 Task: Best childrens fashion and toys website designs: The Giving Manger.
Action: Mouse moved to (351, 333)
Screenshot: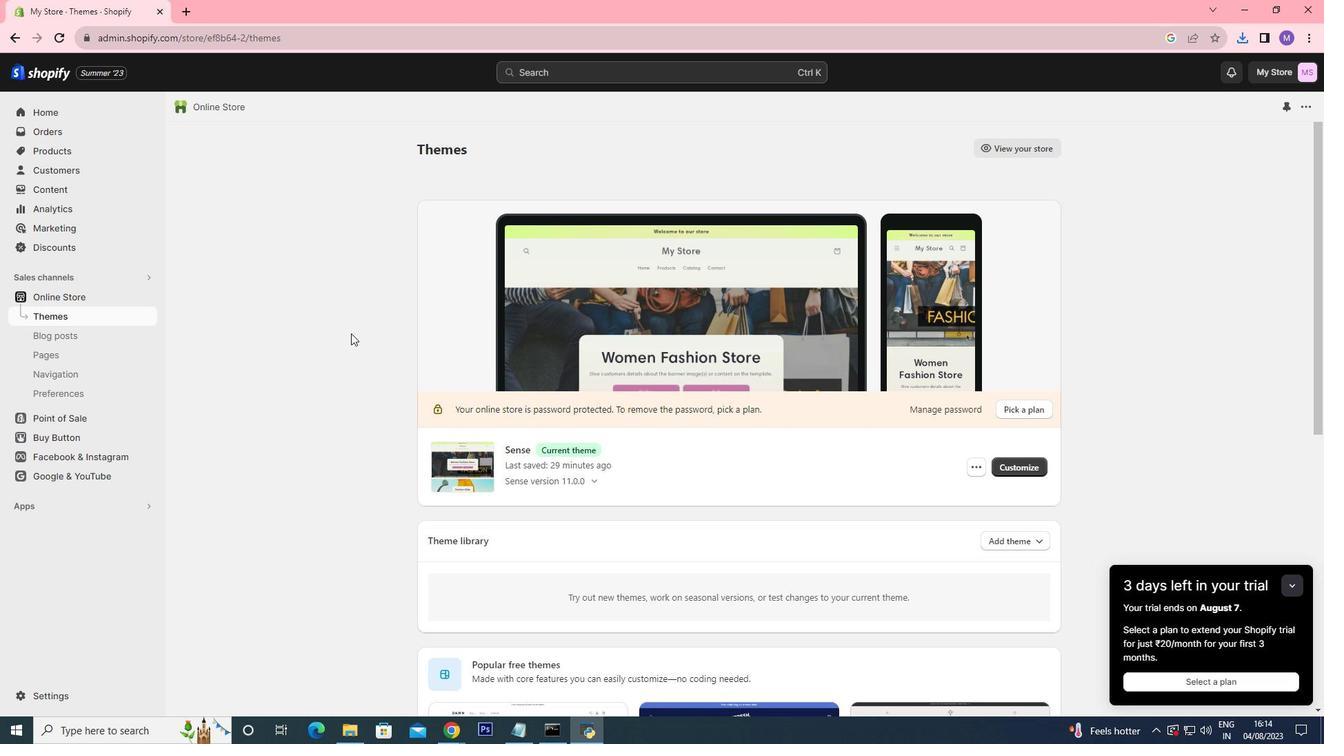 
Action: Mouse pressed left at (351, 333)
Screenshot: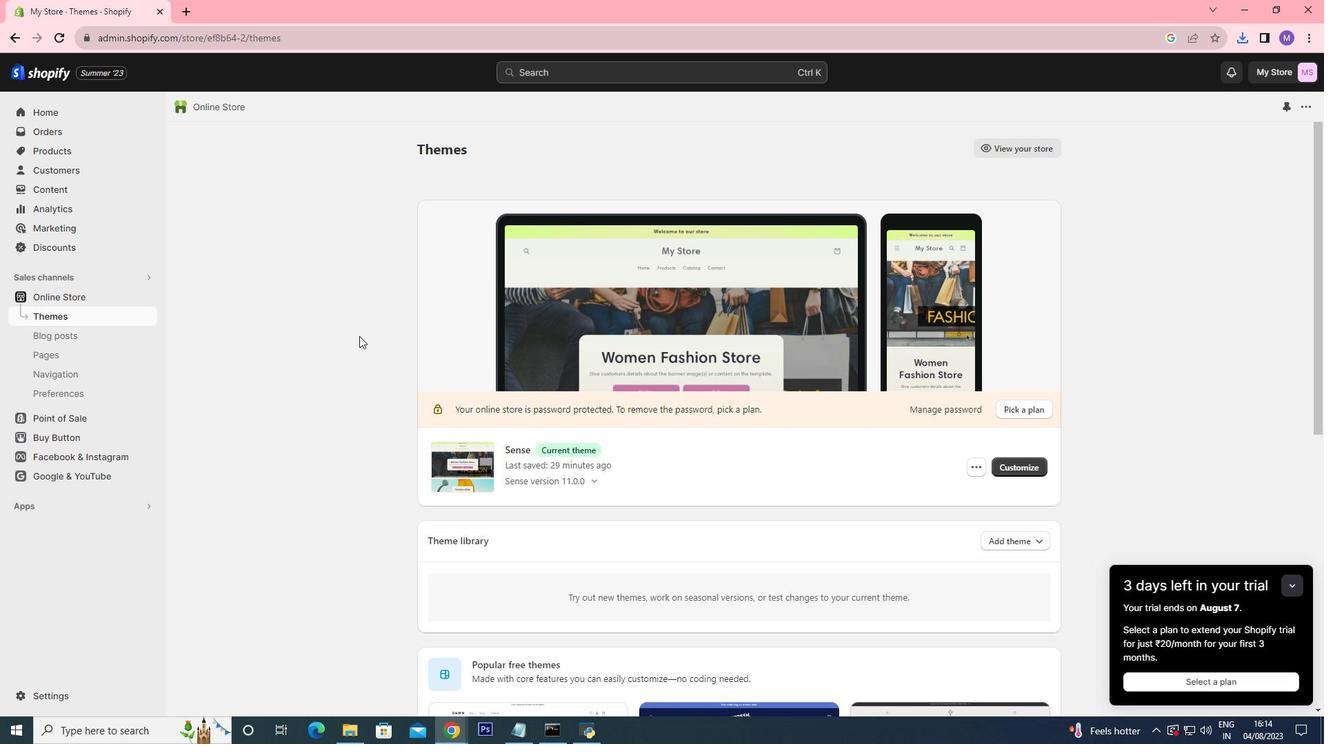 
Action: Mouse moved to (1009, 459)
Screenshot: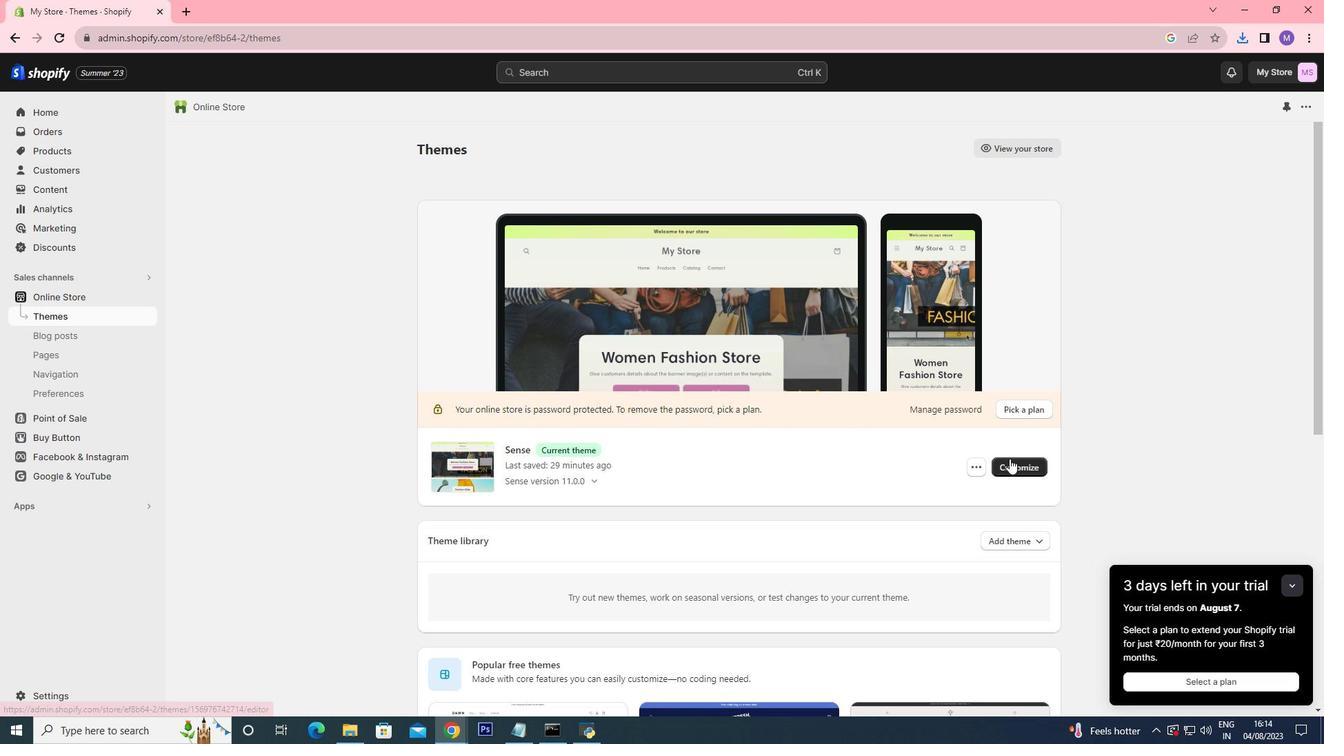 
Action: Mouse pressed left at (1009, 459)
Screenshot: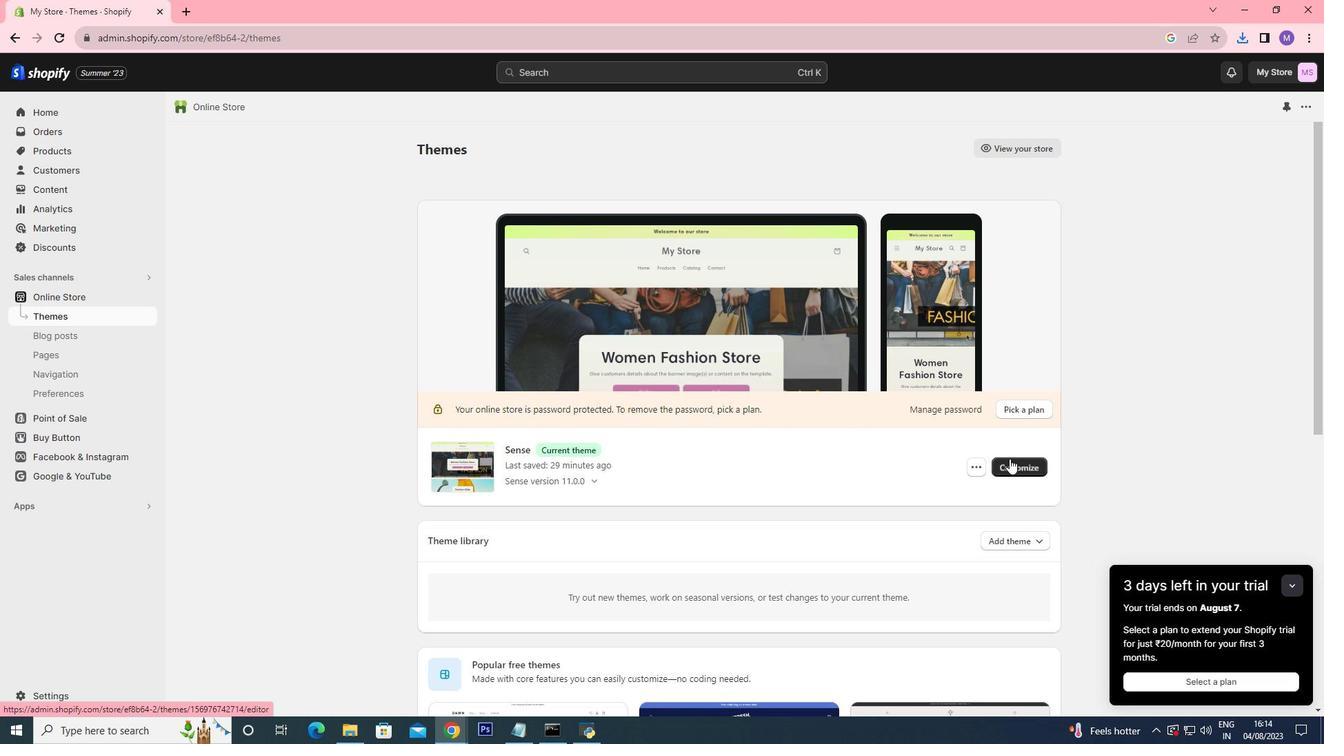 
Action: Mouse moved to (709, 372)
Screenshot: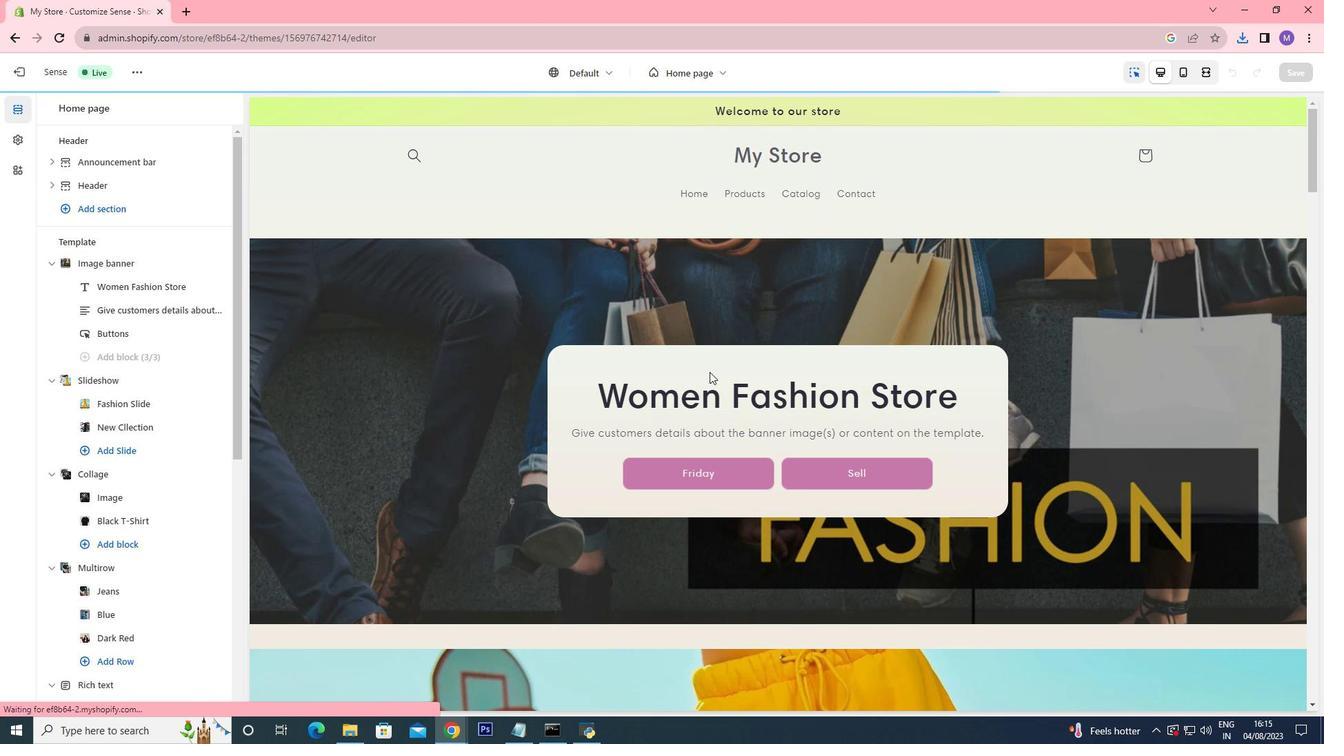
Action: Mouse scrolled (709, 371) with delta (0, 0)
Screenshot: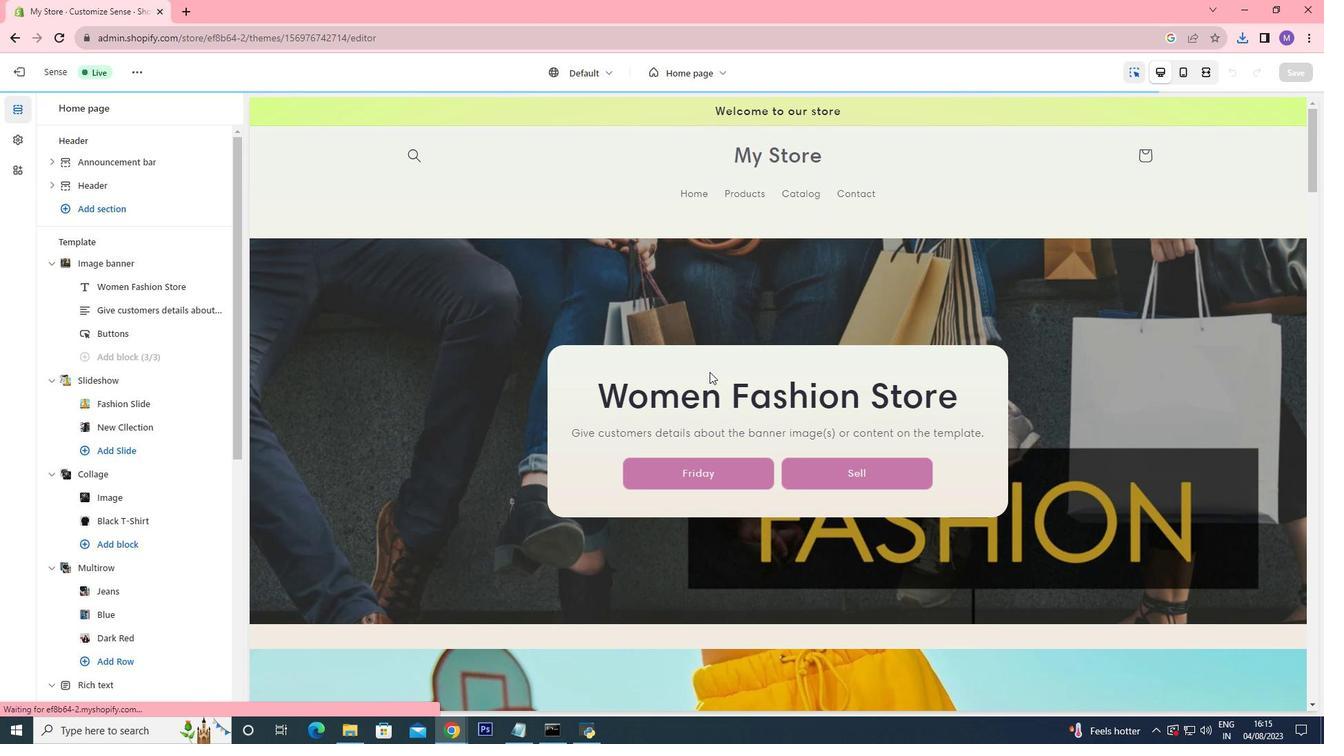 
Action: Mouse scrolled (709, 371) with delta (0, 0)
Screenshot: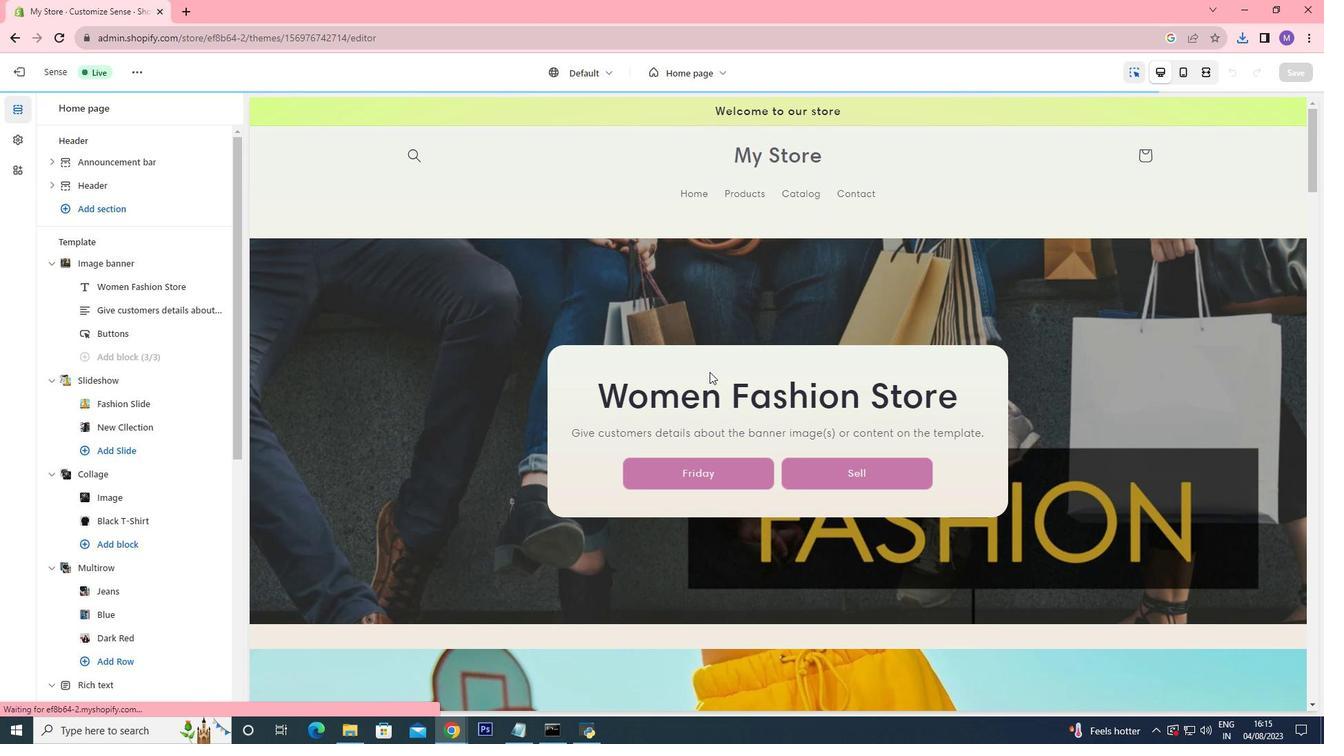 
Action: Mouse scrolled (709, 371) with delta (0, 0)
Screenshot: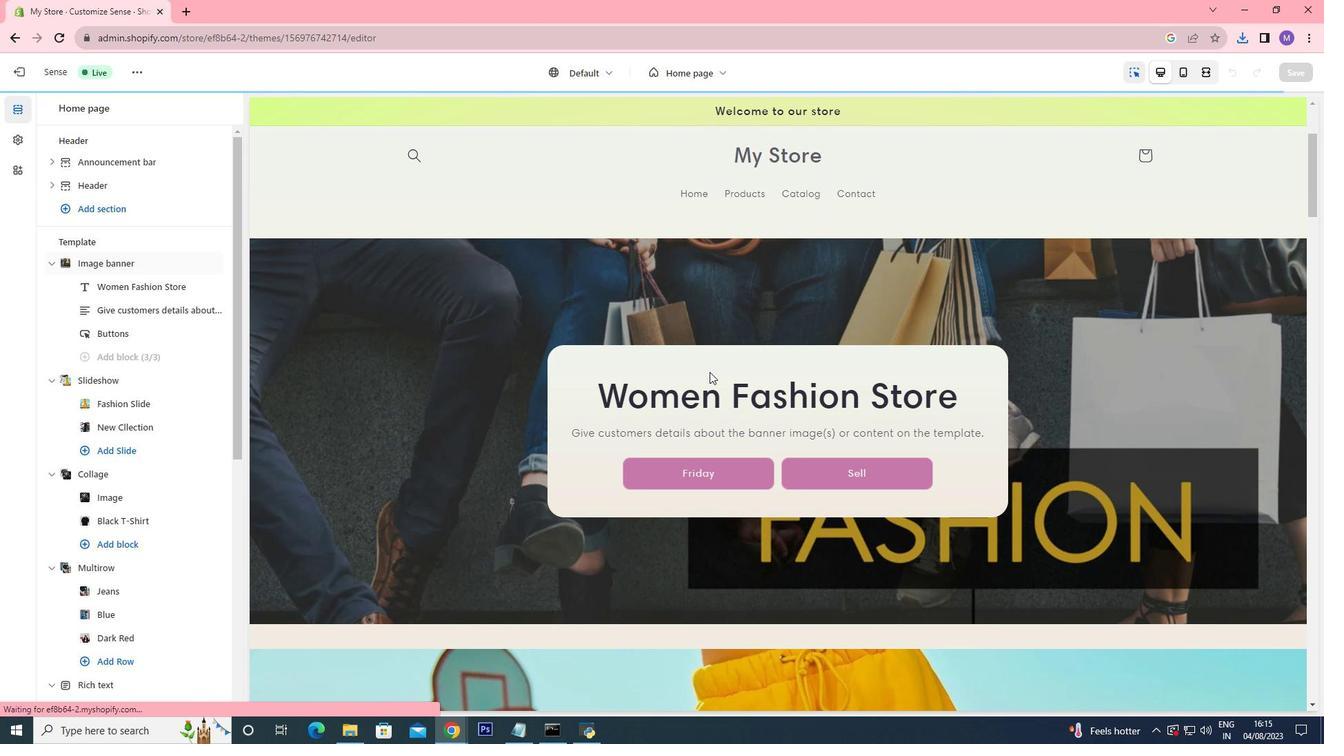 
Action: Mouse scrolled (709, 371) with delta (0, 0)
Screenshot: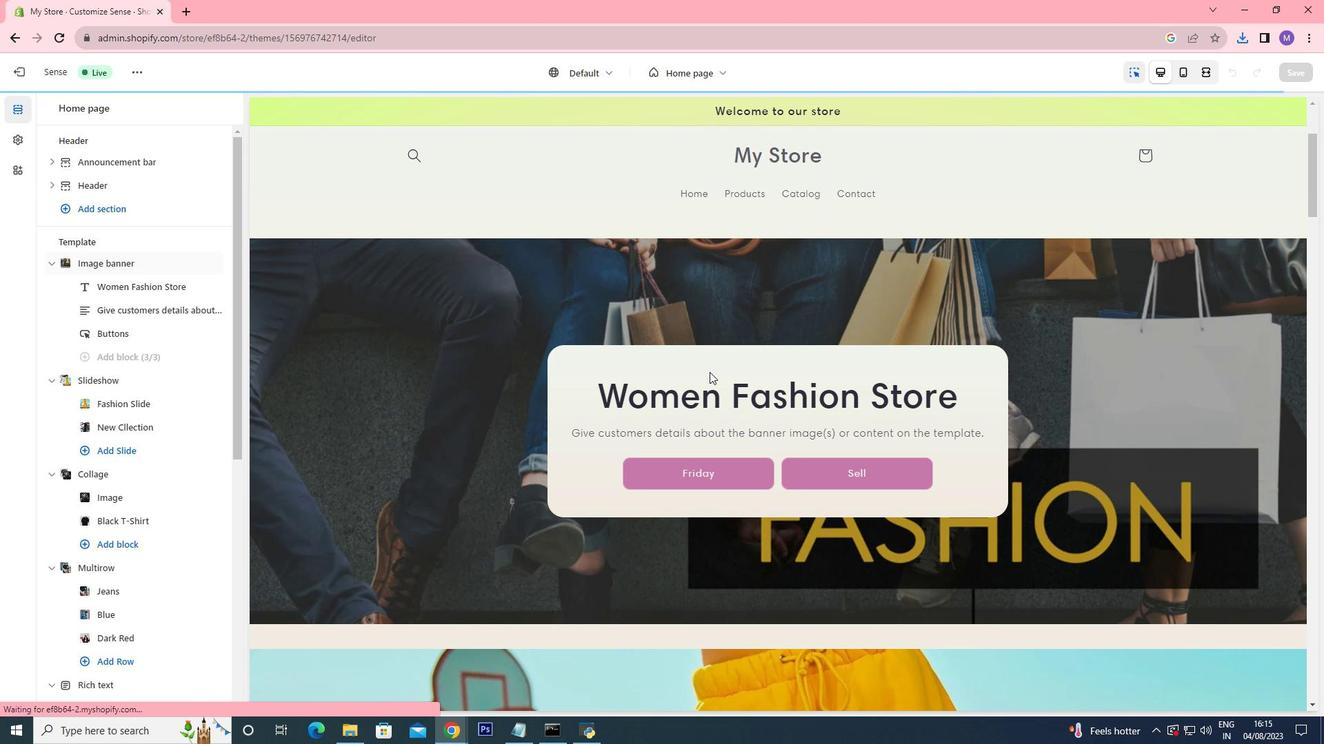 
Action: Mouse moved to (709, 372)
Screenshot: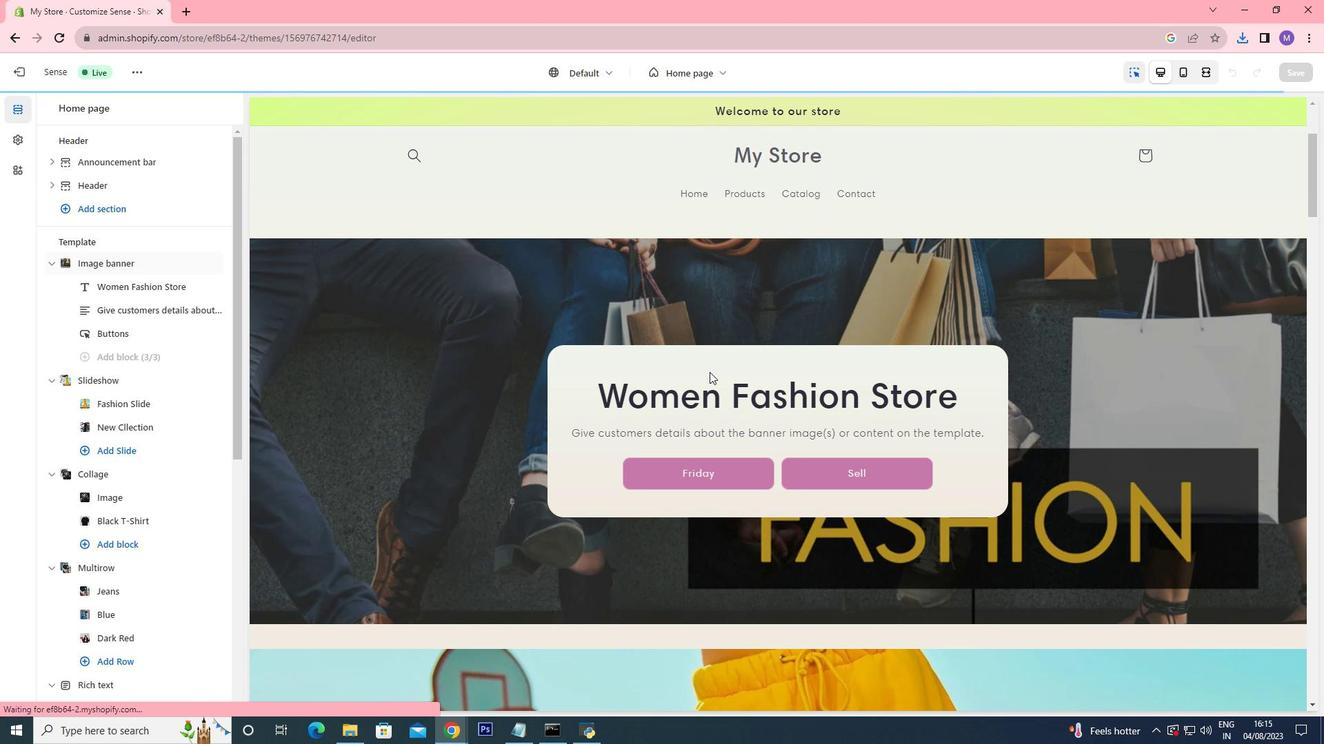 
Action: Mouse scrolled (709, 371) with delta (0, 0)
Screenshot: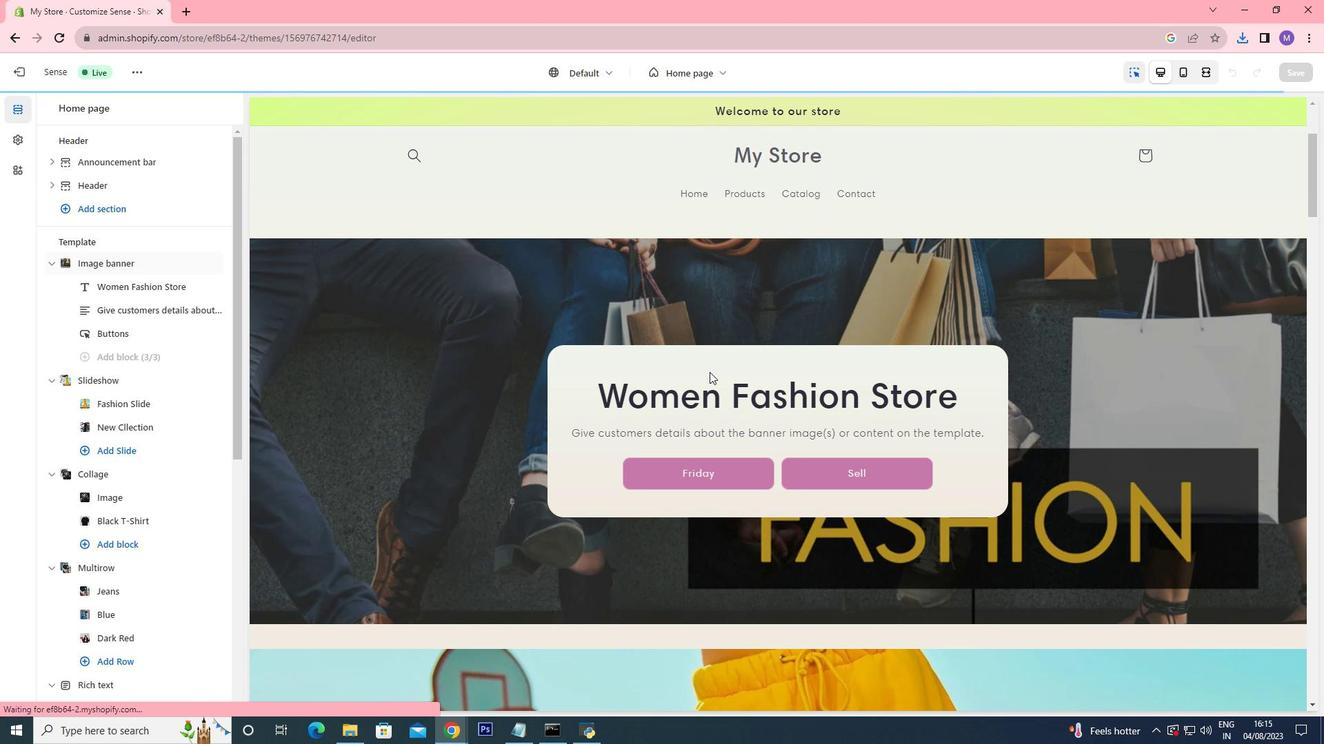 
Action: Mouse moved to (754, 453)
Screenshot: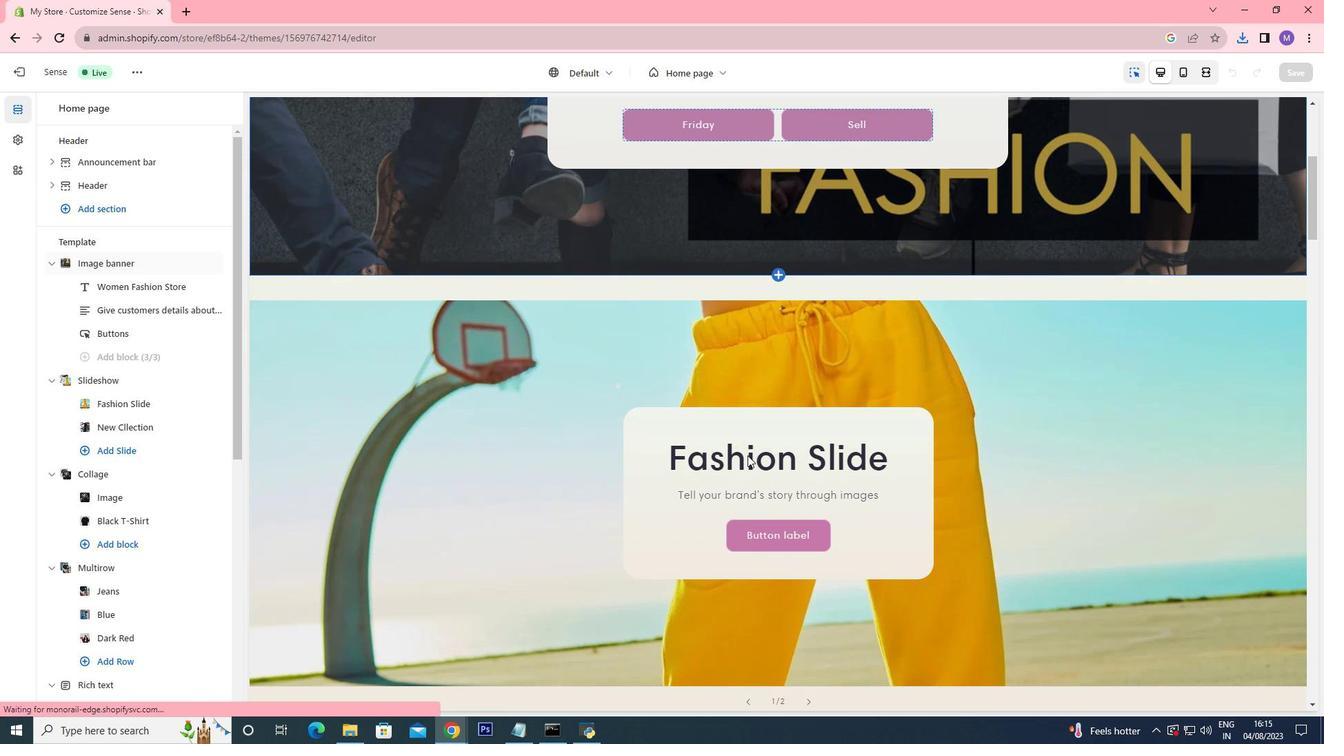 
Action: Mouse scrolled (754, 452) with delta (0, 0)
Screenshot: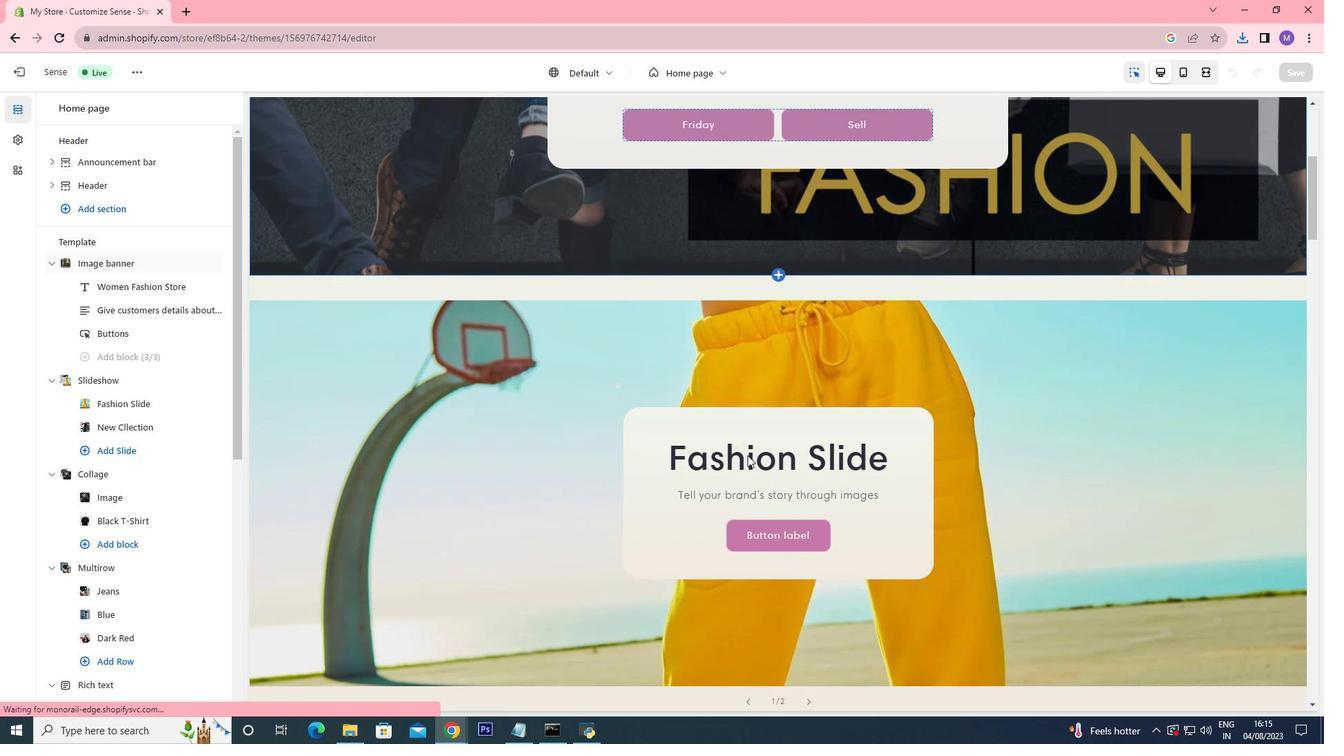 
Action: Mouse scrolled (754, 452) with delta (0, 0)
Screenshot: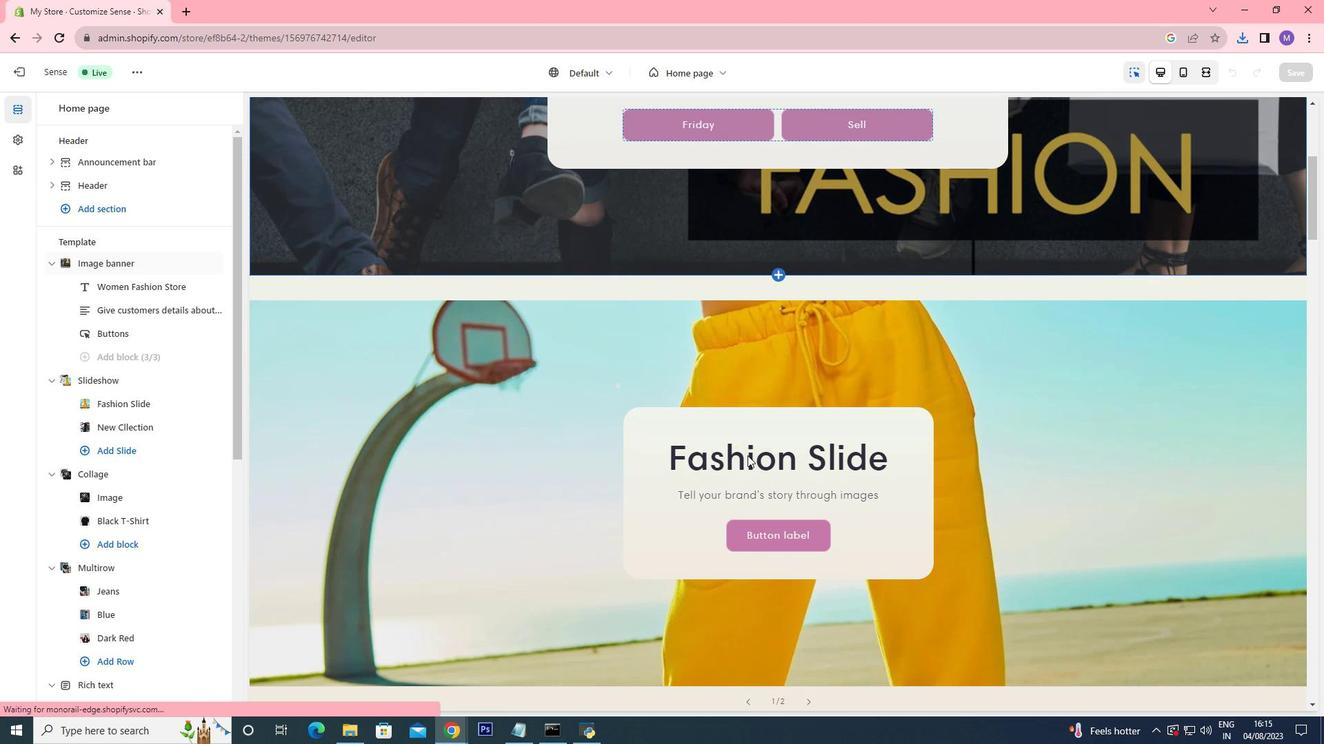 
Action: Mouse scrolled (754, 452) with delta (0, 0)
Screenshot: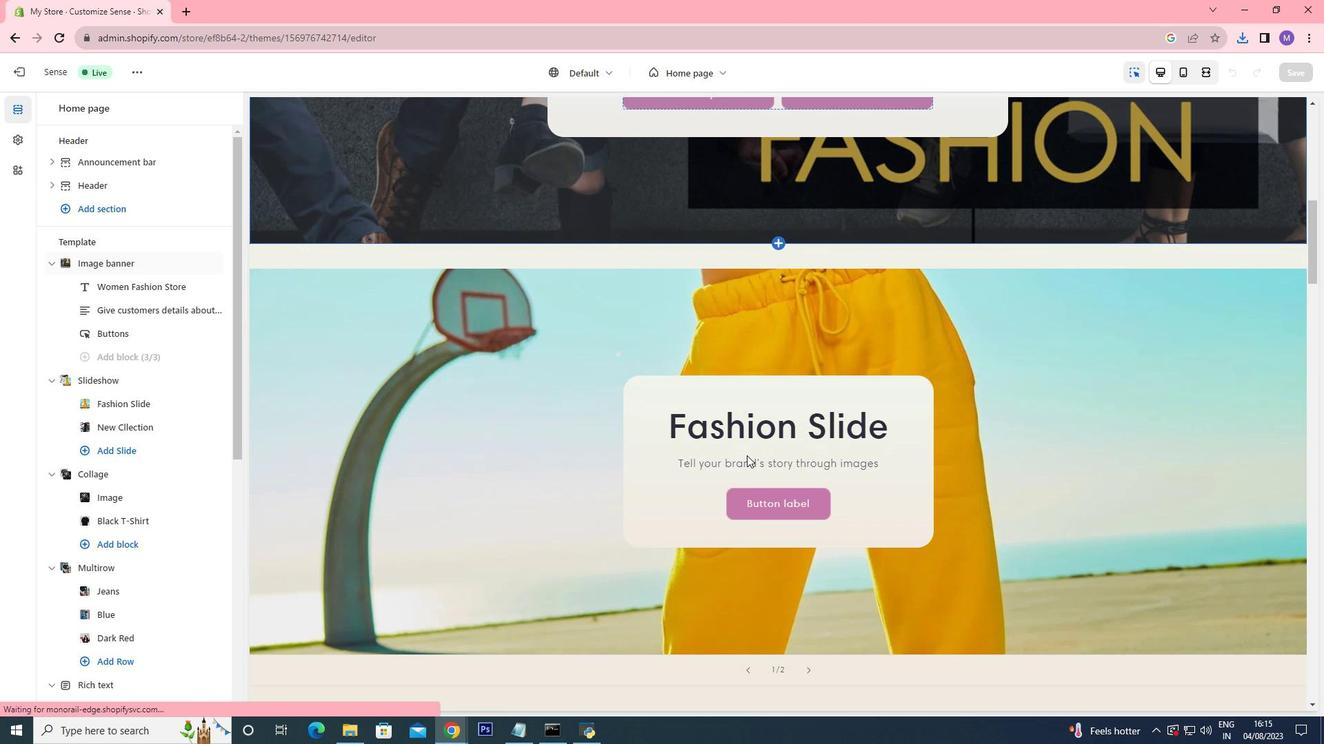 
Action: Mouse scrolled (754, 452) with delta (0, 0)
Screenshot: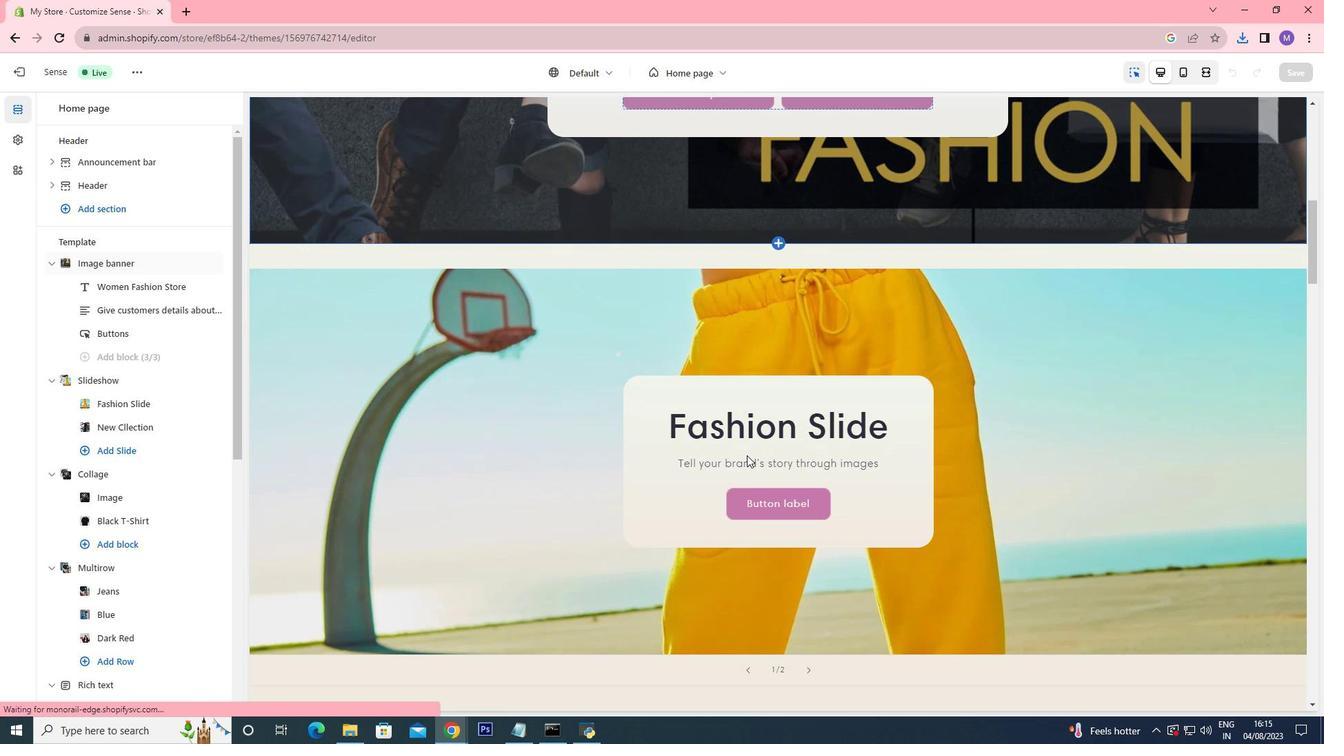 
Action: Mouse moved to (748, 455)
Screenshot: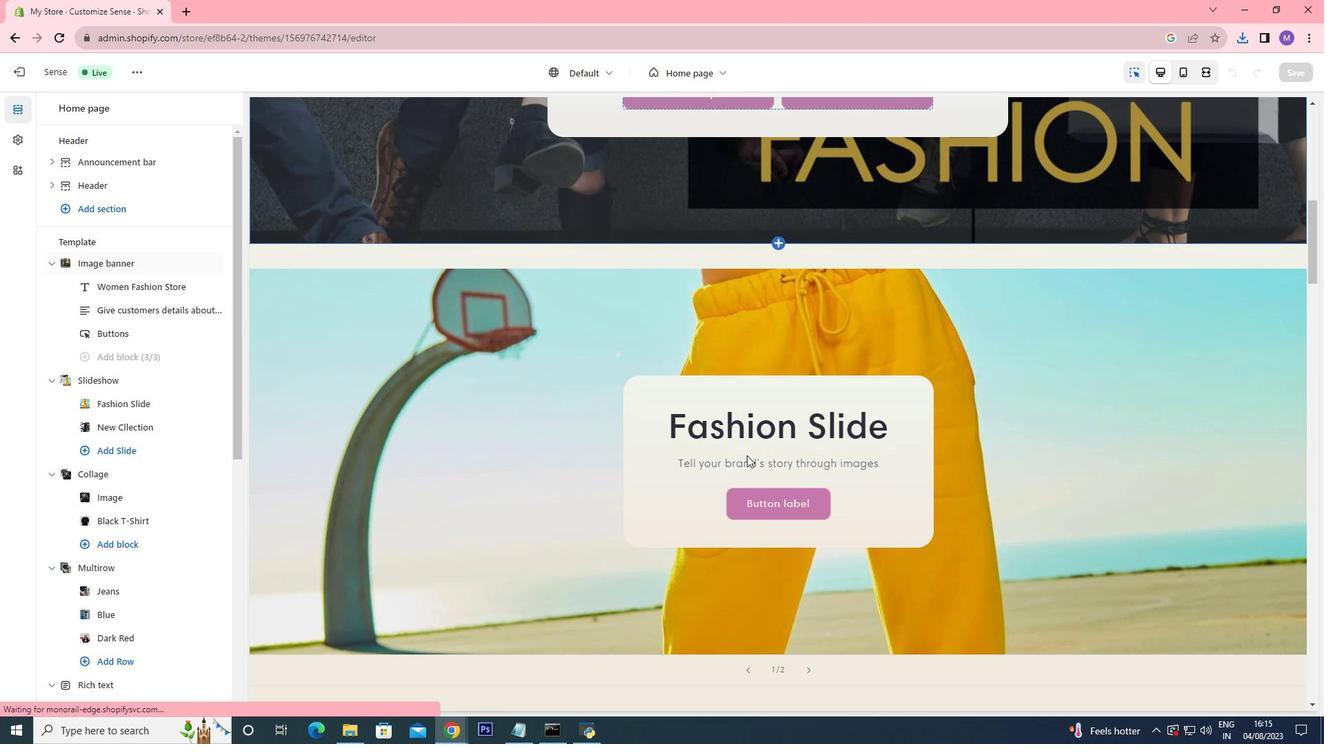 
Action: Mouse scrolled (753, 453) with delta (0, 0)
Screenshot: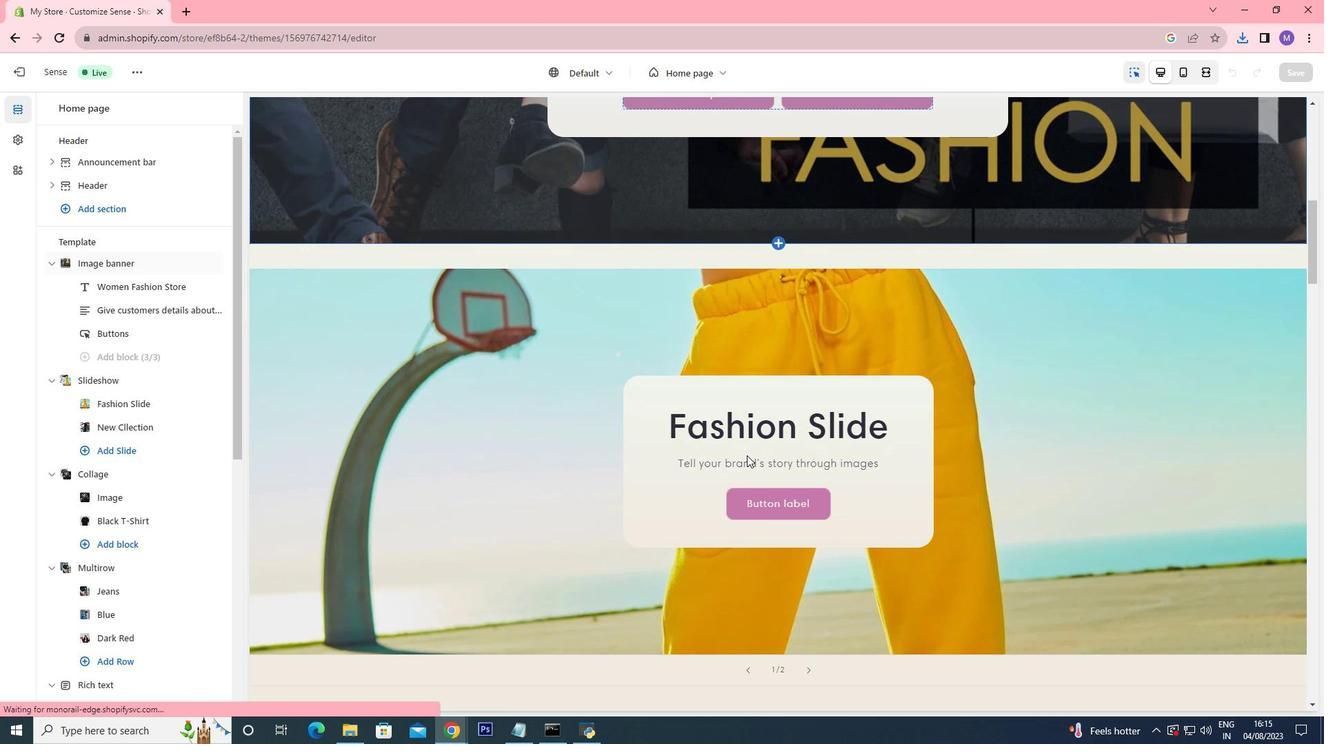 
Action: Mouse moved to (747, 455)
Screenshot: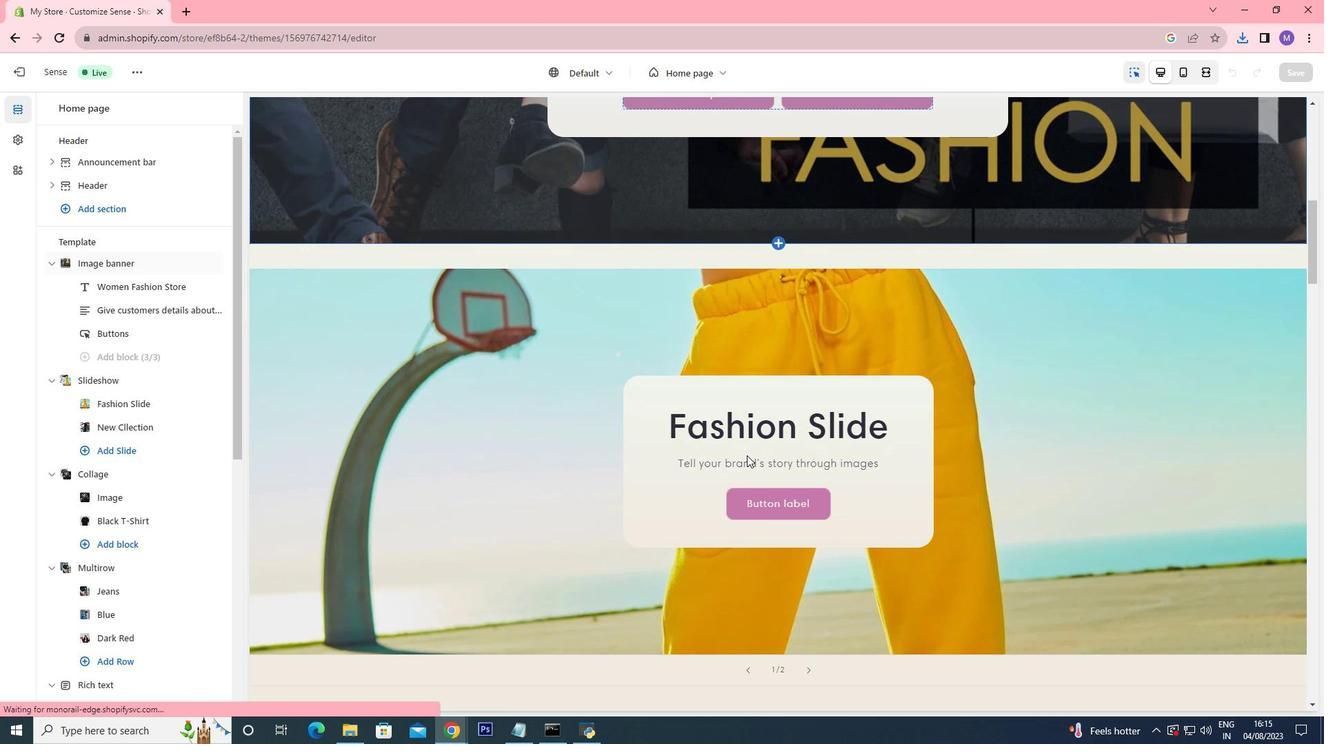 
Action: Mouse scrolled (749, 455) with delta (0, 0)
Screenshot: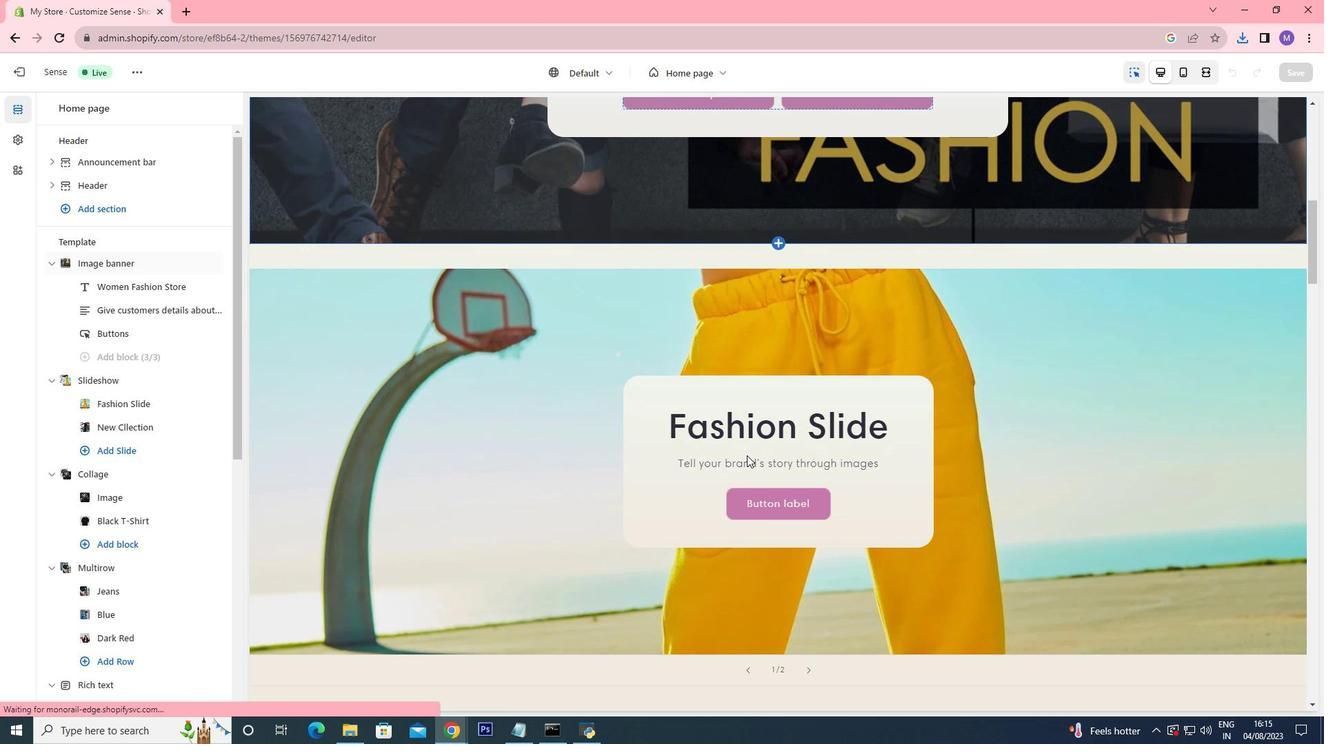 
Action: Mouse moved to (746, 455)
Screenshot: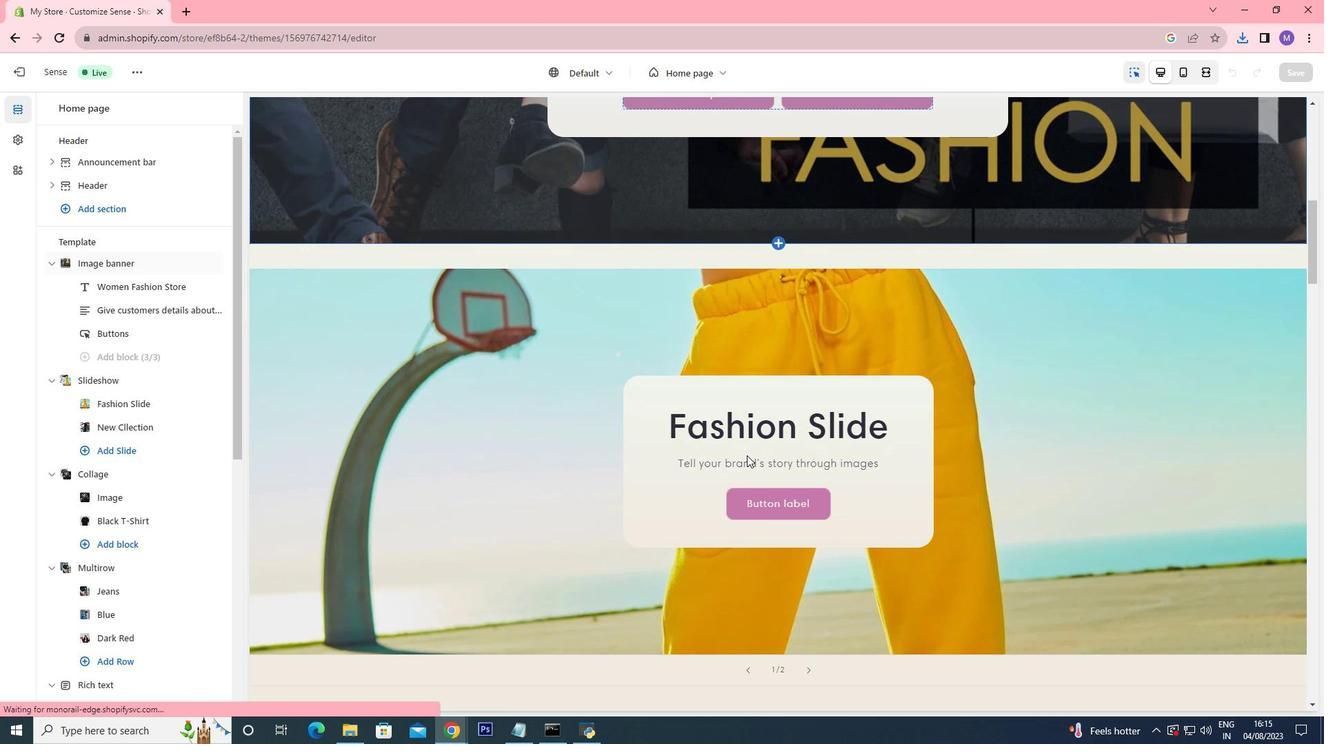 
Action: Mouse scrolled (747, 455) with delta (0, 0)
Screenshot: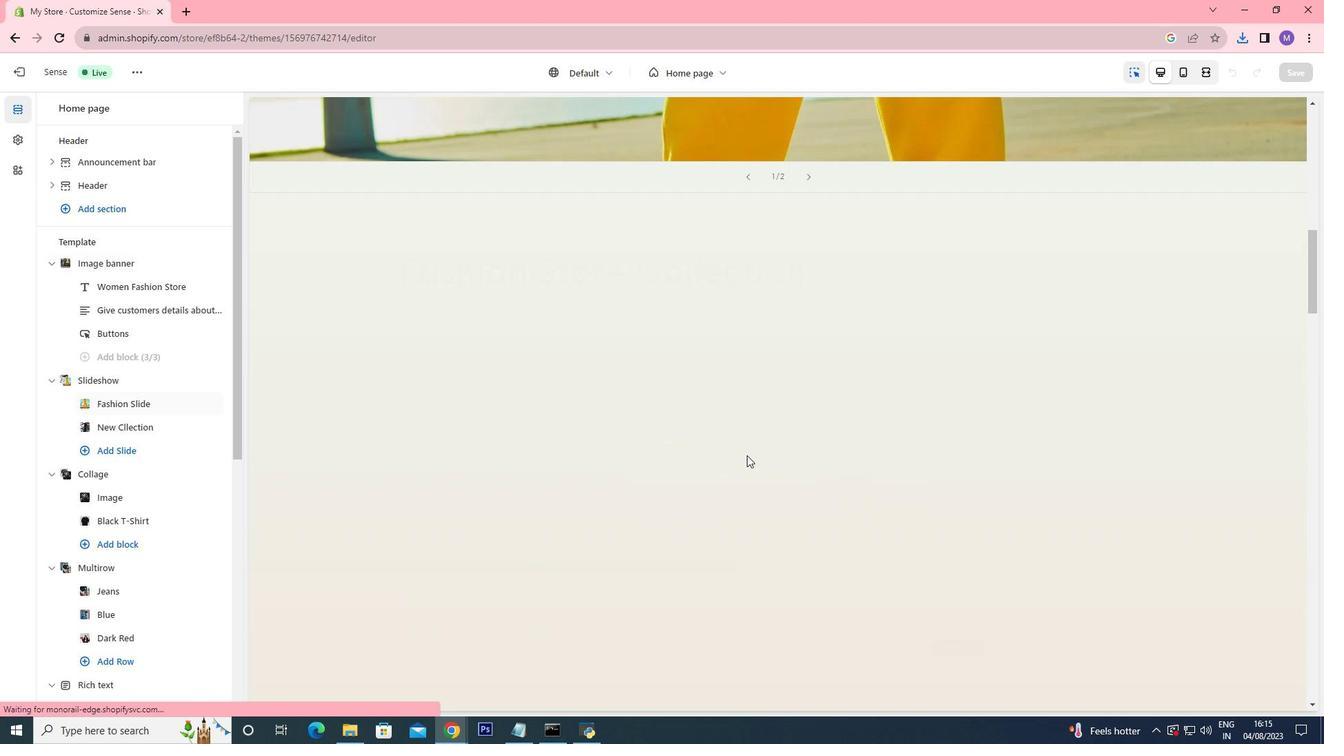 
Action: Mouse scrolled (746, 455) with delta (0, 0)
Screenshot: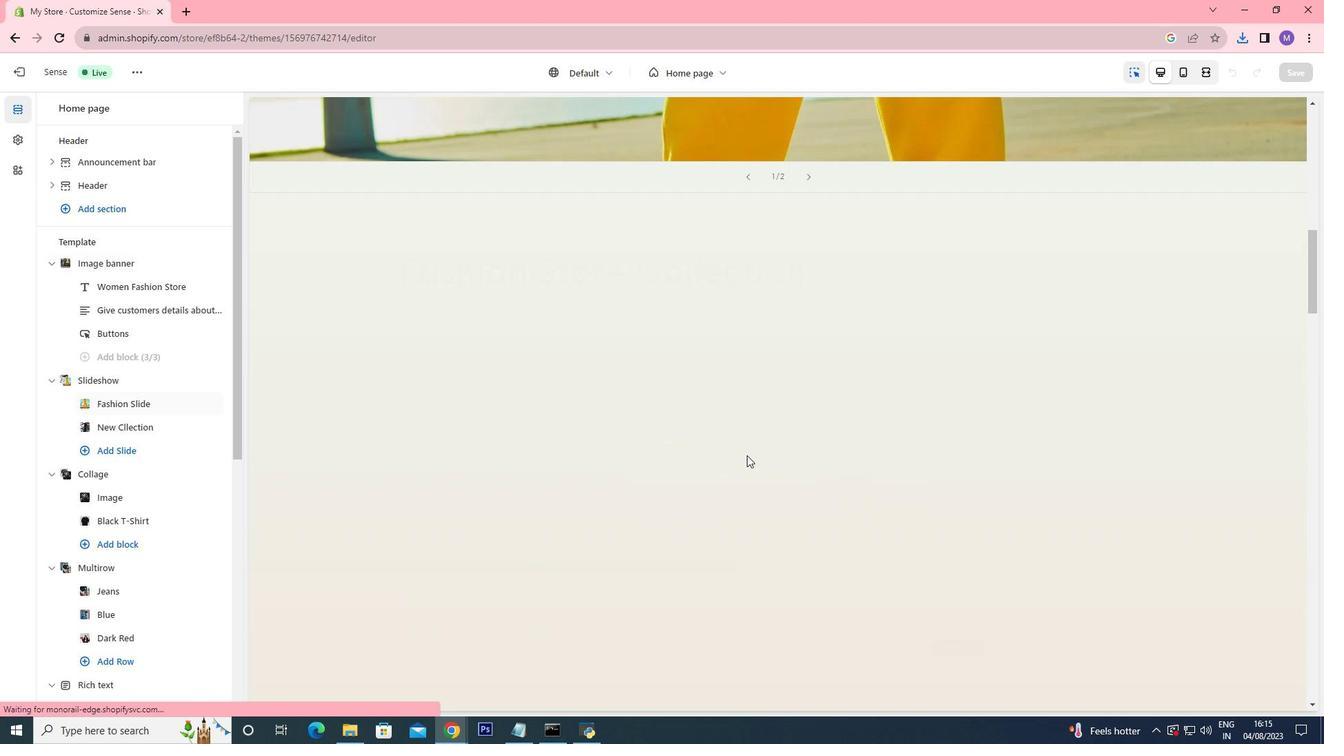 
Action: Mouse scrolled (746, 455) with delta (0, 0)
Screenshot: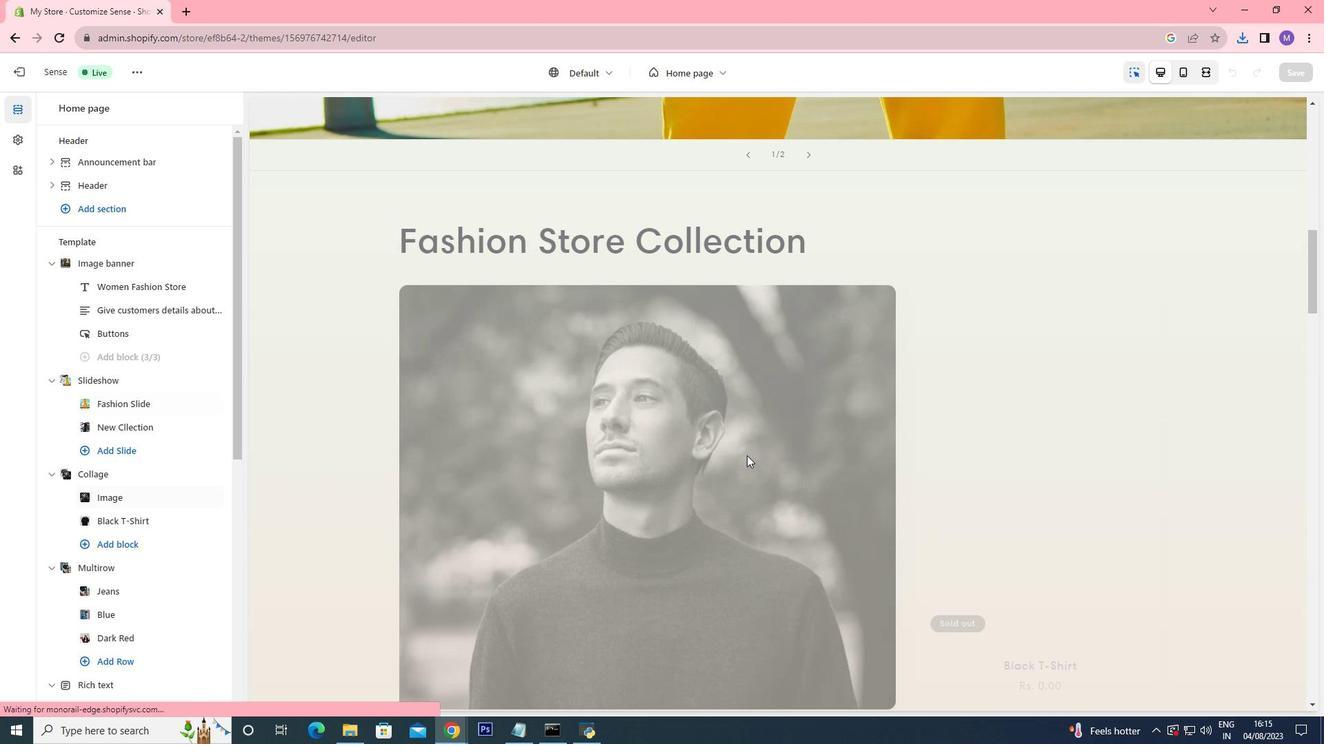 
Action: Mouse scrolled (746, 455) with delta (0, 0)
Screenshot: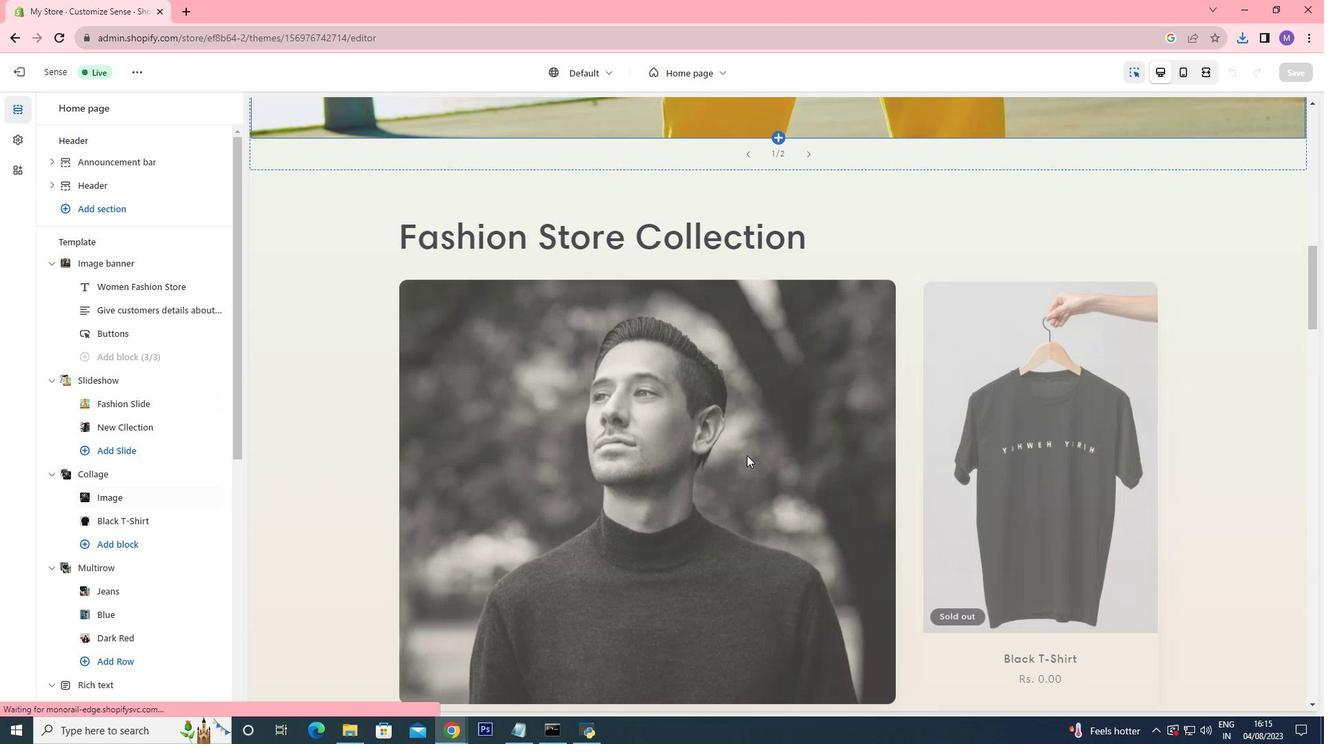 
Action: Mouse scrolled (746, 455) with delta (0, 0)
Screenshot: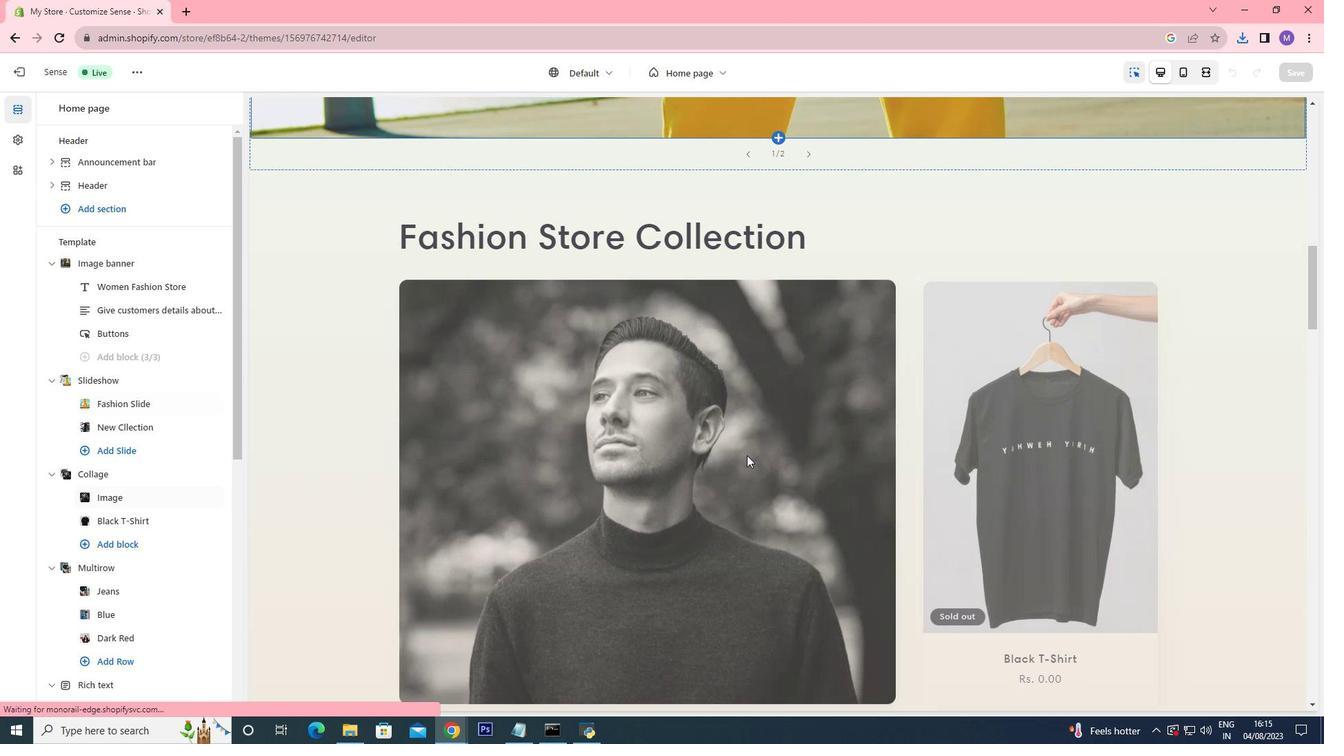 
Action: Mouse scrolled (746, 455) with delta (0, 0)
Screenshot: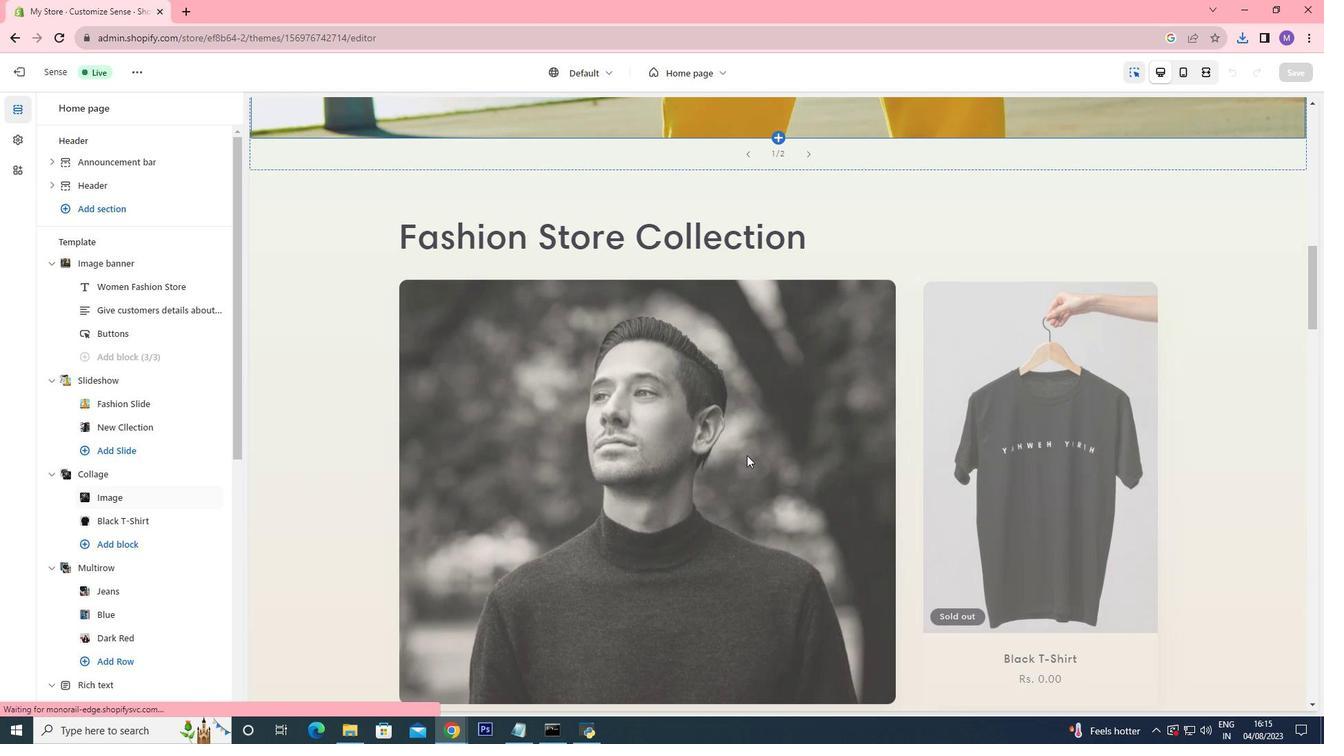 
Action: Mouse scrolled (746, 455) with delta (0, 0)
Screenshot: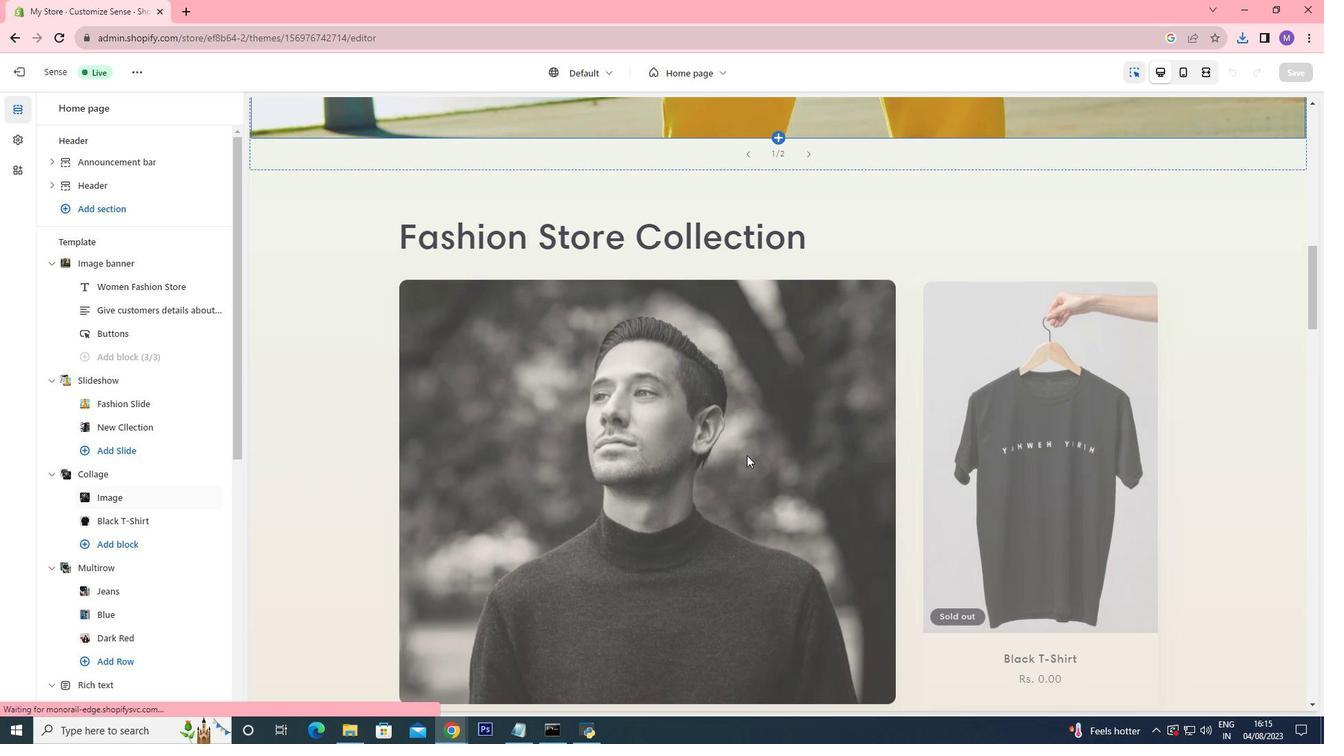 
Action: Mouse scrolled (746, 455) with delta (0, 0)
Screenshot: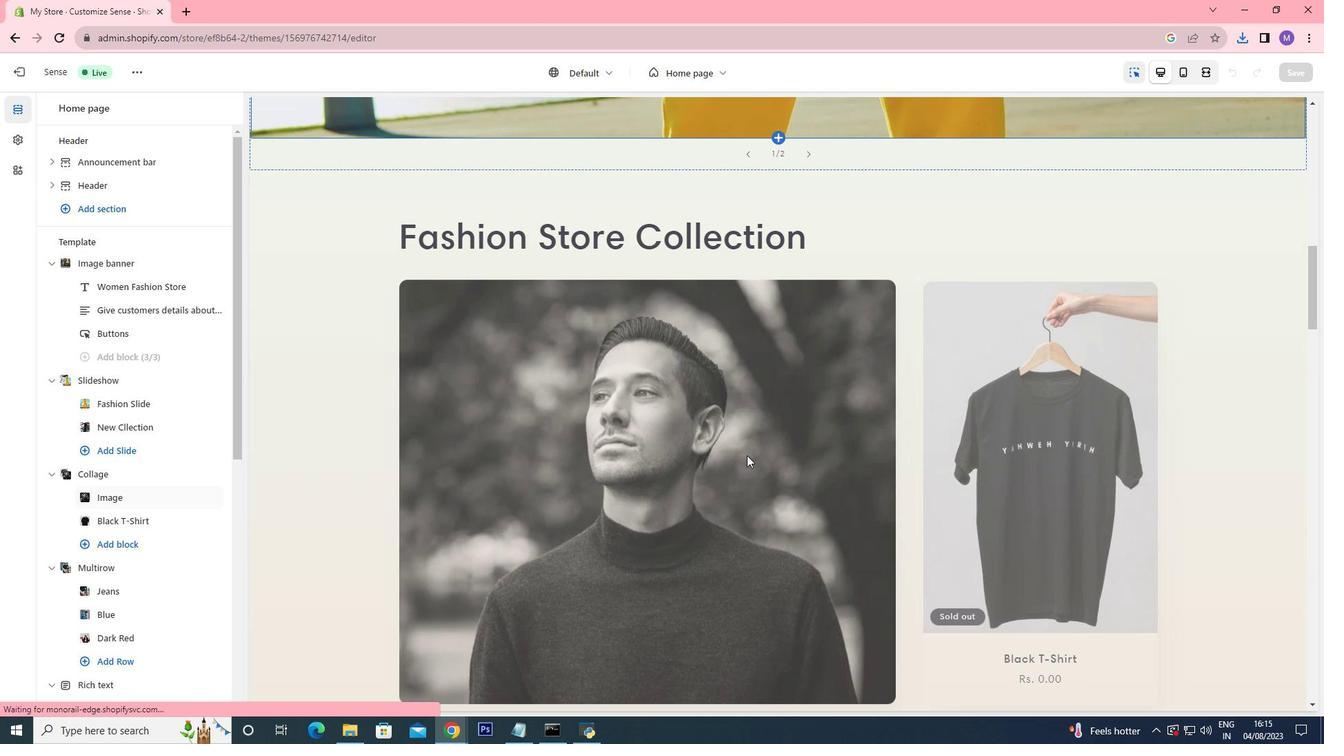 
Action: Mouse scrolled (746, 455) with delta (0, 0)
Screenshot: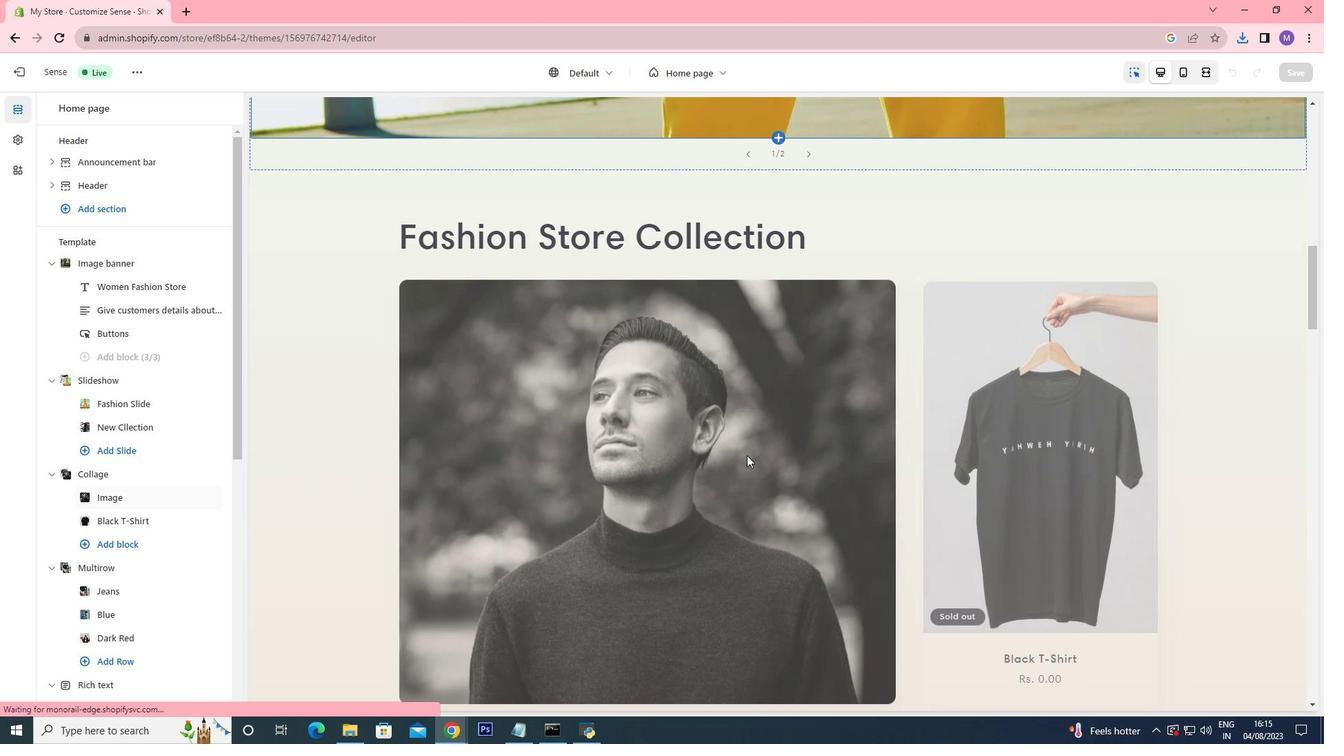 
Action: Mouse scrolled (746, 455) with delta (0, 0)
Screenshot: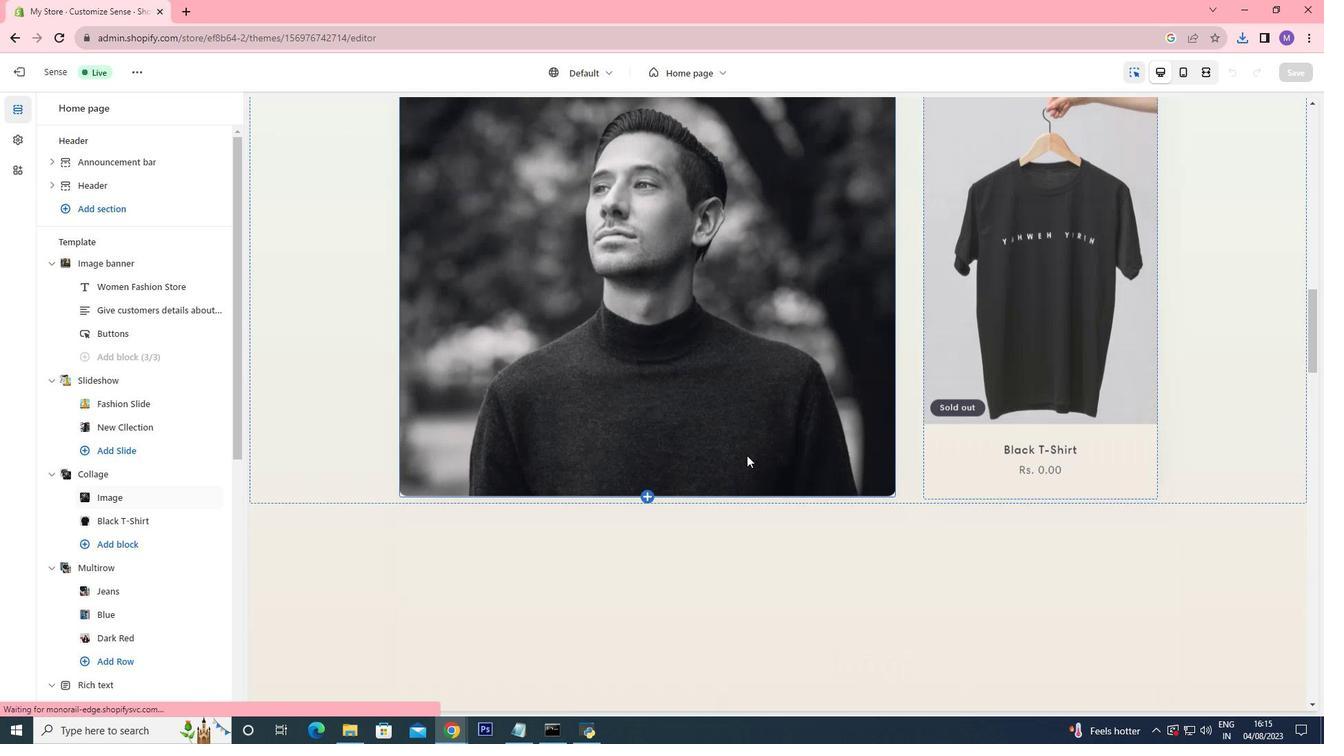 
Action: Mouse moved to (757, 447)
Screenshot: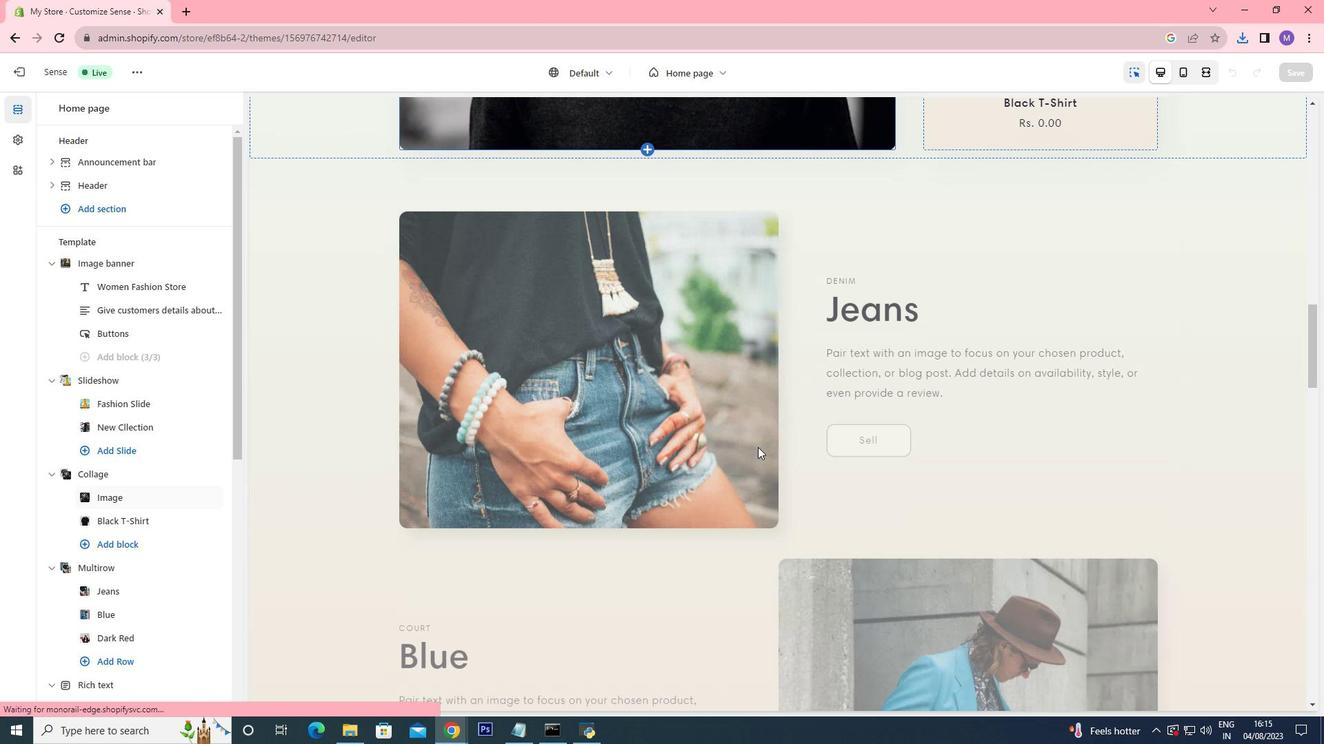 
Action: Mouse scrolled (757, 446) with delta (0, 0)
Screenshot: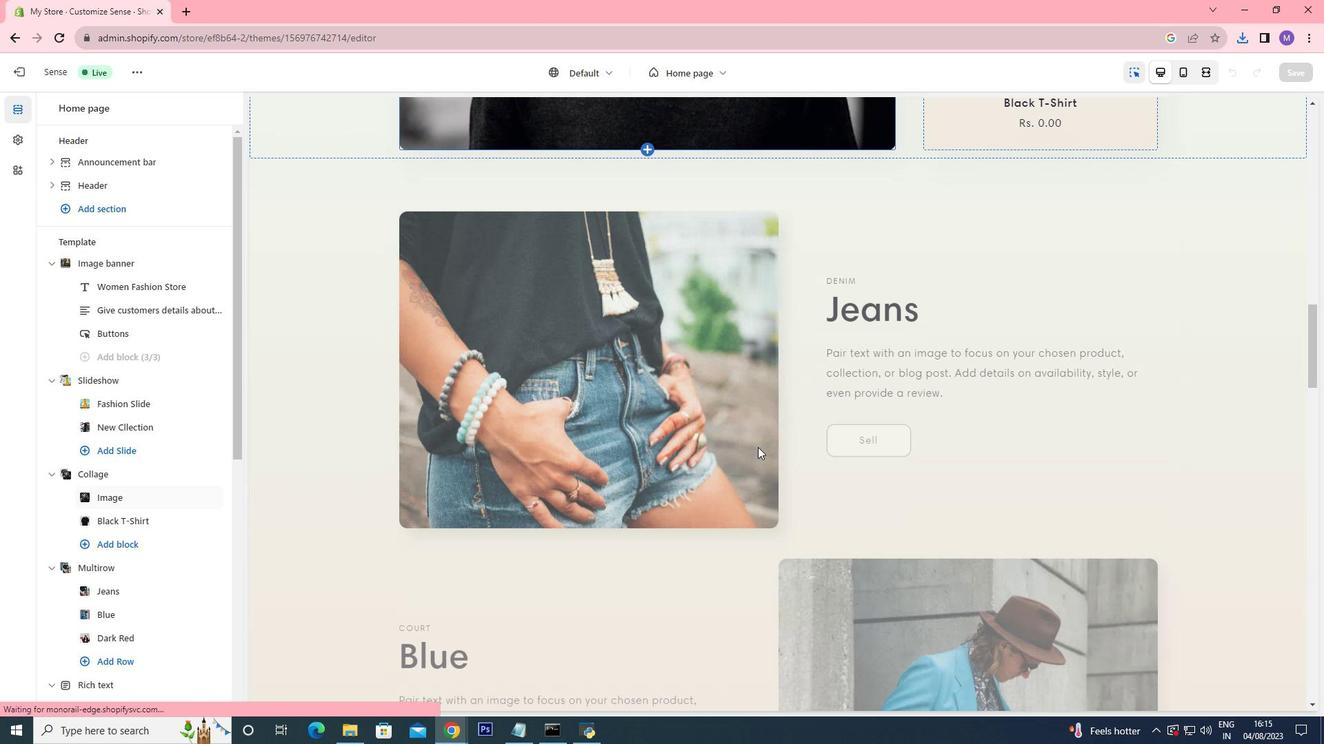 
Action: Mouse scrolled (757, 446) with delta (0, 0)
Screenshot: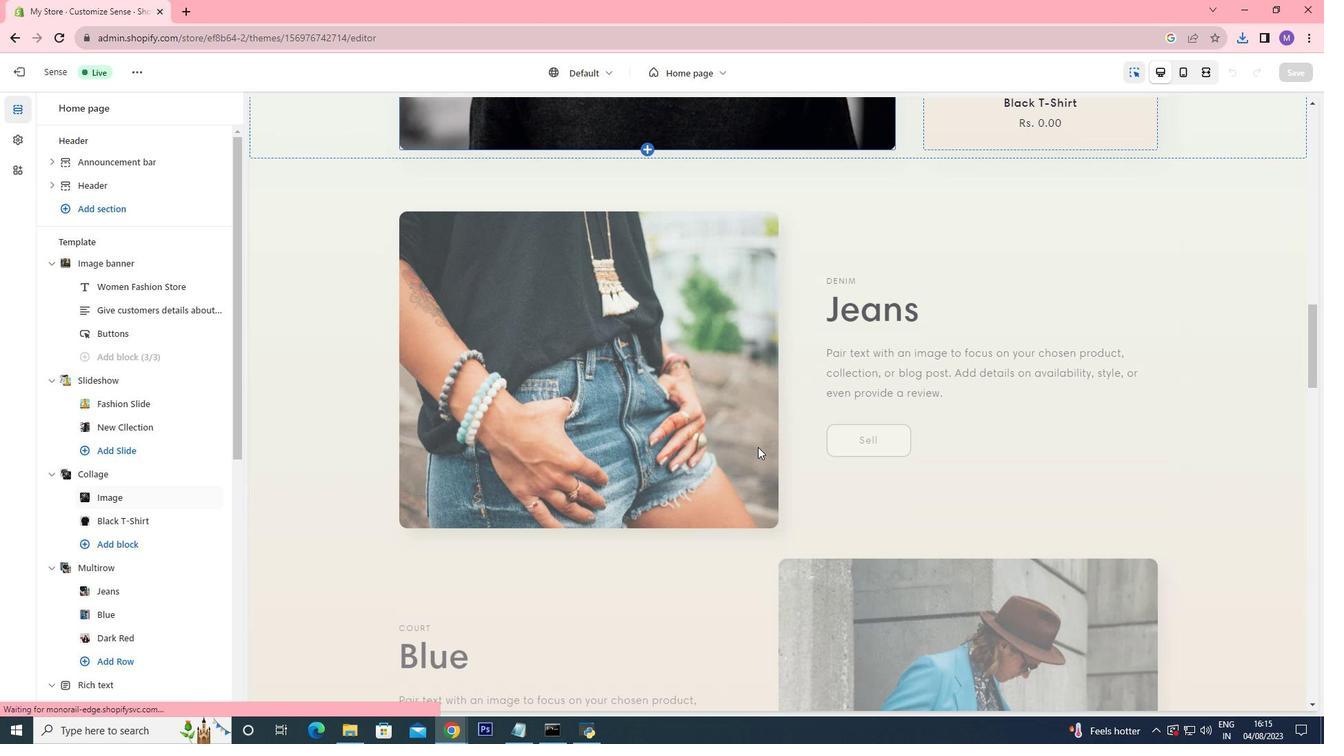 
Action: Mouse scrolled (757, 446) with delta (0, 0)
Screenshot: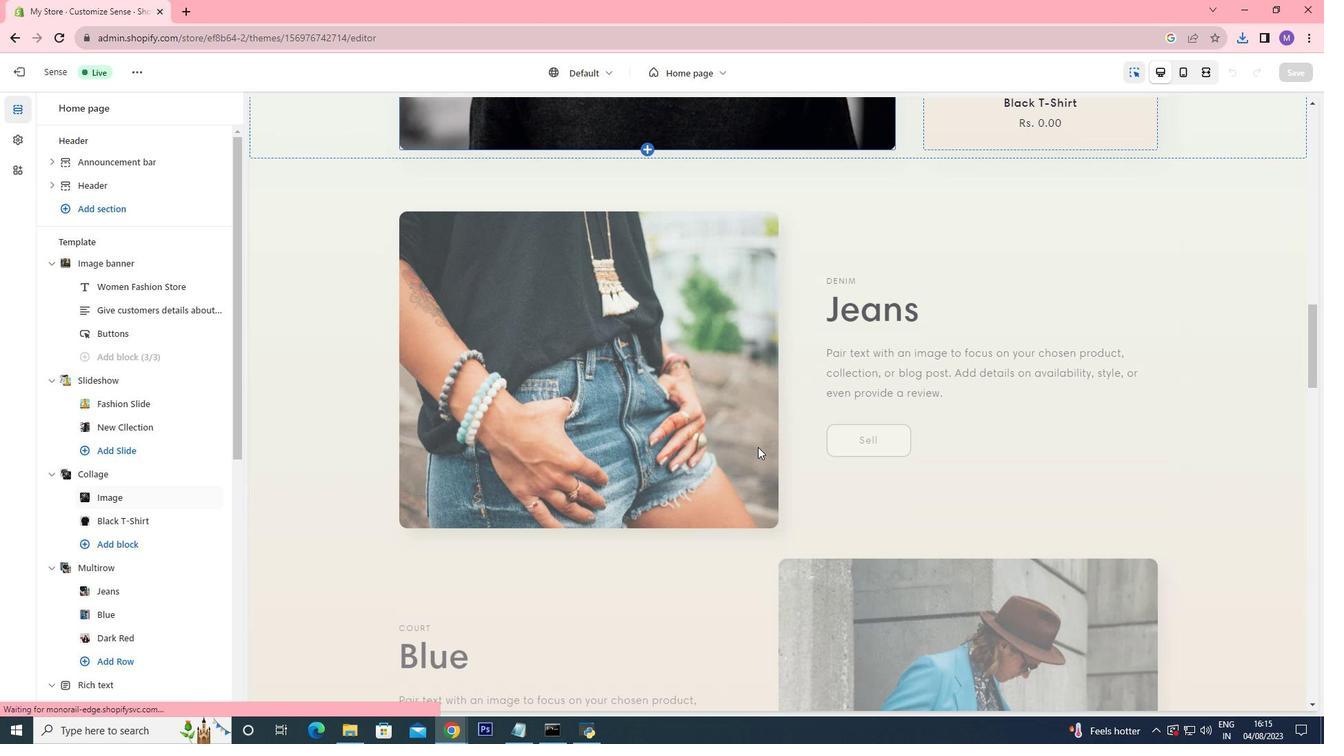 
Action: Mouse scrolled (757, 446) with delta (0, 0)
Screenshot: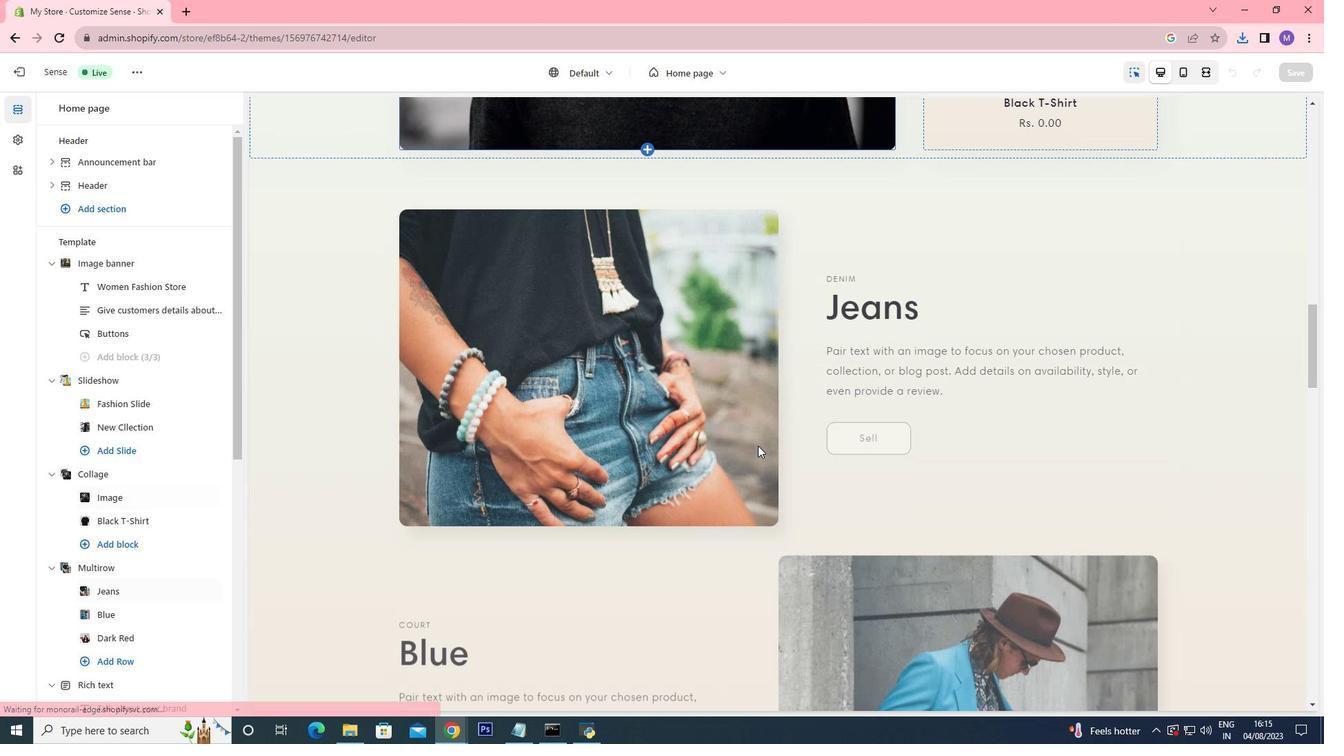 
Action: Mouse scrolled (757, 446) with delta (0, 0)
Screenshot: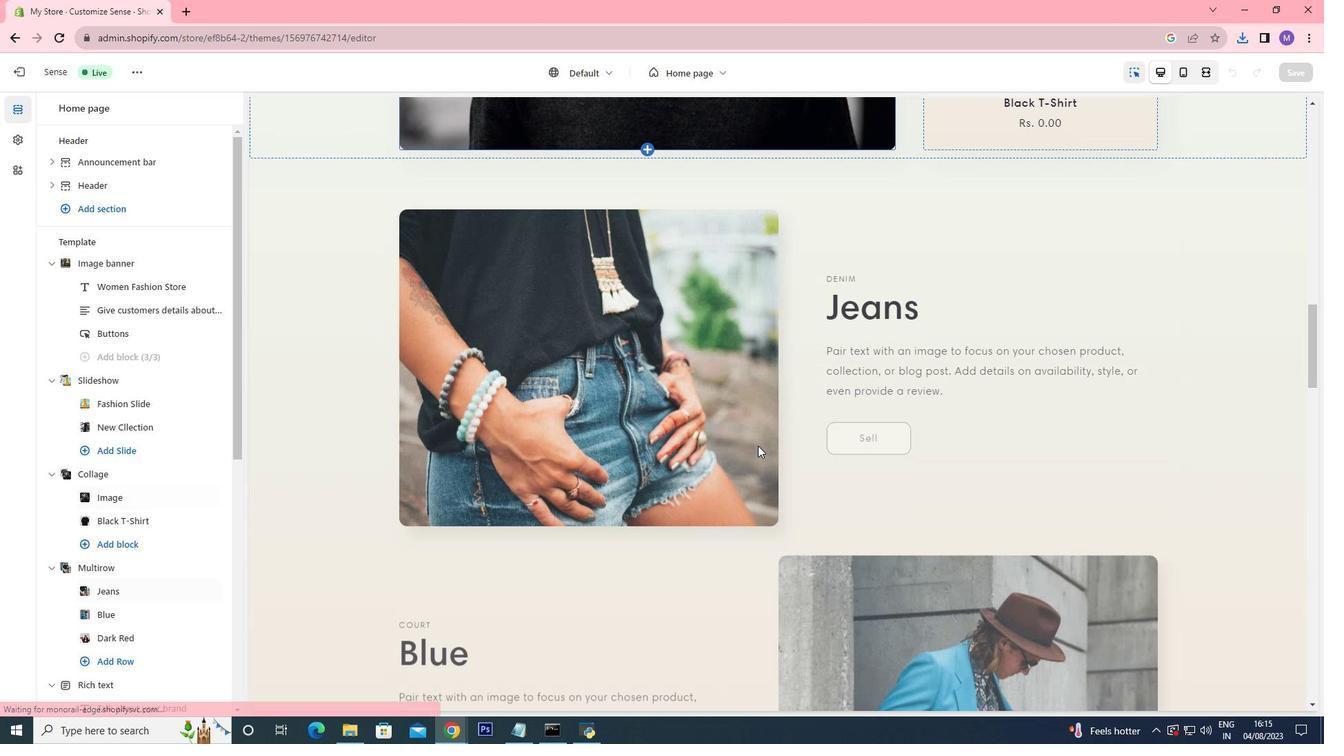 
Action: Mouse scrolled (757, 446) with delta (0, 0)
Screenshot: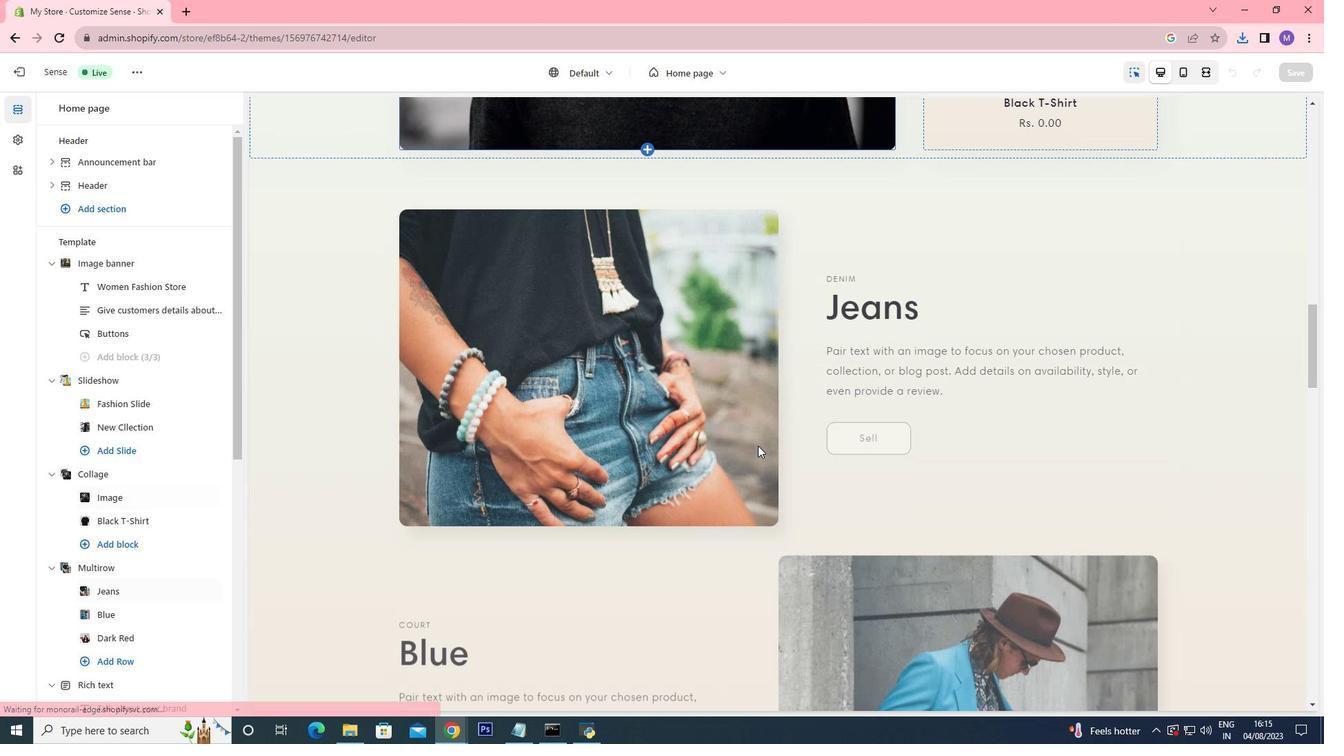 
Action: Mouse scrolled (757, 446) with delta (0, 0)
Screenshot: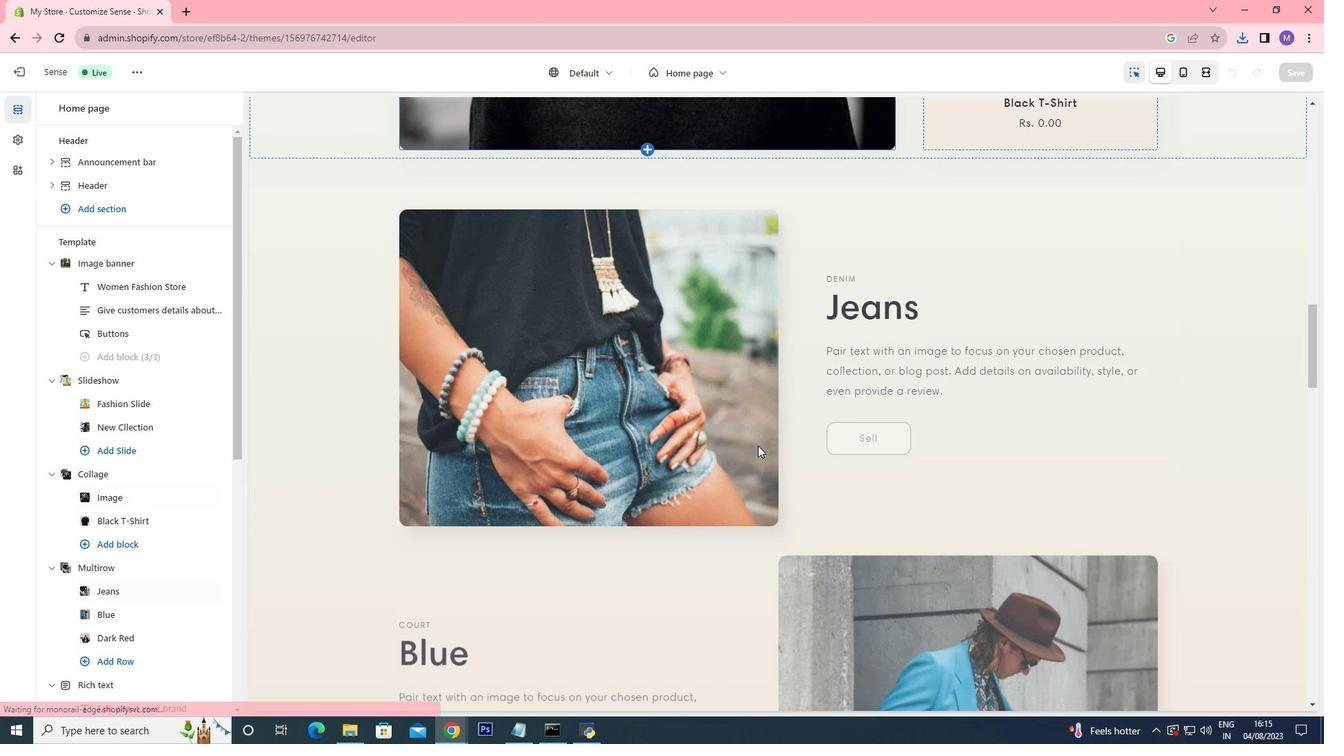 
Action: Mouse scrolled (757, 446) with delta (0, 0)
Screenshot: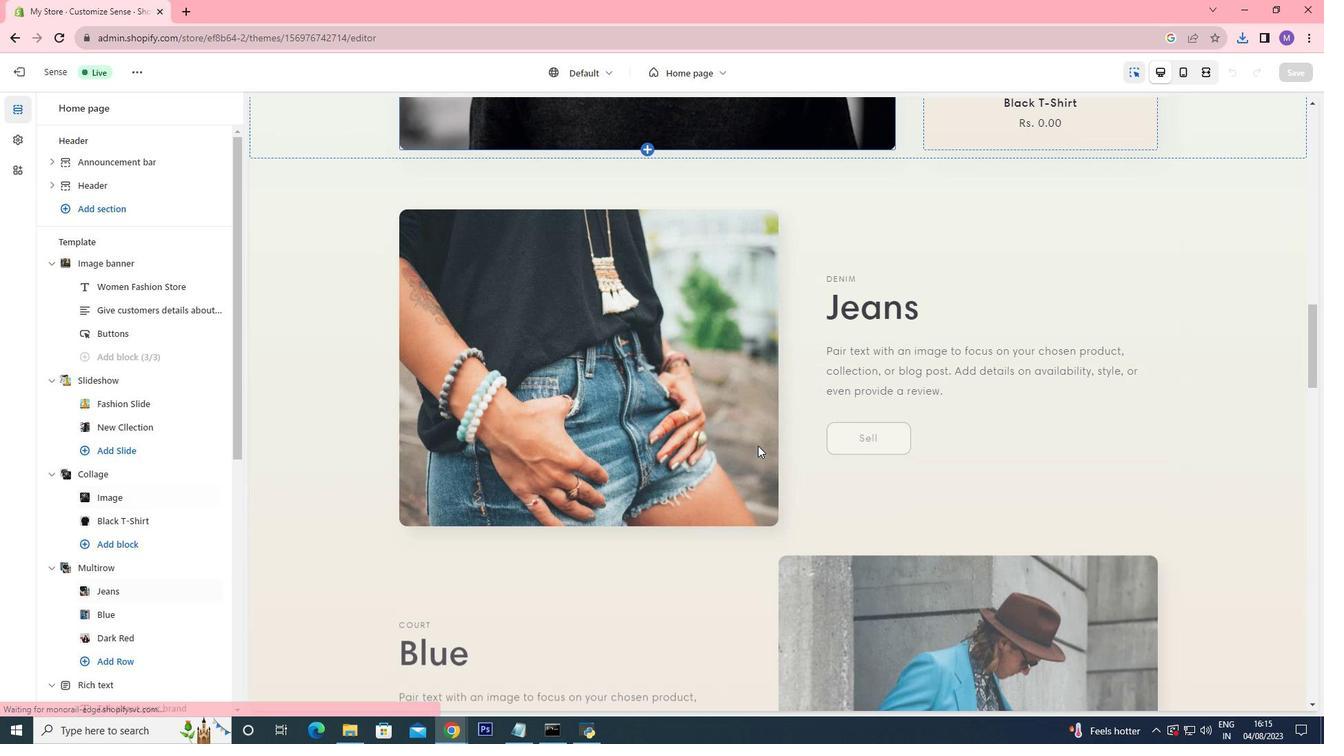 
Action: Mouse moved to (756, 445)
Screenshot: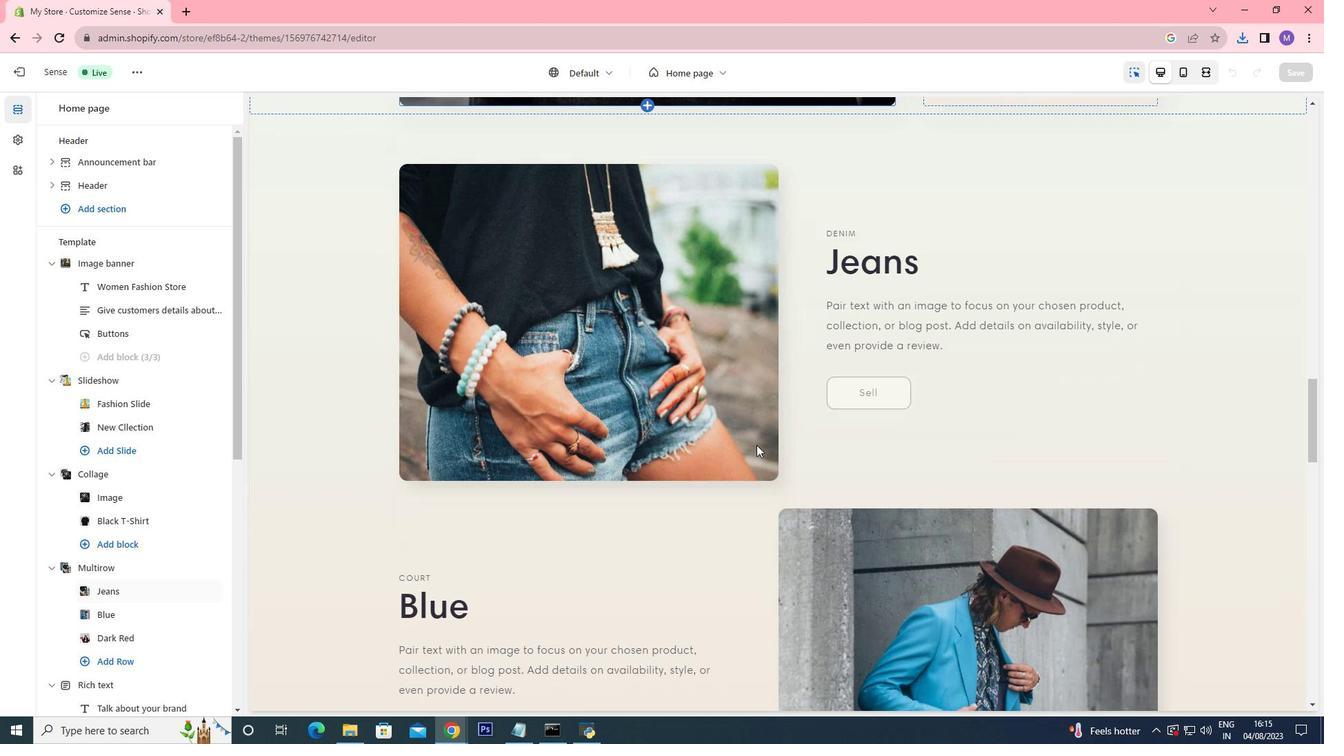 
Action: Mouse scrolled (756, 444) with delta (0, 0)
Screenshot: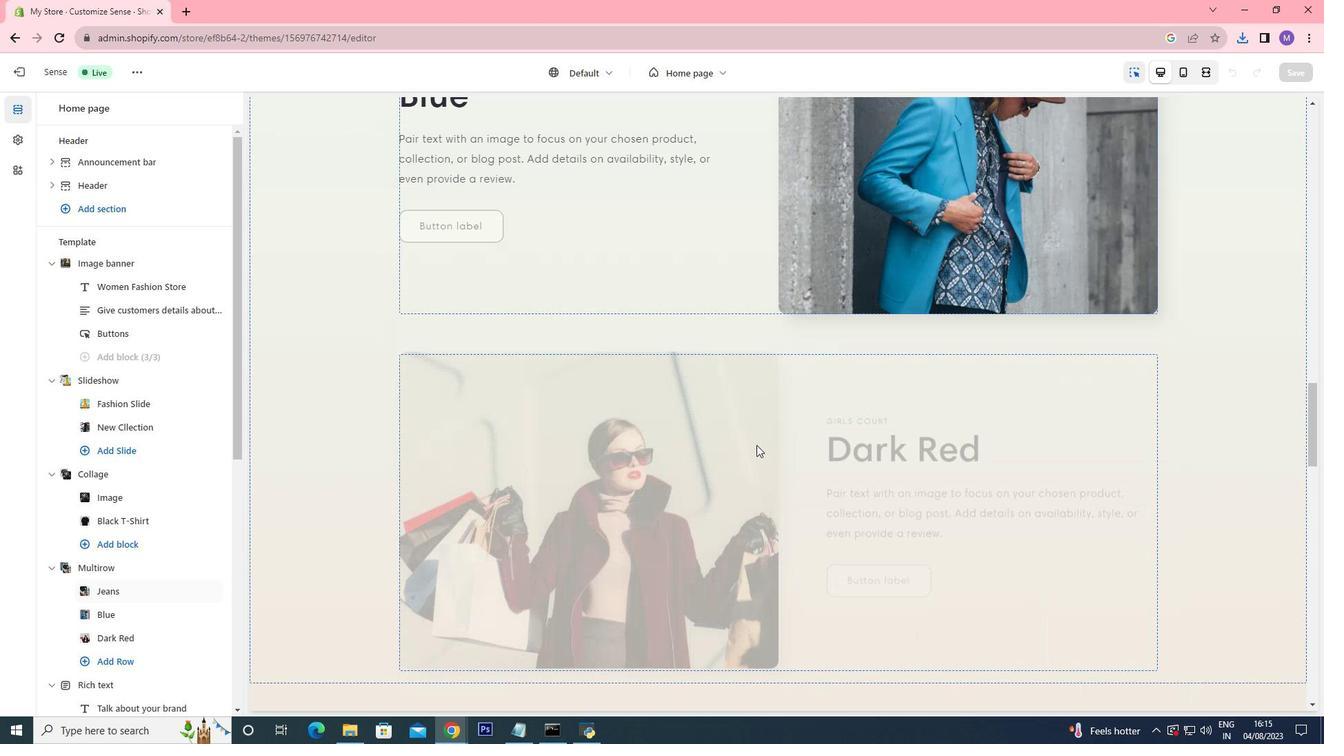 
Action: Mouse scrolled (756, 444) with delta (0, 0)
Screenshot: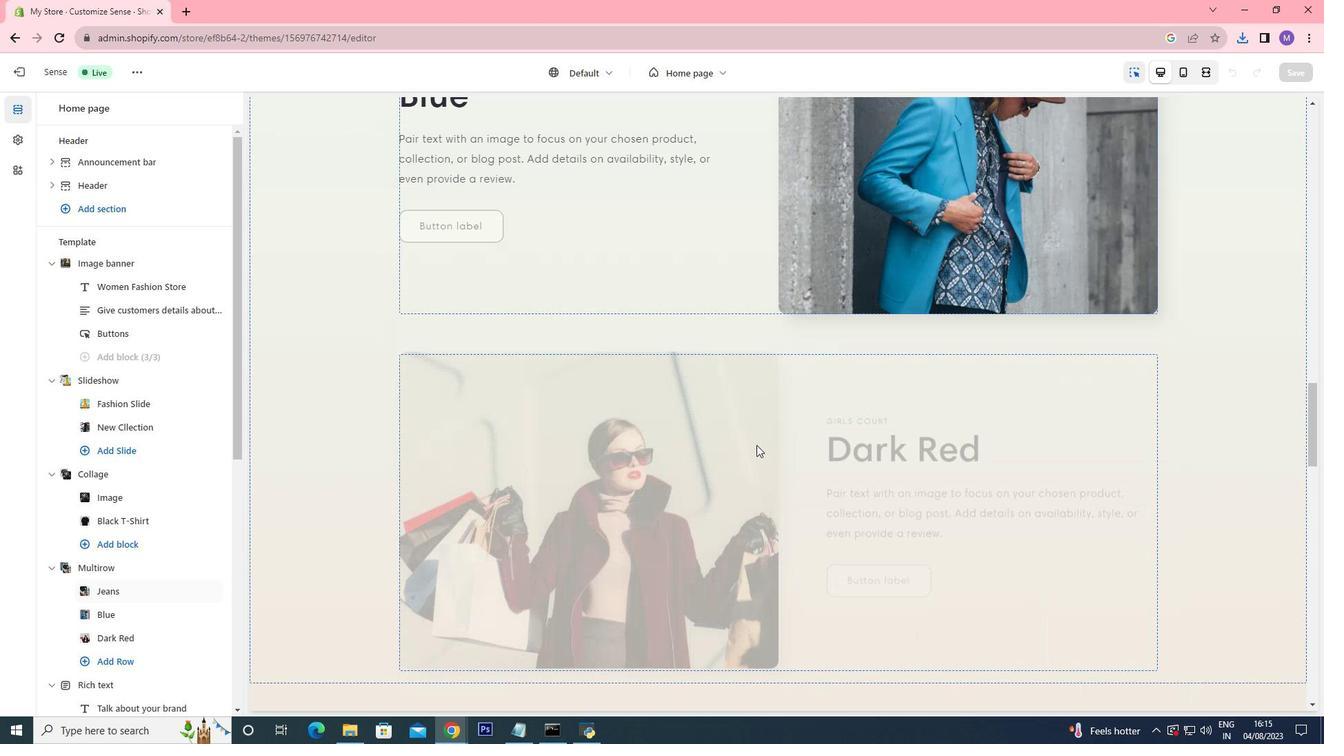 
Action: Mouse scrolled (756, 444) with delta (0, 0)
Screenshot: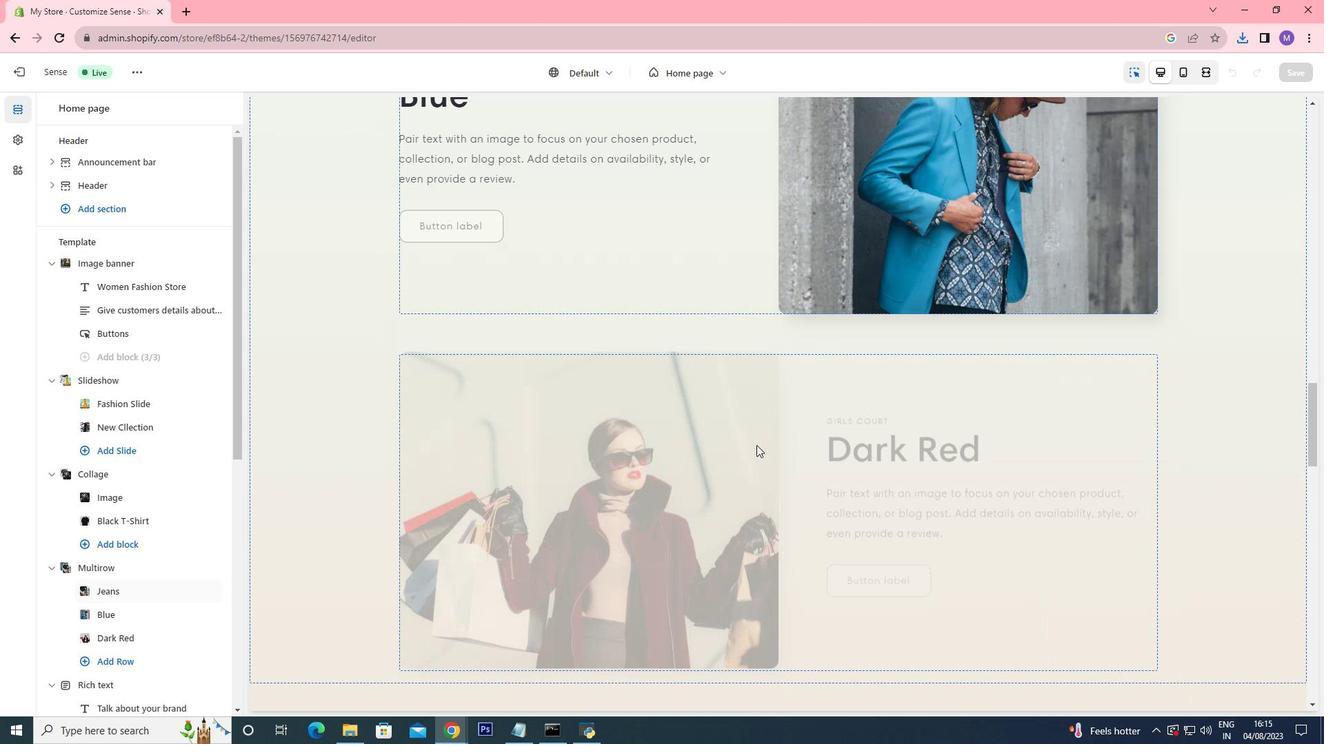 
Action: Mouse scrolled (756, 444) with delta (0, 0)
Screenshot: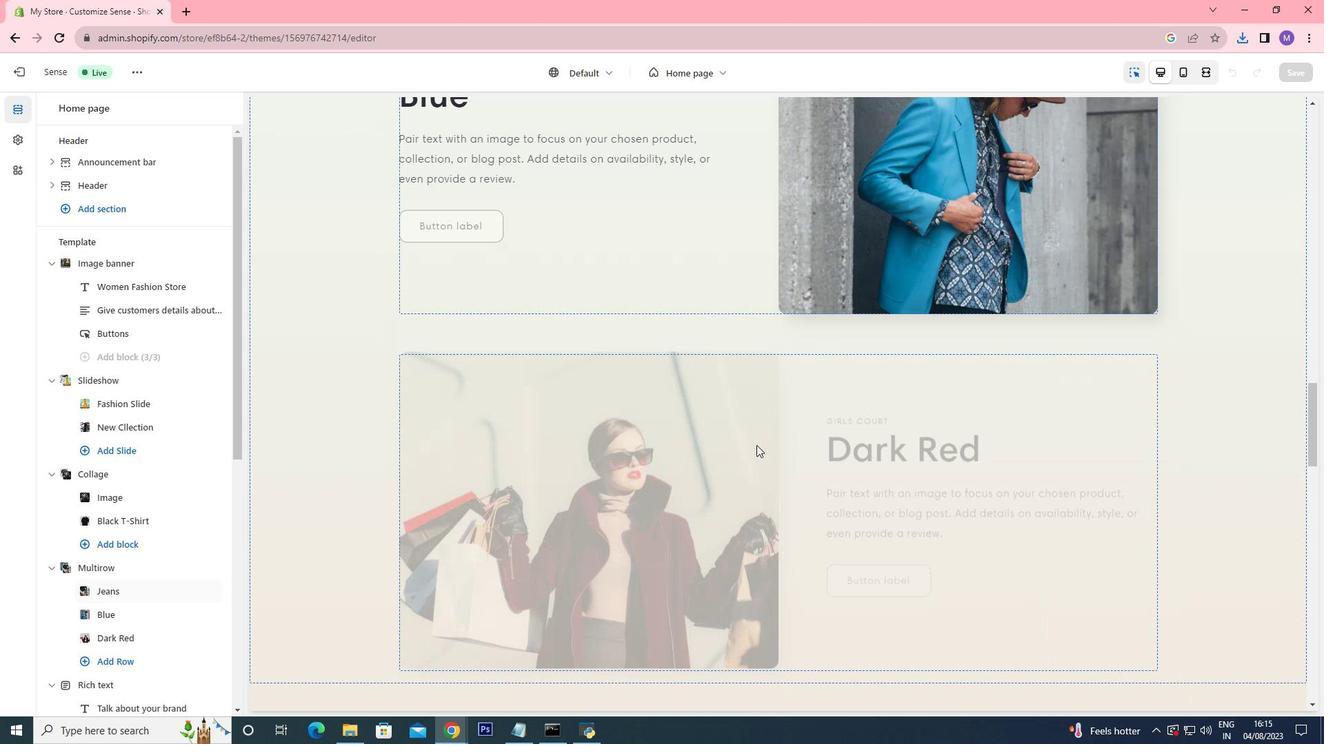 
Action: Mouse scrolled (756, 444) with delta (0, 0)
Screenshot: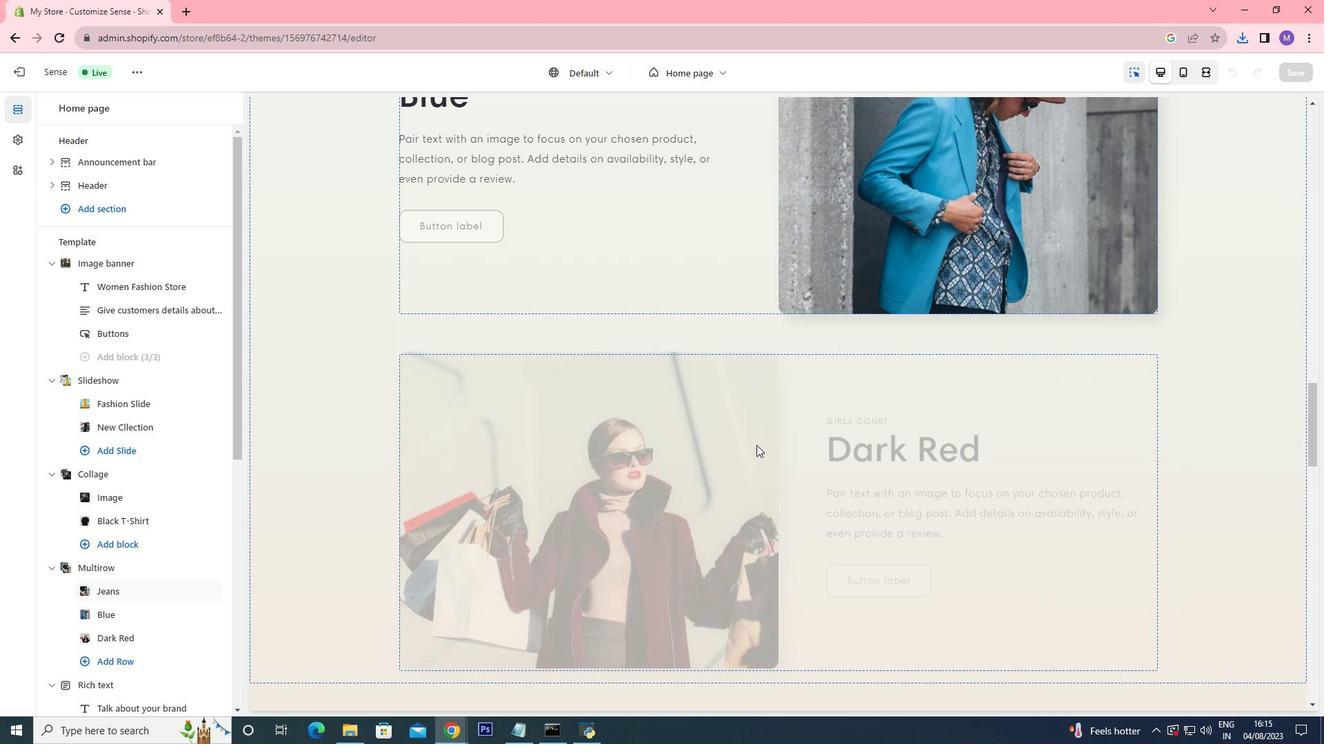 
Action: Mouse scrolled (756, 444) with delta (0, 0)
Screenshot: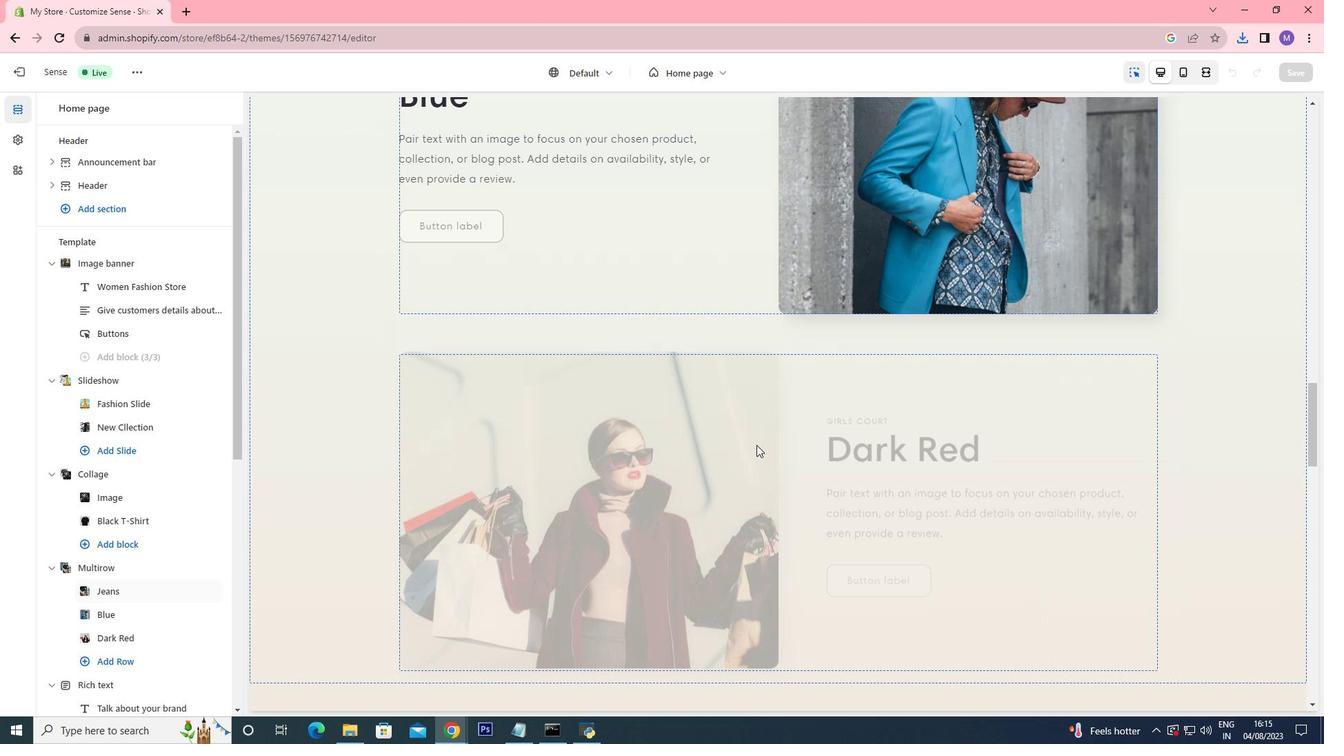 
Action: Mouse scrolled (756, 444) with delta (0, 0)
Screenshot: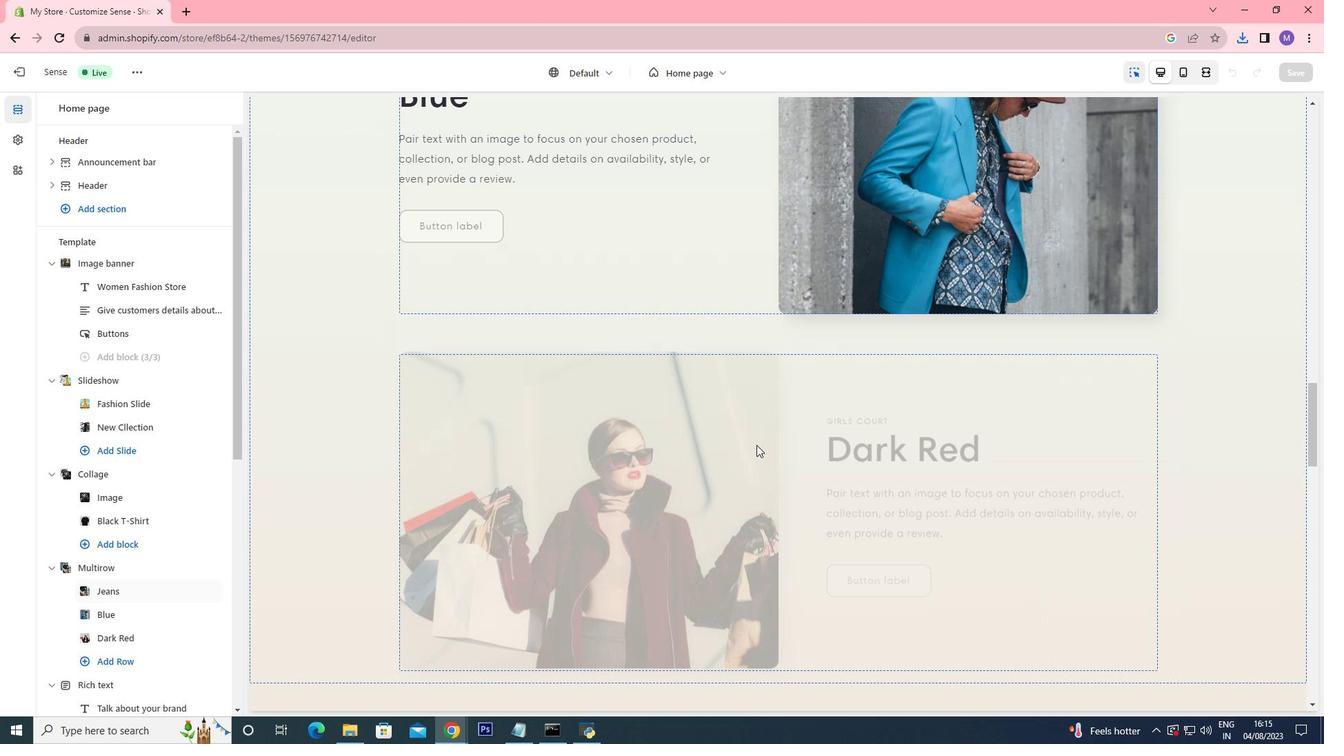 
Action: Mouse moved to (782, 464)
Screenshot: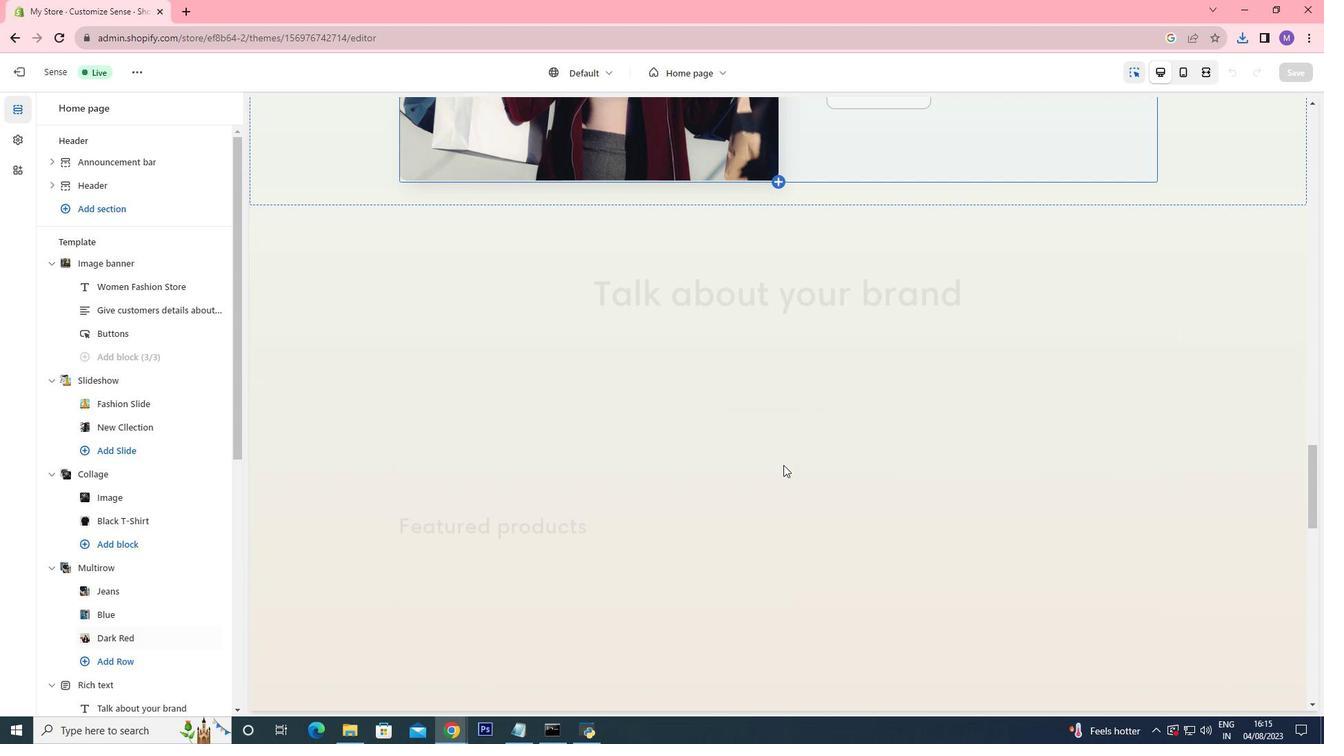 
Action: Mouse scrolled (782, 464) with delta (0, 0)
Screenshot: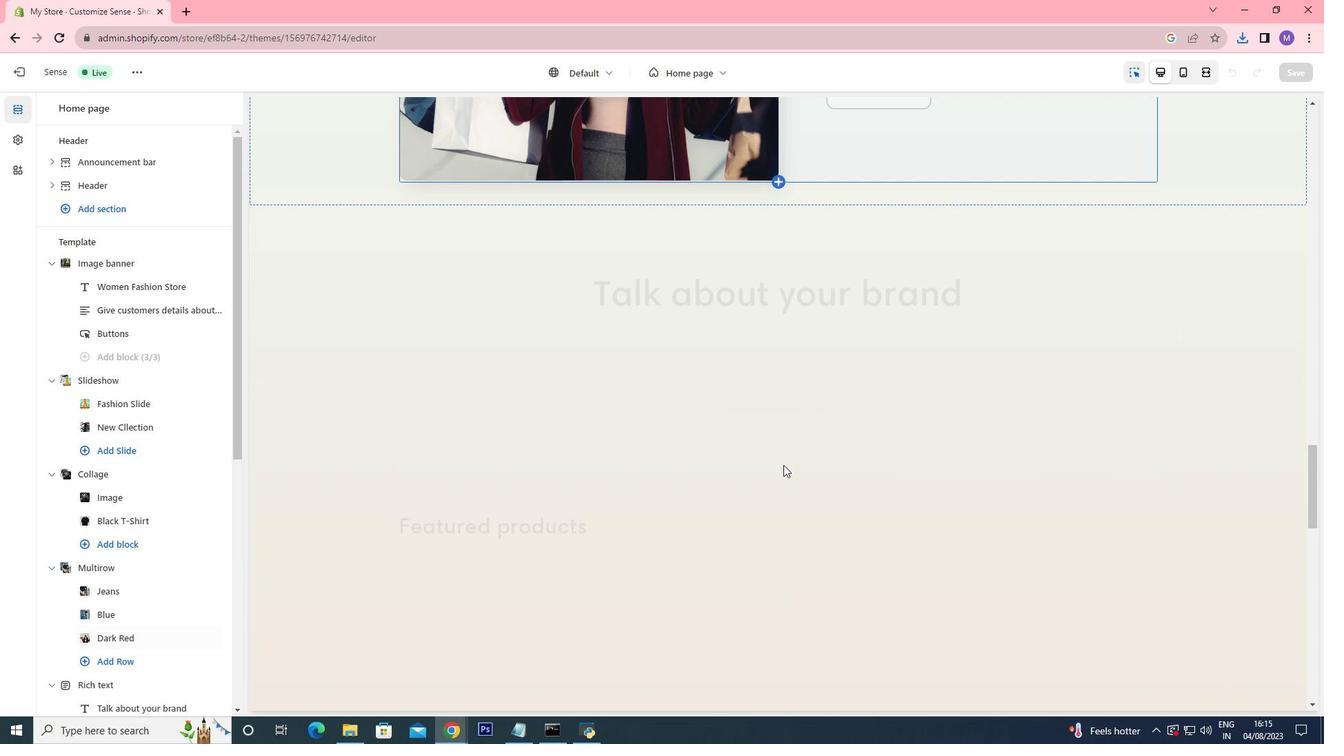 
Action: Mouse moved to (783, 465)
Screenshot: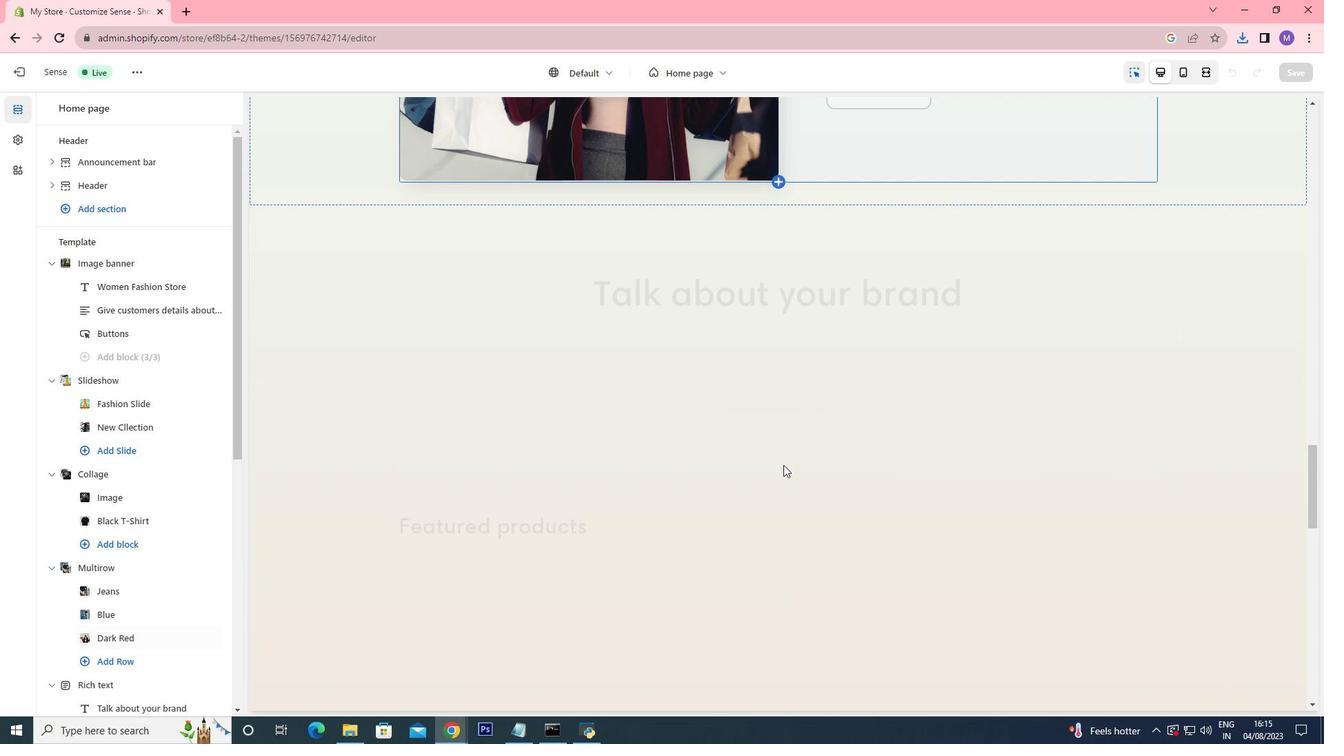 
Action: Mouse scrolled (783, 464) with delta (0, 0)
Screenshot: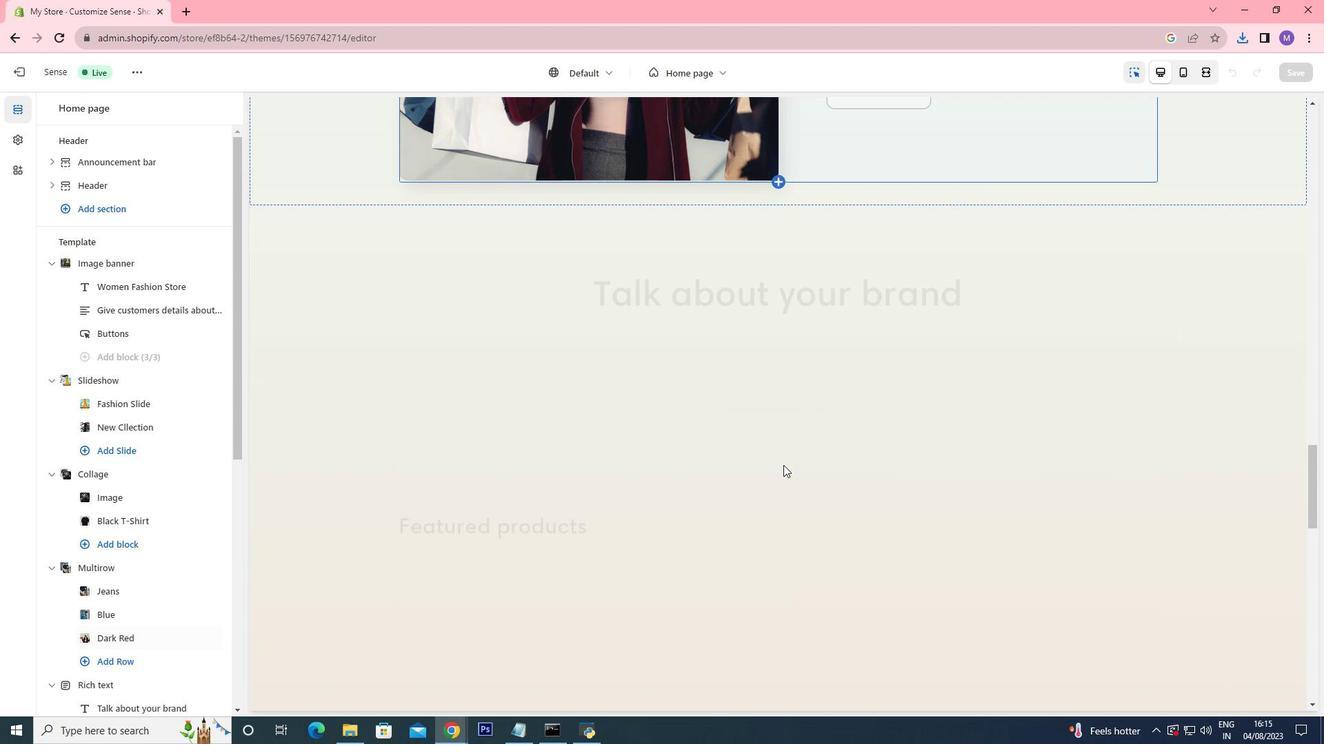 
Action: Mouse scrolled (783, 464) with delta (0, 0)
Screenshot: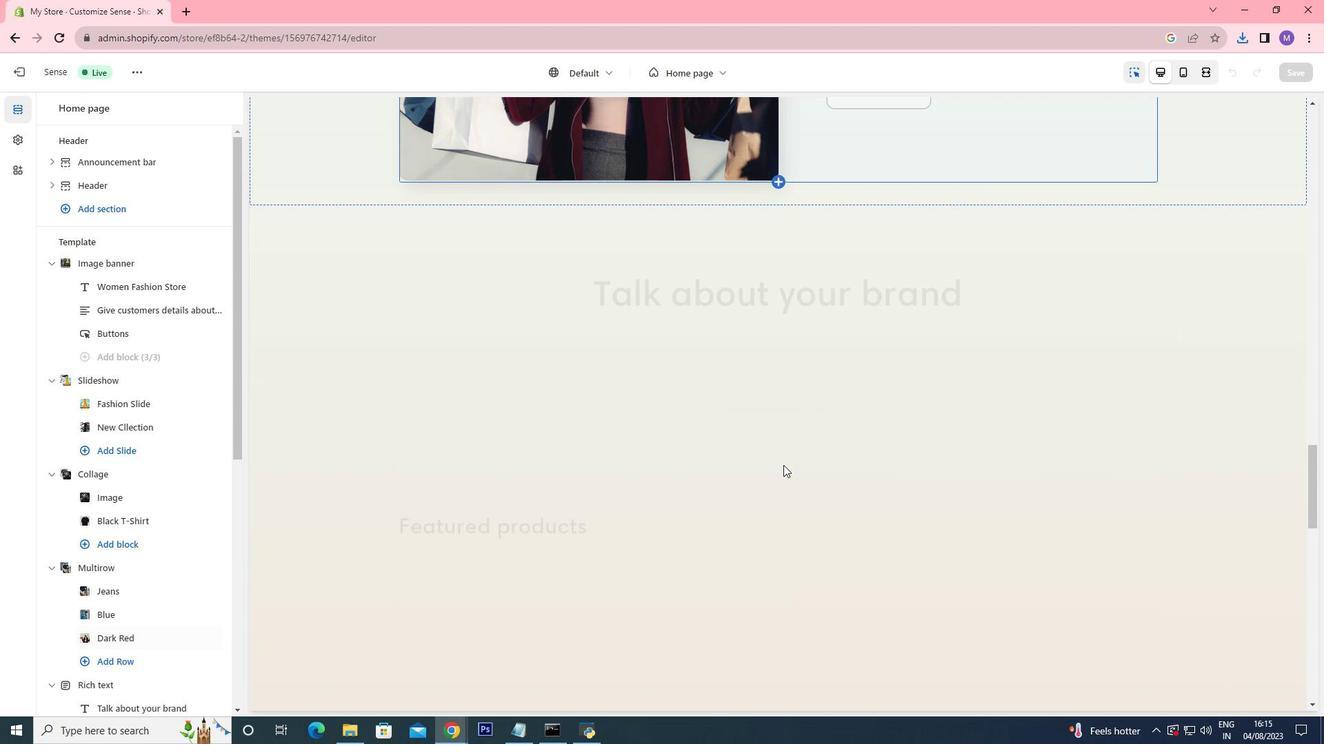 
Action: Mouse scrolled (783, 464) with delta (0, 0)
Screenshot: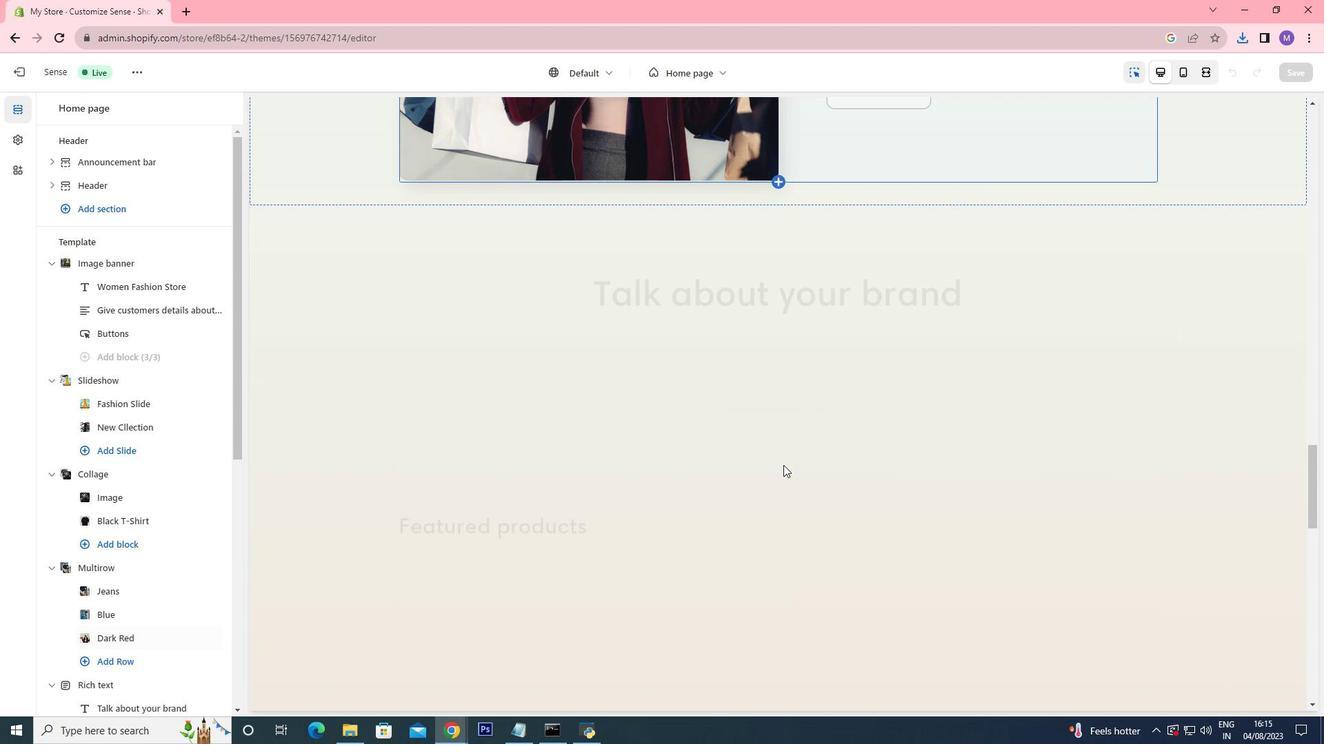 
Action: Mouse scrolled (783, 464) with delta (0, 0)
Screenshot: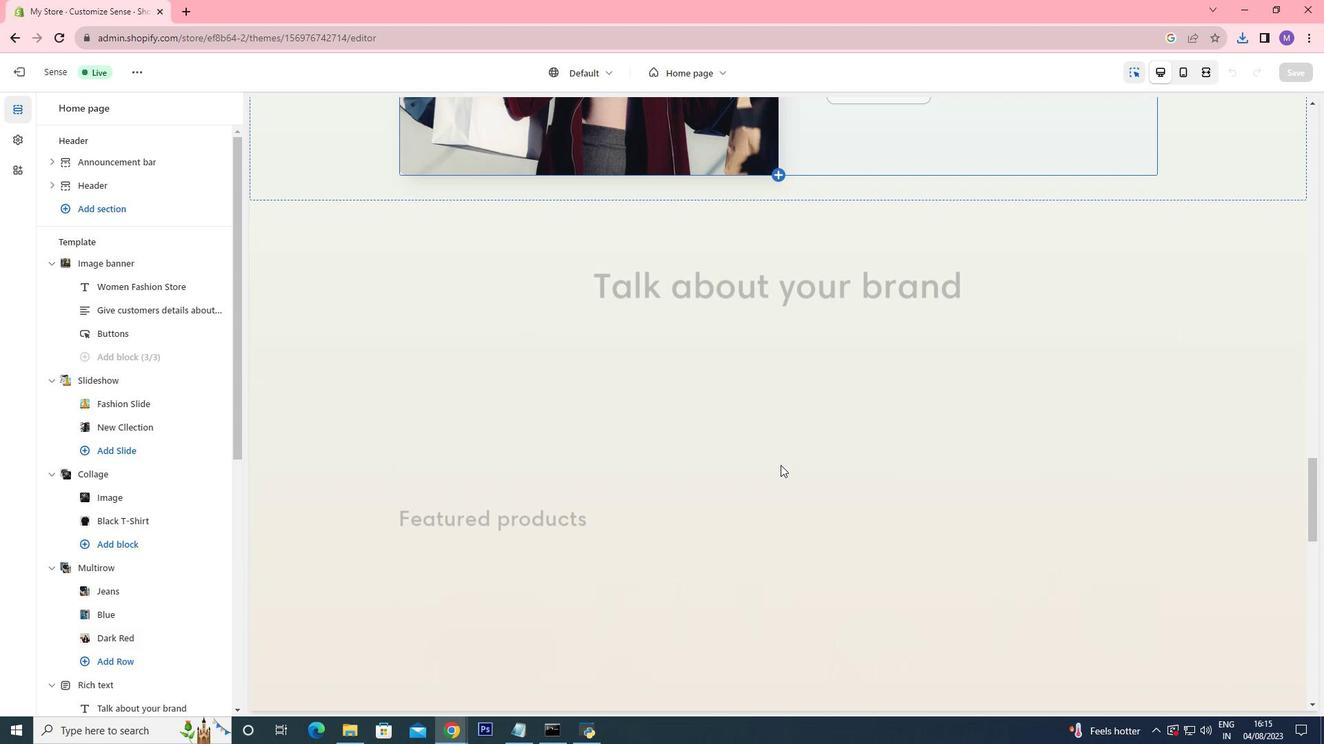 
Action: Mouse scrolled (783, 464) with delta (0, 0)
Screenshot: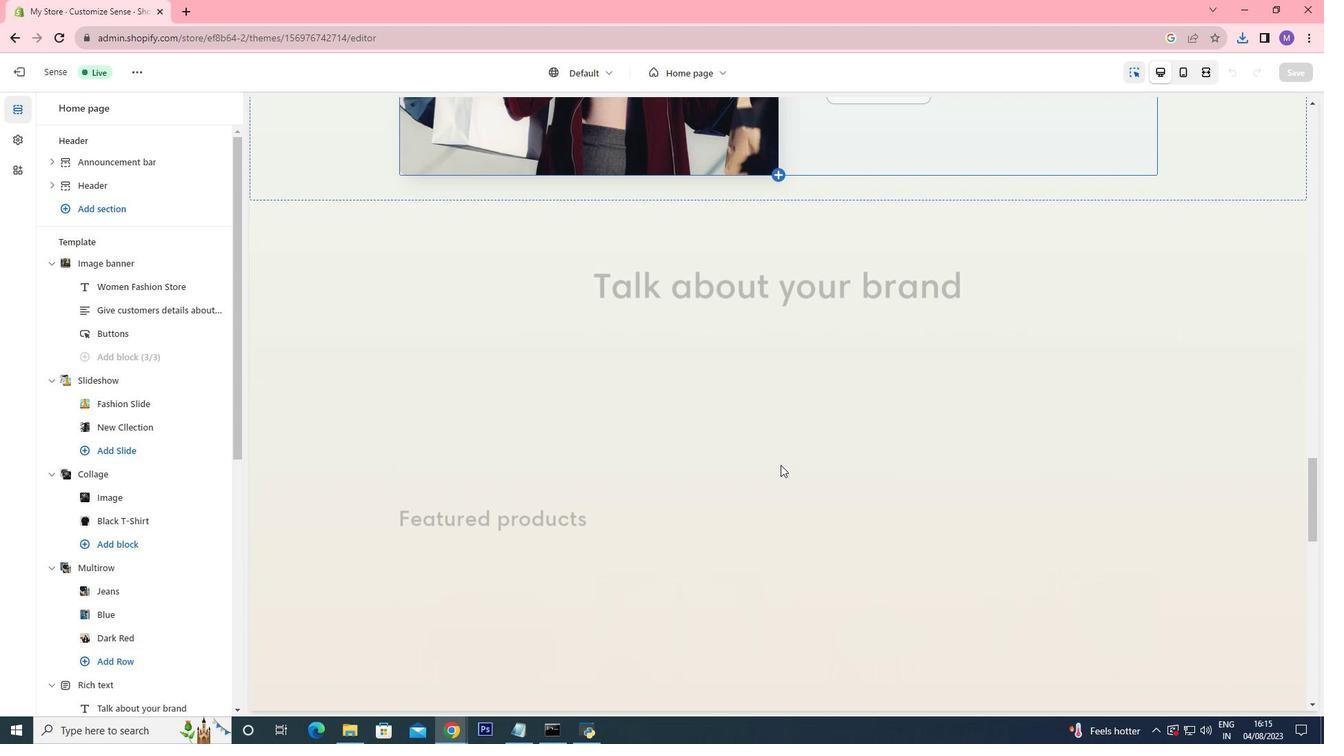 
Action: Mouse scrolled (783, 464) with delta (0, 0)
Screenshot: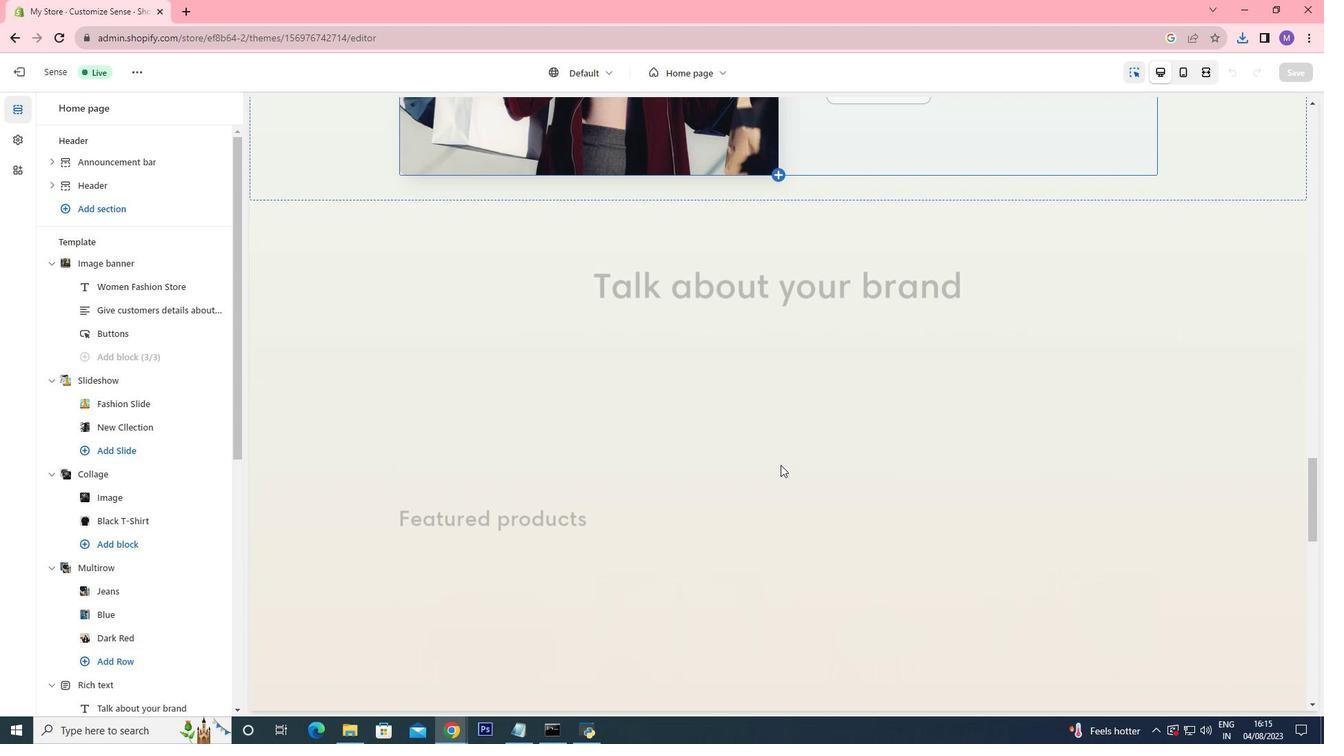 
Action: Mouse moved to (779, 465)
Screenshot: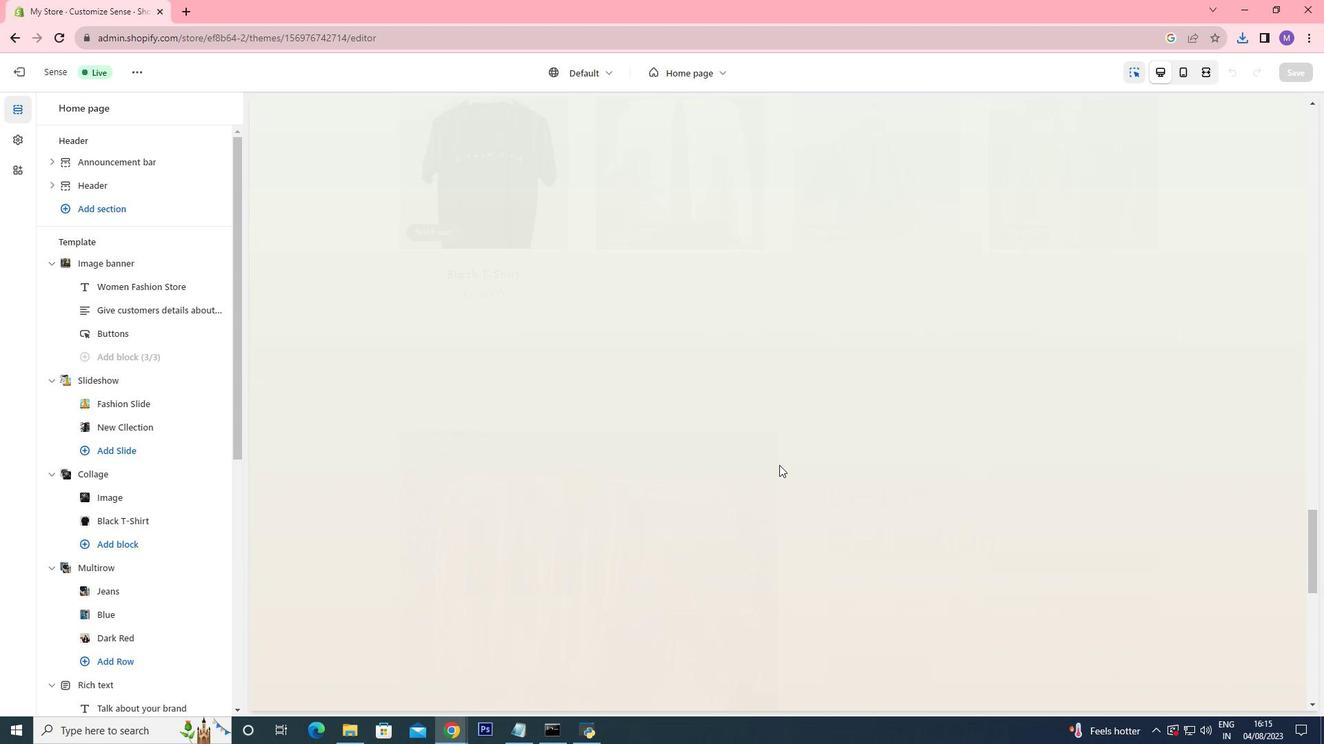 
Action: Mouse scrolled (779, 464) with delta (0, 0)
Screenshot: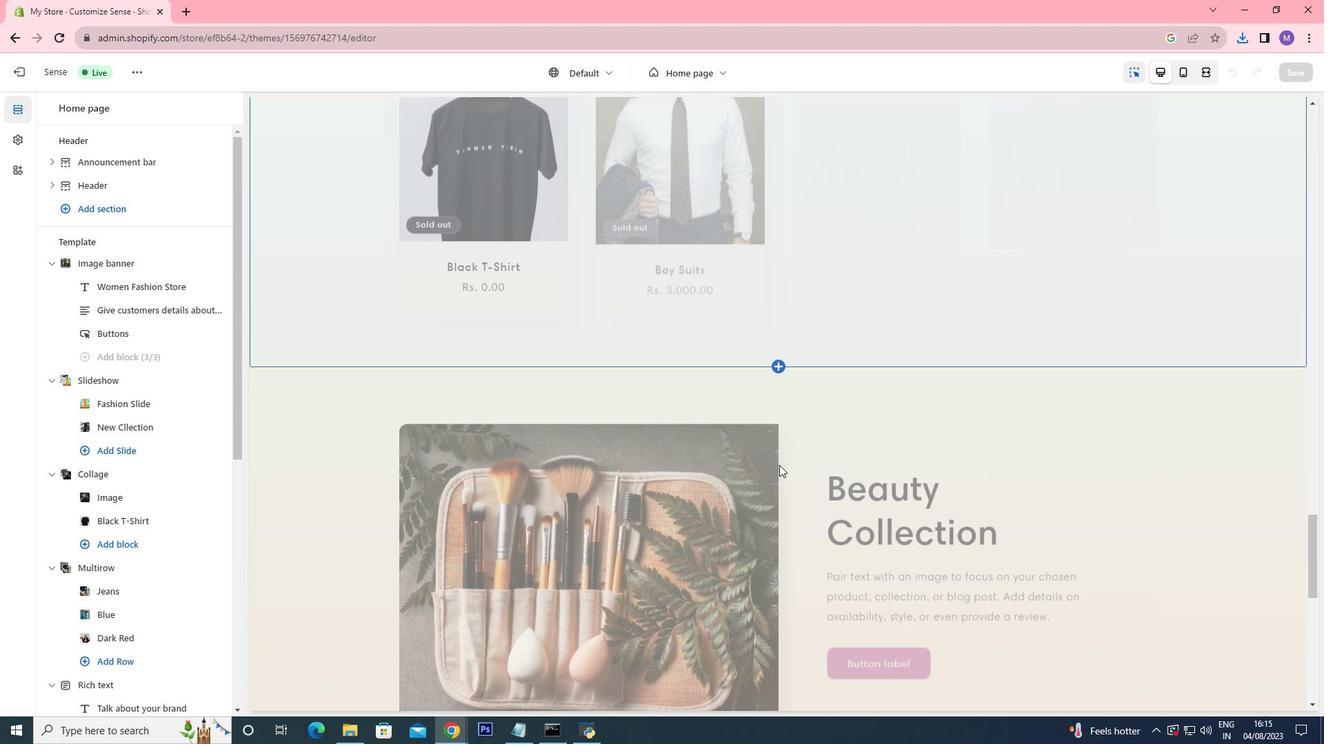
Action: Mouse scrolled (779, 464) with delta (0, 0)
Screenshot: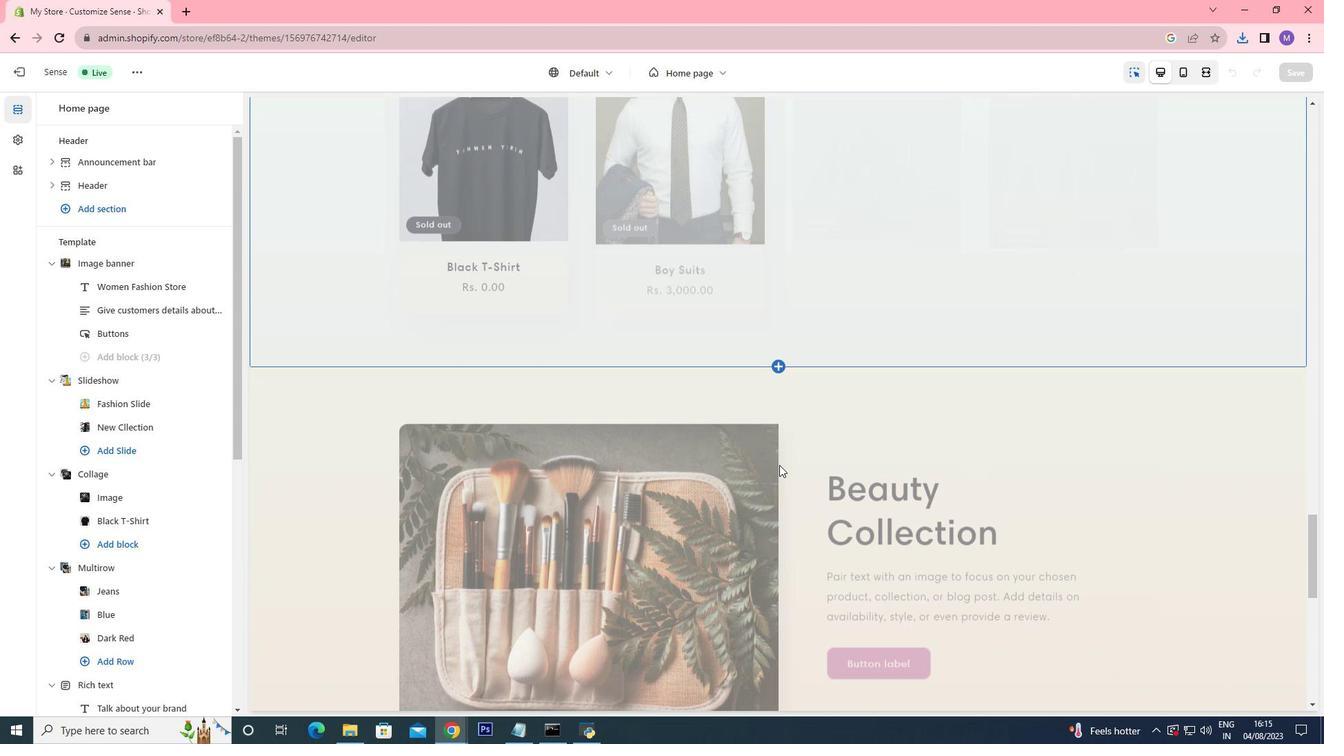 
Action: Mouse scrolled (779, 464) with delta (0, 0)
Screenshot: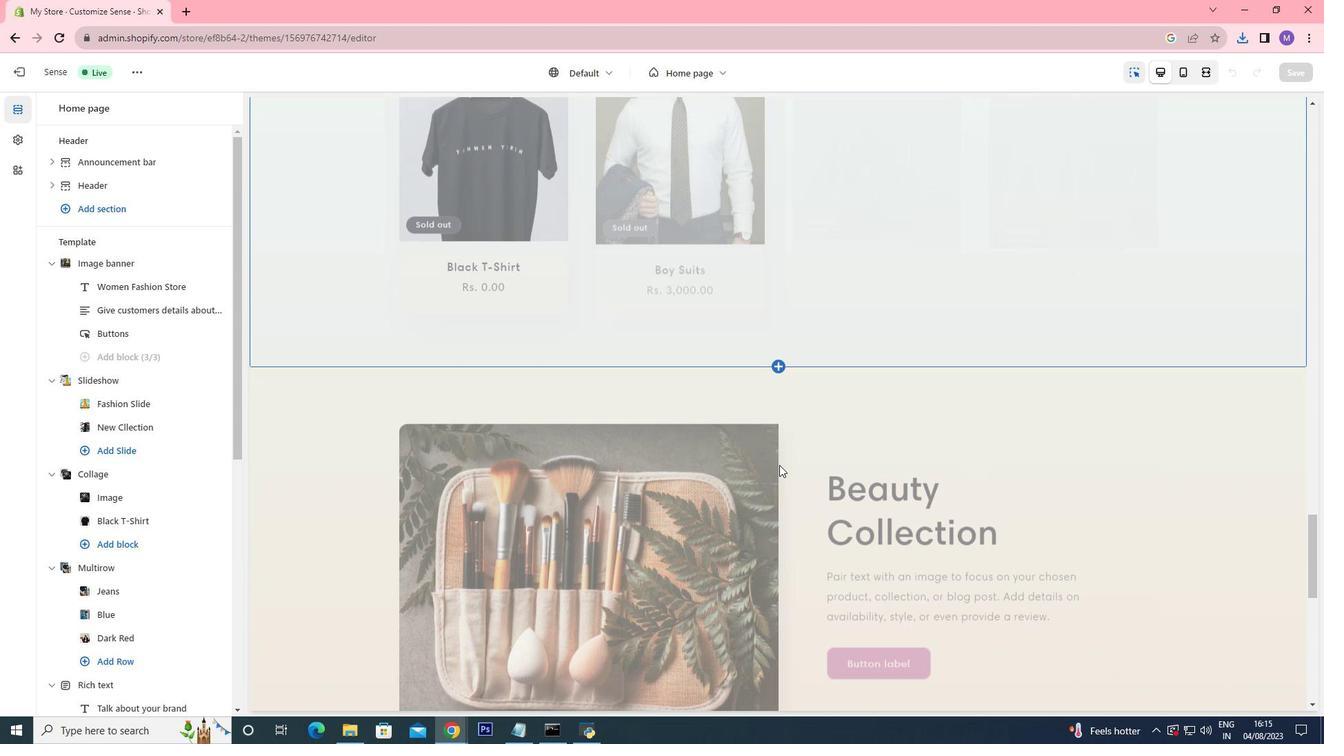 
Action: Mouse scrolled (779, 464) with delta (0, 0)
Screenshot: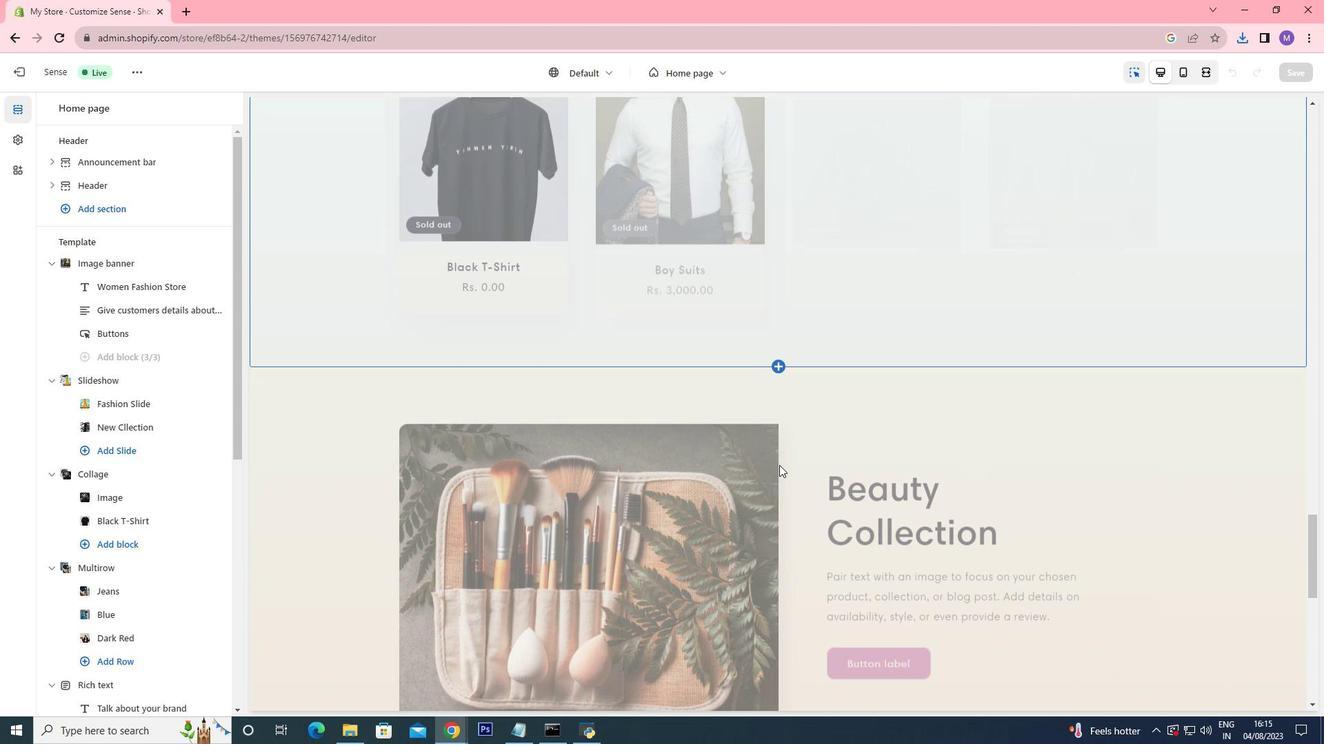 
Action: Mouse scrolled (779, 464) with delta (0, 0)
Screenshot: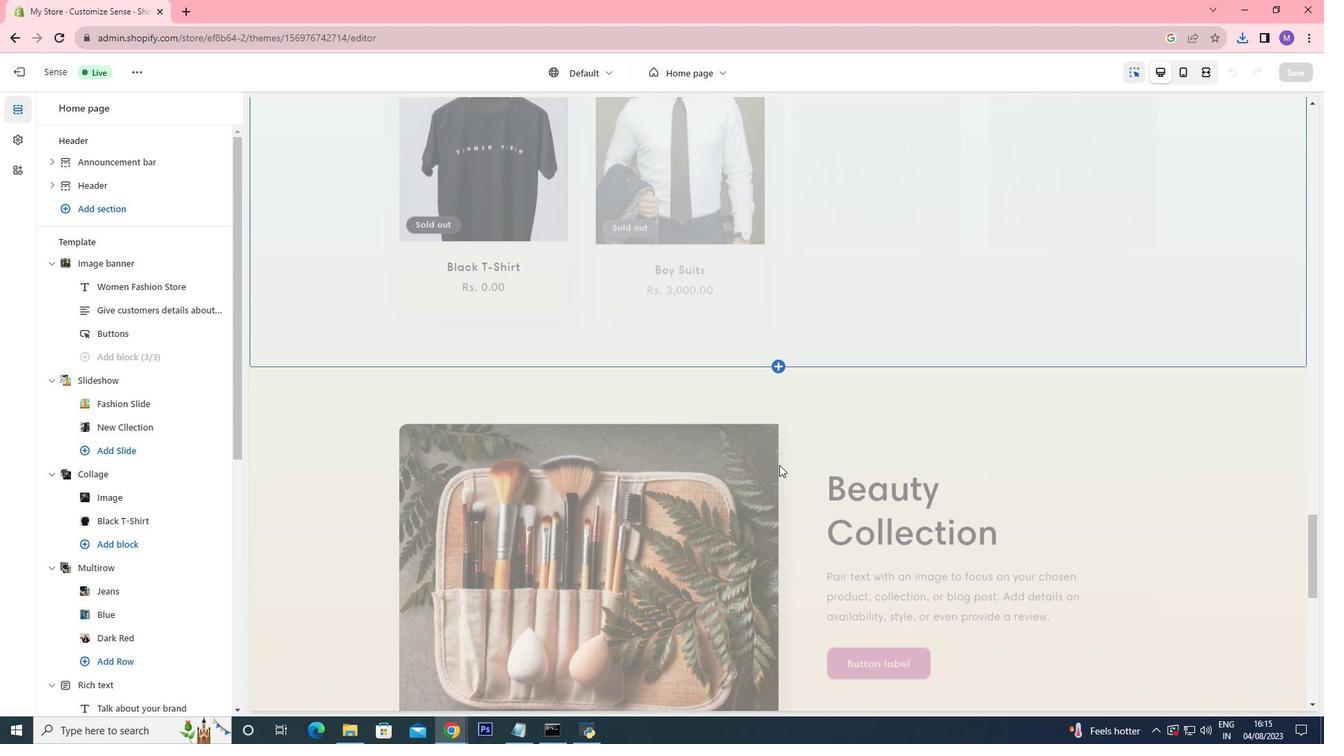 
Action: Mouse scrolled (779, 464) with delta (0, 0)
Screenshot: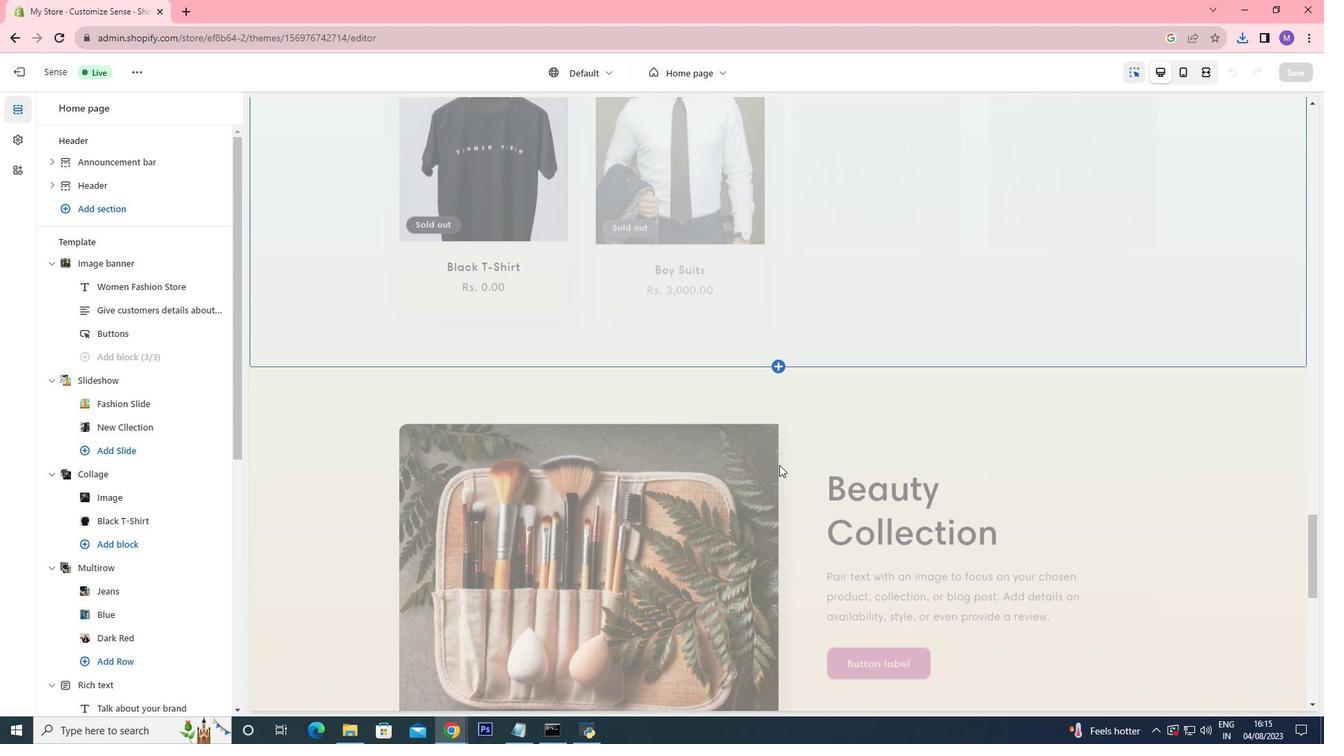 
Action: Mouse scrolled (779, 464) with delta (0, 0)
Screenshot: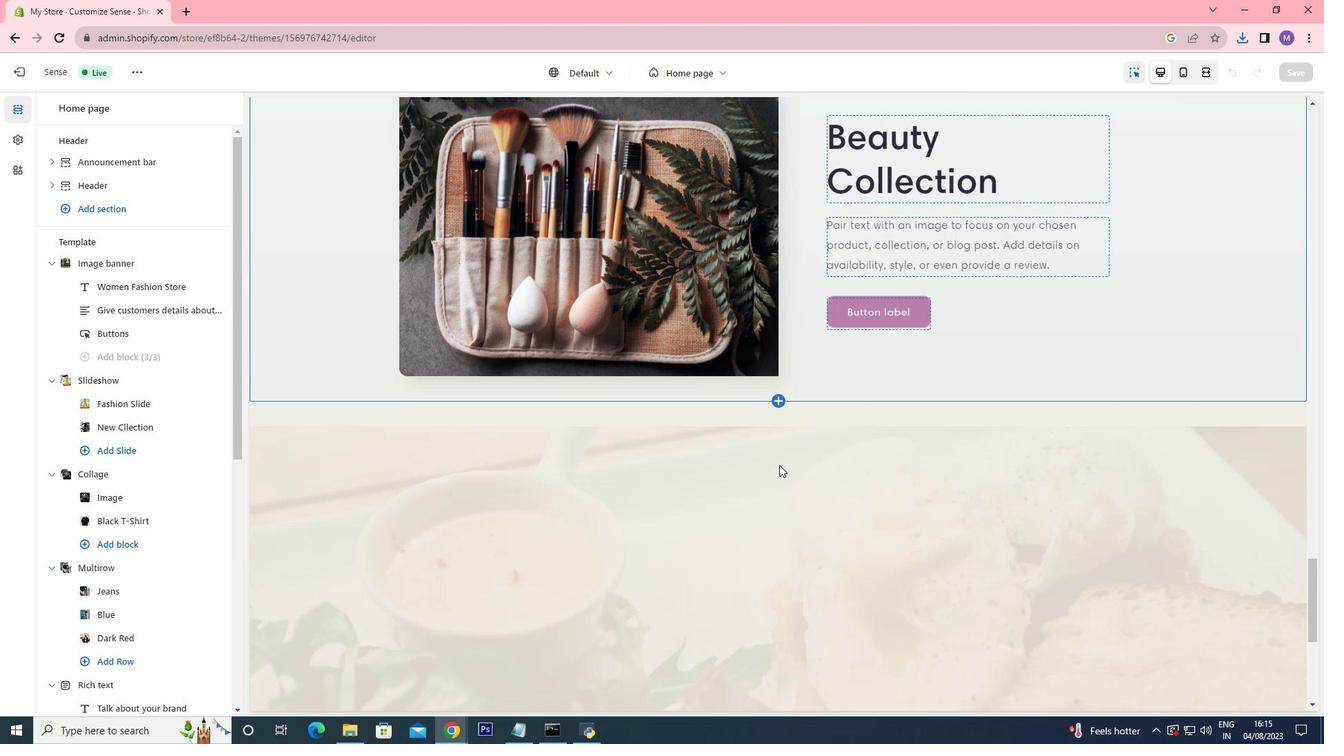 
Action: Mouse moved to (770, 468)
Screenshot: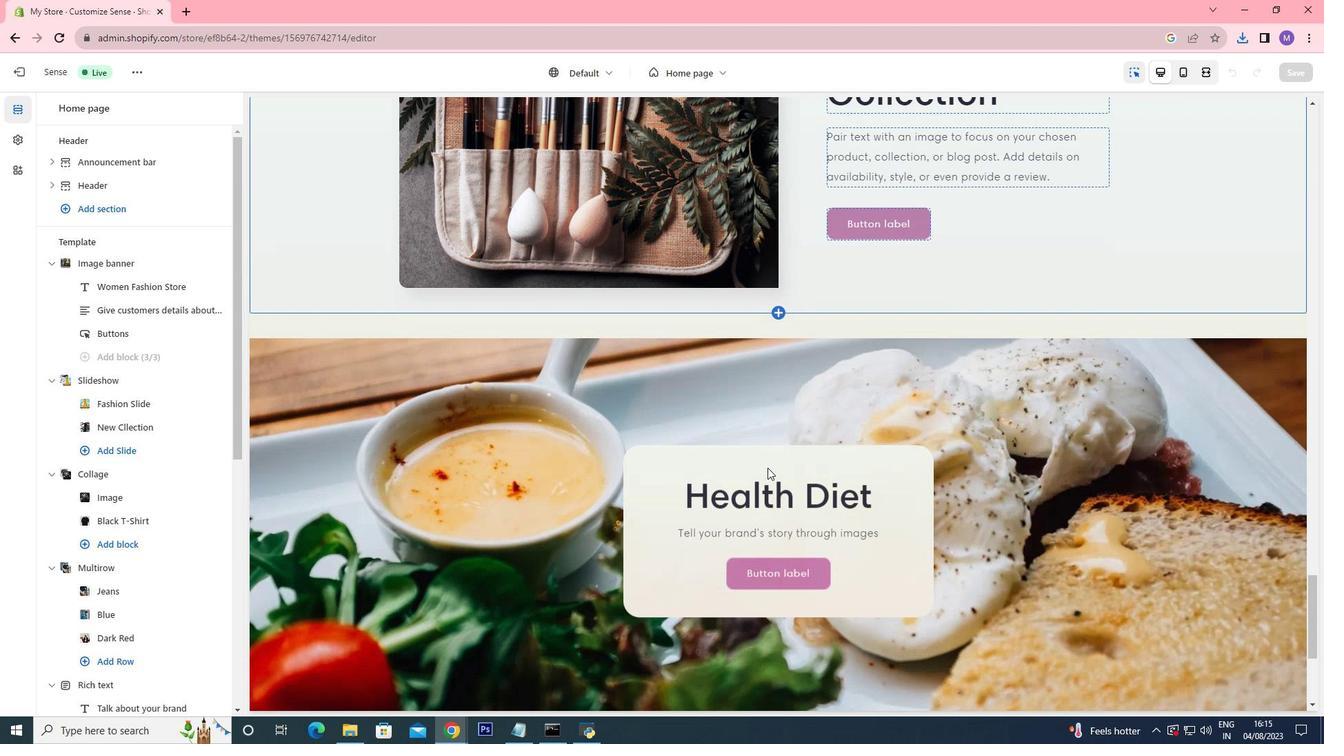 
Action: Mouse scrolled (777, 464) with delta (0, 0)
Screenshot: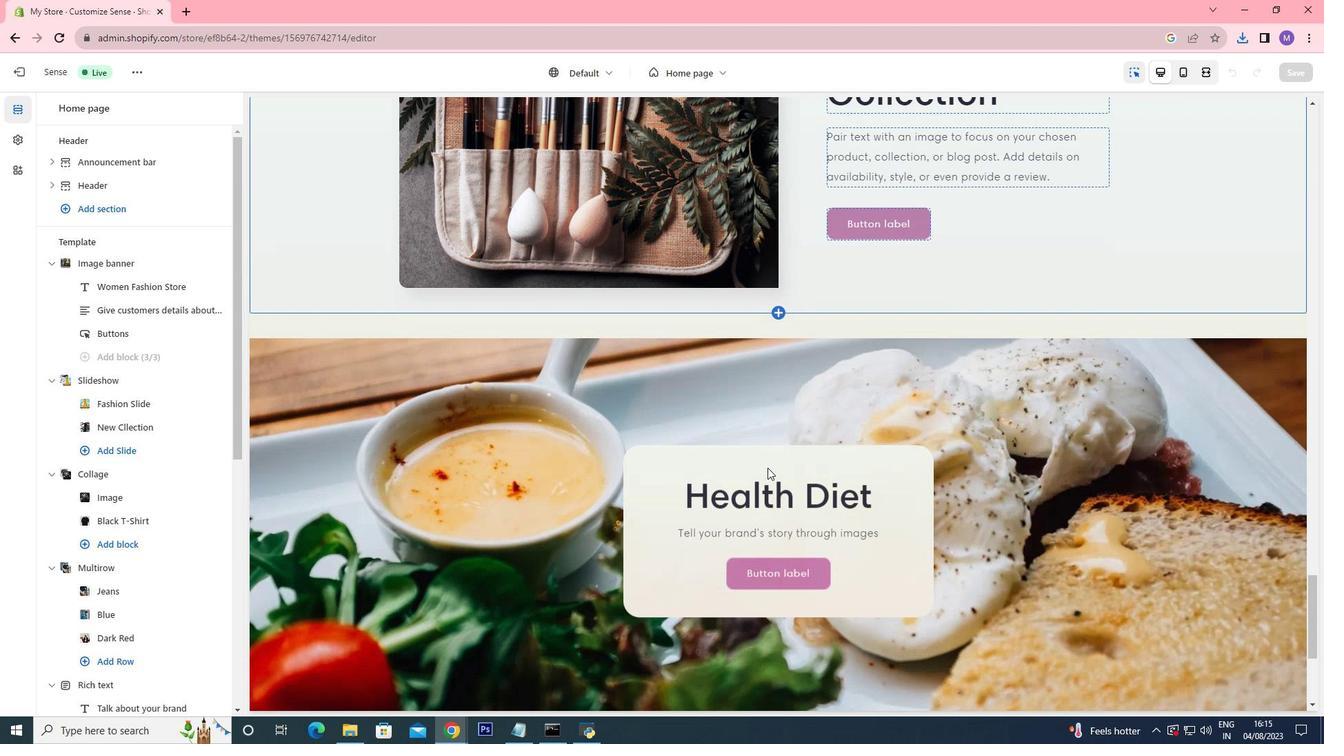 
Action: Mouse moved to (769, 468)
Screenshot: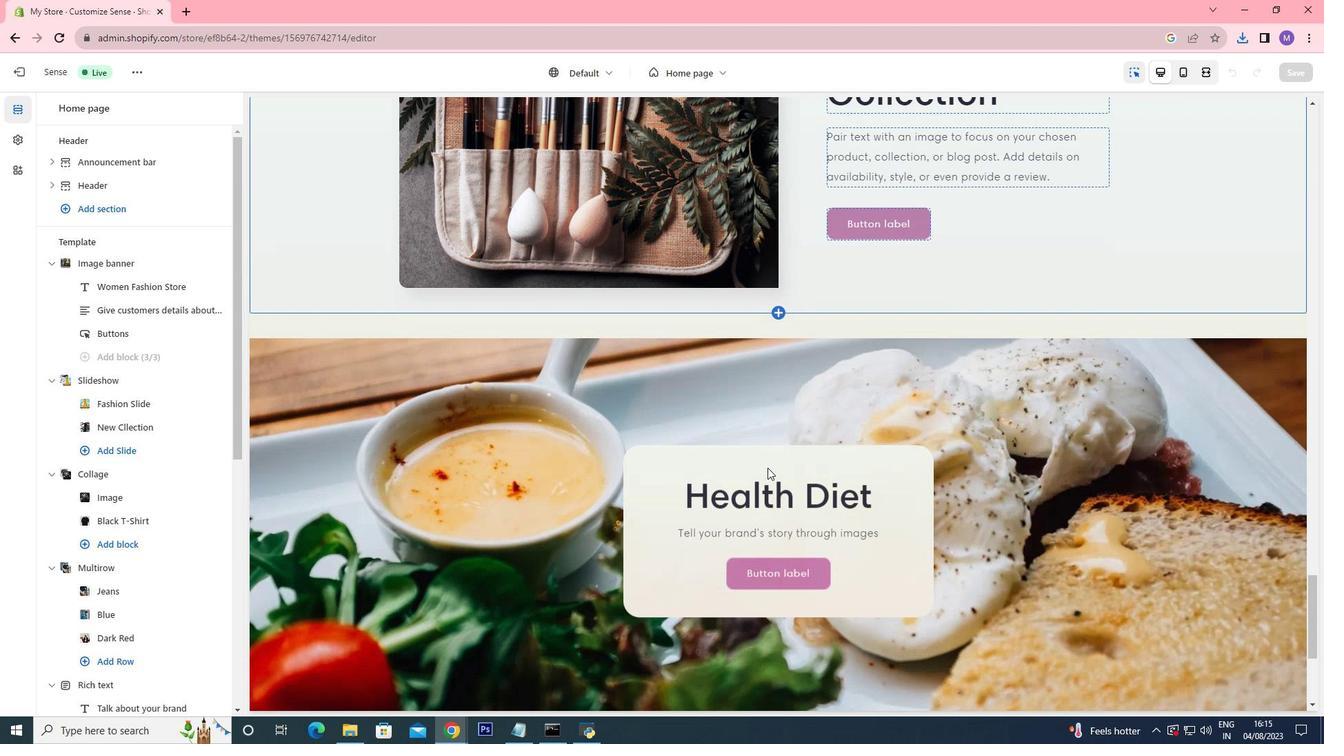 
Action: Mouse scrolled (775, 464) with delta (0, 0)
Screenshot: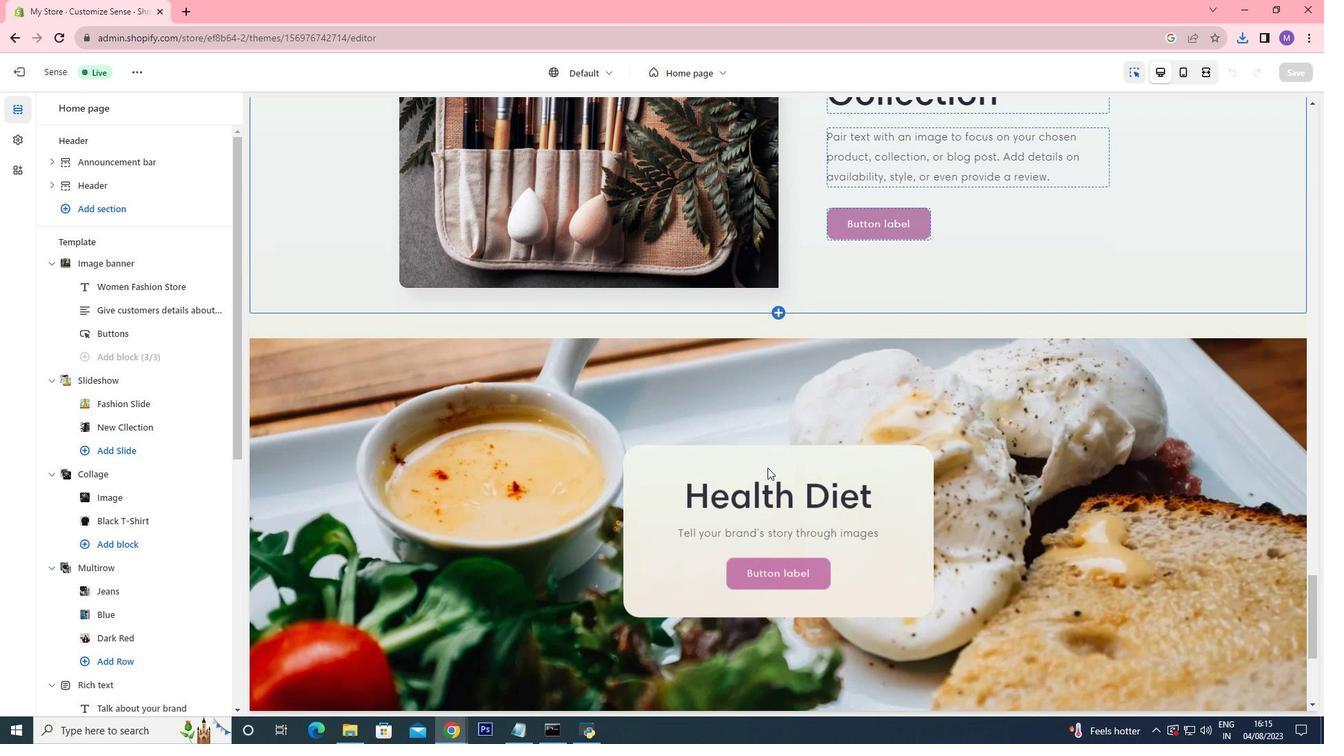 
Action: Mouse moved to (768, 468)
Screenshot: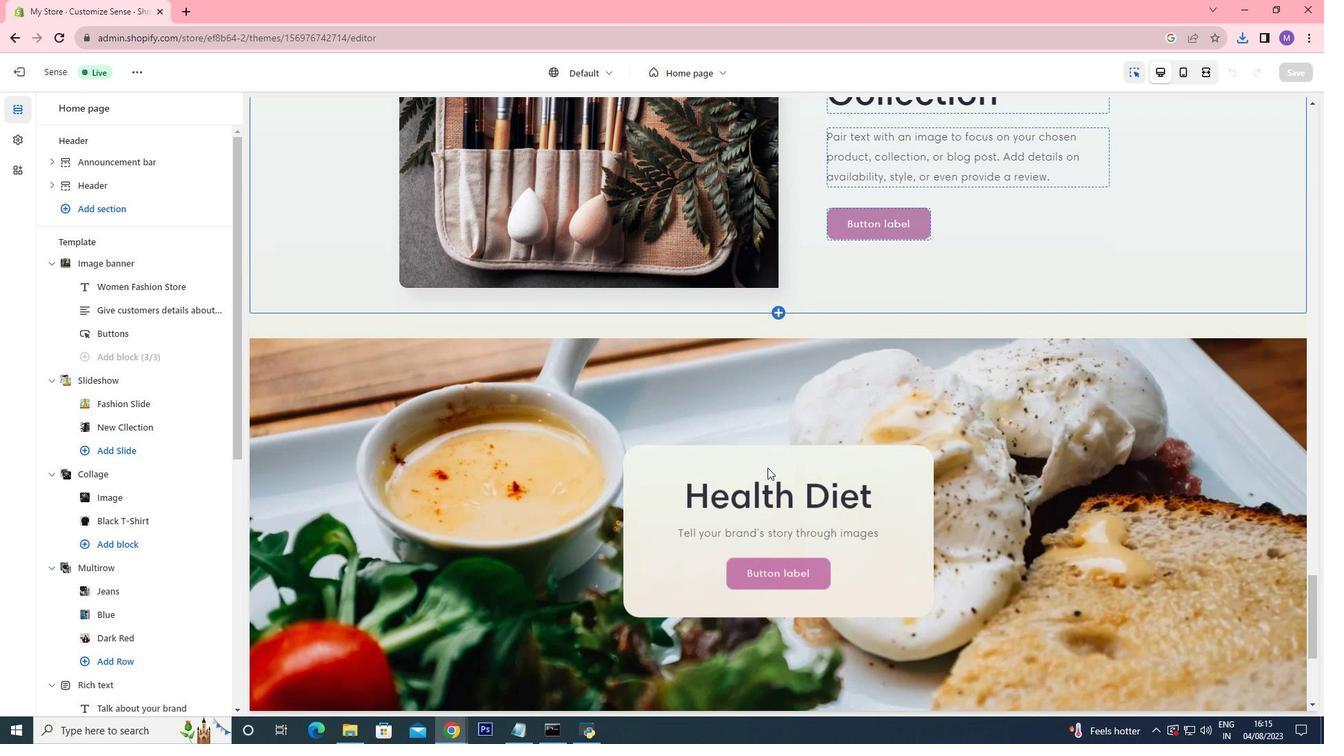 
Action: Mouse scrolled (774, 466) with delta (0, 0)
Screenshot: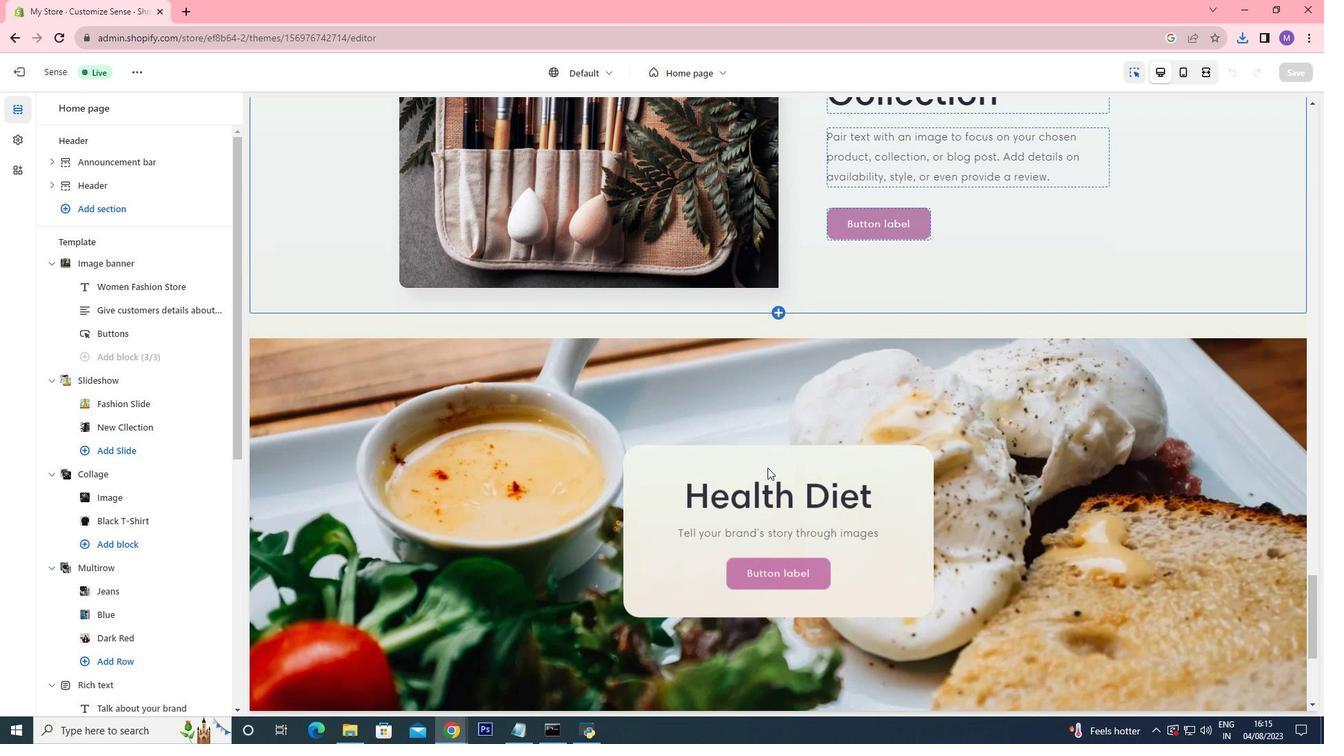 
Action: Mouse moved to (767, 468)
Screenshot: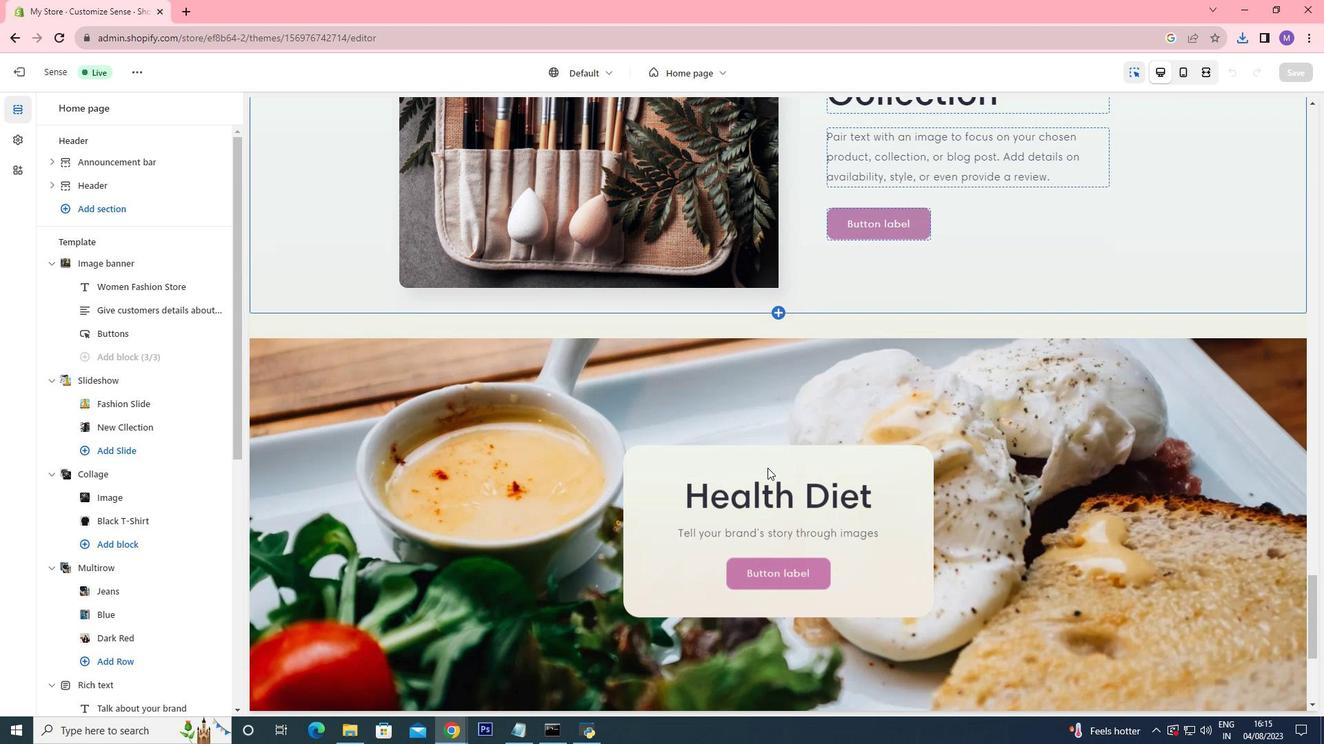 
Action: Mouse scrolled (773, 466) with delta (0, 0)
Screenshot: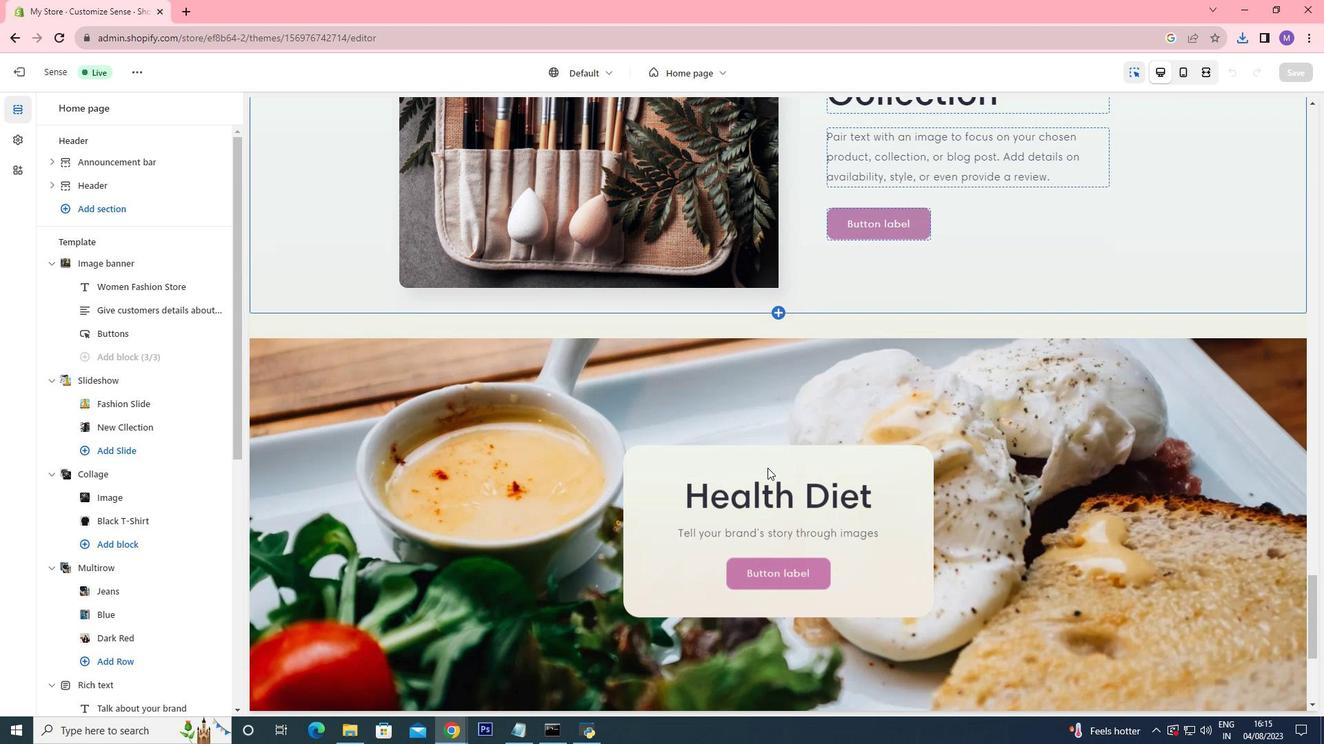 
Action: Mouse scrolled (773, 466) with delta (0, 0)
Screenshot: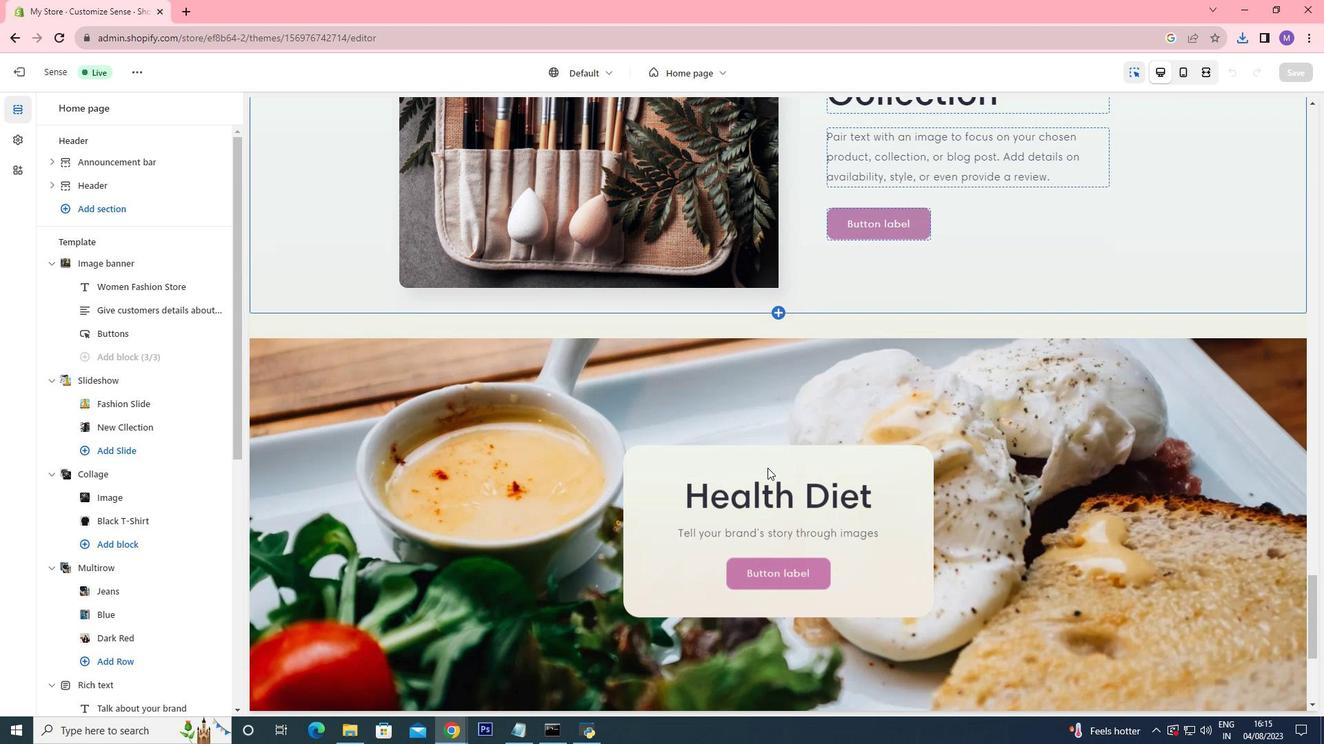 
Action: Mouse moved to (702, 488)
Screenshot: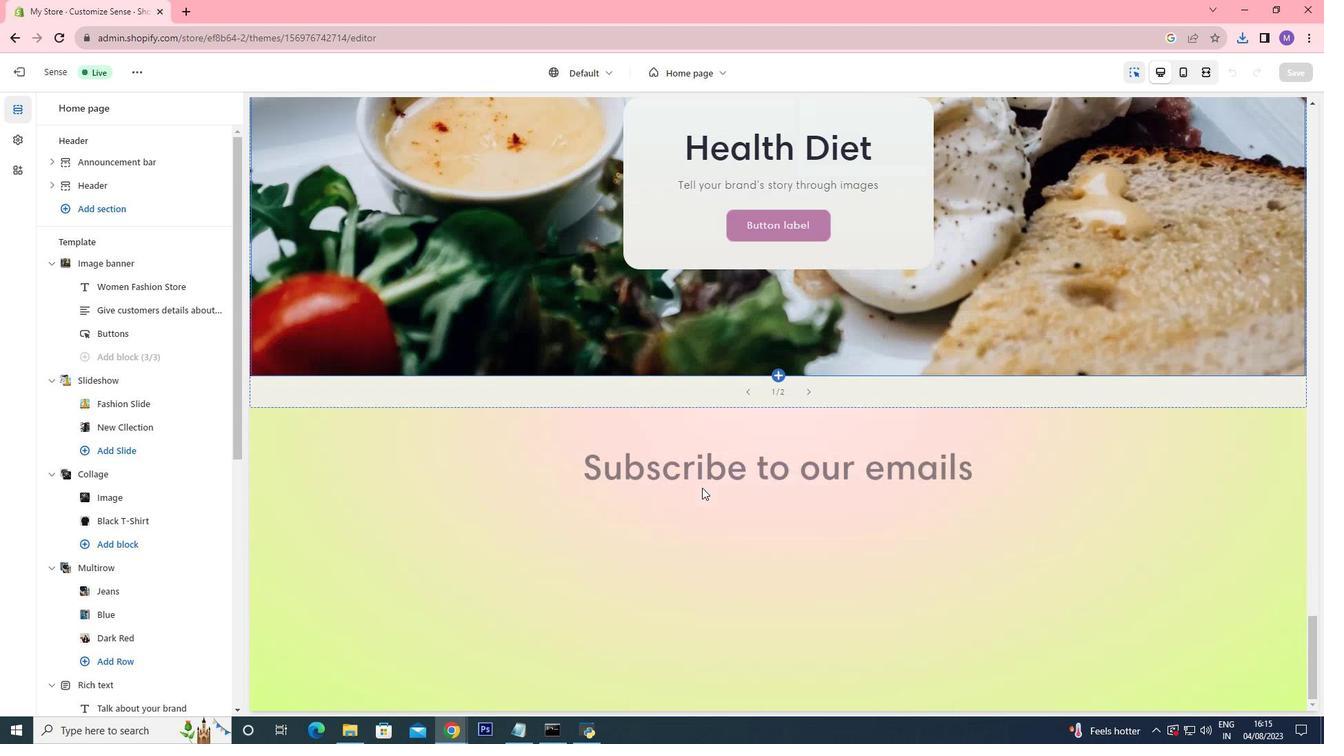 
Action: Mouse scrolled (702, 487) with delta (0, 0)
Screenshot: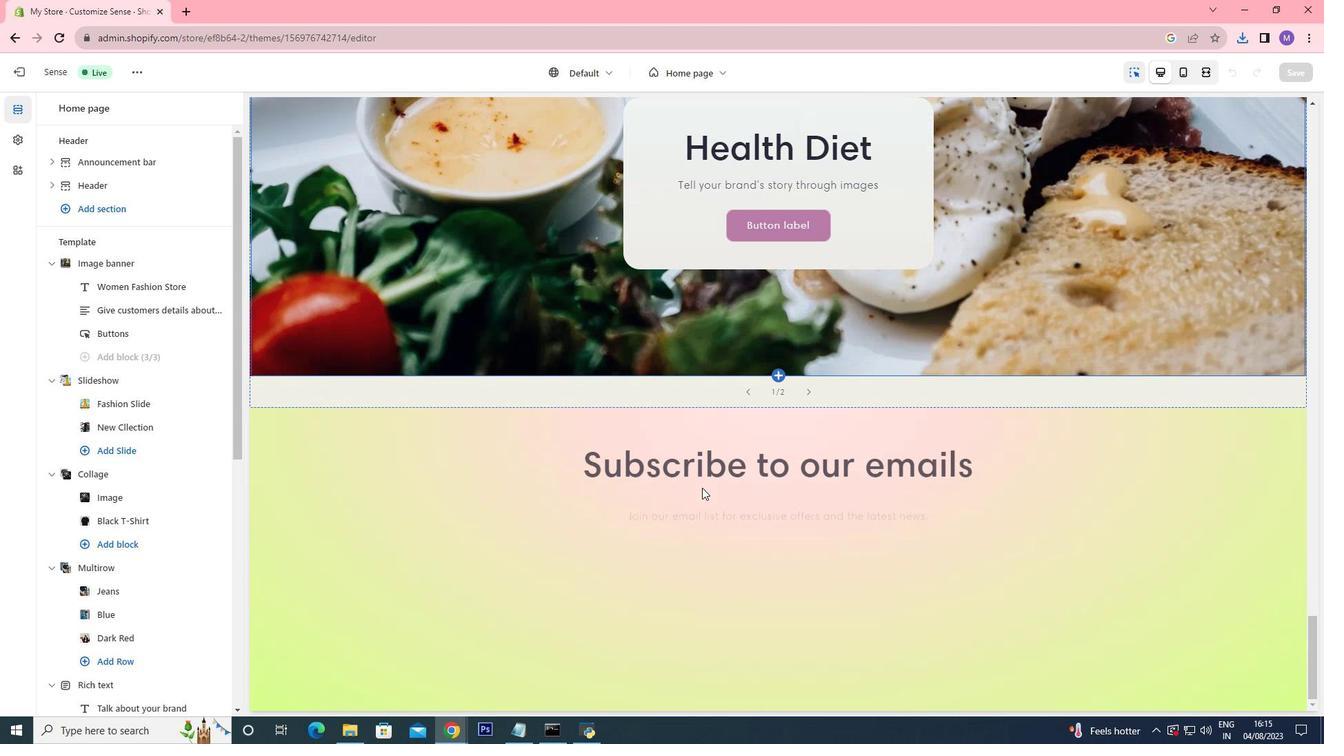 
Action: Mouse scrolled (702, 487) with delta (0, 0)
Screenshot: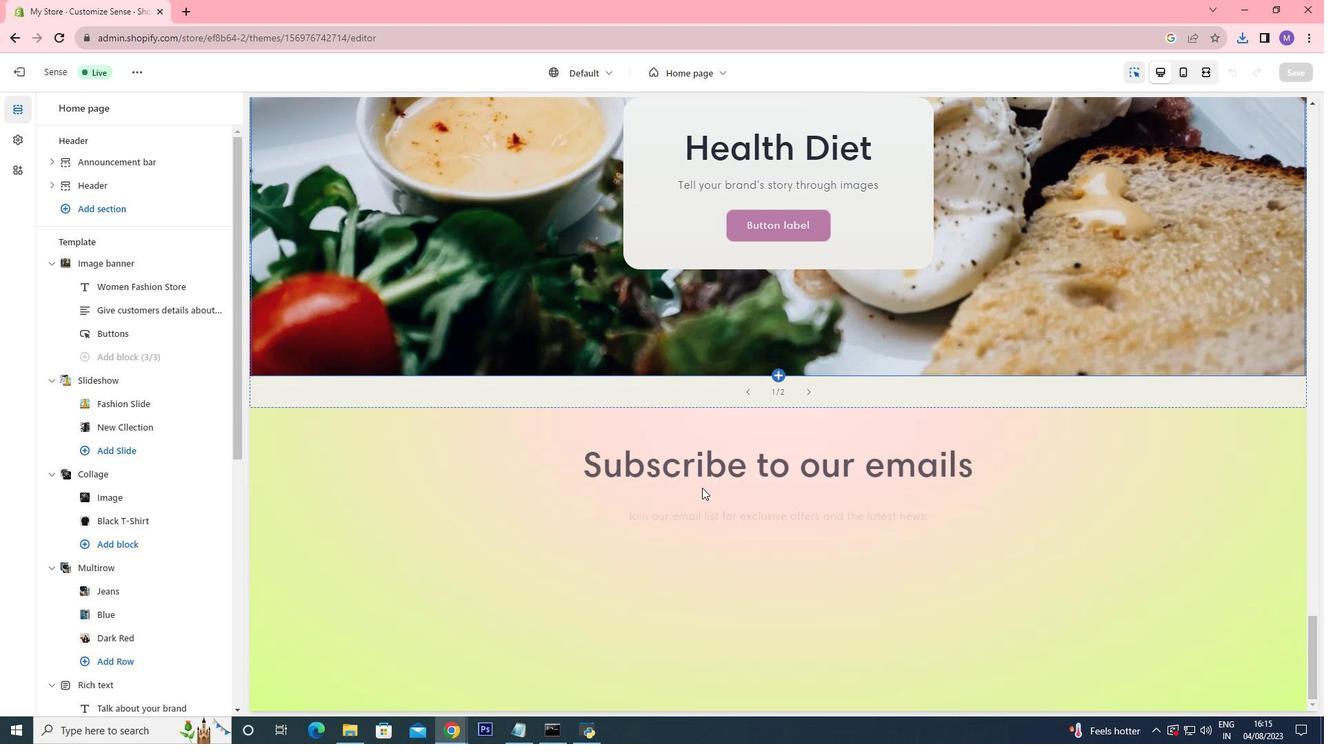 
Action: Mouse scrolled (702, 487) with delta (0, 0)
Screenshot: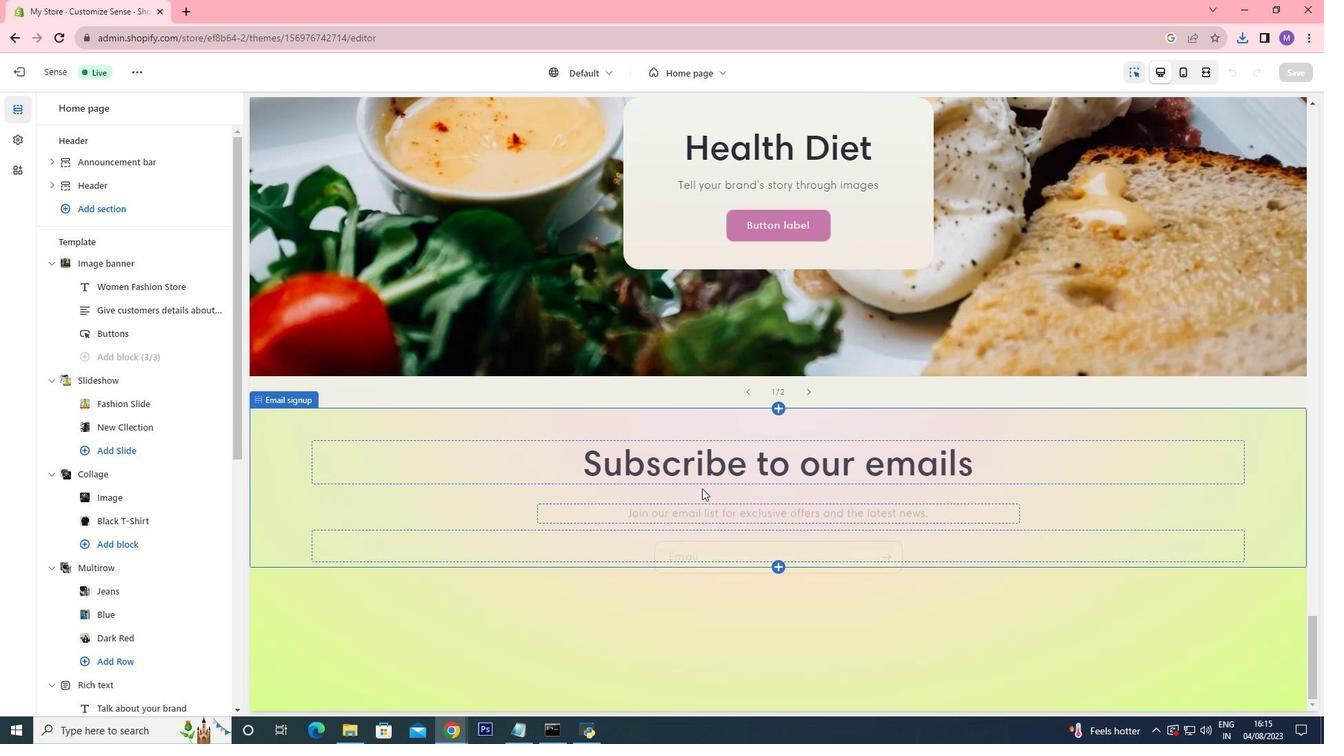 
Action: Mouse moved to (683, 499)
Screenshot: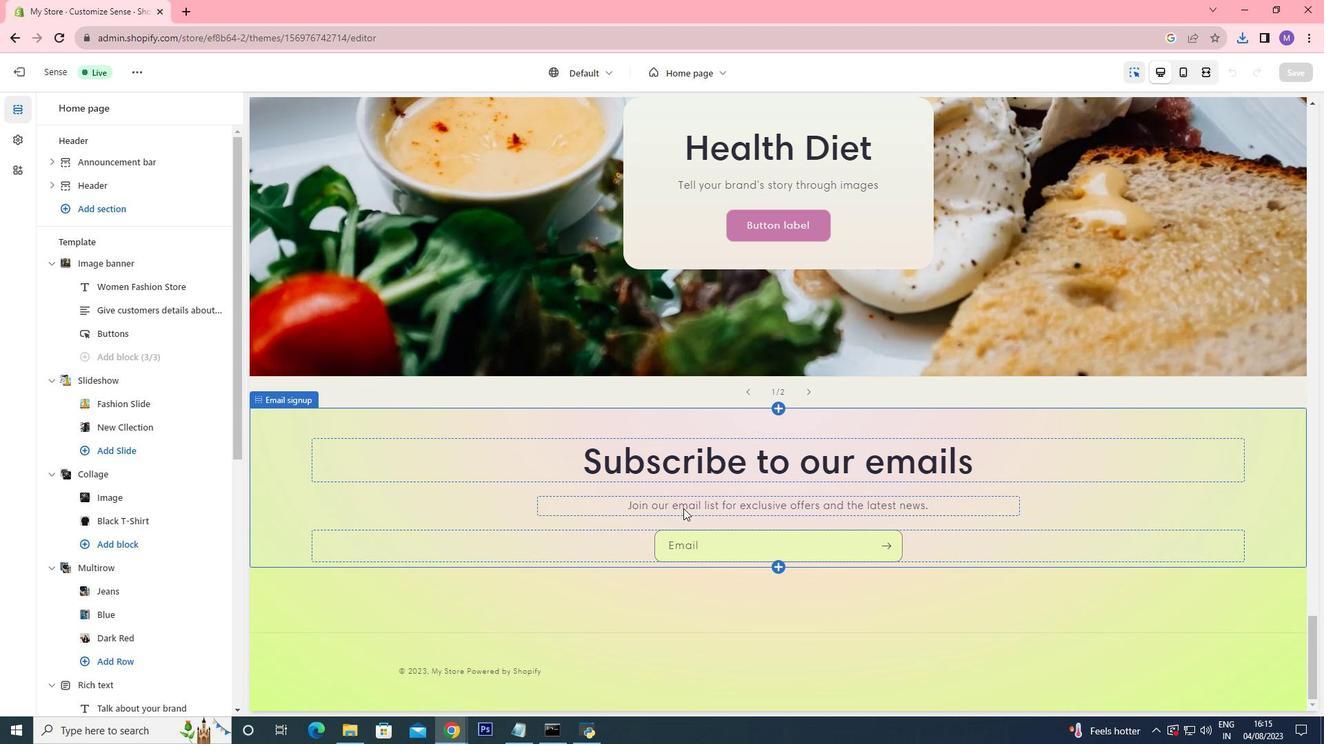 
Action: Mouse scrolled (683, 498) with delta (0, 0)
Screenshot: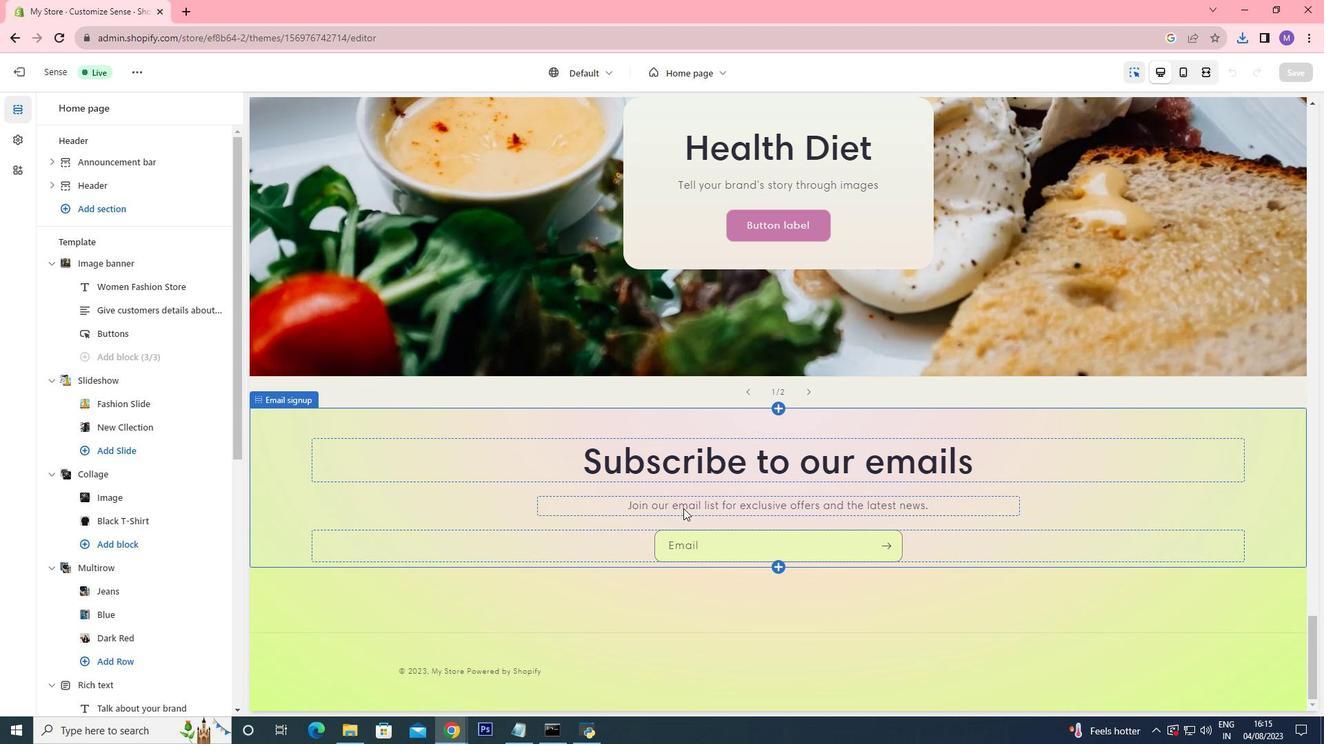 
Action: Mouse moved to (683, 503)
Screenshot: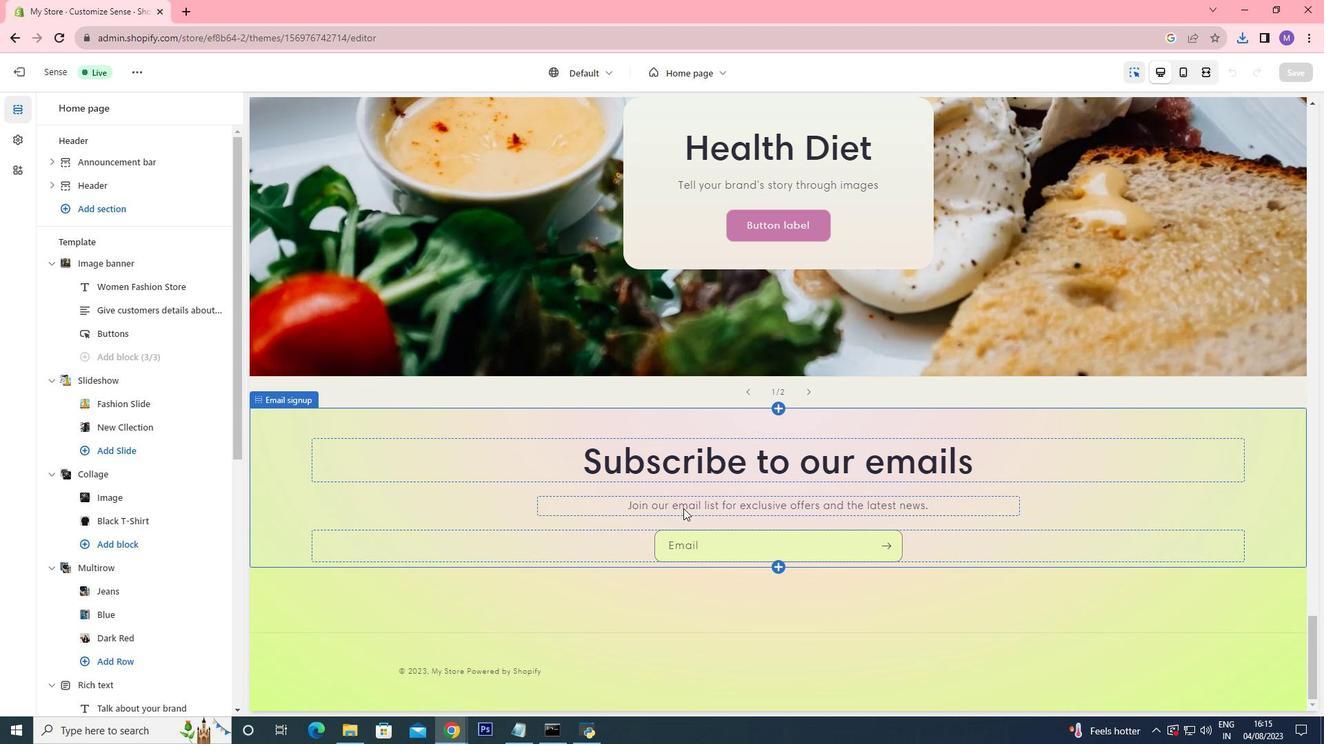 
Action: Mouse scrolled (683, 502) with delta (0, 0)
Screenshot: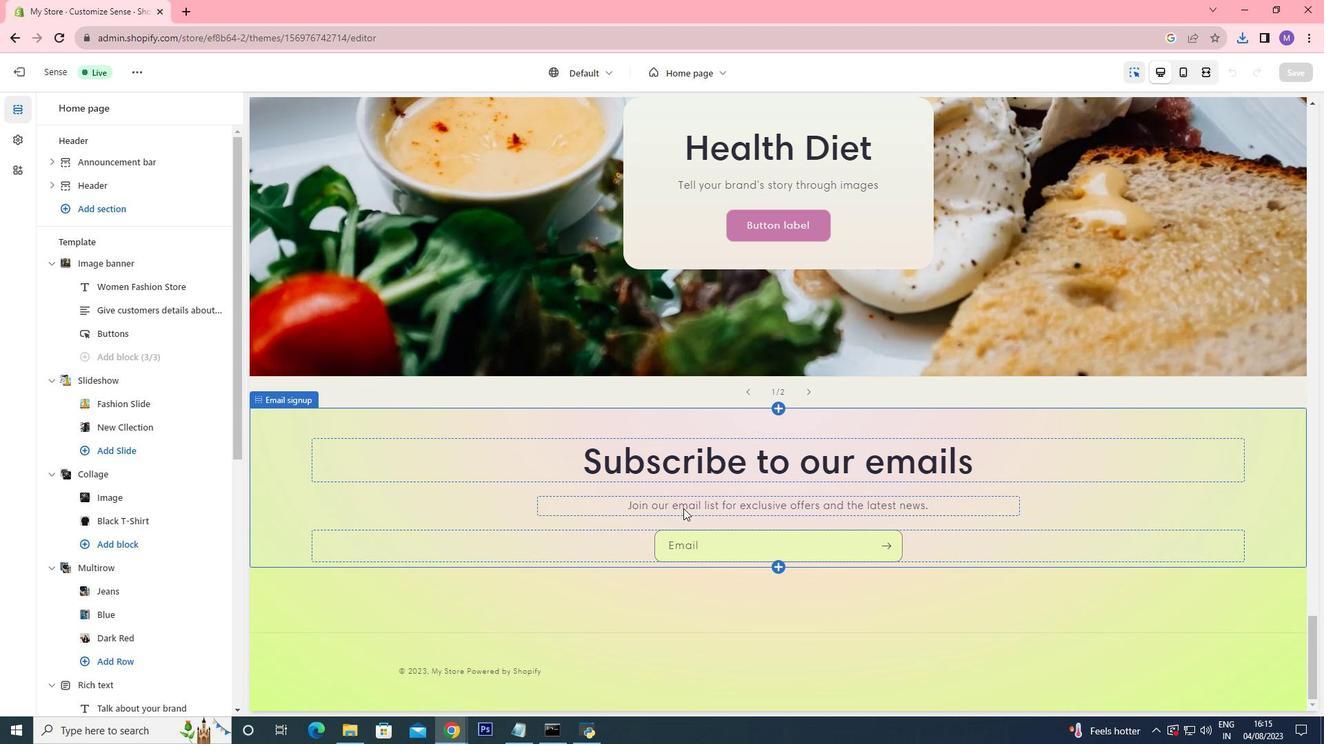 
Action: Mouse moved to (683, 508)
Screenshot: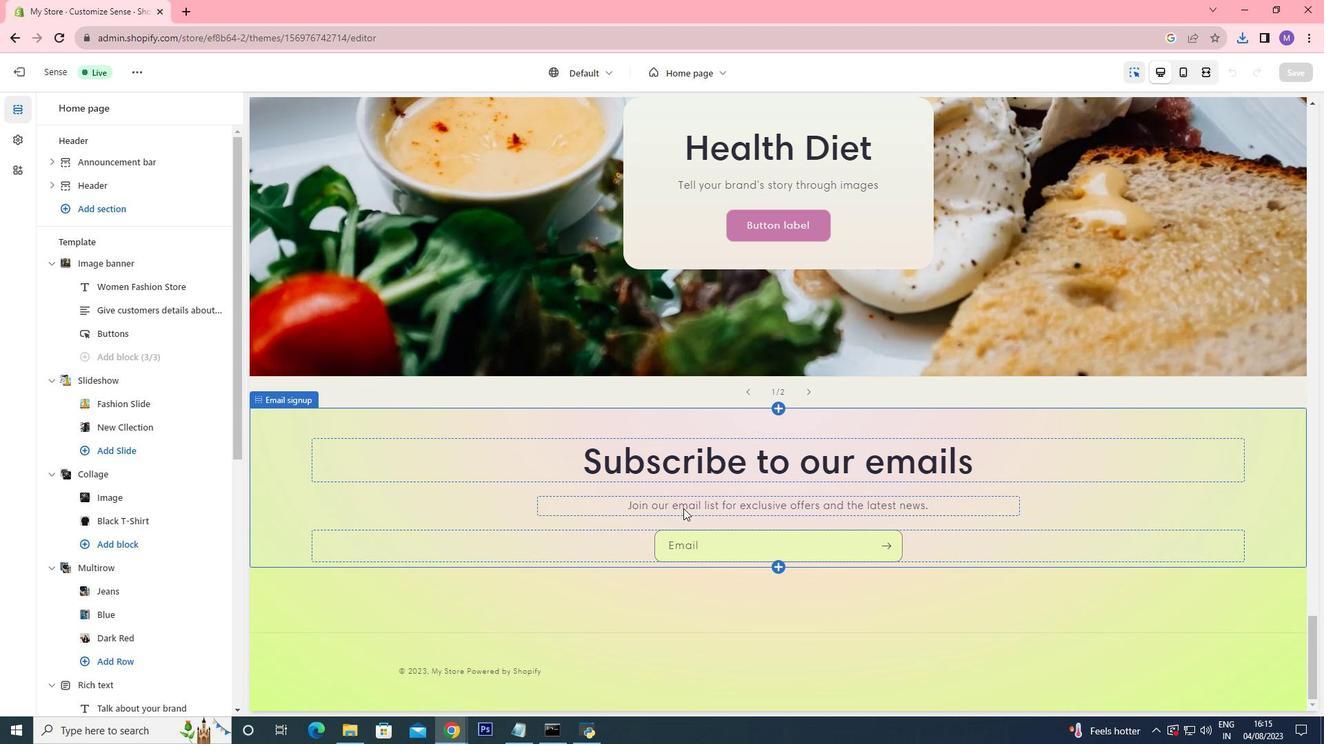 
Action: Mouse scrolled (683, 507) with delta (0, 0)
Screenshot: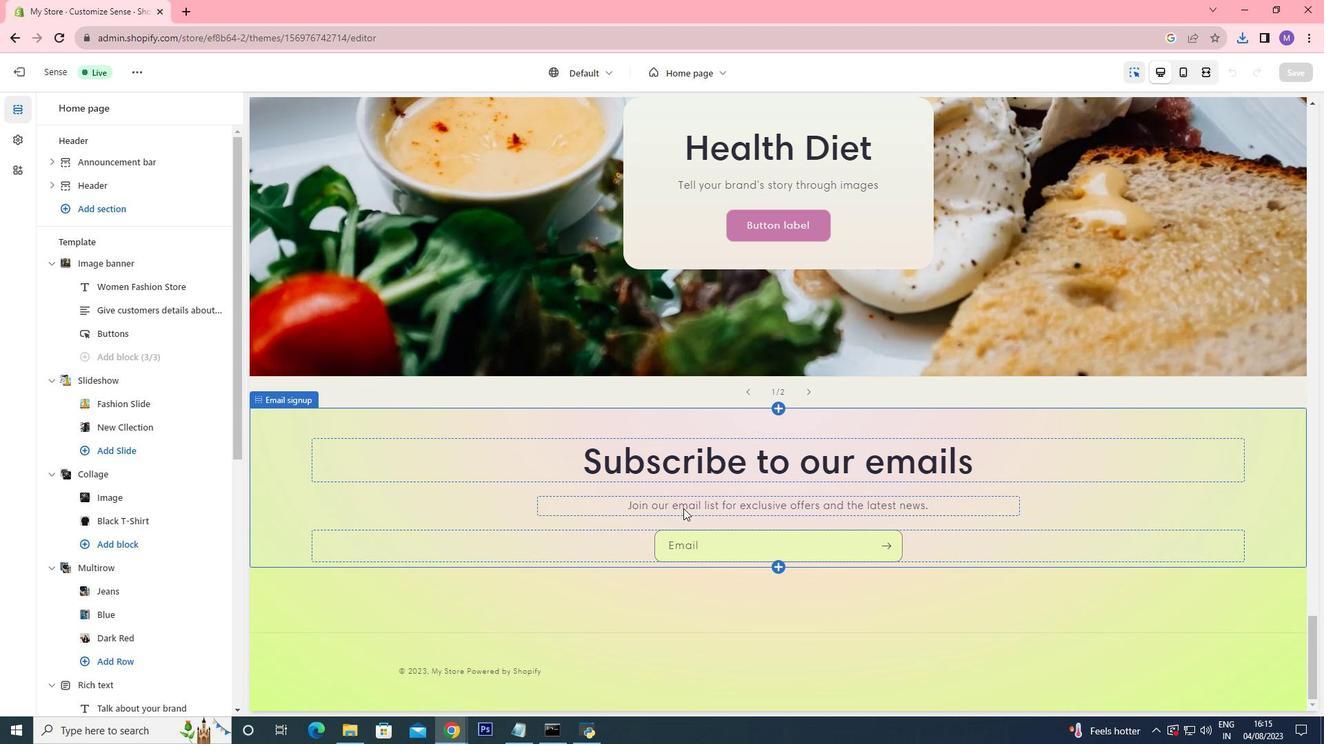 
Action: Mouse moved to (680, 526)
Screenshot: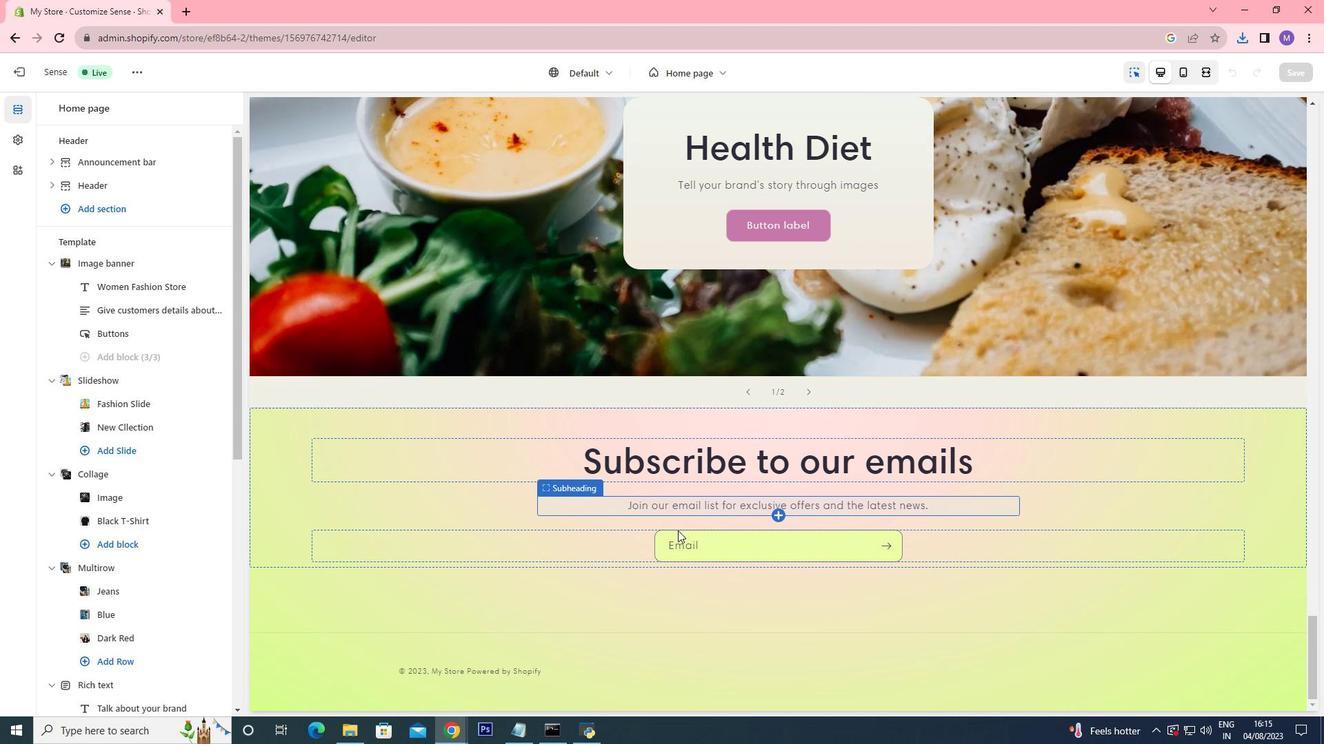 
Action: Mouse scrolled (680, 525) with delta (0, 0)
Screenshot: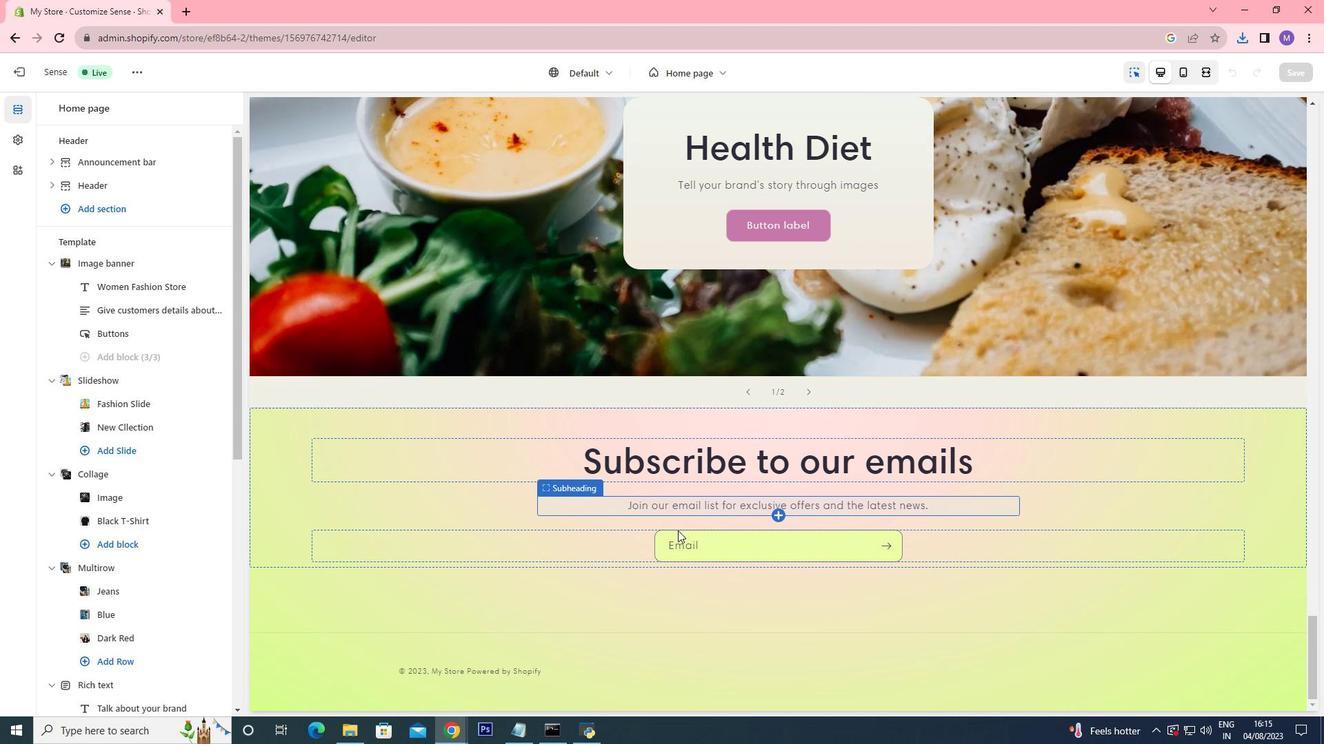 
Action: Mouse moved to (680, 527)
Screenshot: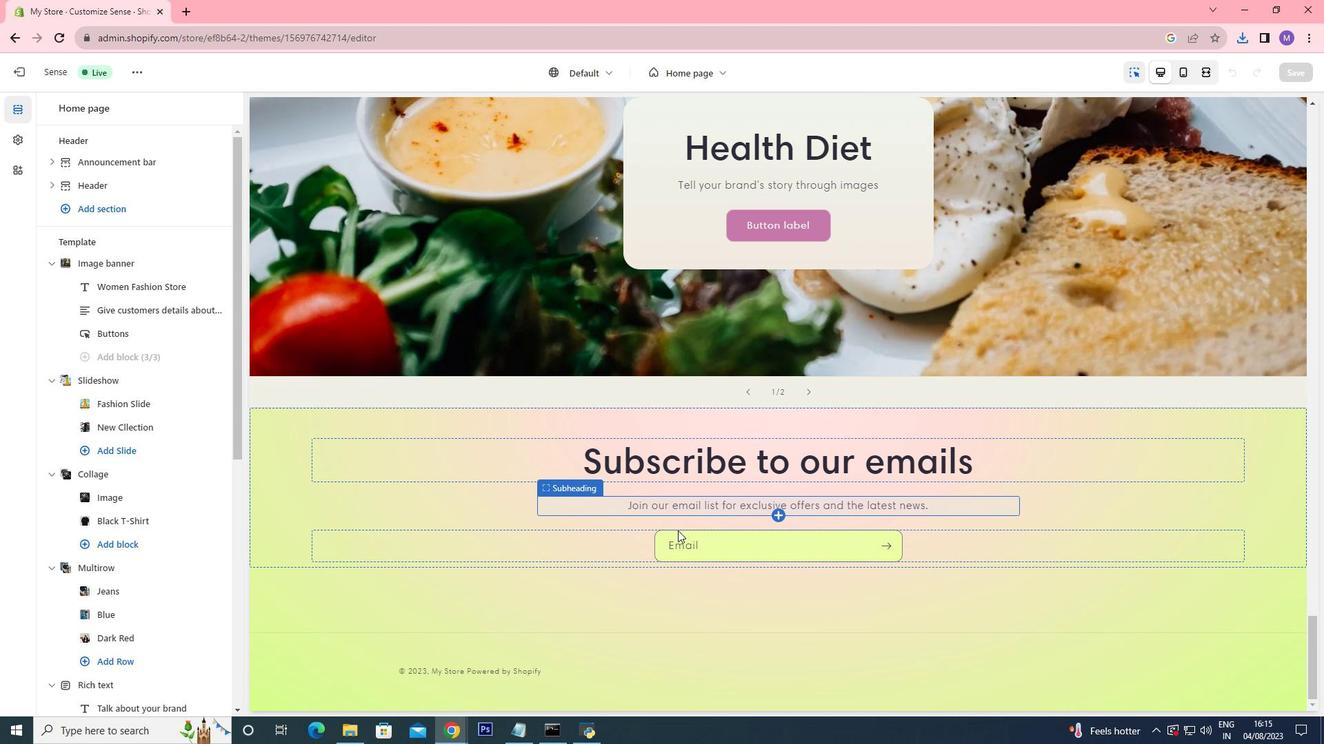 
Action: Mouse scrolled (680, 526) with delta (0, 0)
Screenshot: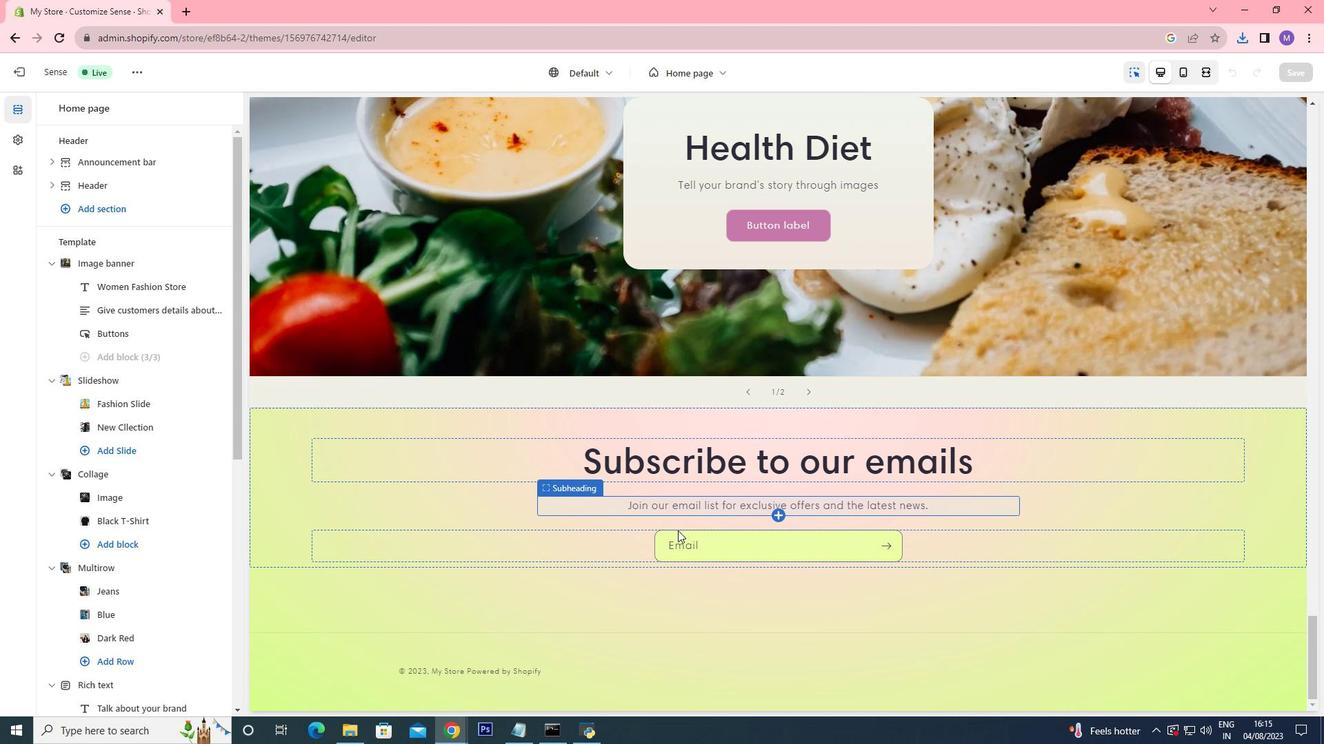 
Action: Mouse scrolled (680, 526) with delta (0, 0)
Screenshot: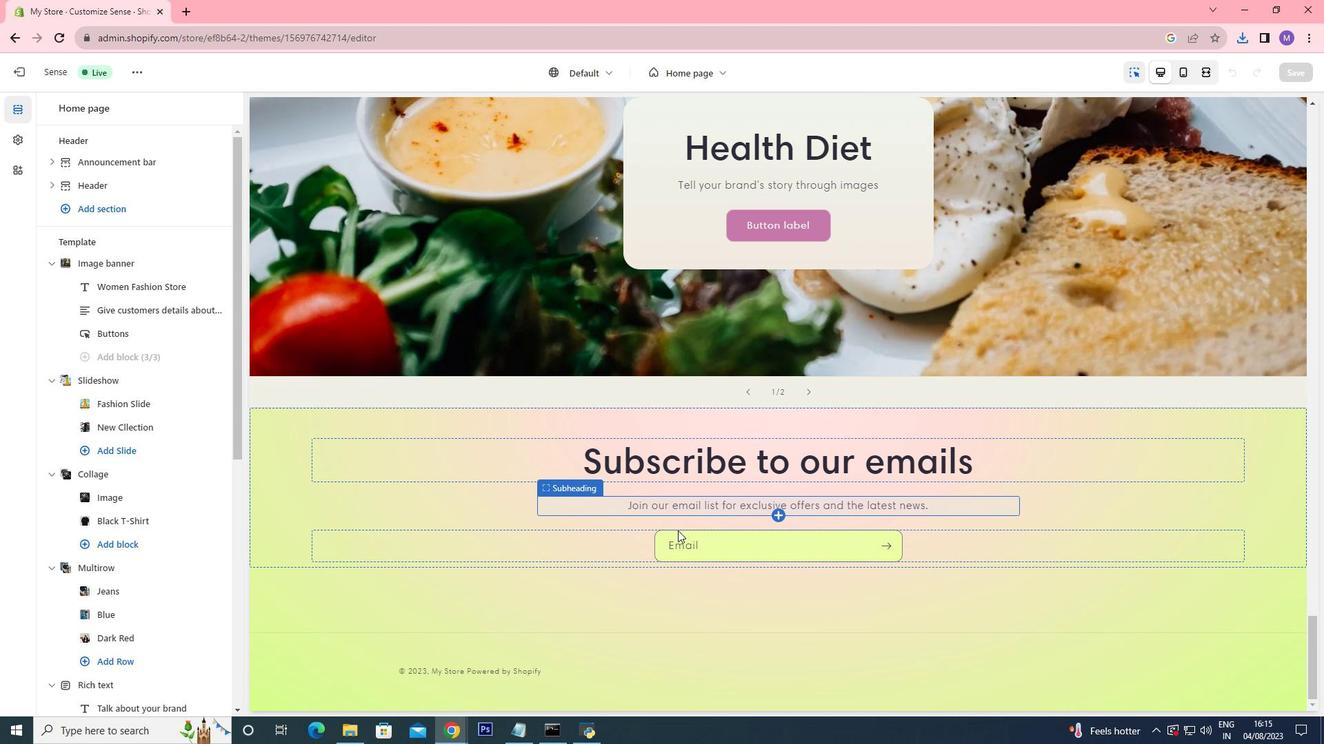 
Action: Mouse moved to (679, 528)
Screenshot: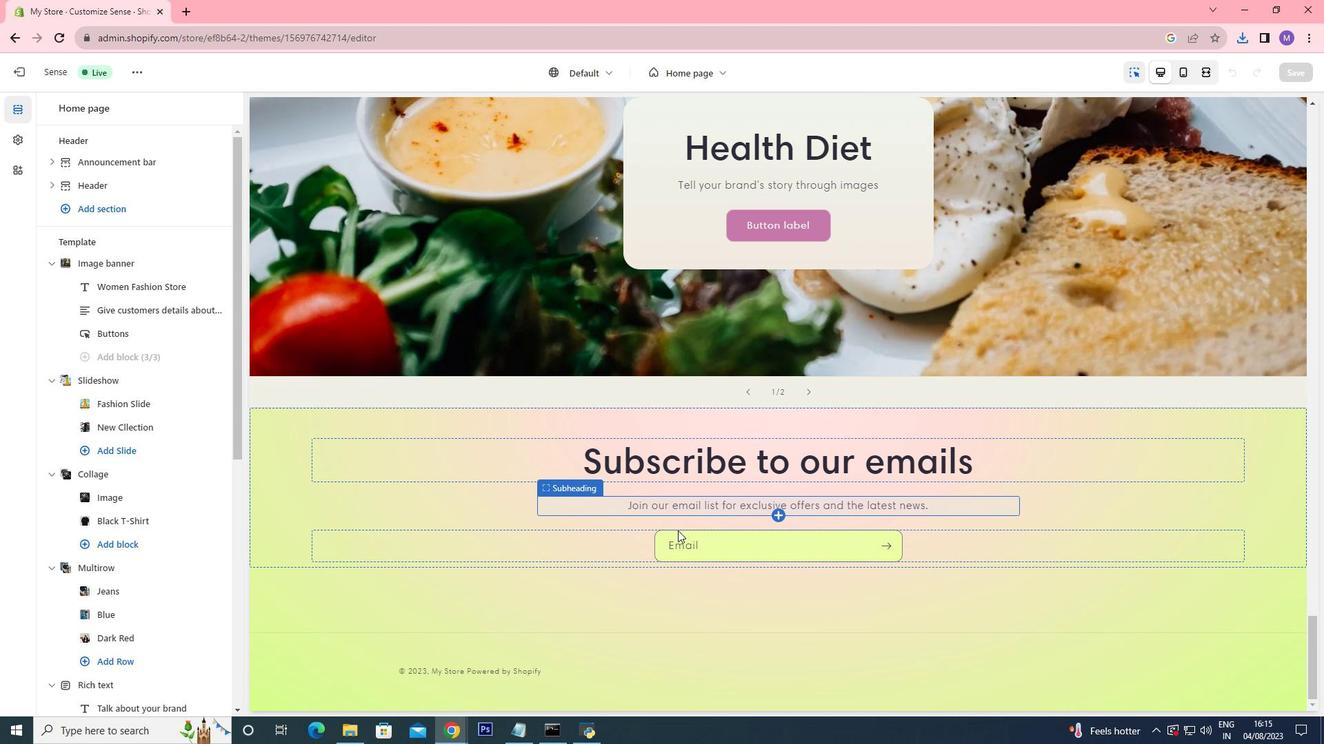 
Action: Mouse scrolled (679, 527) with delta (0, 0)
Screenshot: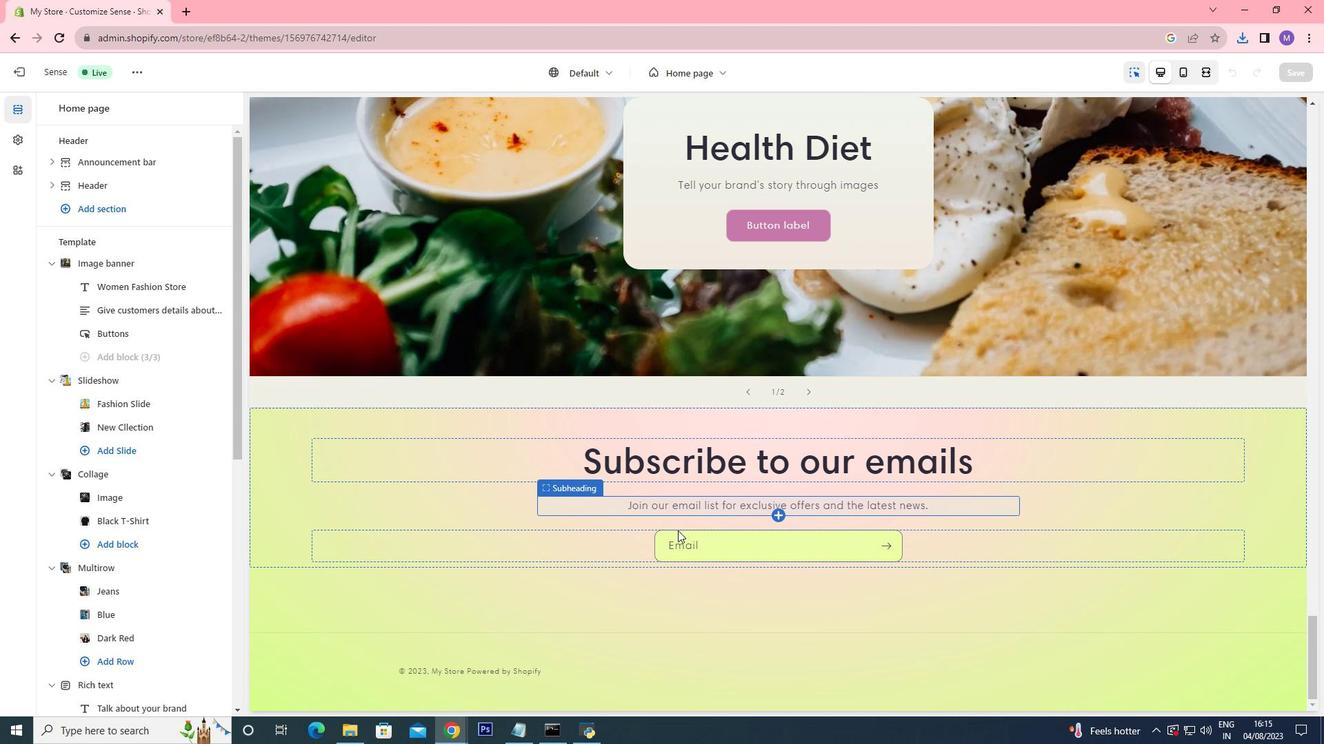 
Action: Mouse moved to (777, 408)
Screenshot: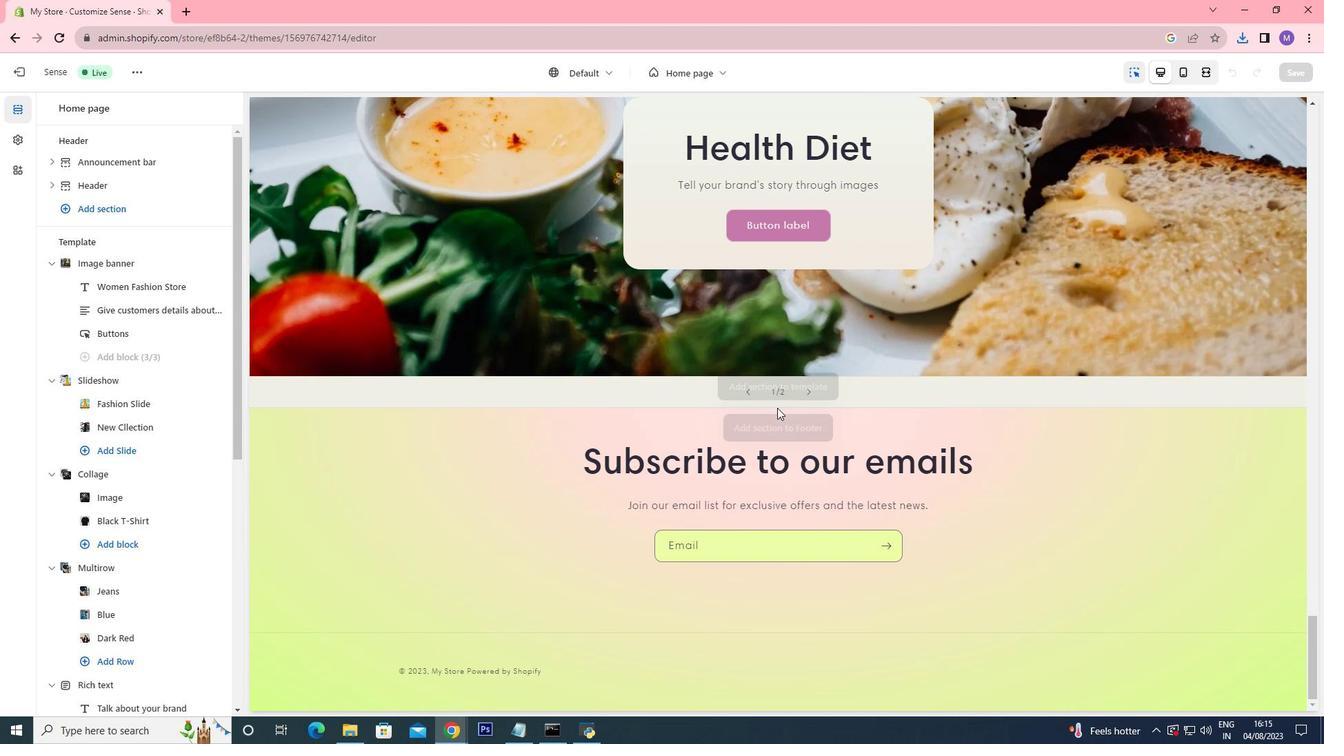 
Action: Mouse pressed left at (777, 408)
Screenshot: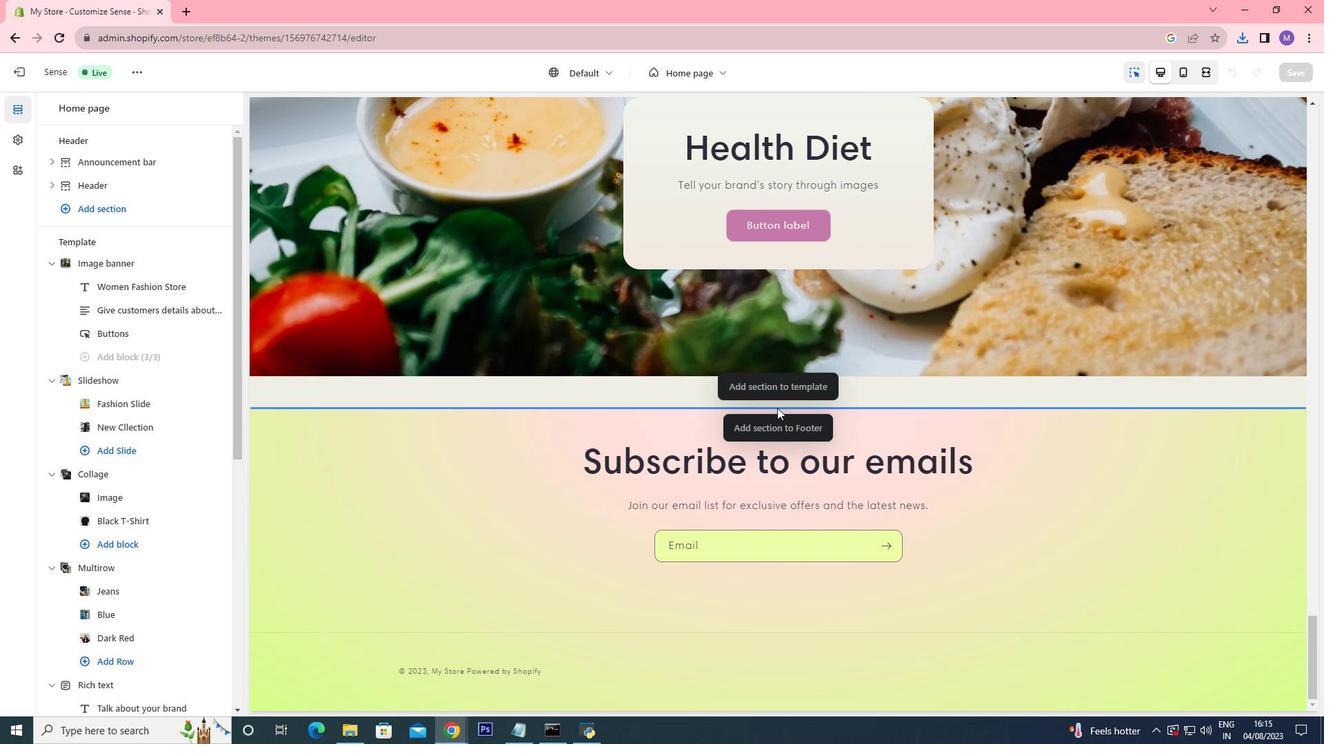 
Action: Mouse moved to (779, 388)
Screenshot: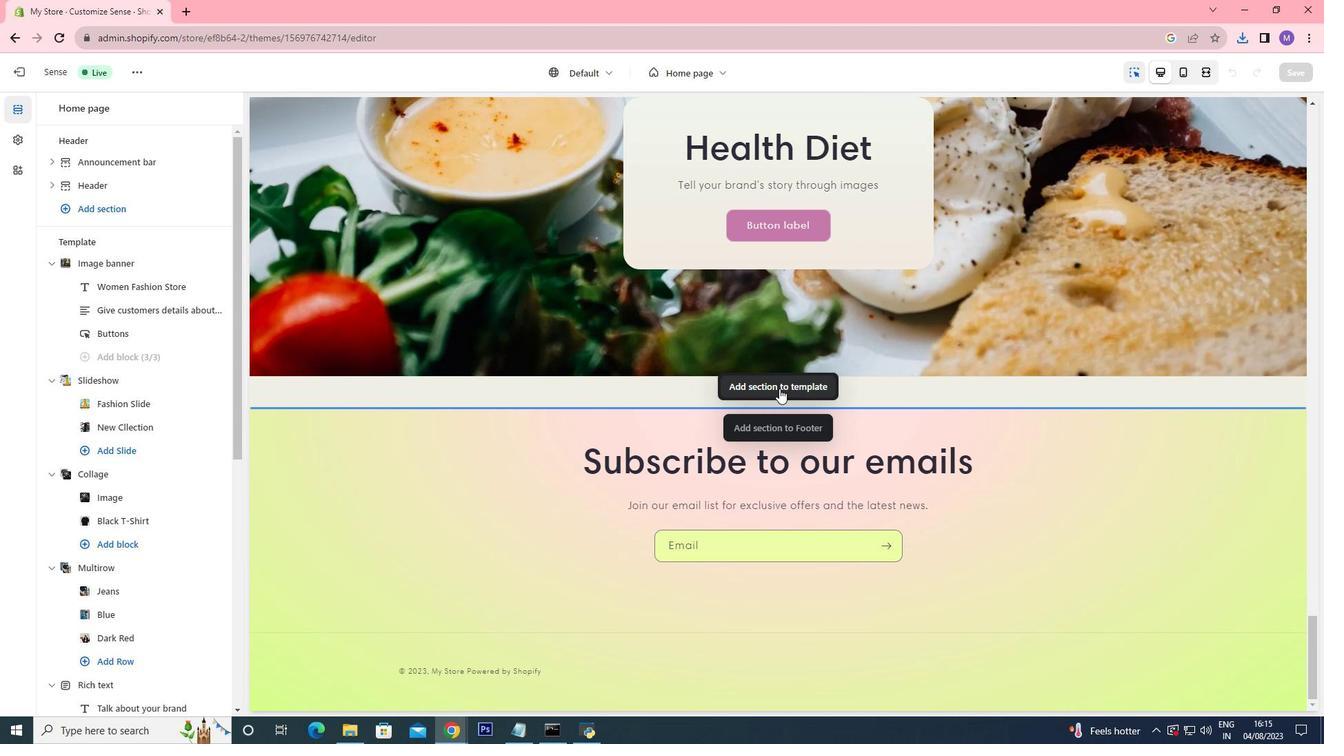 
Action: Mouse pressed left at (779, 388)
Screenshot: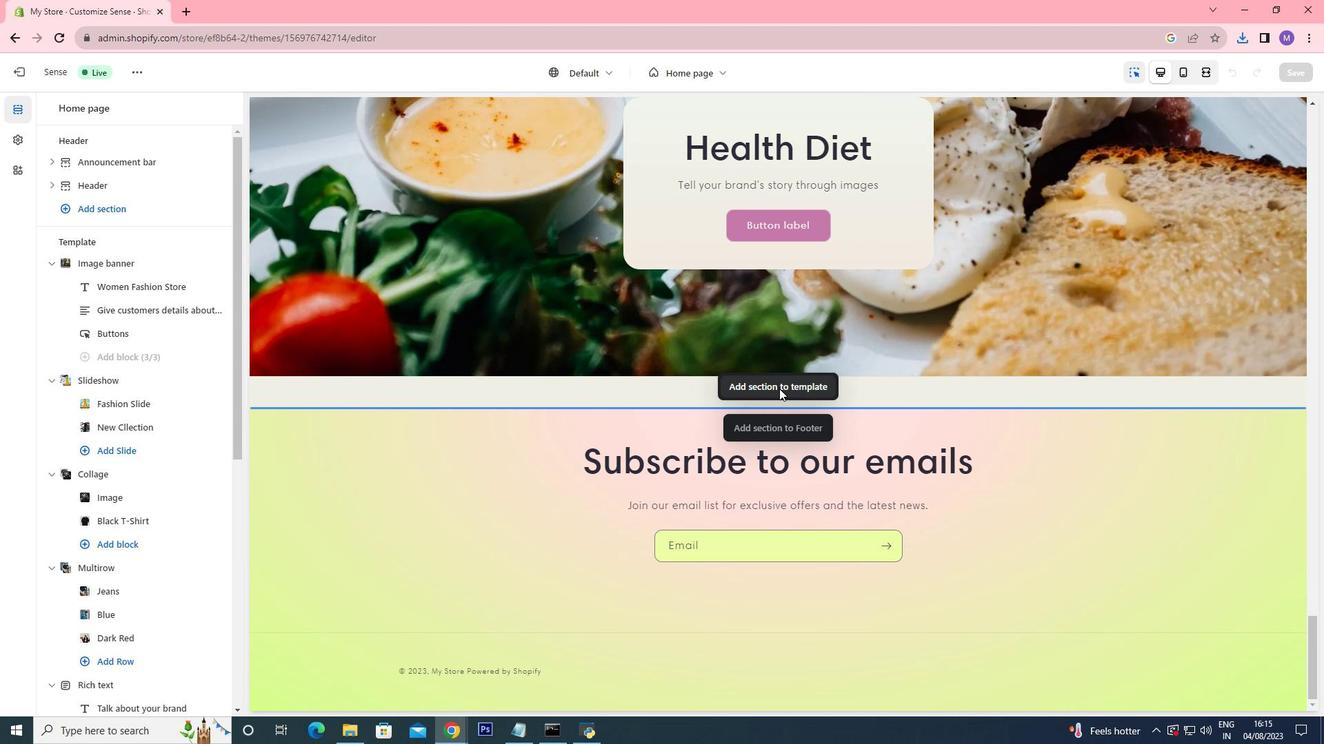 
Action: Mouse moved to (924, 466)
Screenshot: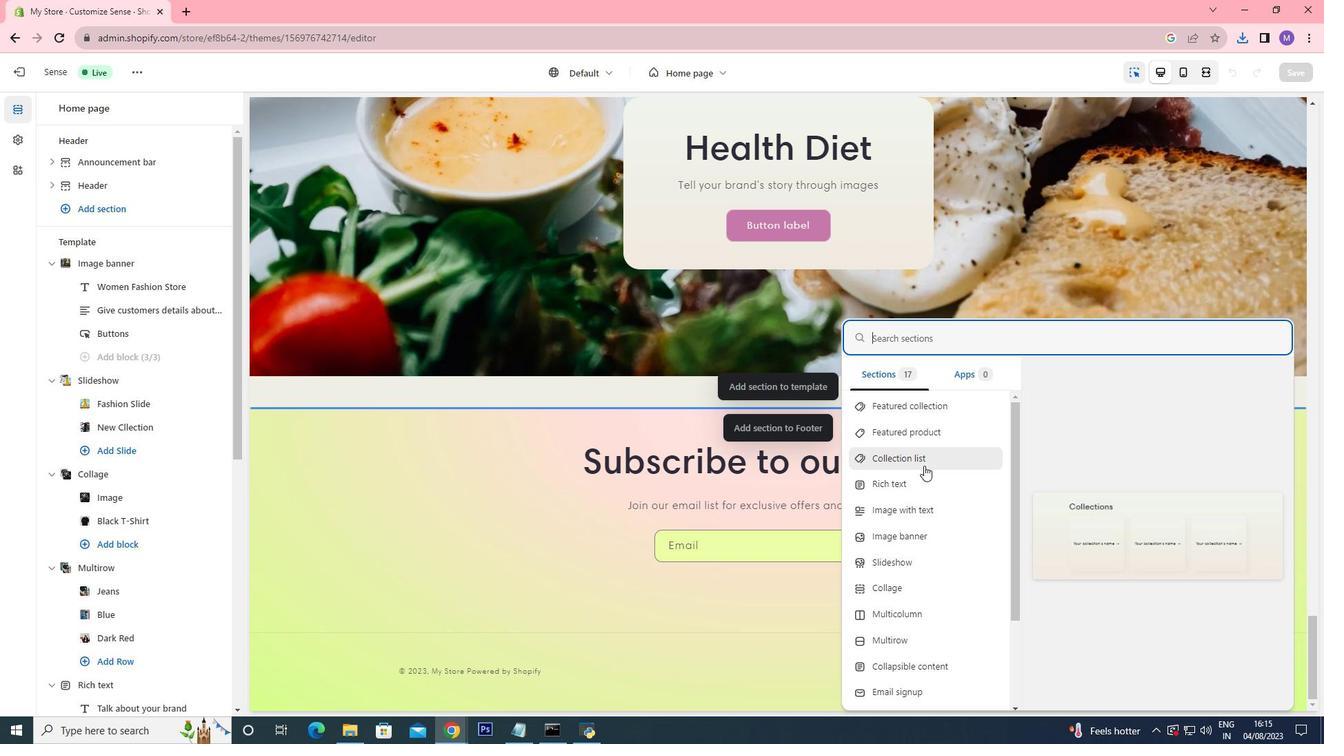 
Action: Mouse pressed left at (924, 466)
Screenshot: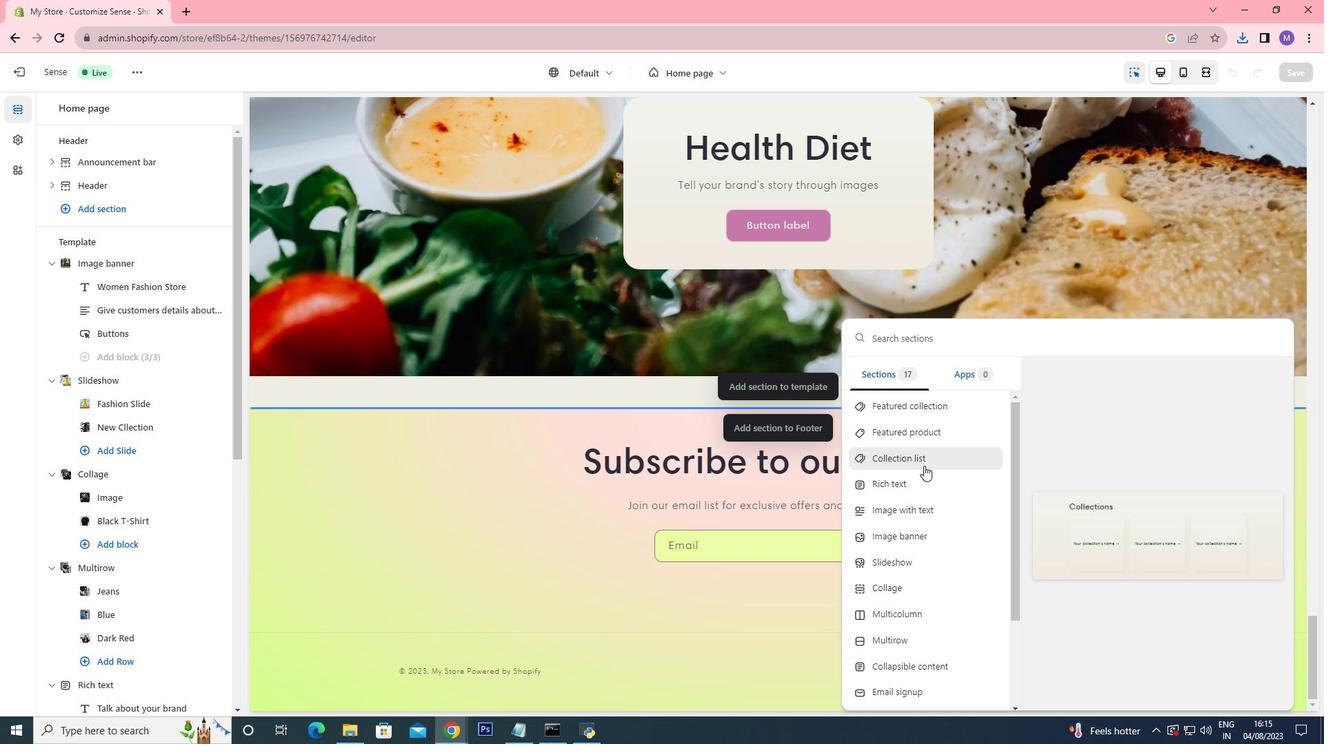 
Action: Mouse moved to (528, 446)
Screenshot: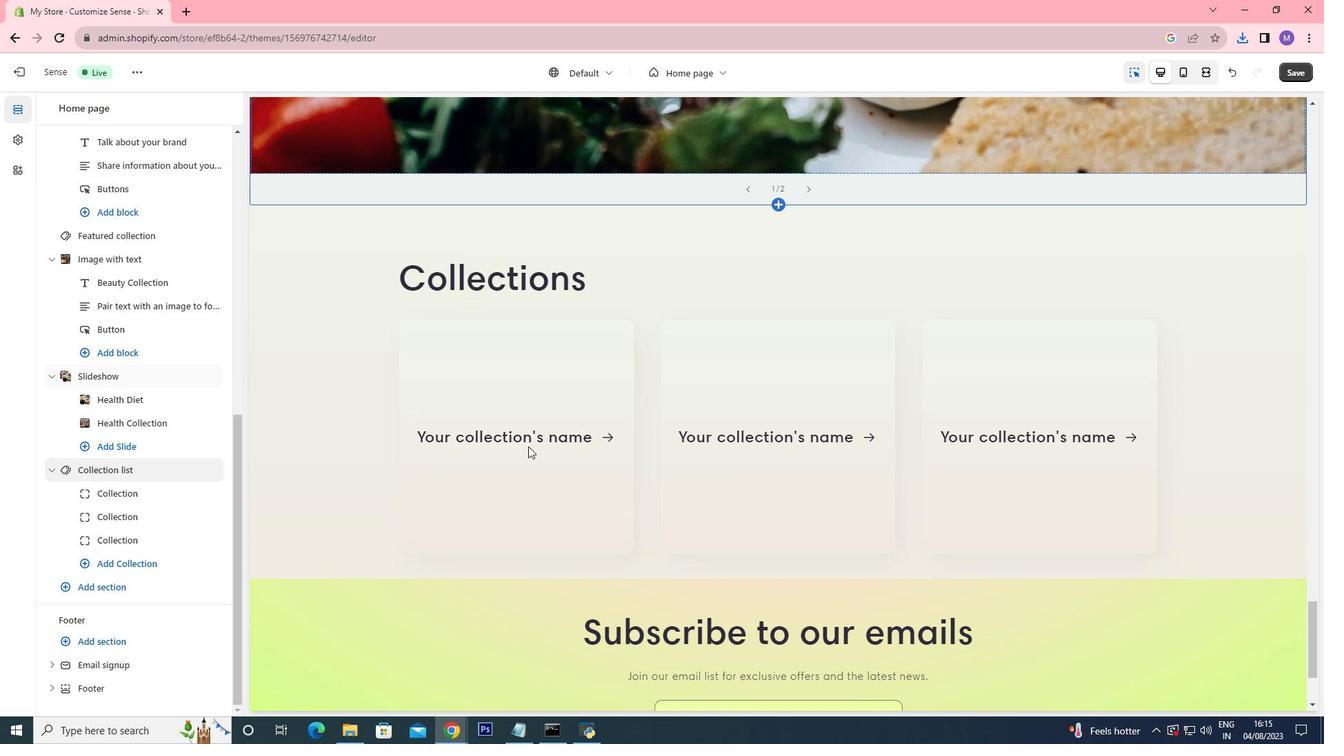 
Action: Mouse pressed left at (528, 446)
Screenshot: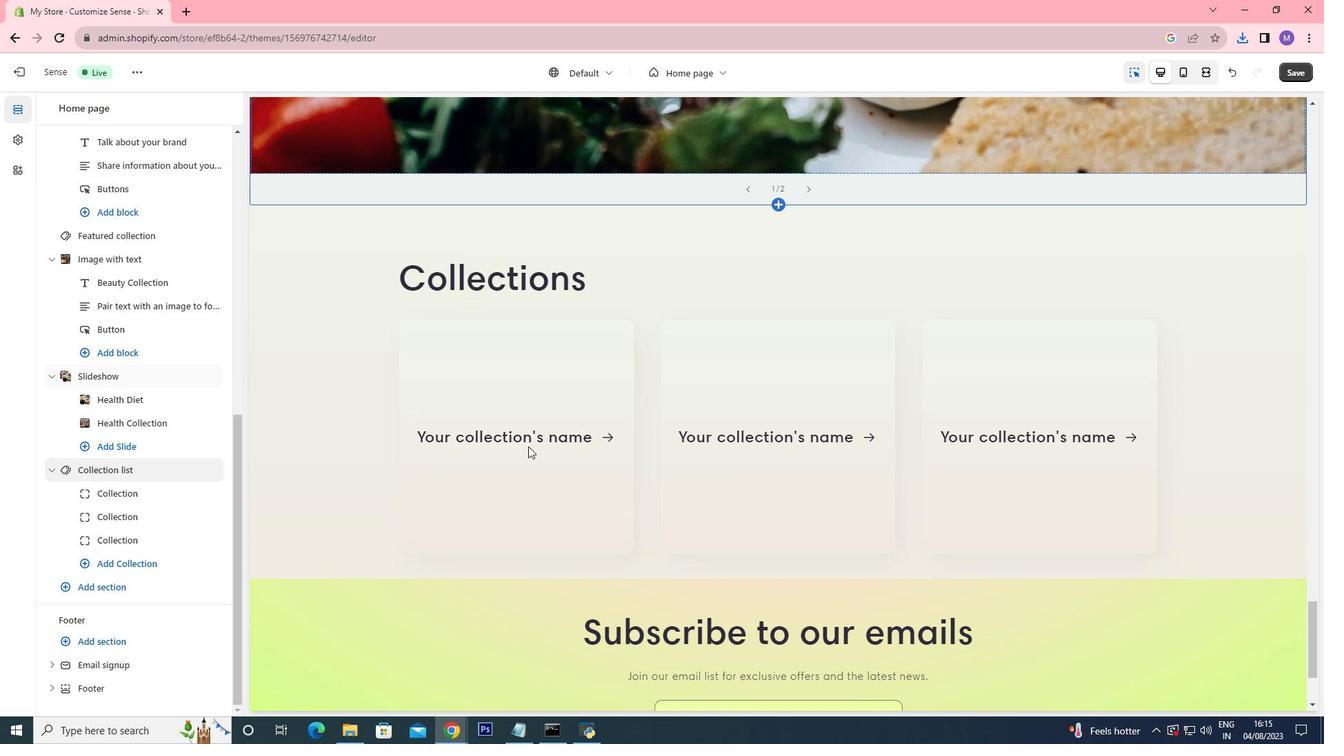 
Action: Mouse moved to (878, 229)
Screenshot: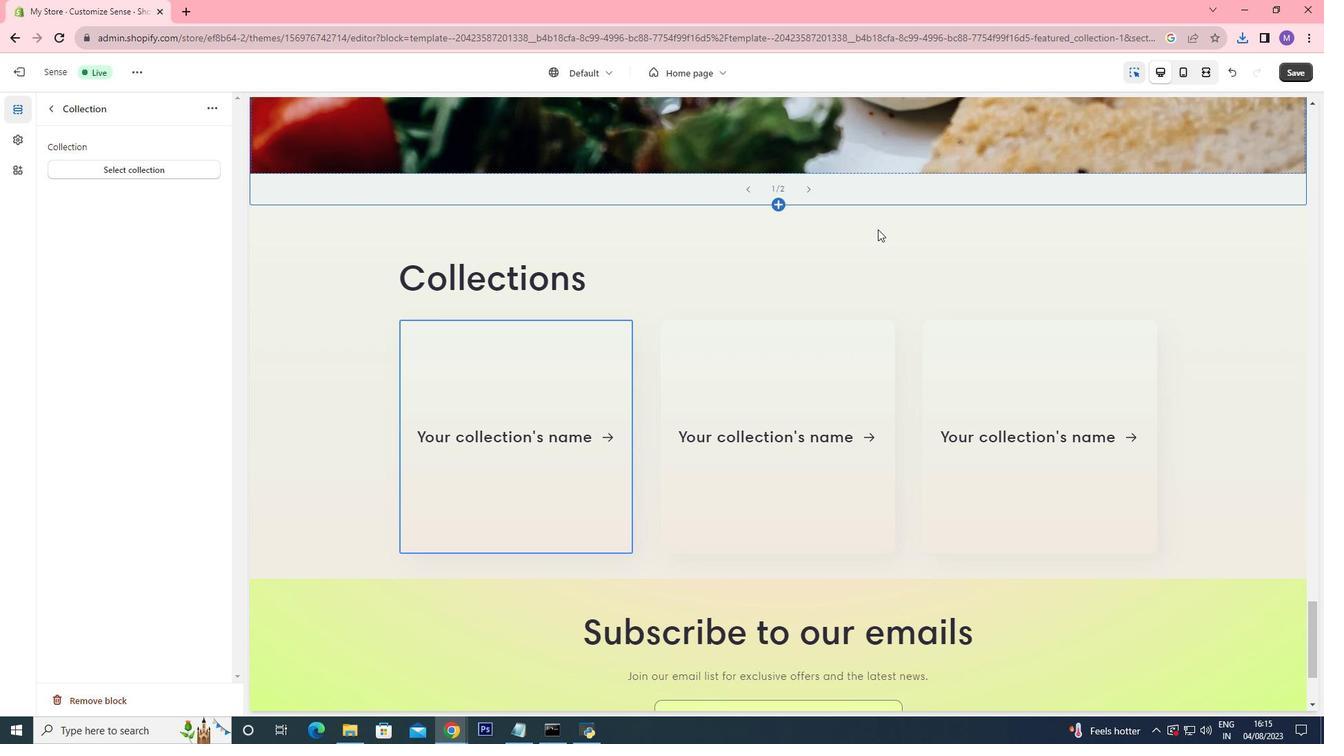 
Action: Mouse pressed left at (878, 229)
Screenshot: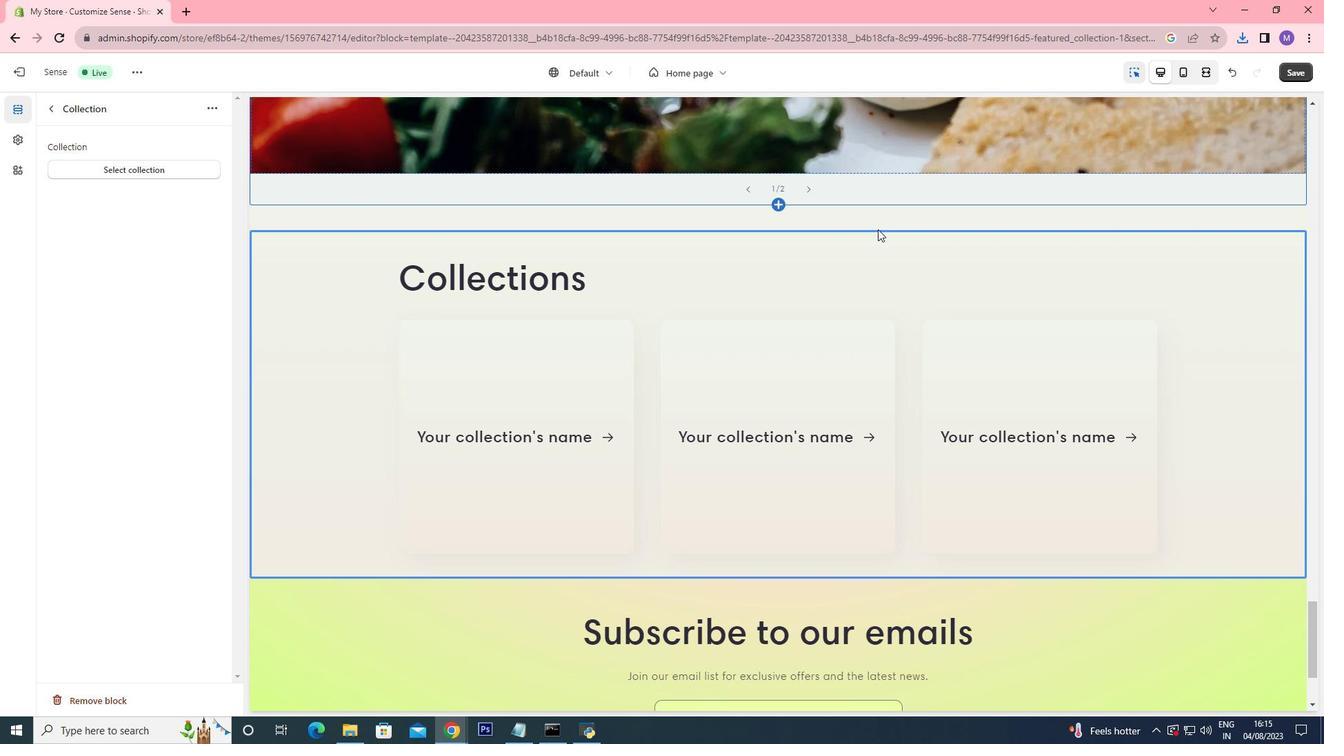 
Action: Mouse moved to (206, 100)
Screenshot: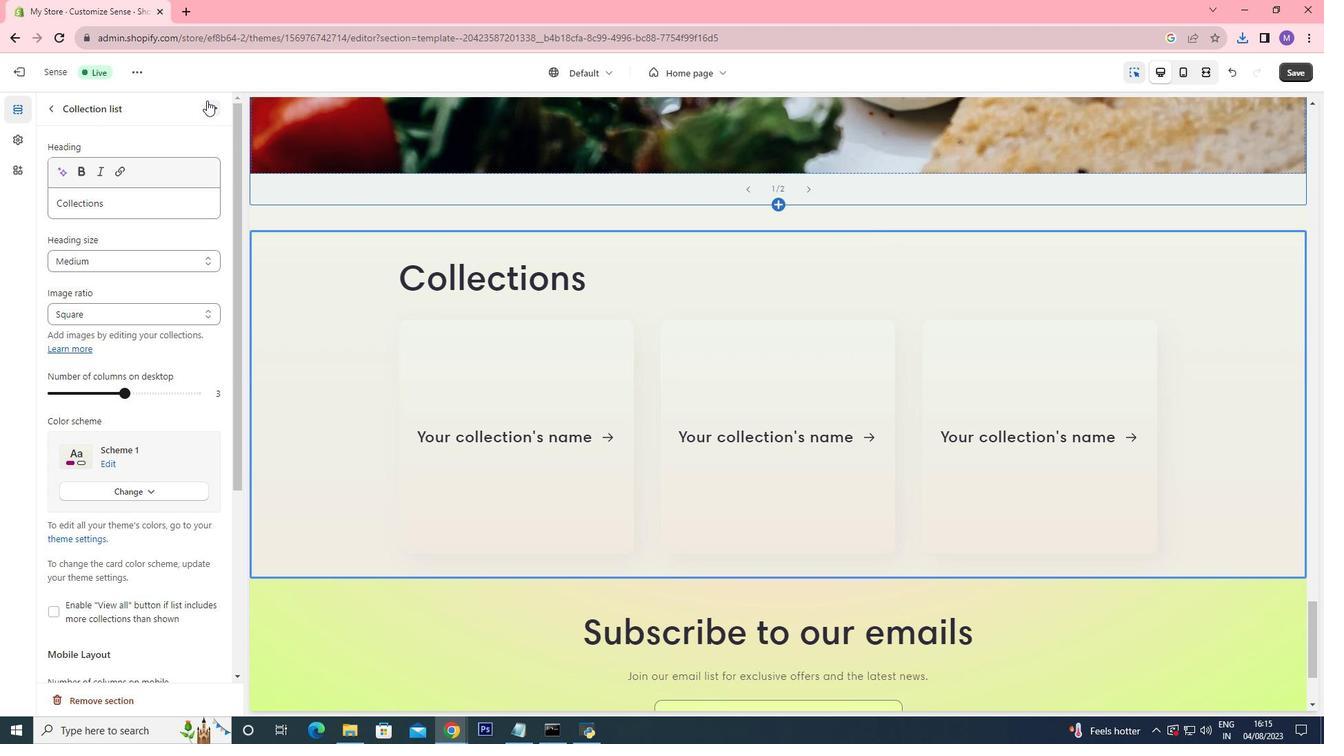 
Action: Mouse pressed left at (206, 100)
Screenshot: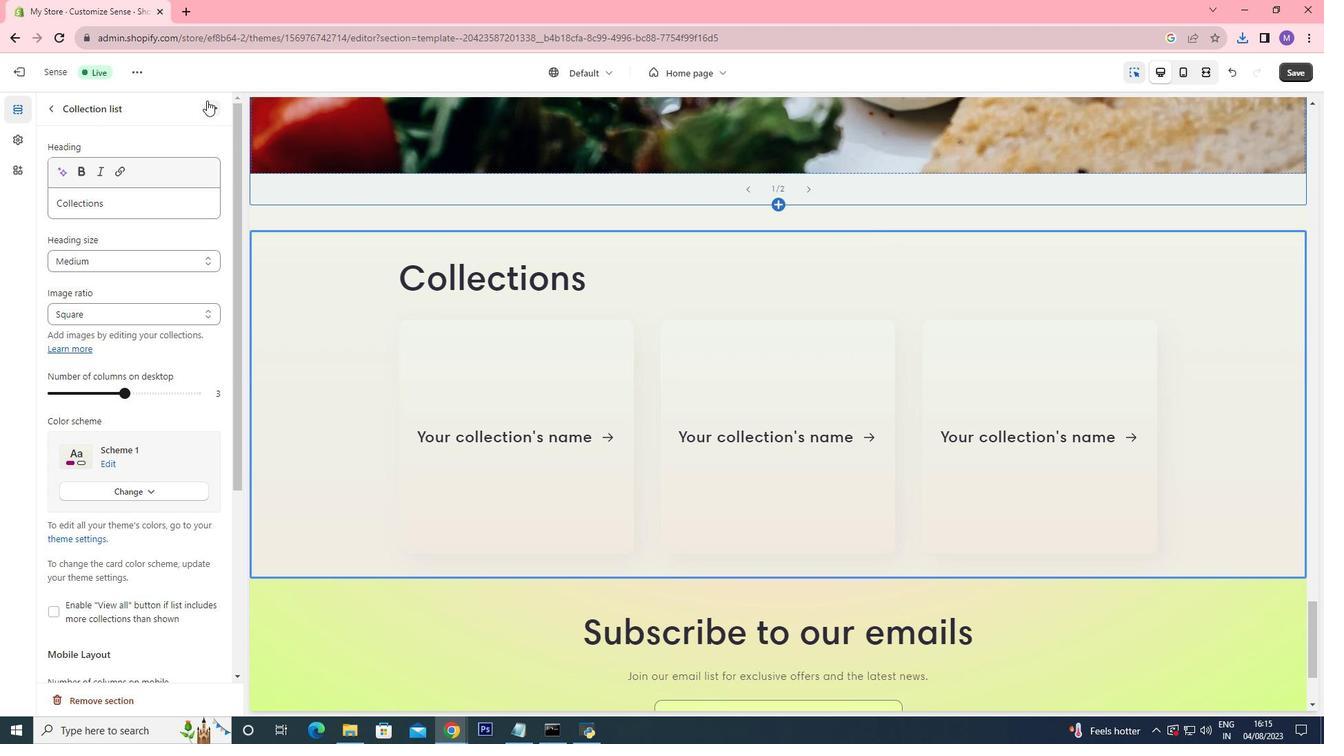 
Action: Mouse moved to (241, 181)
Screenshot: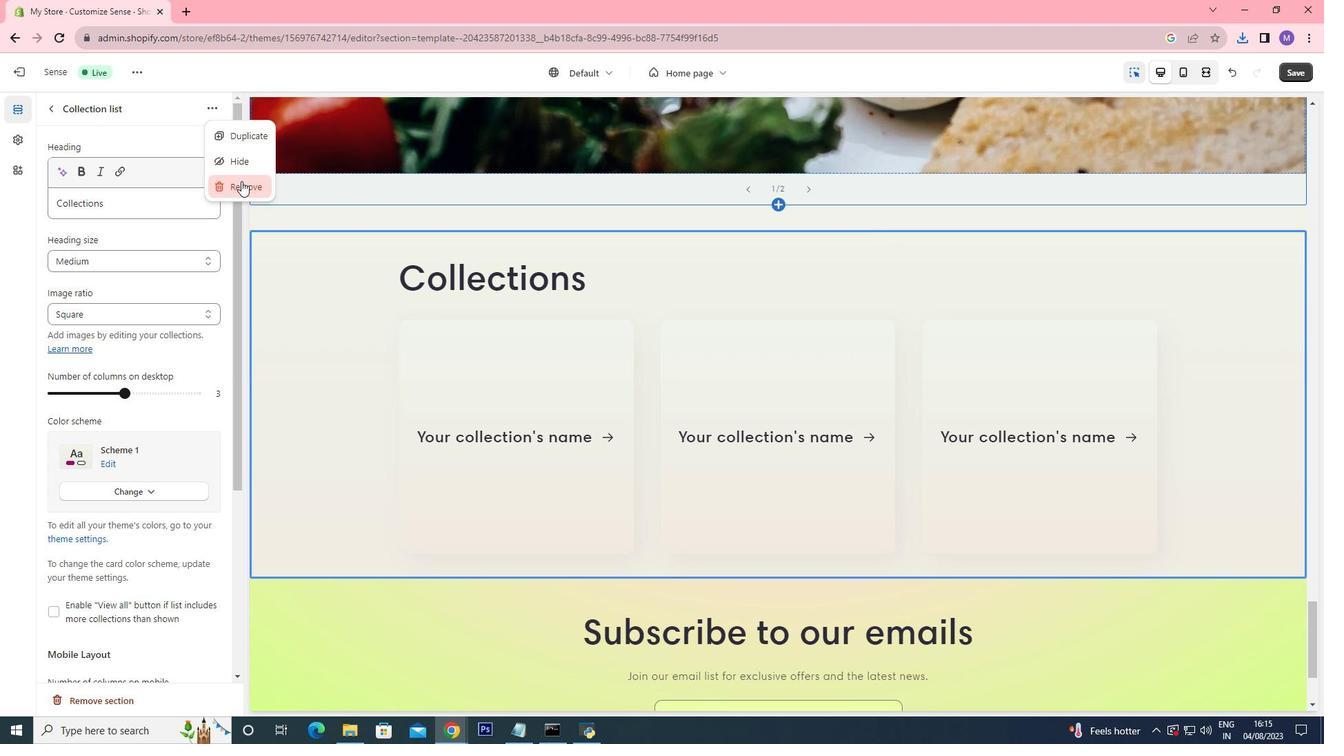 
Action: Mouse pressed left at (241, 181)
Screenshot: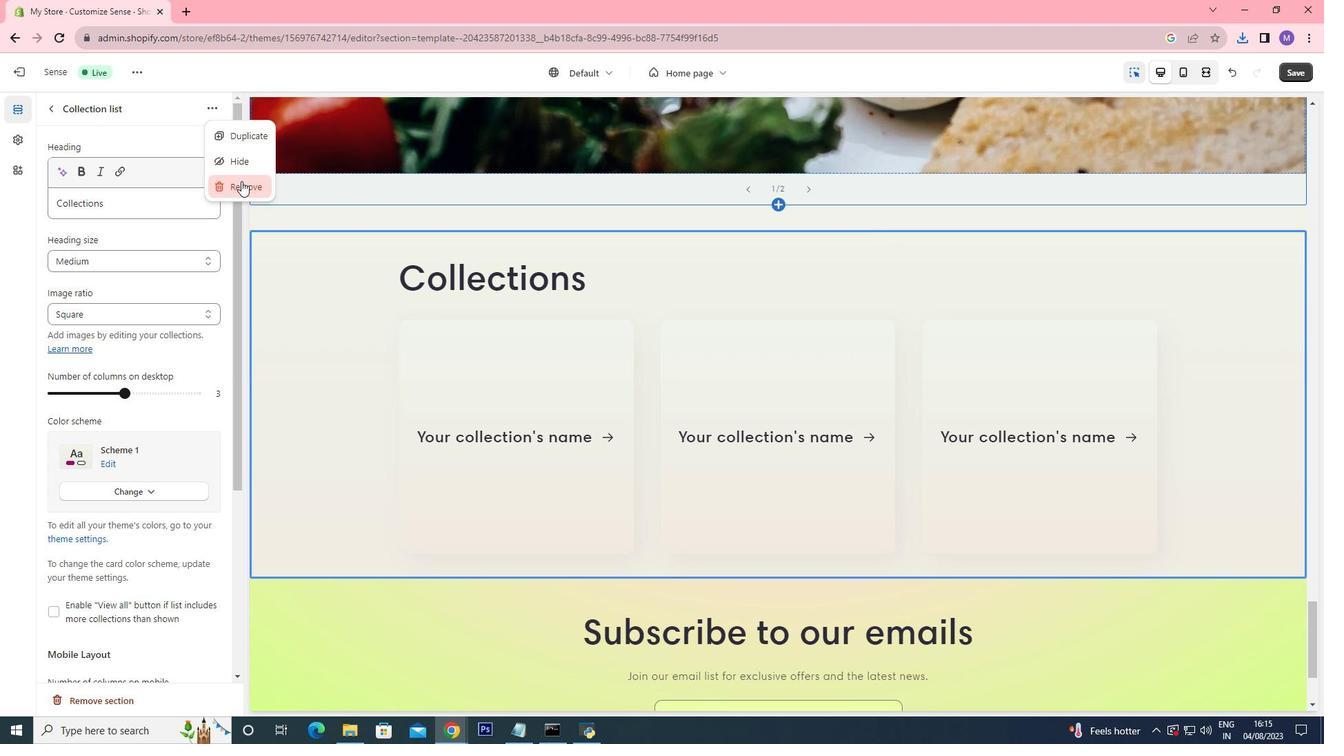 
Action: Mouse moved to (774, 399)
Screenshot: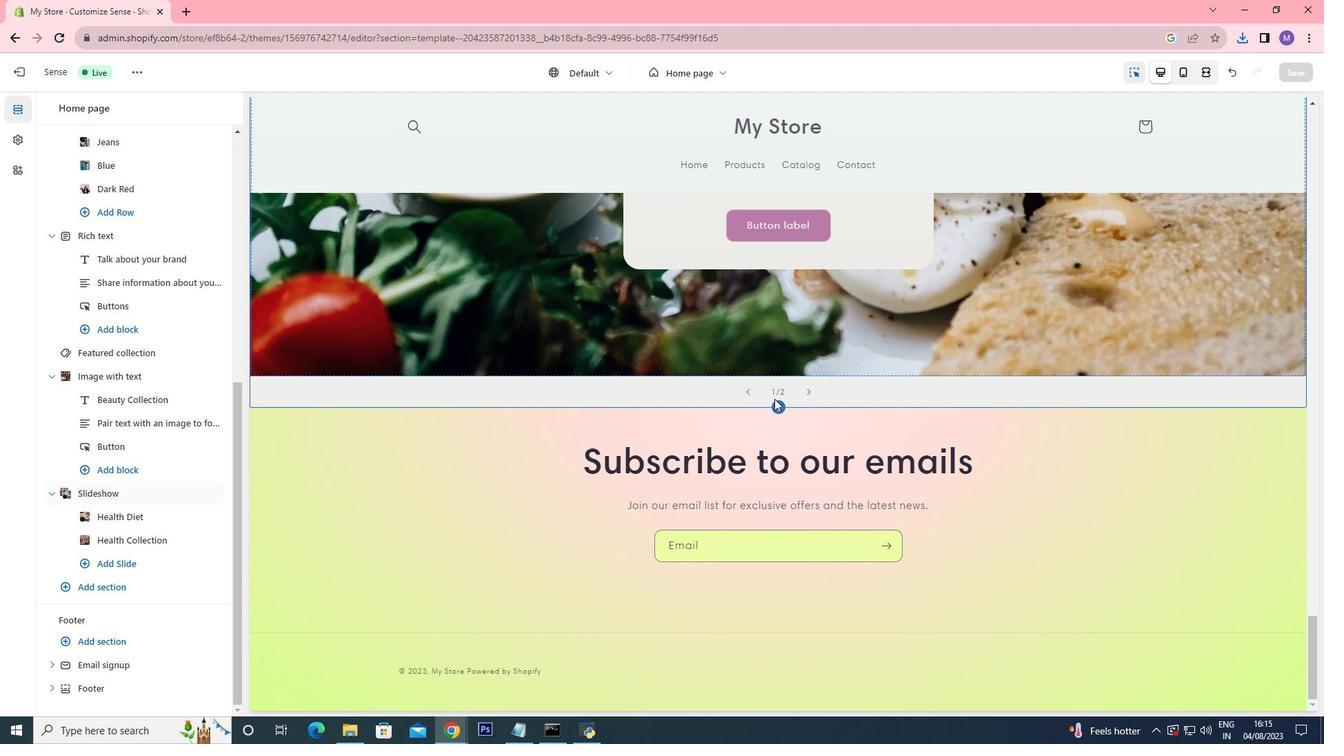
Action: Mouse pressed left at (774, 399)
Screenshot: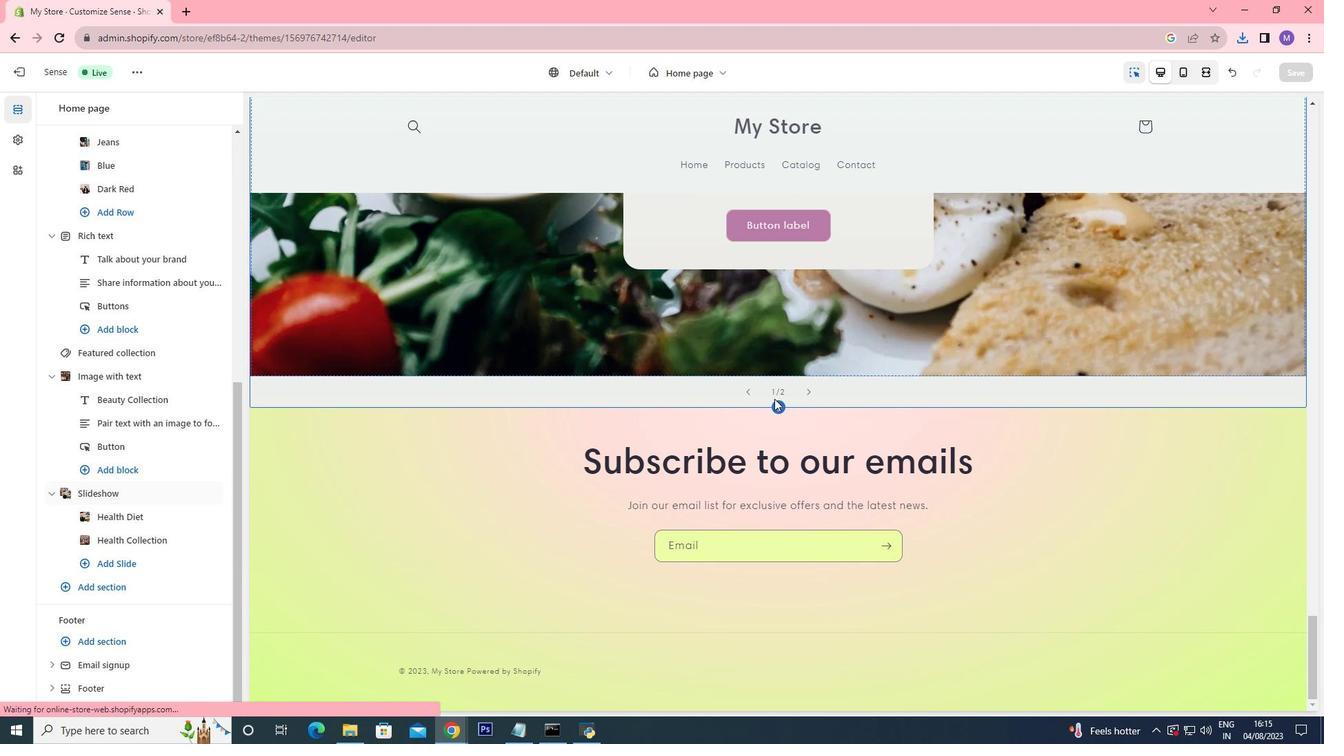 
Action: Mouse moved to (777, 408)
Screenshot: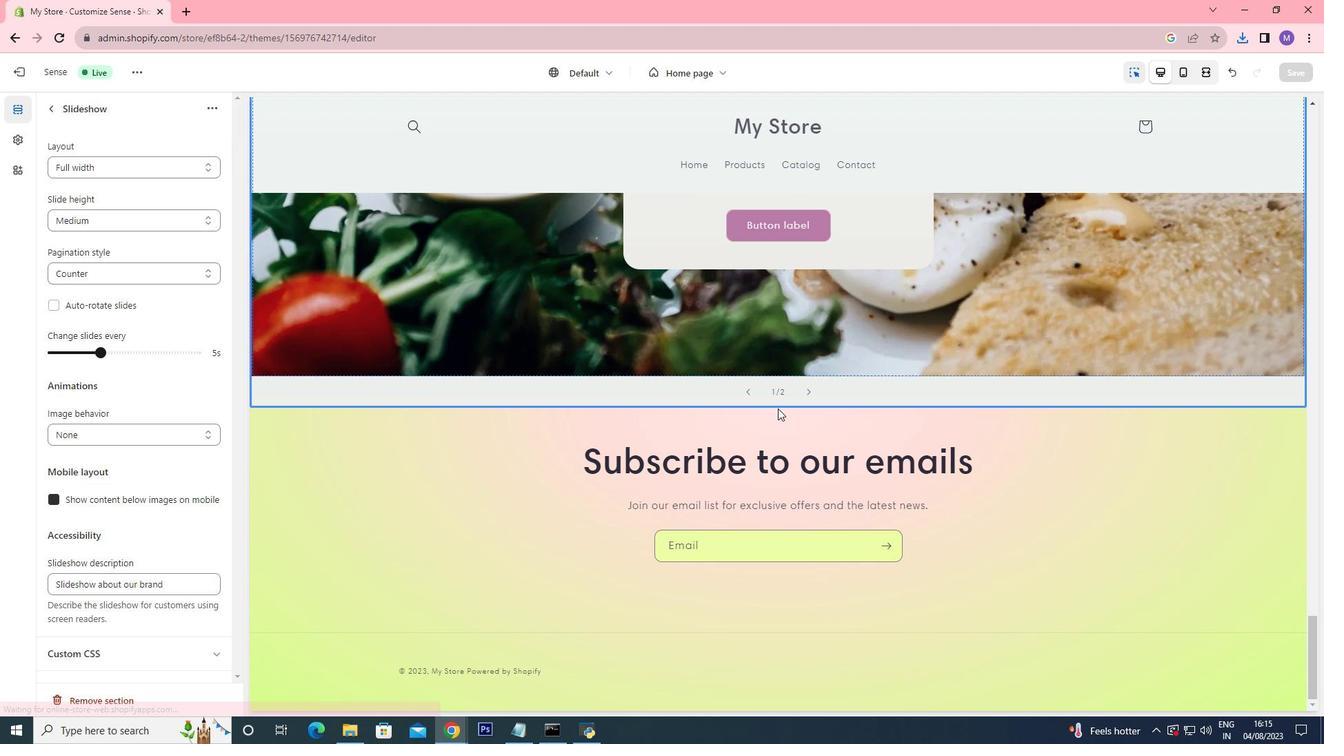 
Action: Mouse pressed left at (777, 408)
Screenshot: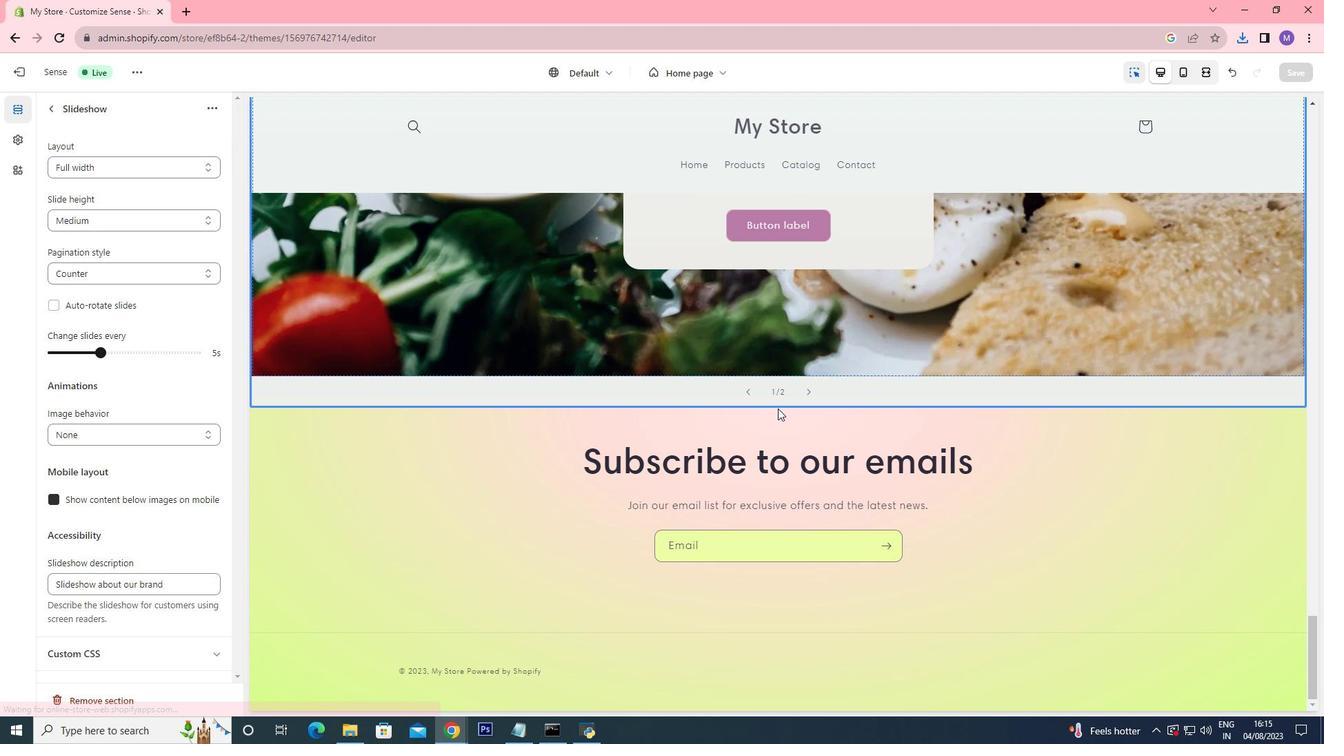 
Action: Mouse moved to (773, 580)
Screenshot: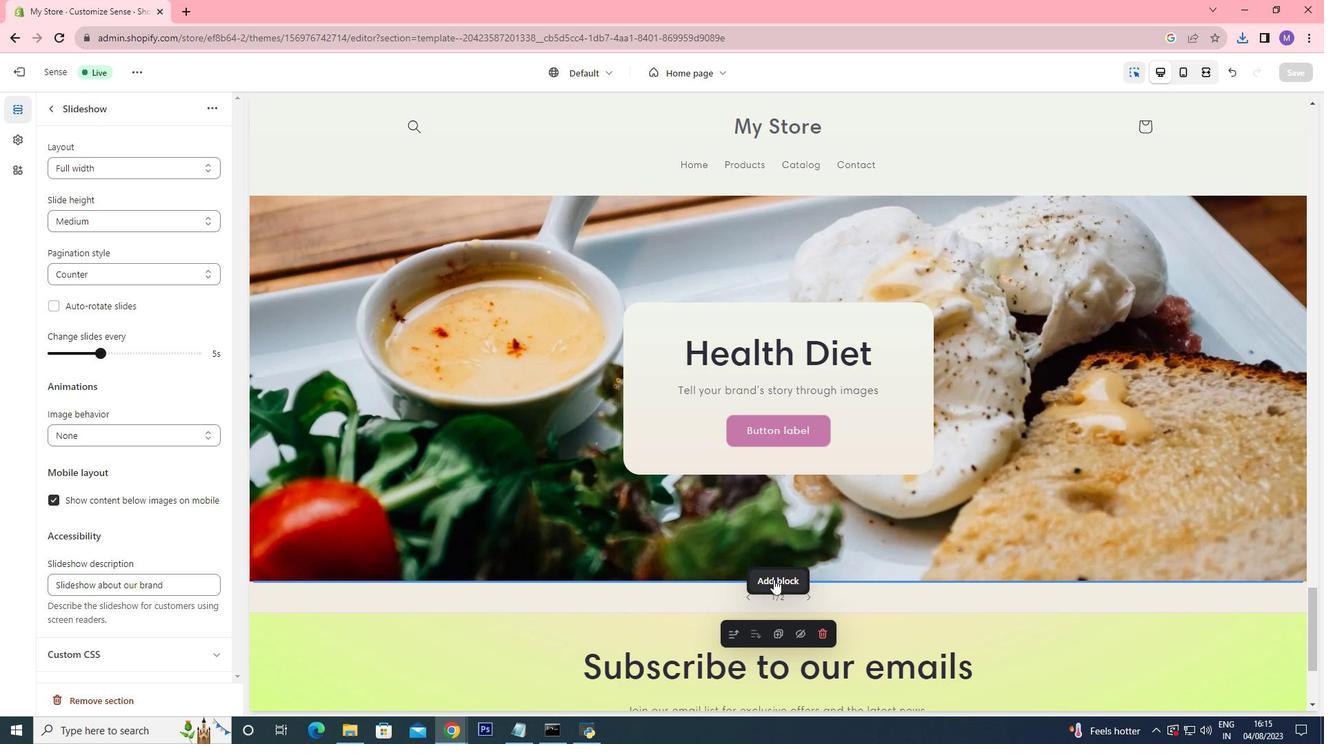 
Action: Mouse pressed left at (773, 580)
Screenshot: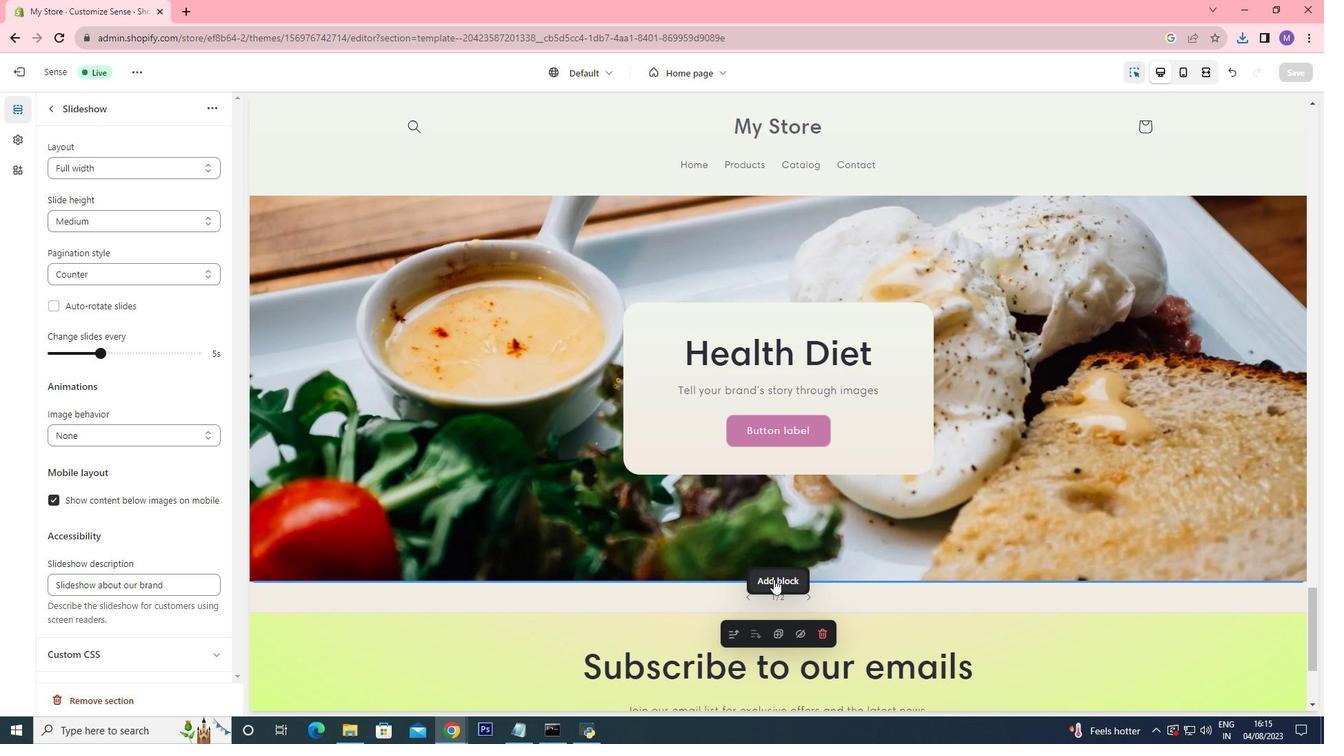 
Action: Mouse pressed left at (773, 580)
Screenshot: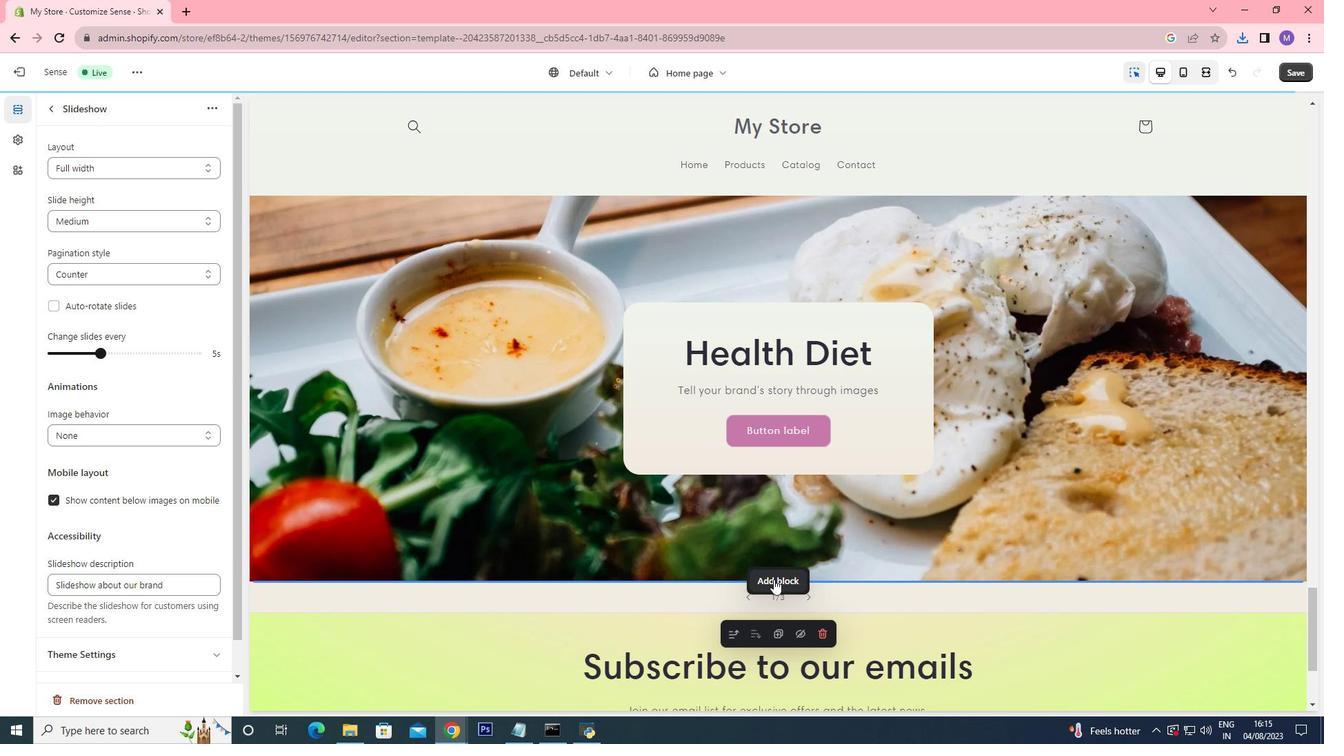 
Action: Mouse moved to (802, 575)
Screenshot: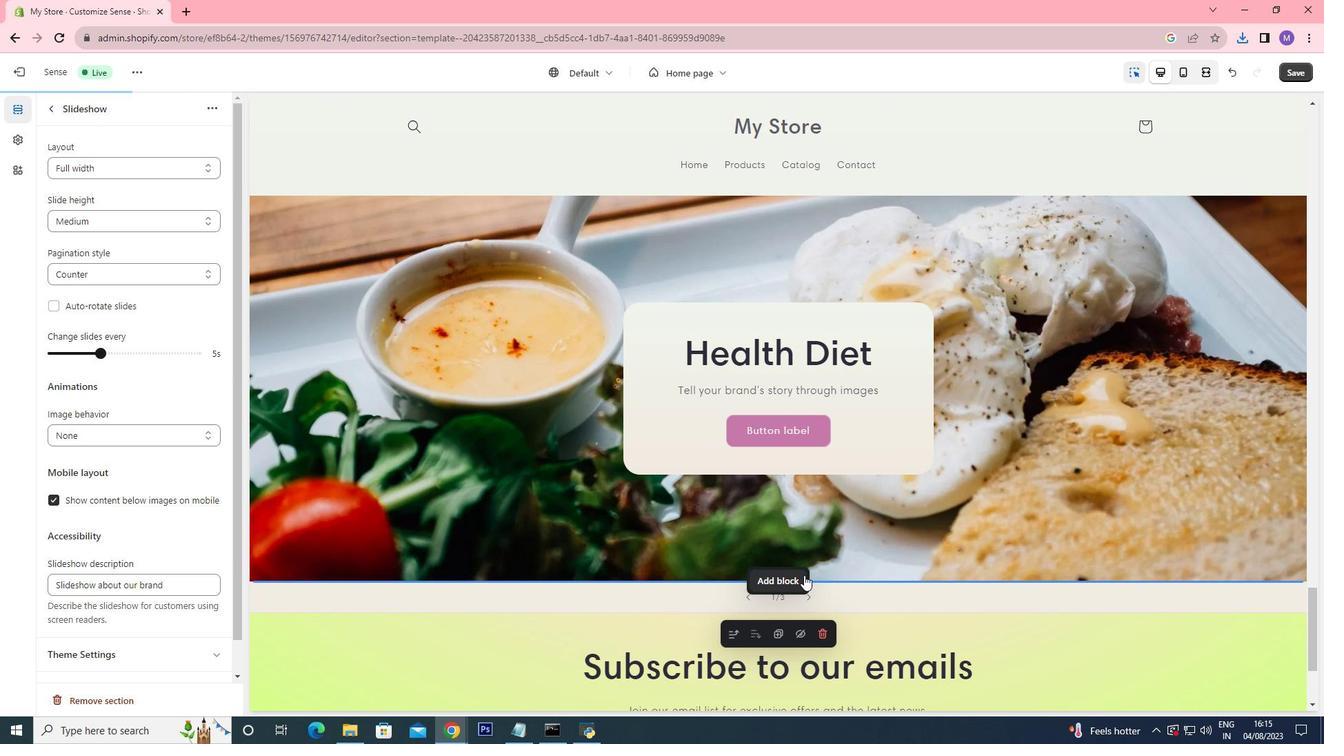 
Action: Mouse scrolled (802, 575) with delta (0, 0)
Screenshot: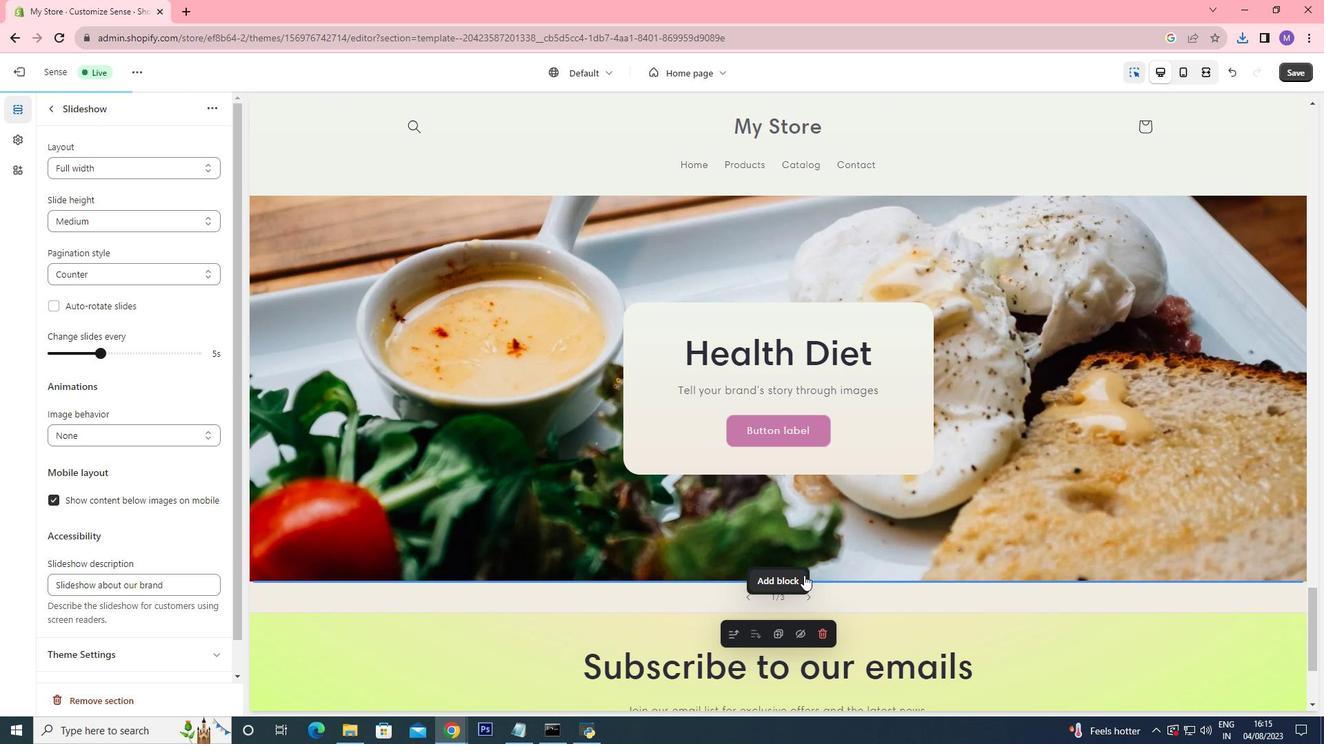 
Action: Mouse moved to (804, 575)
Screenshot: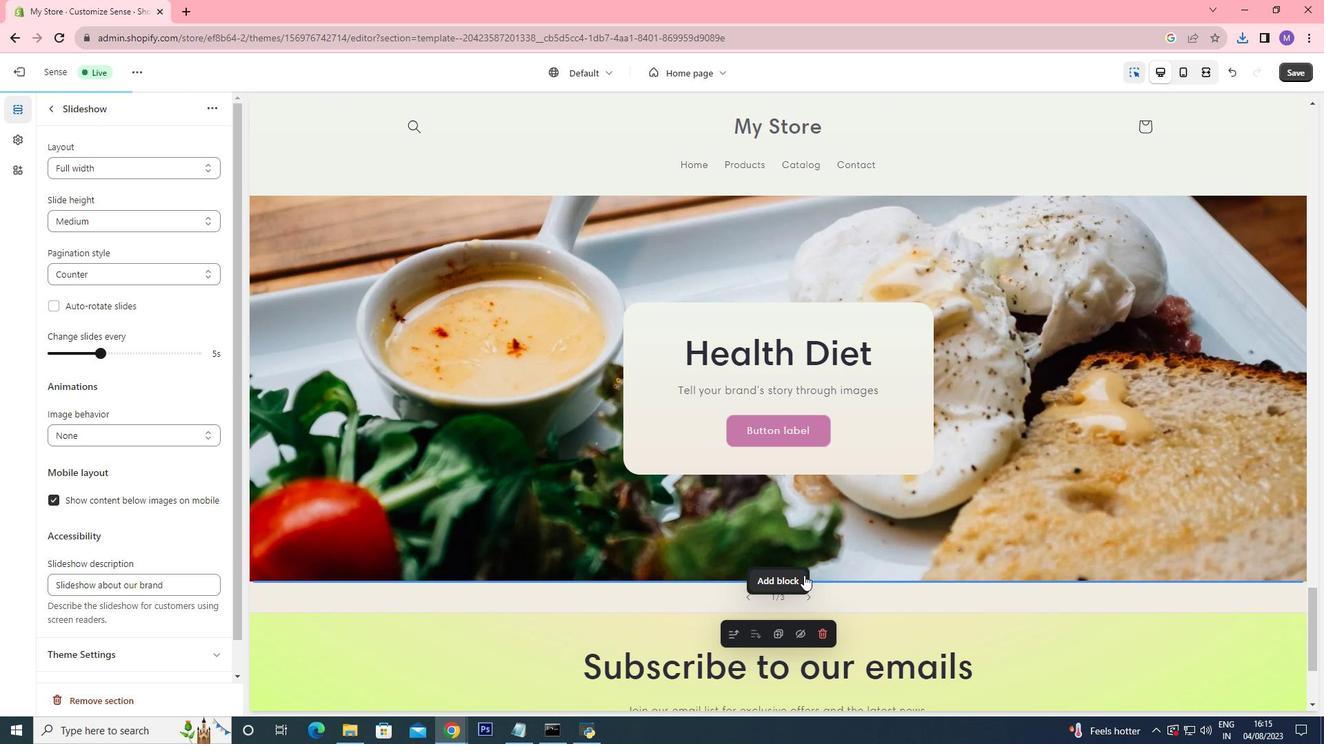 
Action: Mouse scrolled (804, 575) with delta (0, 0)
Screenshot: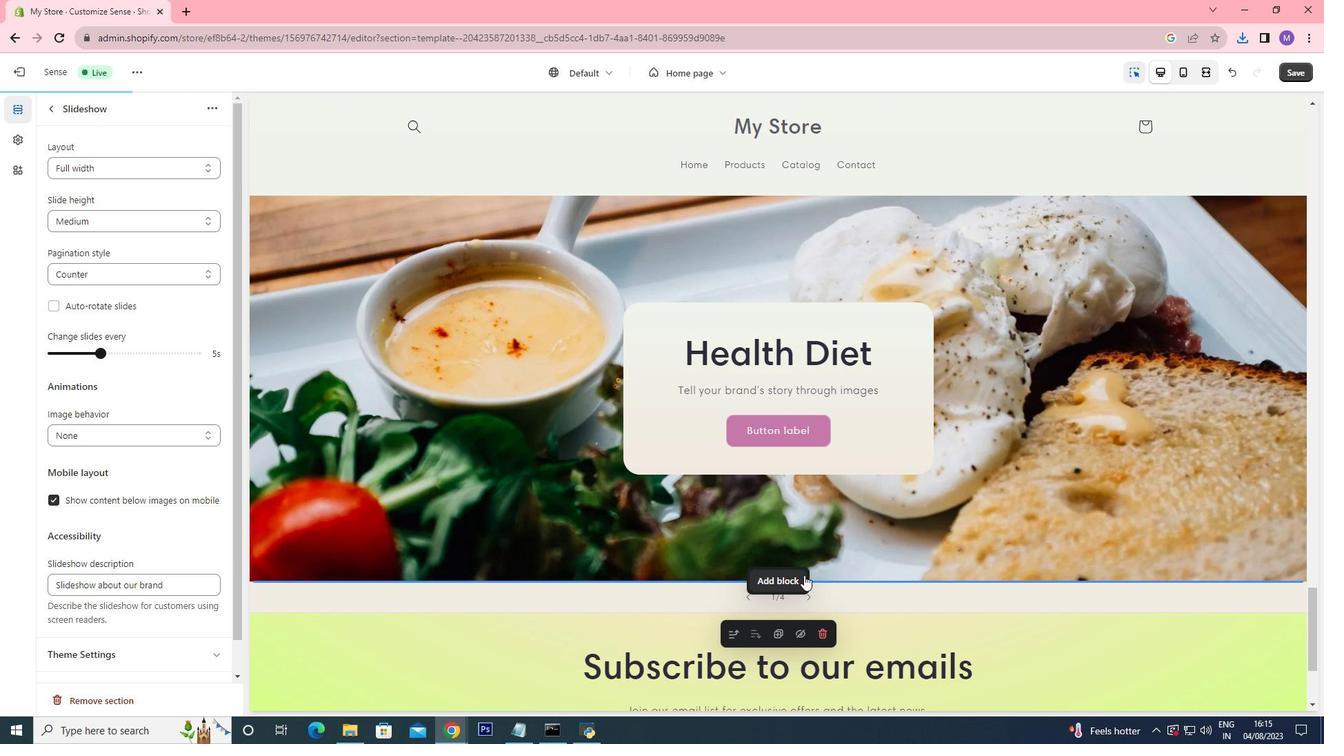 
Action: Mouse scrolled (804, 575) with delta (0, 0)
Screenshot: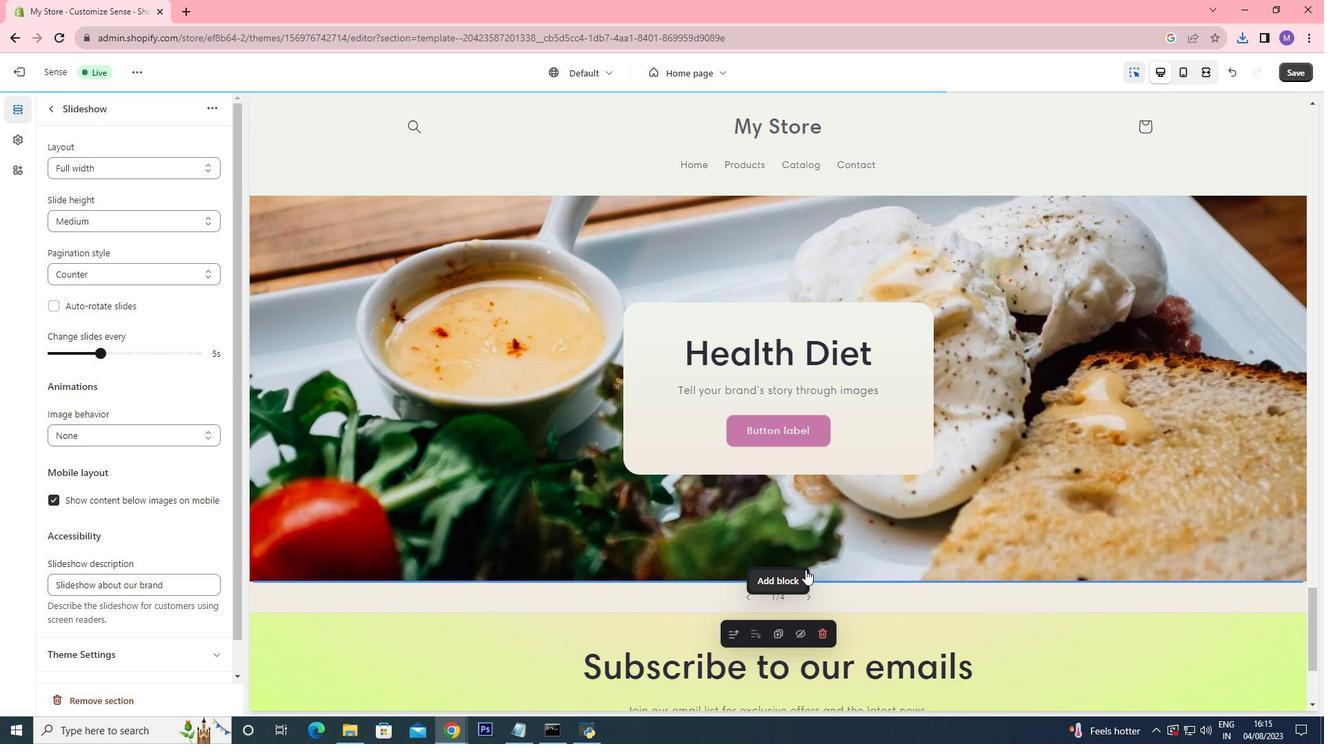 
Action: Mouse moved to (805, 570)
Screenshot: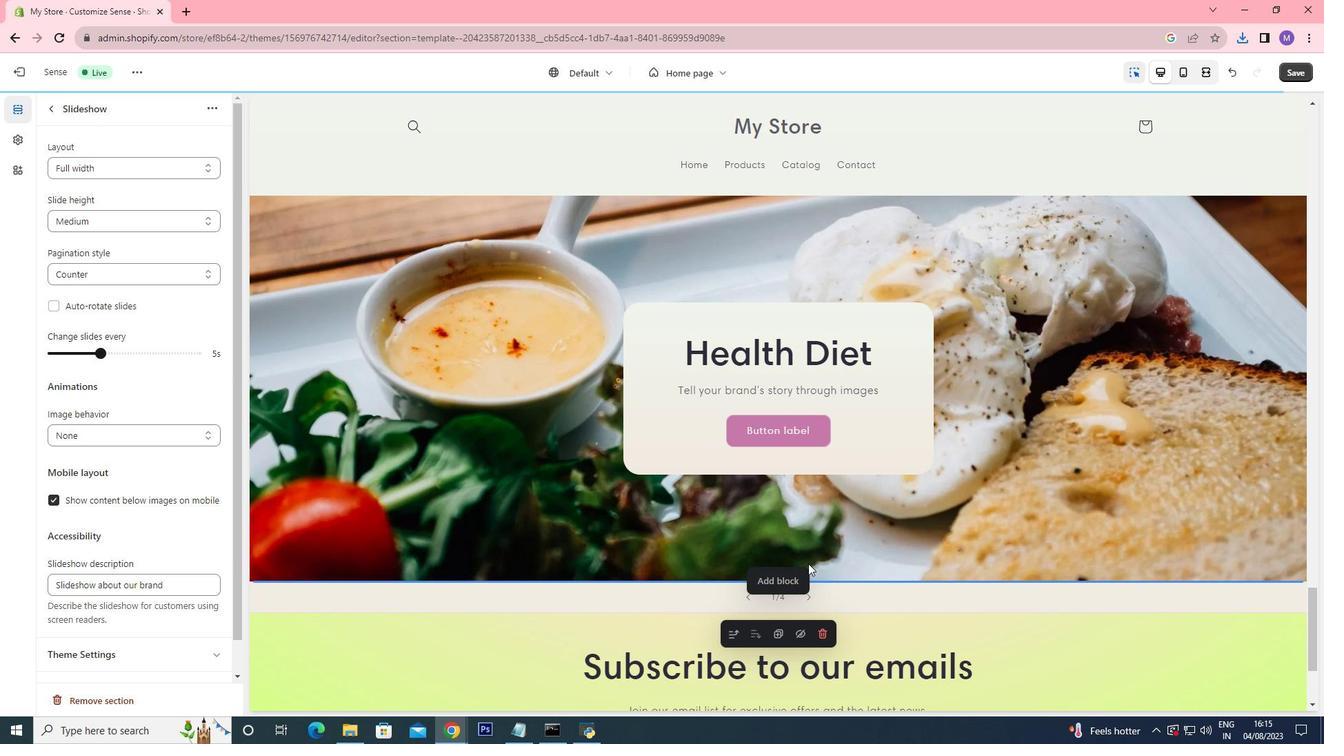 
Action: Mouse scrolled (805, 572) with delta (0, 0)
Screenshot: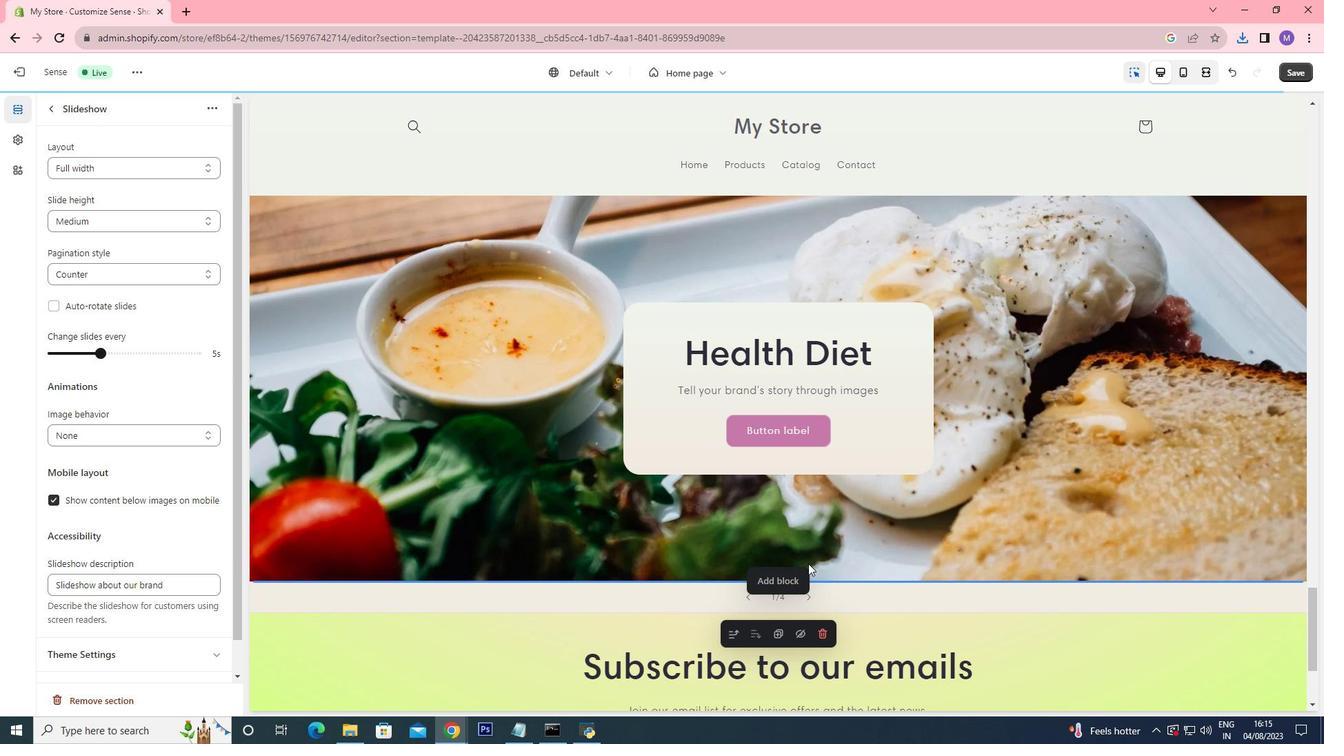 
Action: Mouse moved to (805, 566)
Screenshot: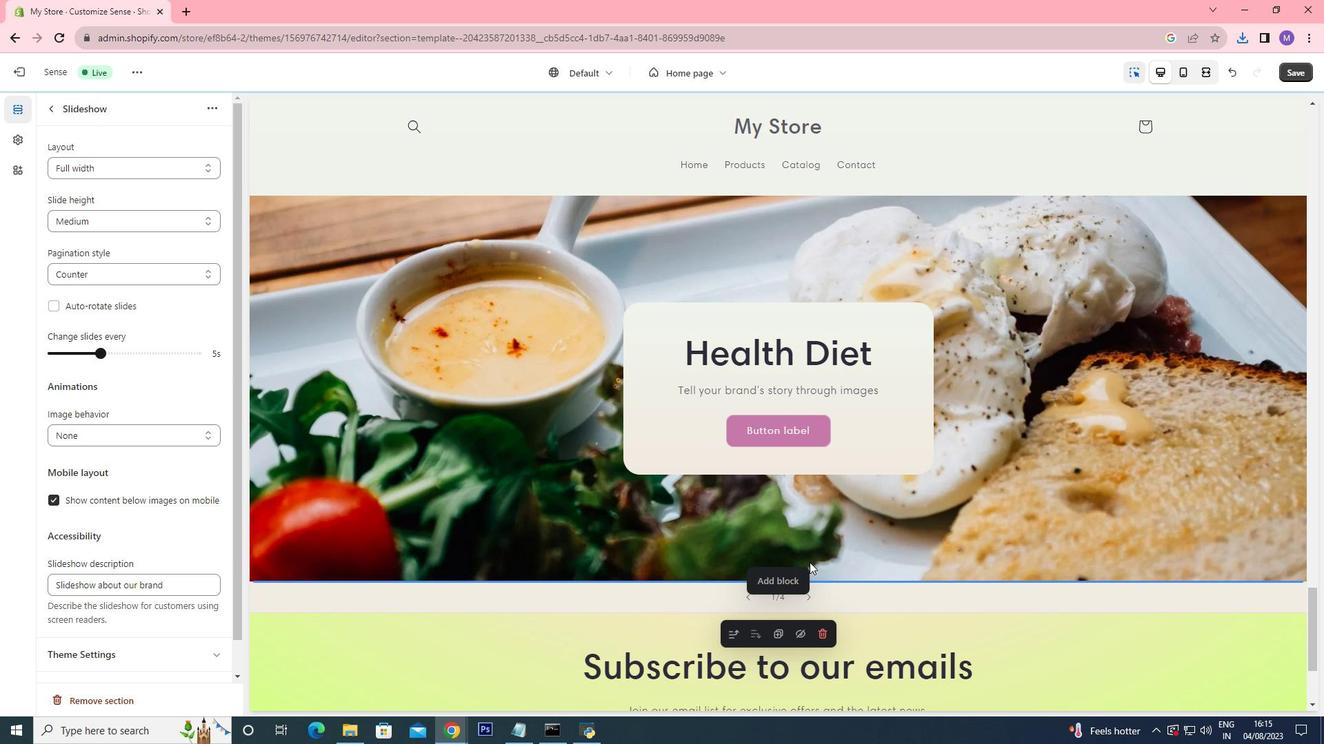 
Action: Mouse scrolled (805, 566) with delta (0, 0)
Screenshot: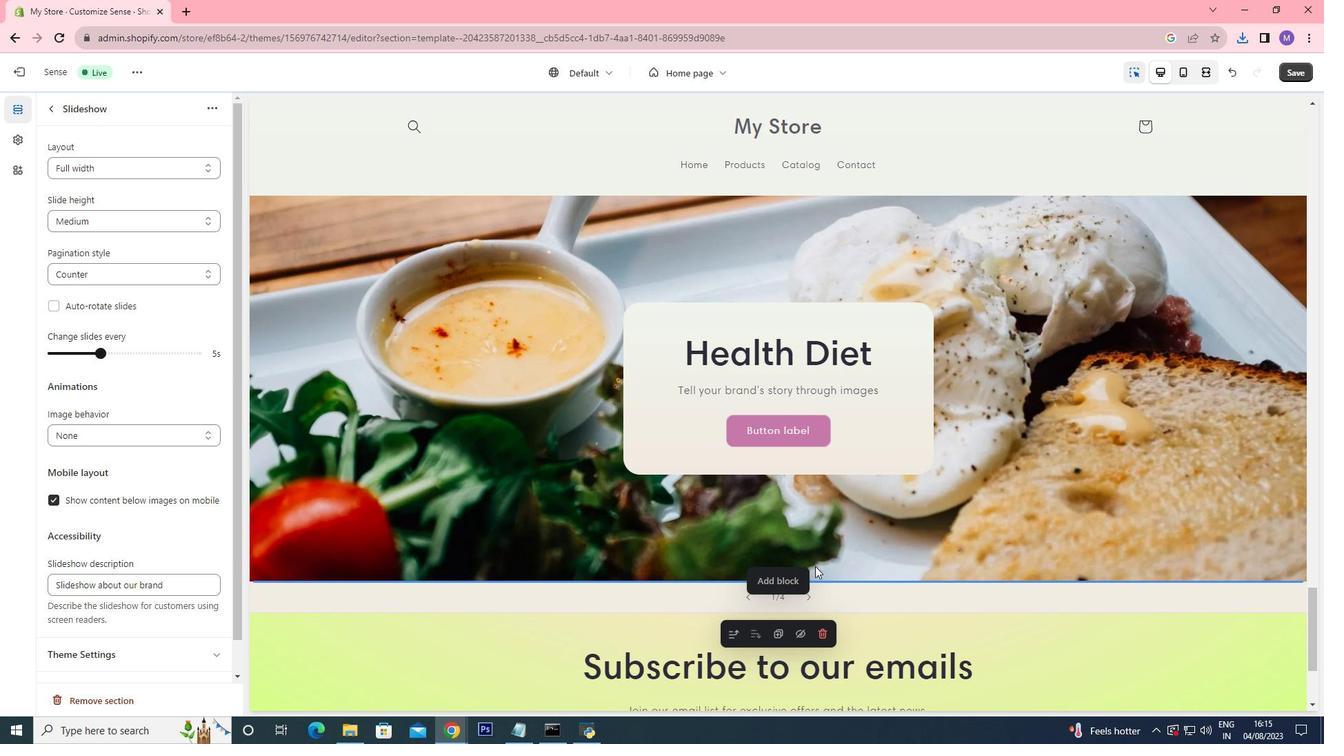 
Action: Mouse moved to (771, 575)
Screenshot: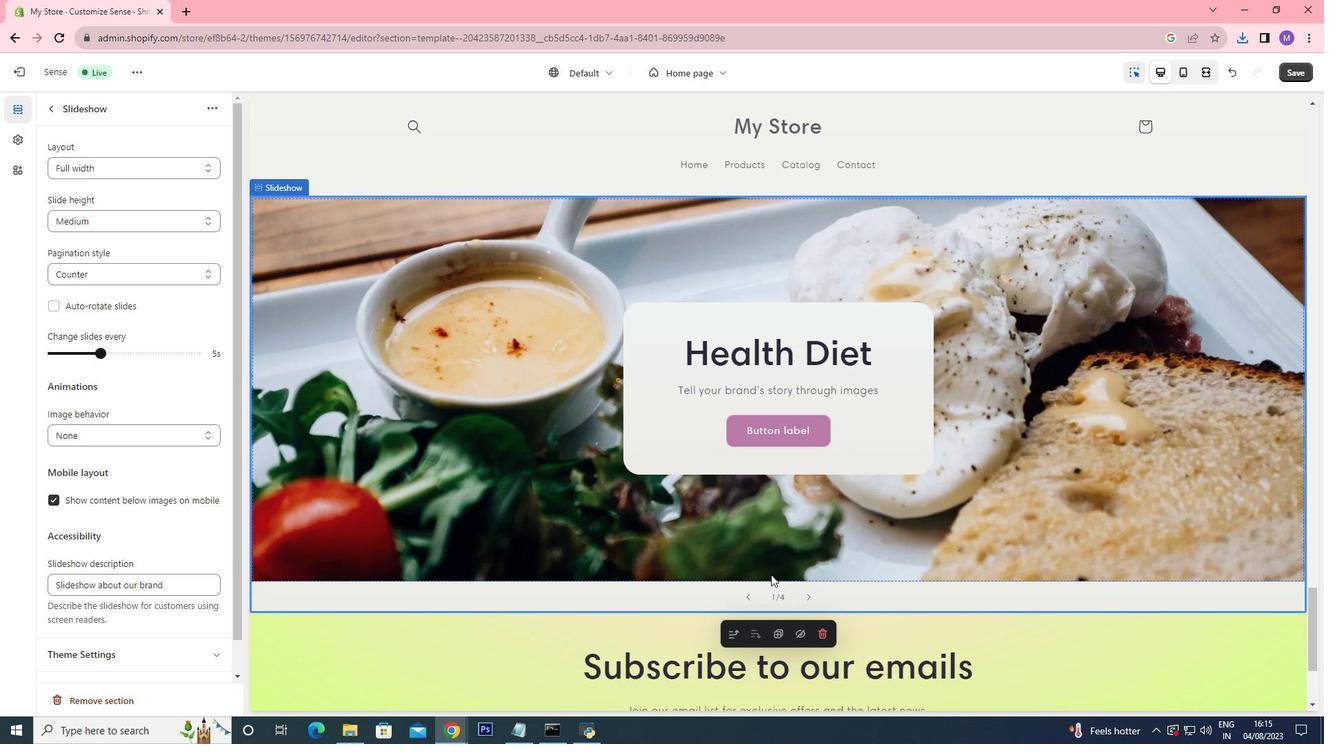 
Action: Mouse pressed left at (771, 575)
Screenshot: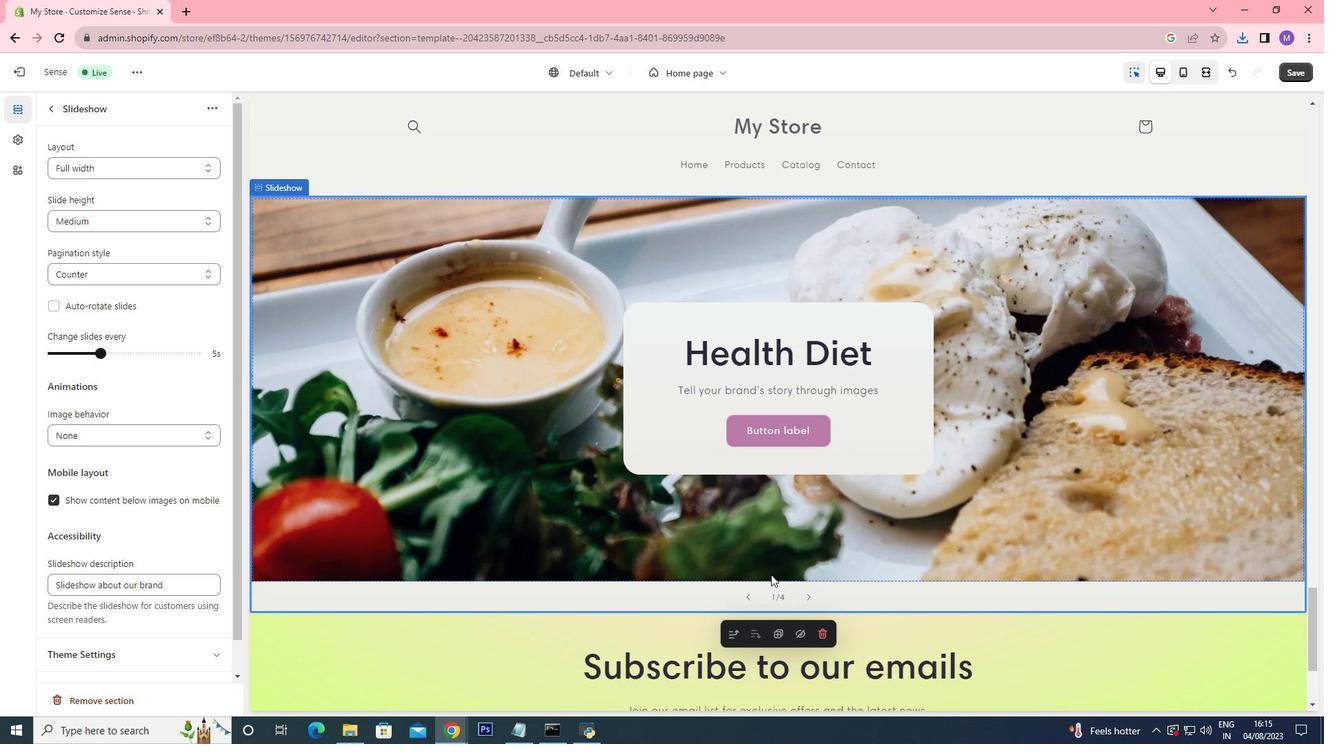 
Action: Mouse moved to (843, 596)
Screenshot: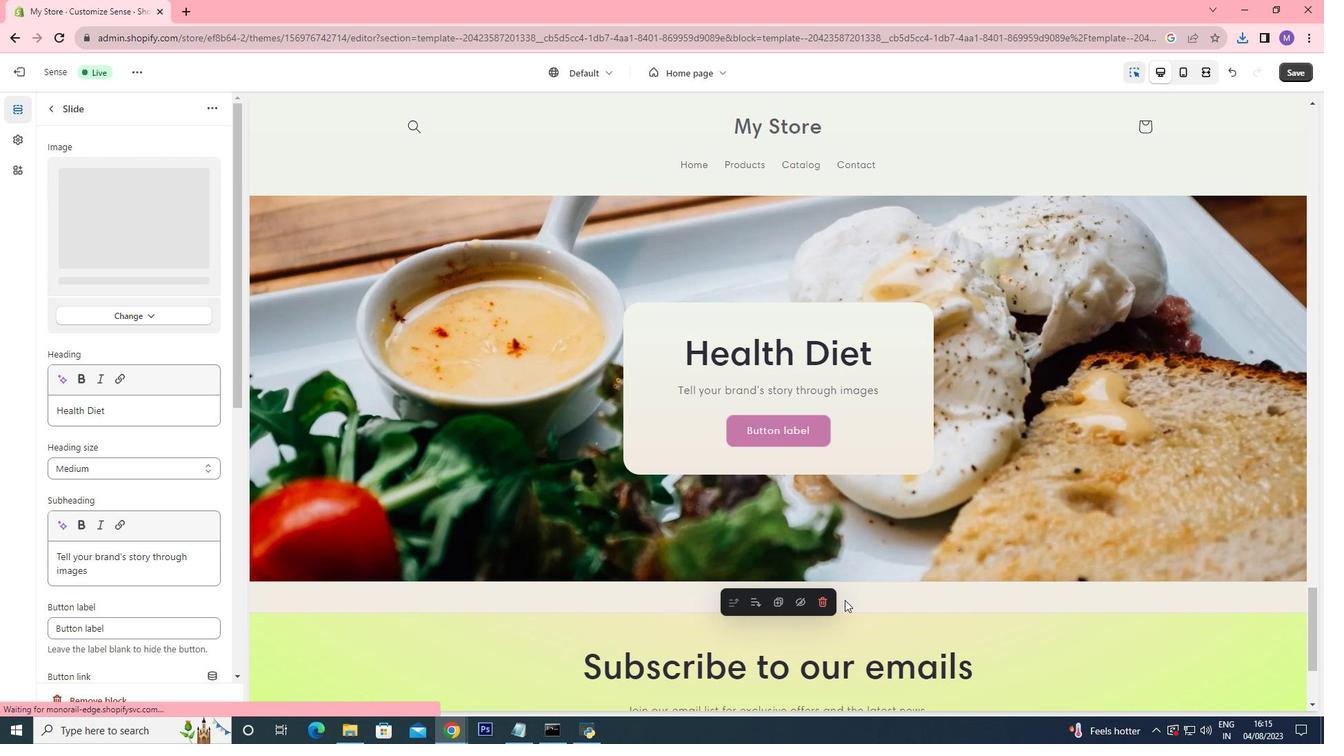 
Action: Mouse scrolled (844, 595) with delta (0, 0)
Screenshot: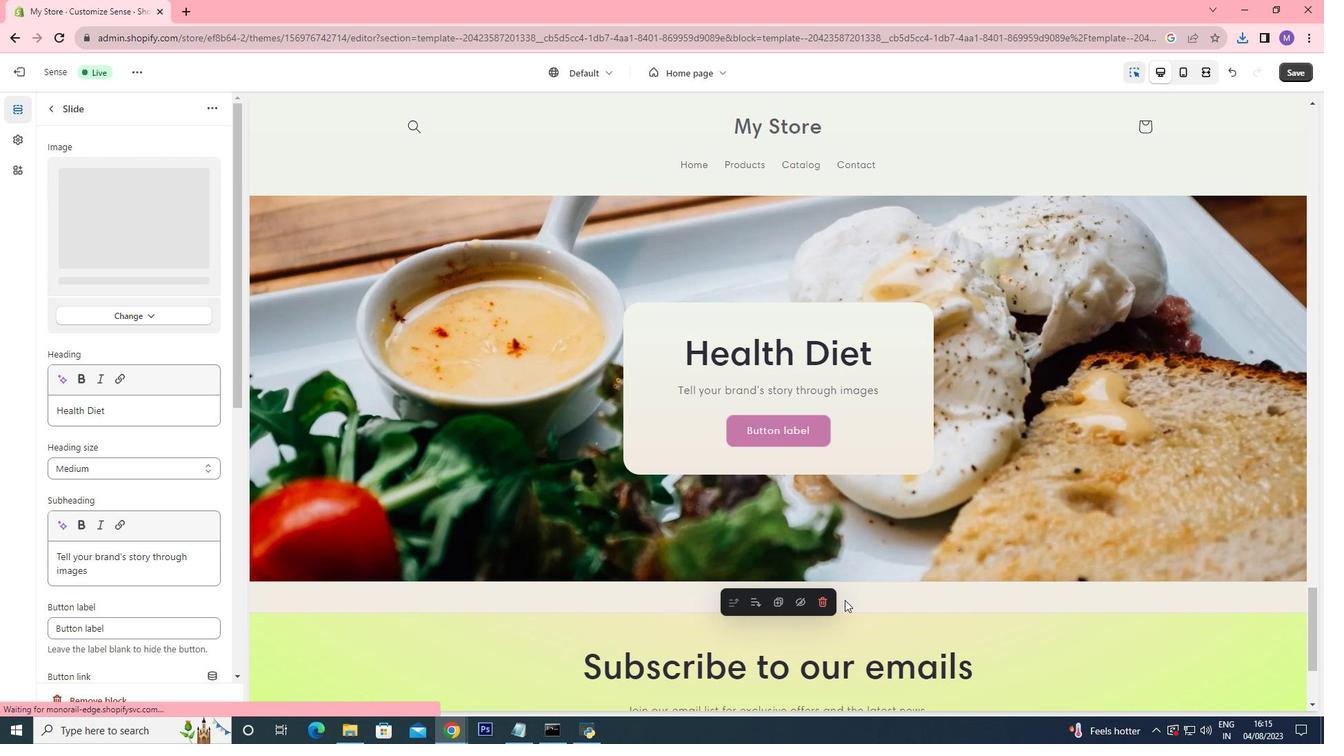 
Action: Mouse scrolled (844, 595) with delta (0, 0)
Screenshot: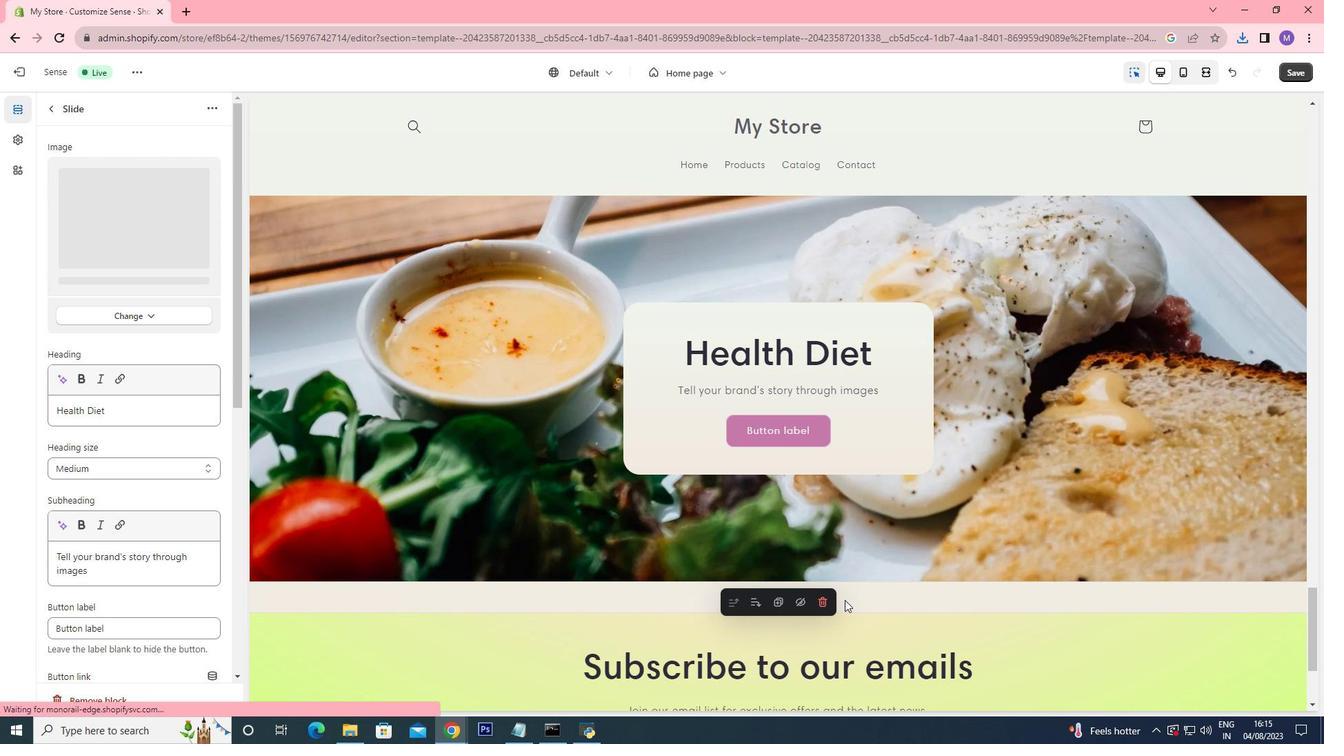 
Action: Mouse scrolled (844, 595) with delta (0, 0)
Screenshot: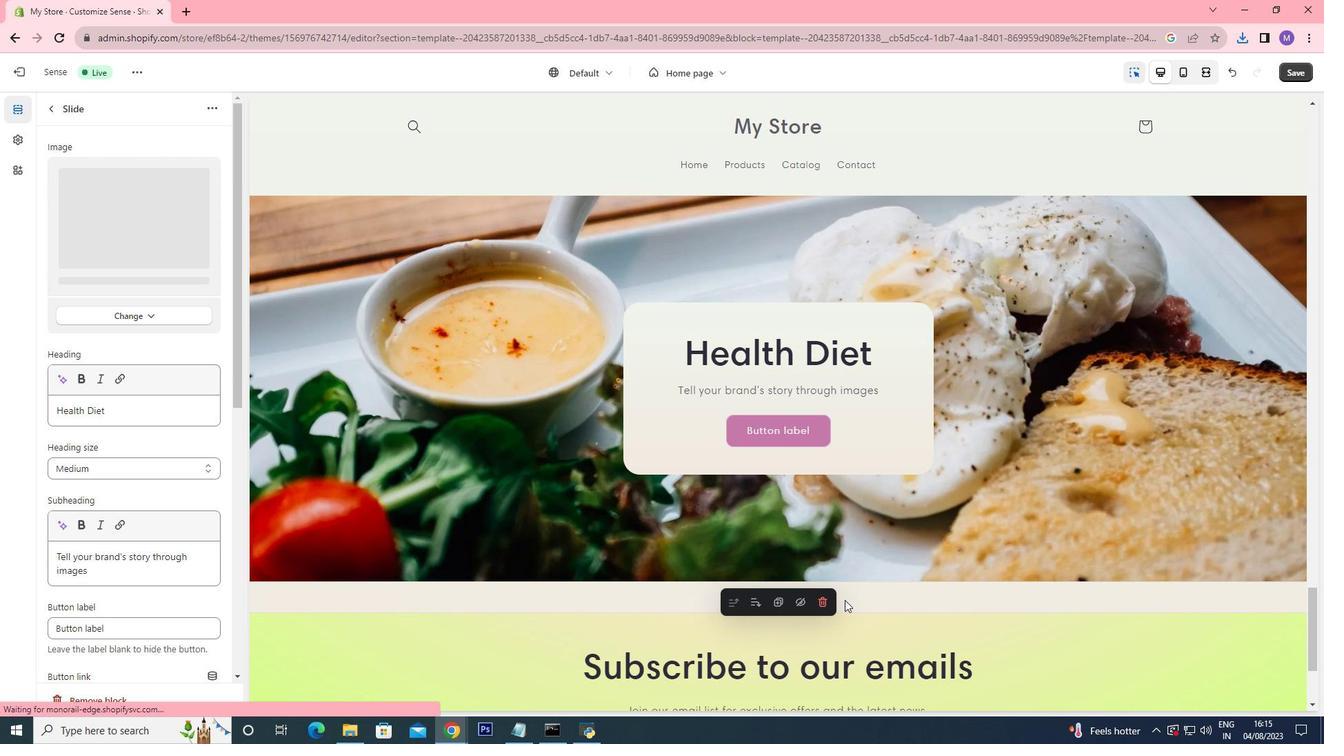 
Action: Mouse moved to (843, 596)
Screenshot: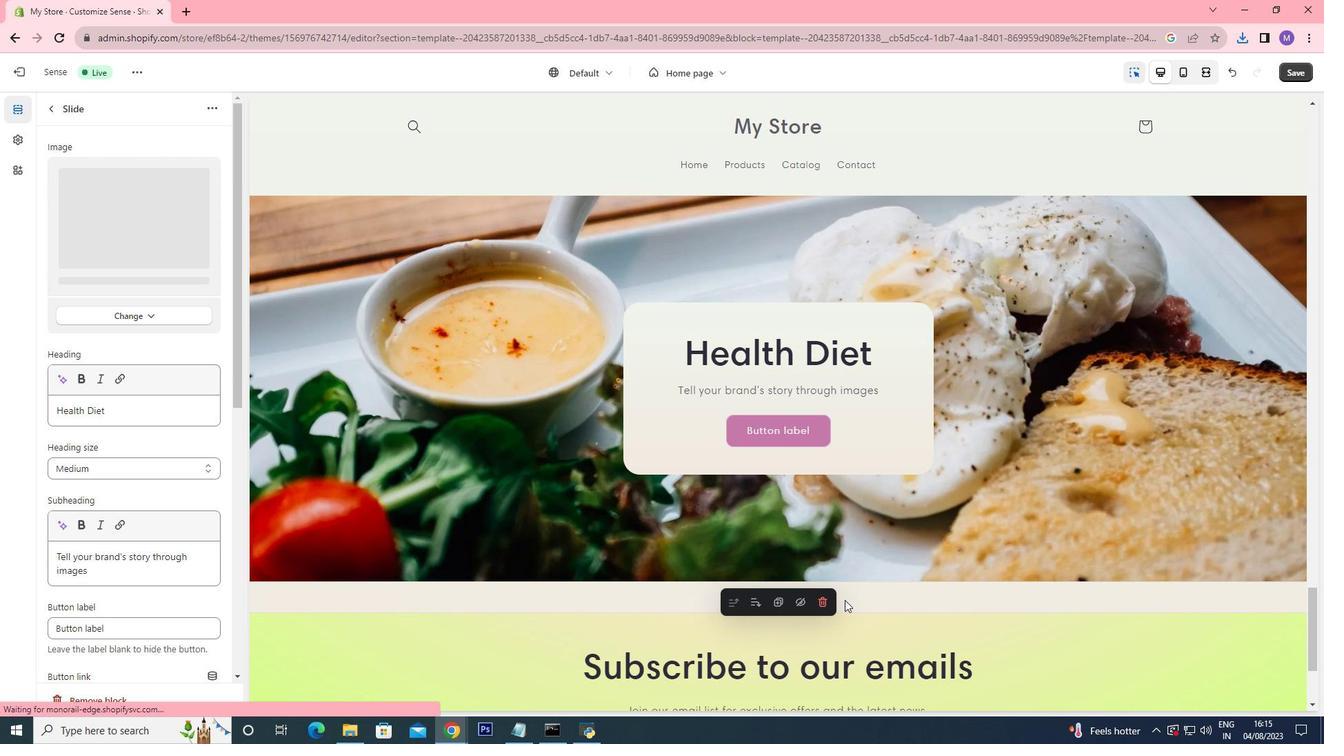 
Action: Mouse scrolled (844, 595) with delta (0, 0)
Screenshot: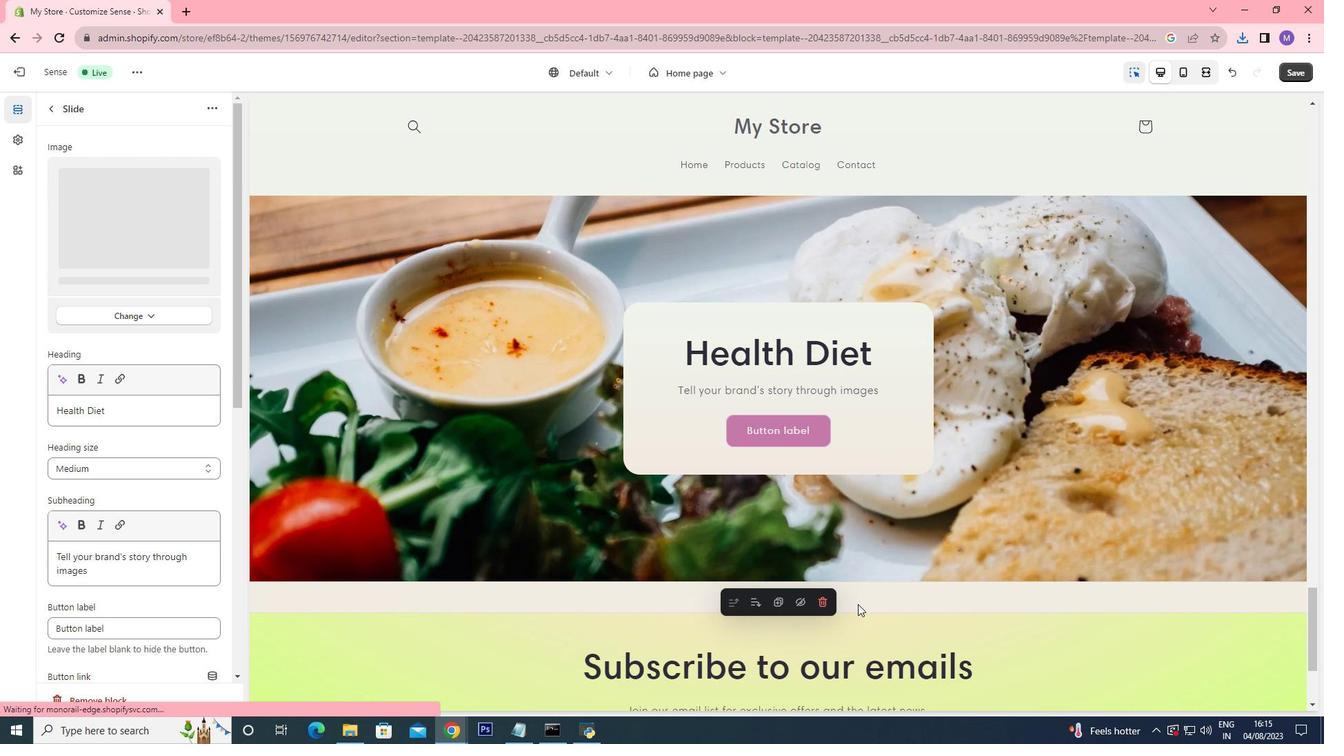 
Action: Mouse moved to (874, 604)
Screenshot: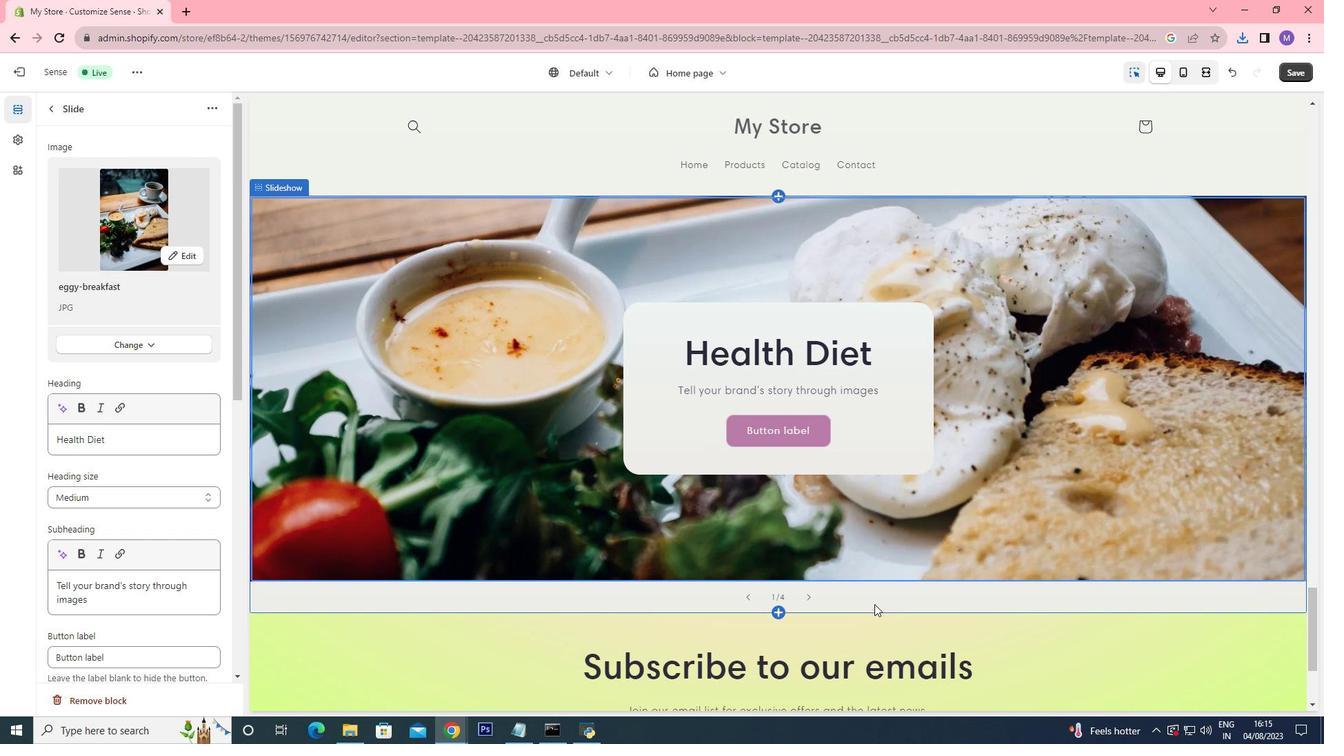 
Action: Mouse pressed left at (874, 604)
Screenshot: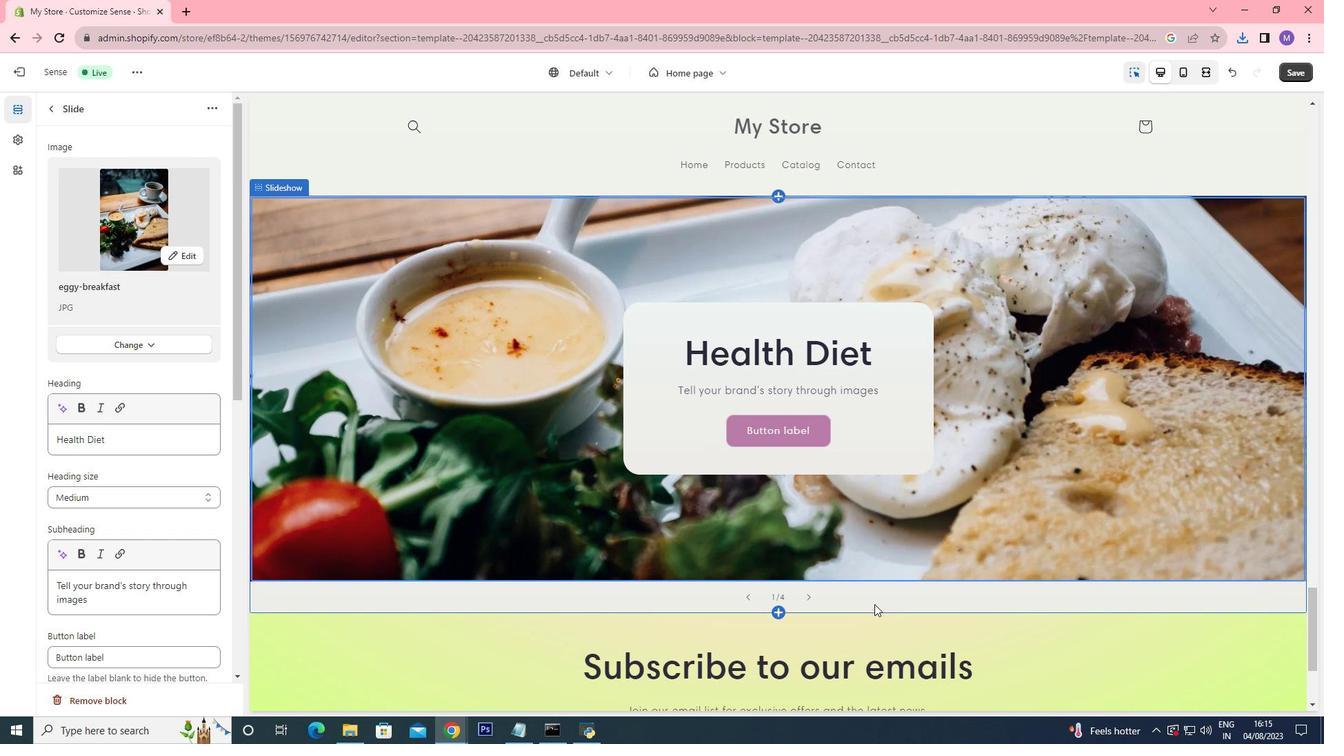 
Action: Mouse moved to (871, 630)
Screenshot: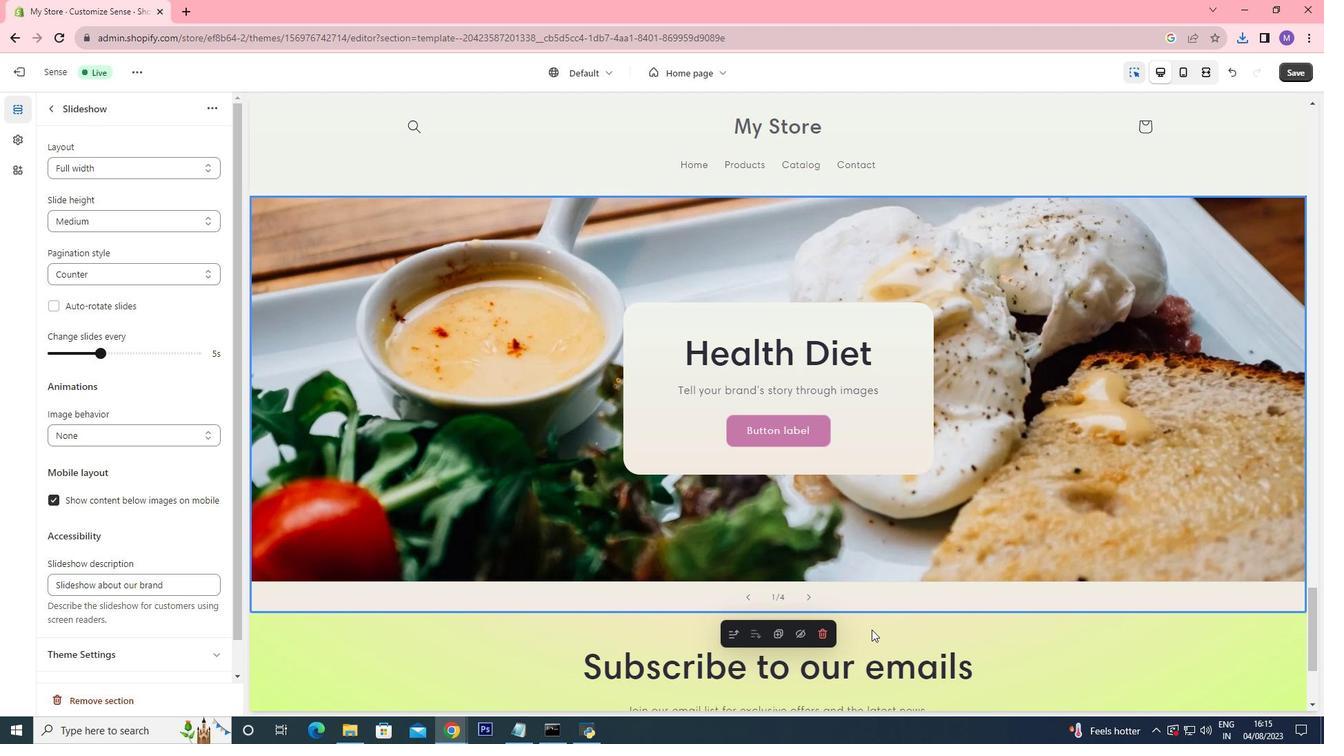 
Action: Mouse pressed left at (871, 630)
Screenshot: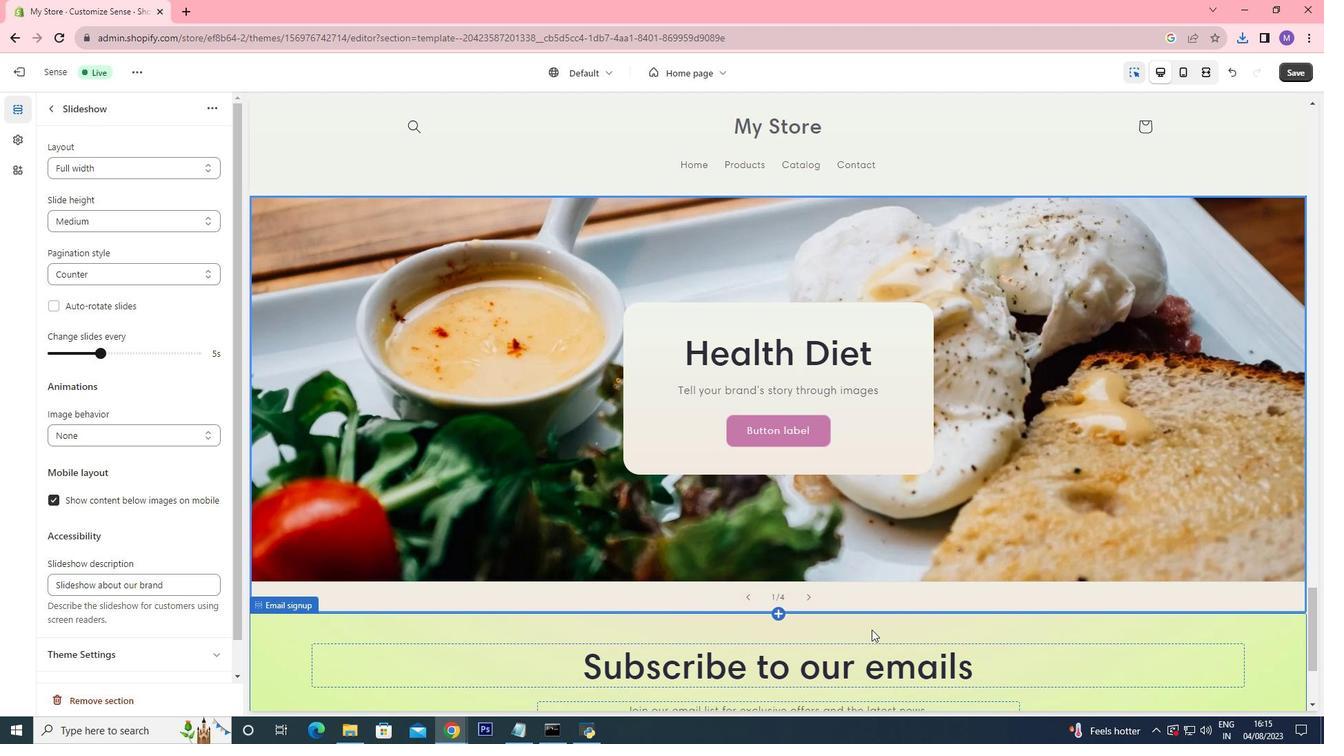 
Action: Mouse moved to (809, 393)
Screenshot: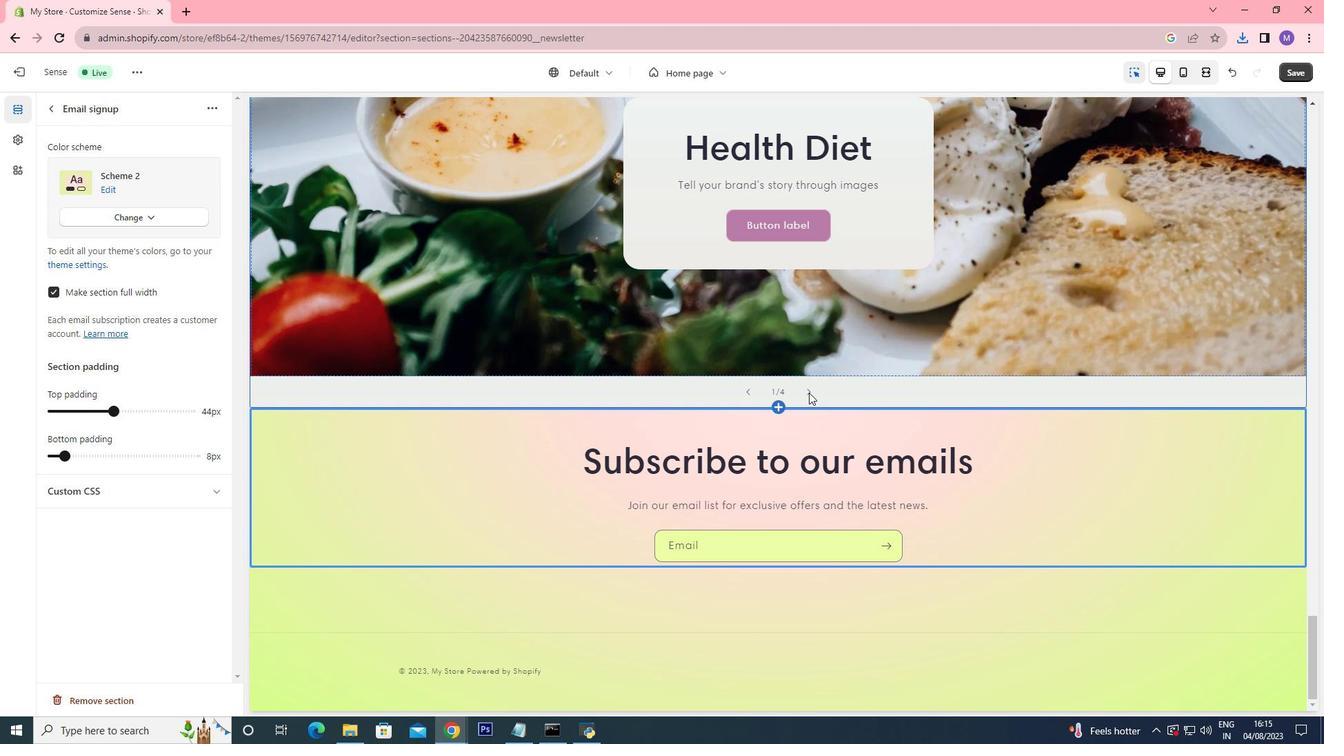 
Action: Mouse pressed left at (809, 393)
Screenshot: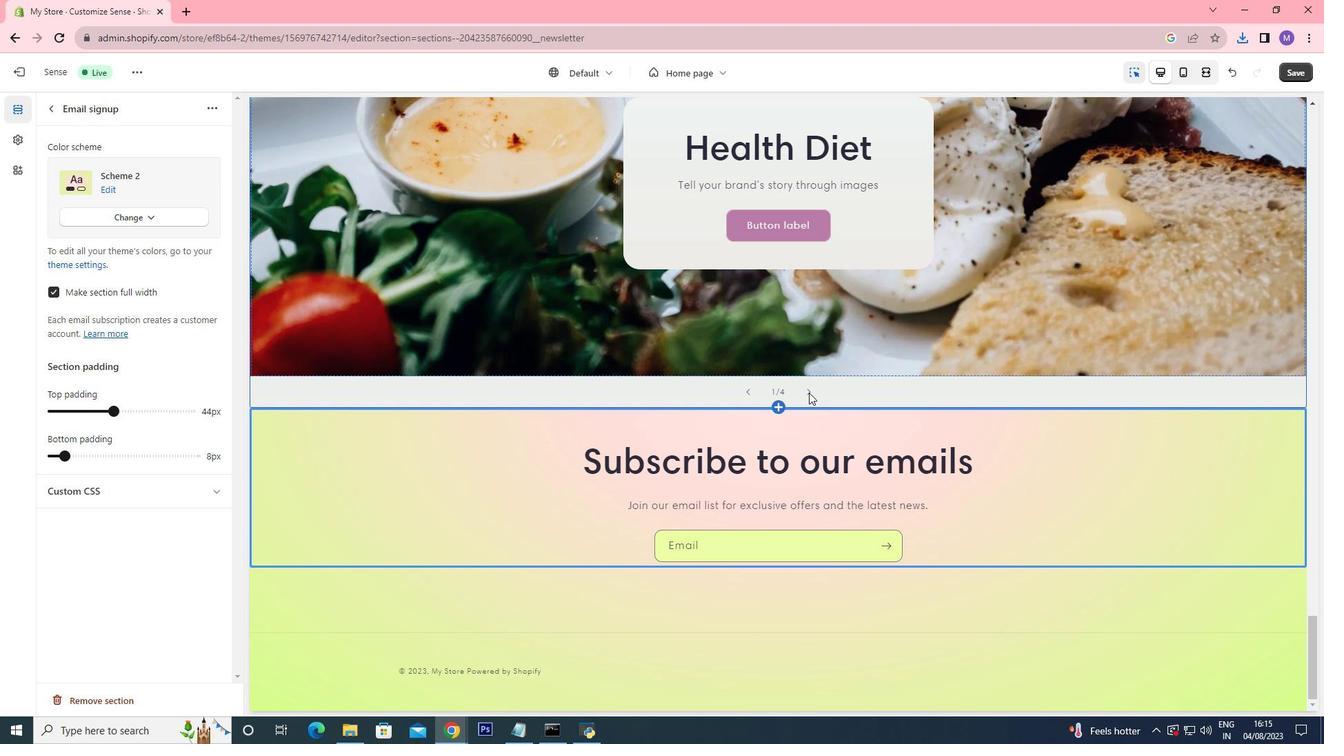 
Action: Mouse moved to (873, 641)
Screenshot: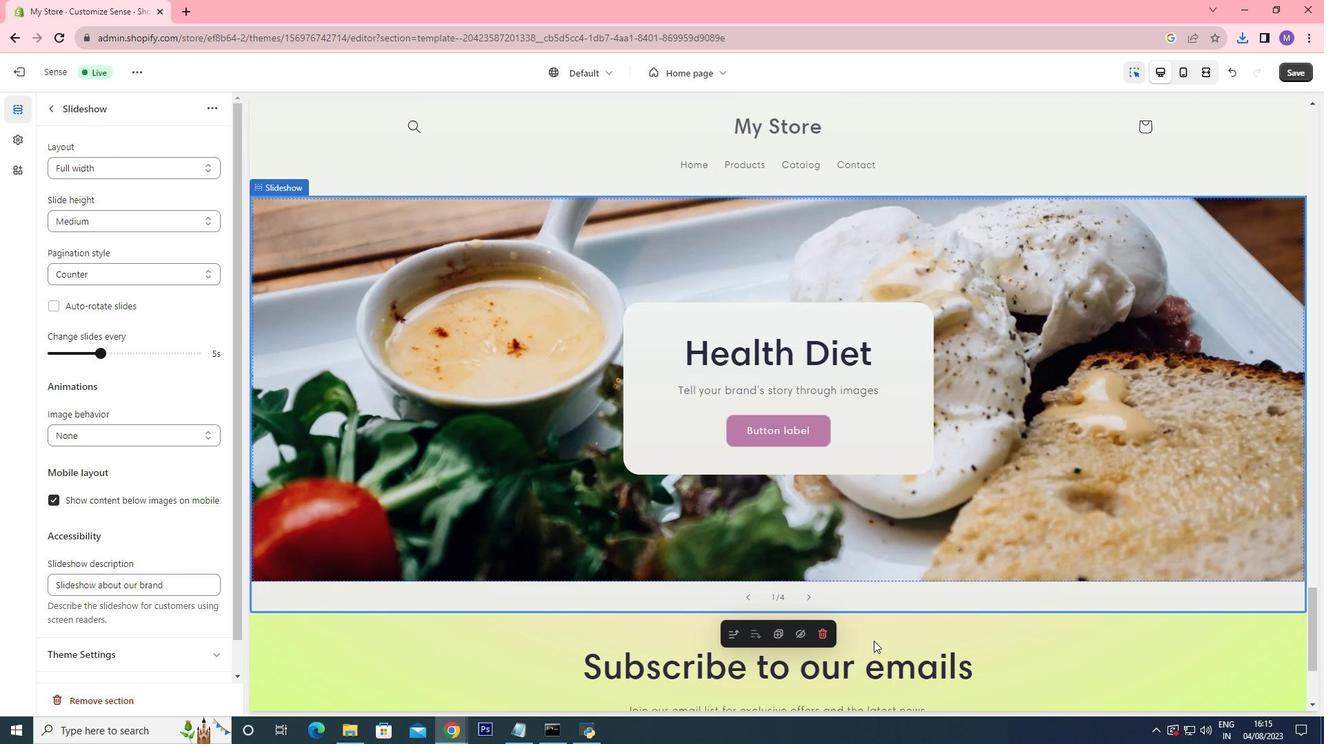 
Action: Mouse pressed left at (873, 641)
Screenshot: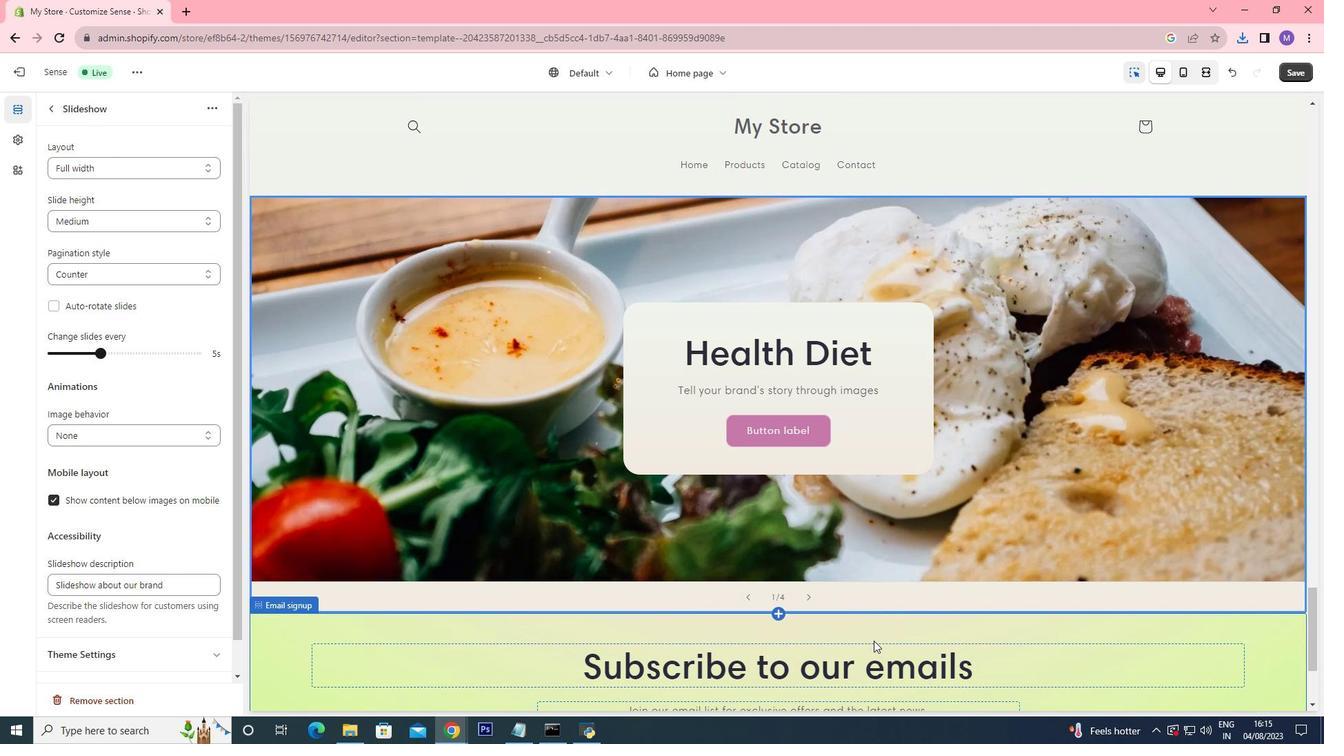 
Action: Mouse moved to (782, 393)
Screenshot: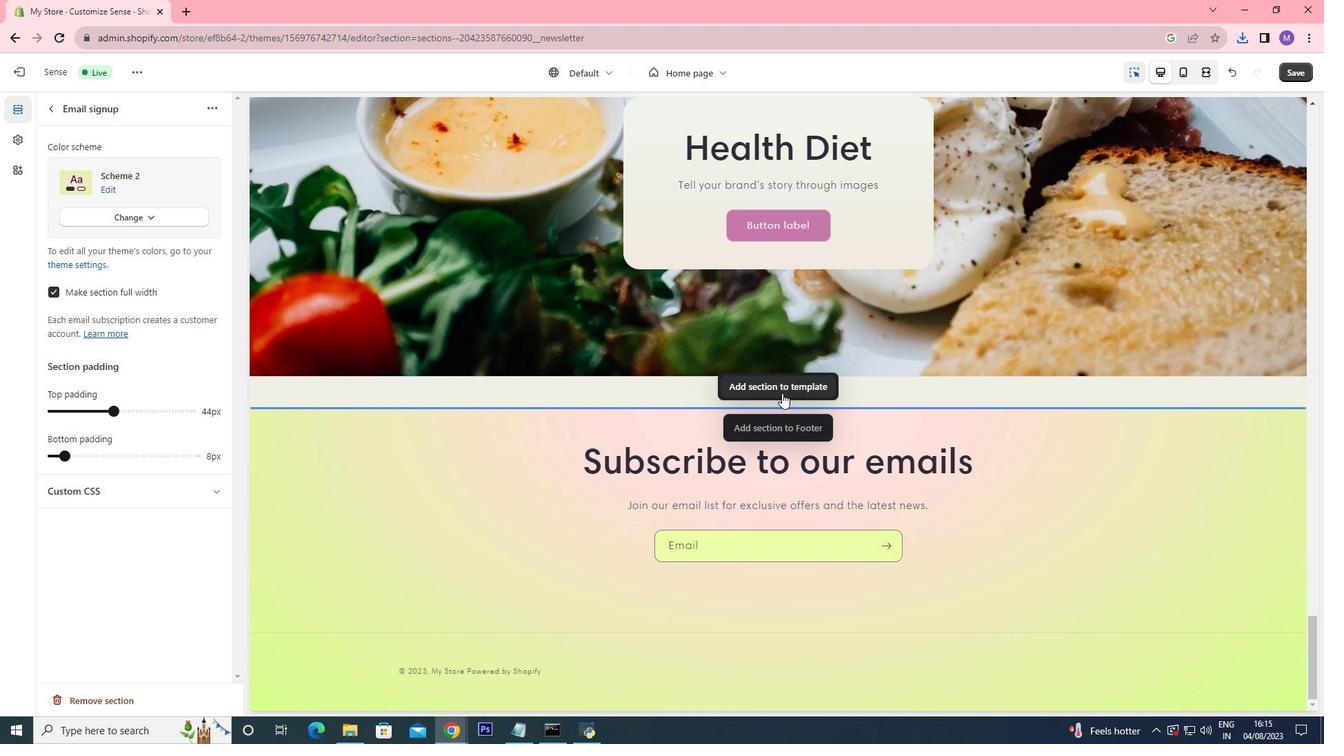 
Action: Mouse pressed left at (782, 393)
Screenshot: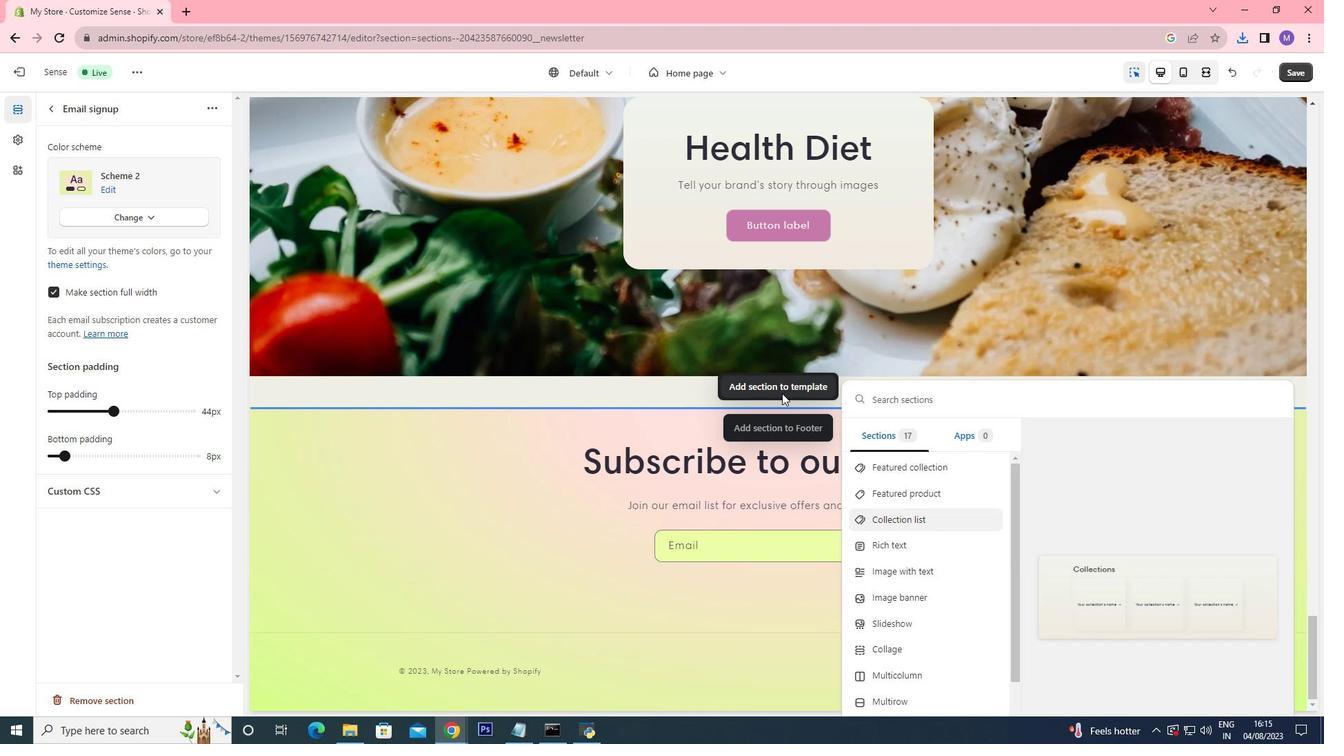 
Action: Mouse moved to (943, 506)
Screenshot: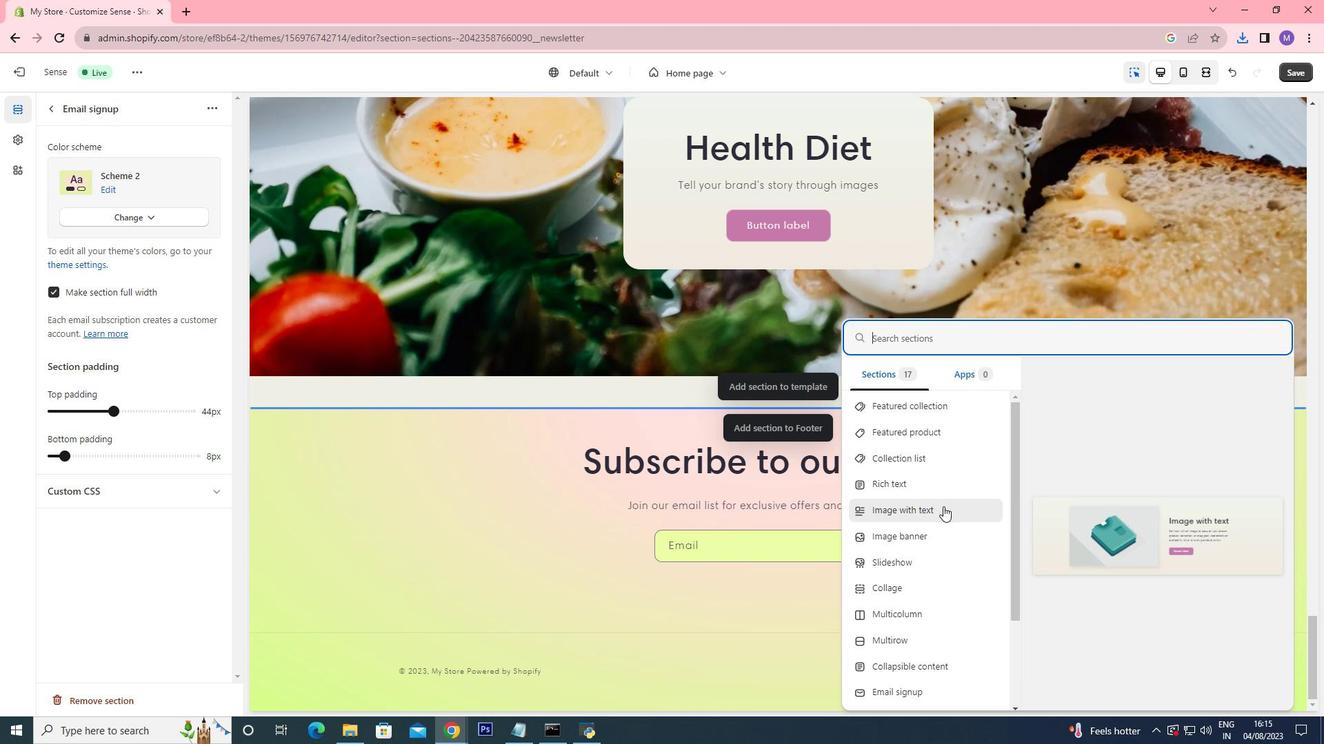 
Action: Mouse scrolled (943, 506) with delta (0, 0)
Screenshot: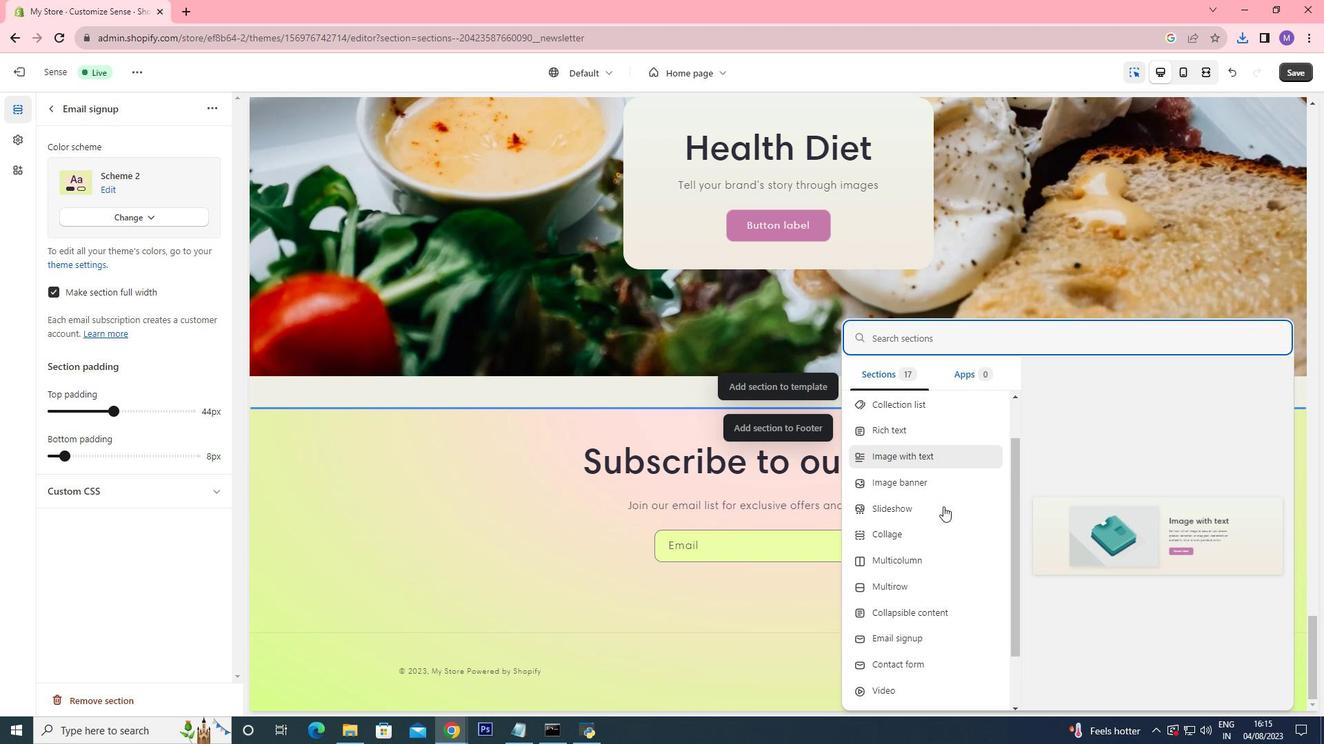 
Action: Mouse moved to (920, 564)
Screenshot: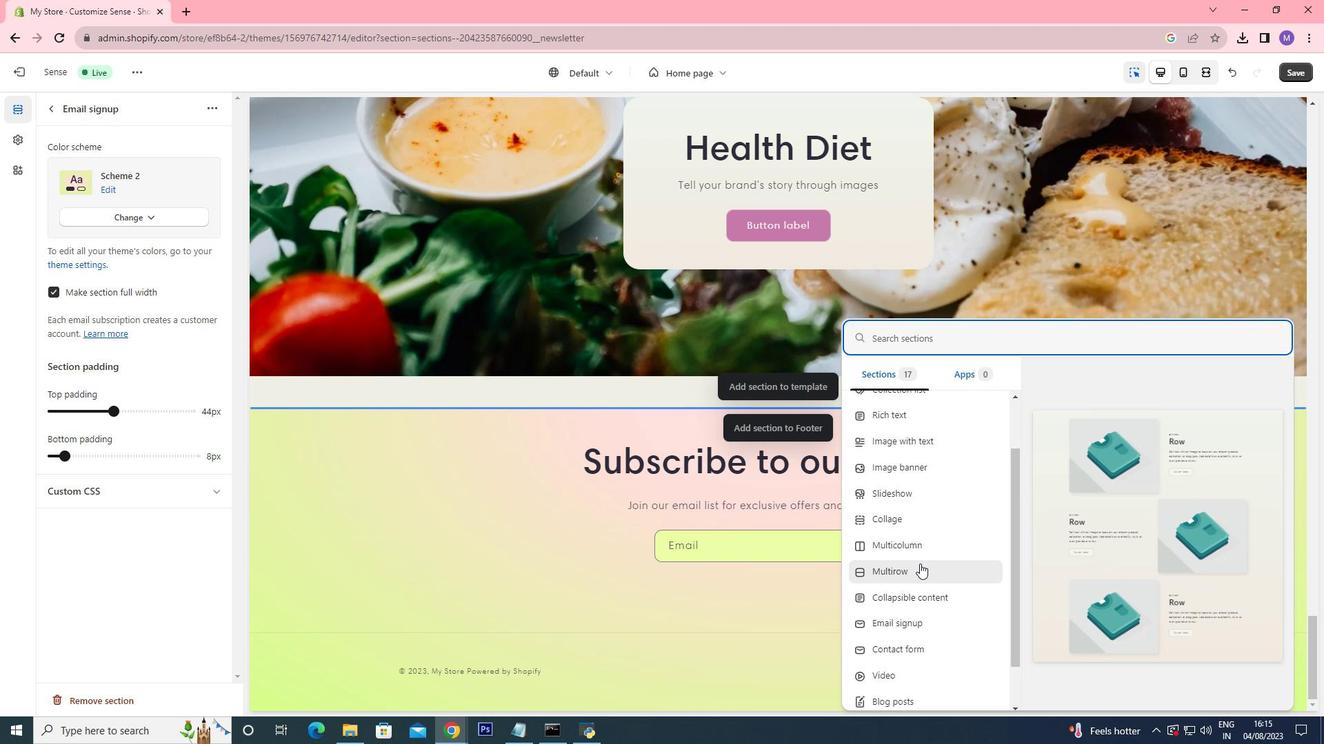 
Action: Mouse pressed left at (920, 564)
Screenshot: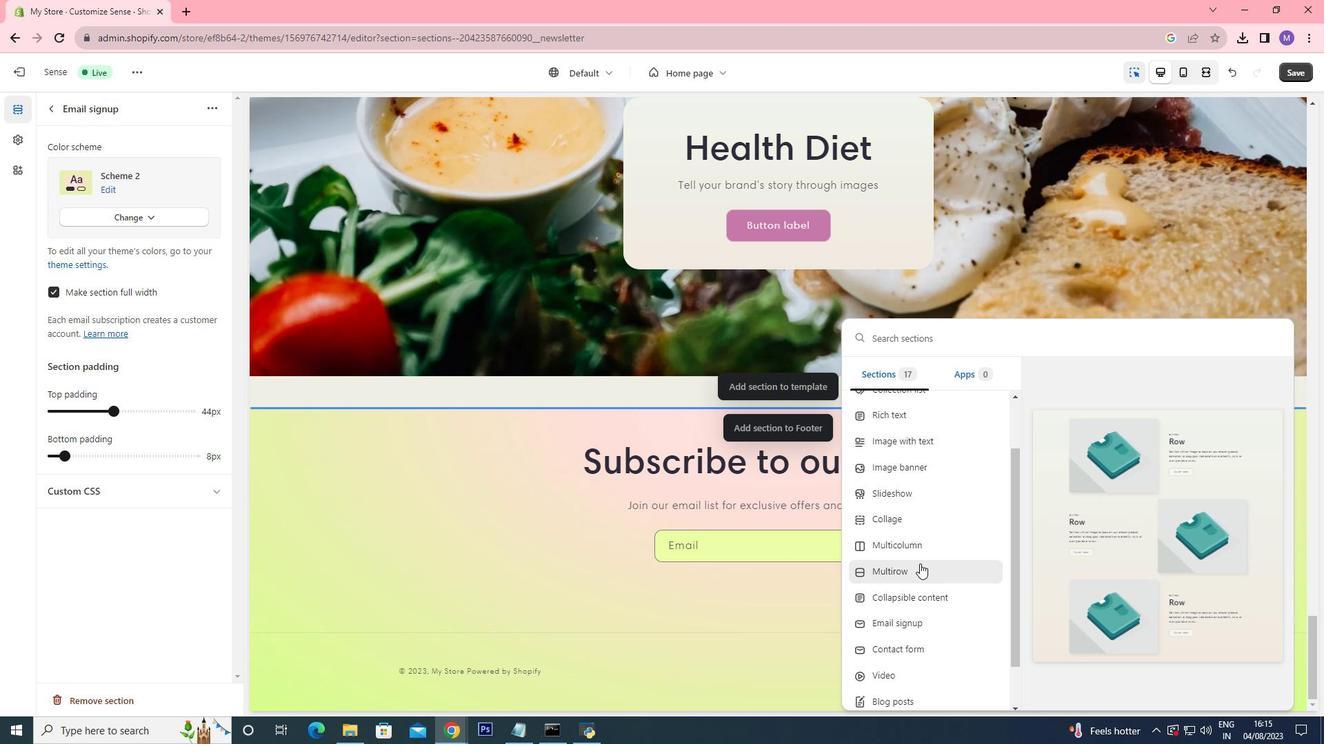 
Action: Mouse moved to (618, 316)
Screenshot: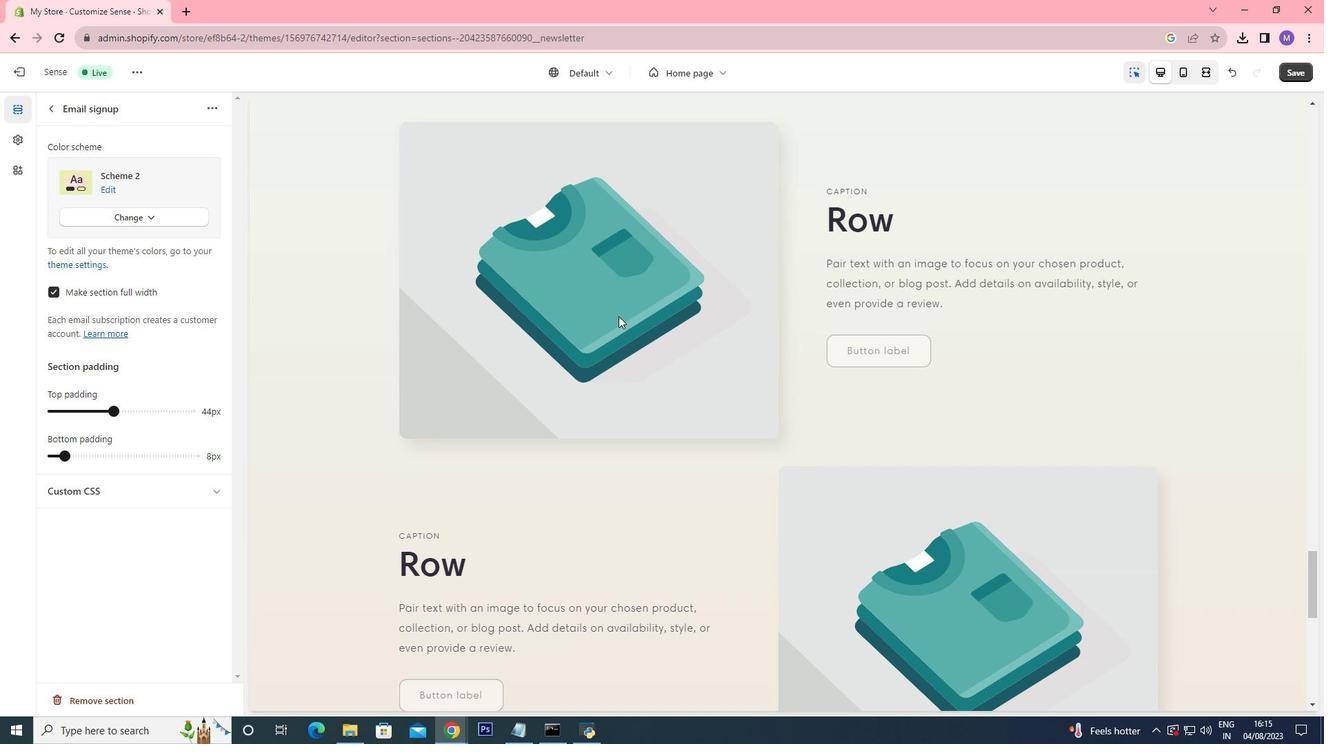 
Action: Mouse pressed left at (618, 316)
Screenshot: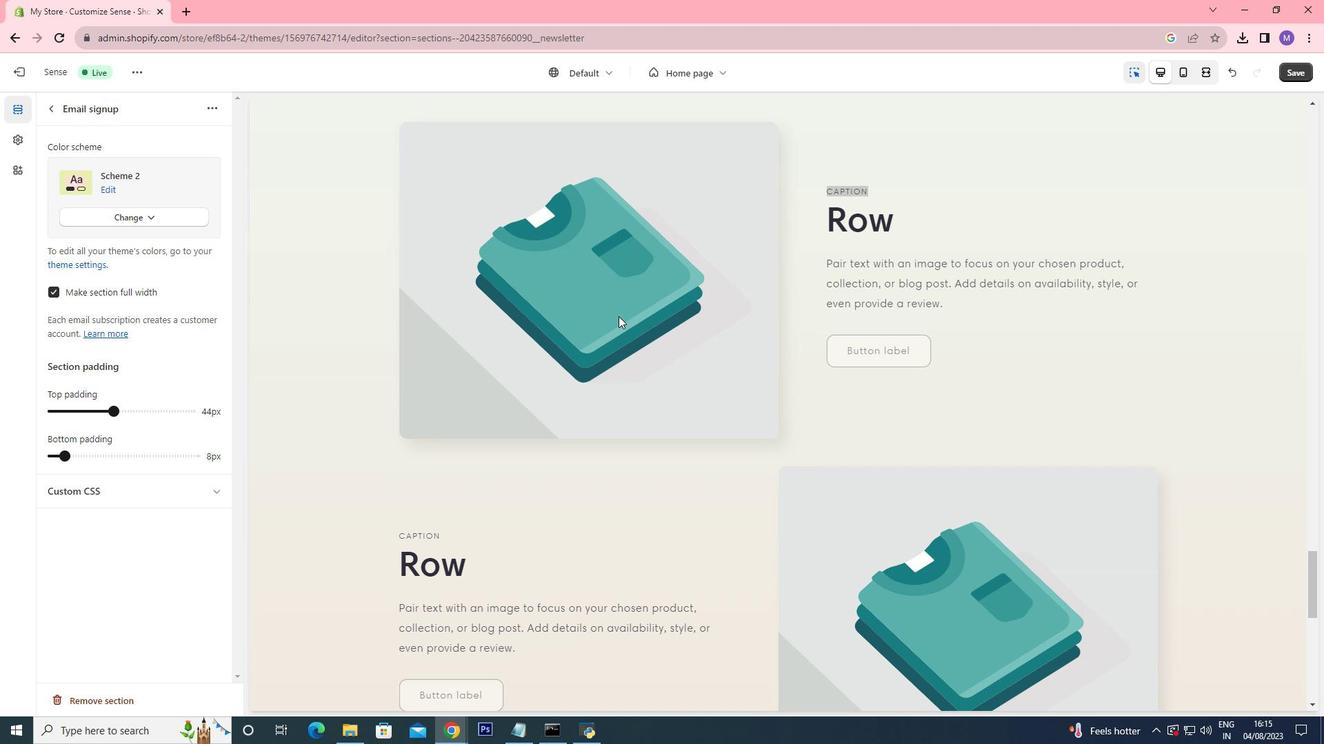 
Action: Mouse pressed left at (618, 316)
Screenshot: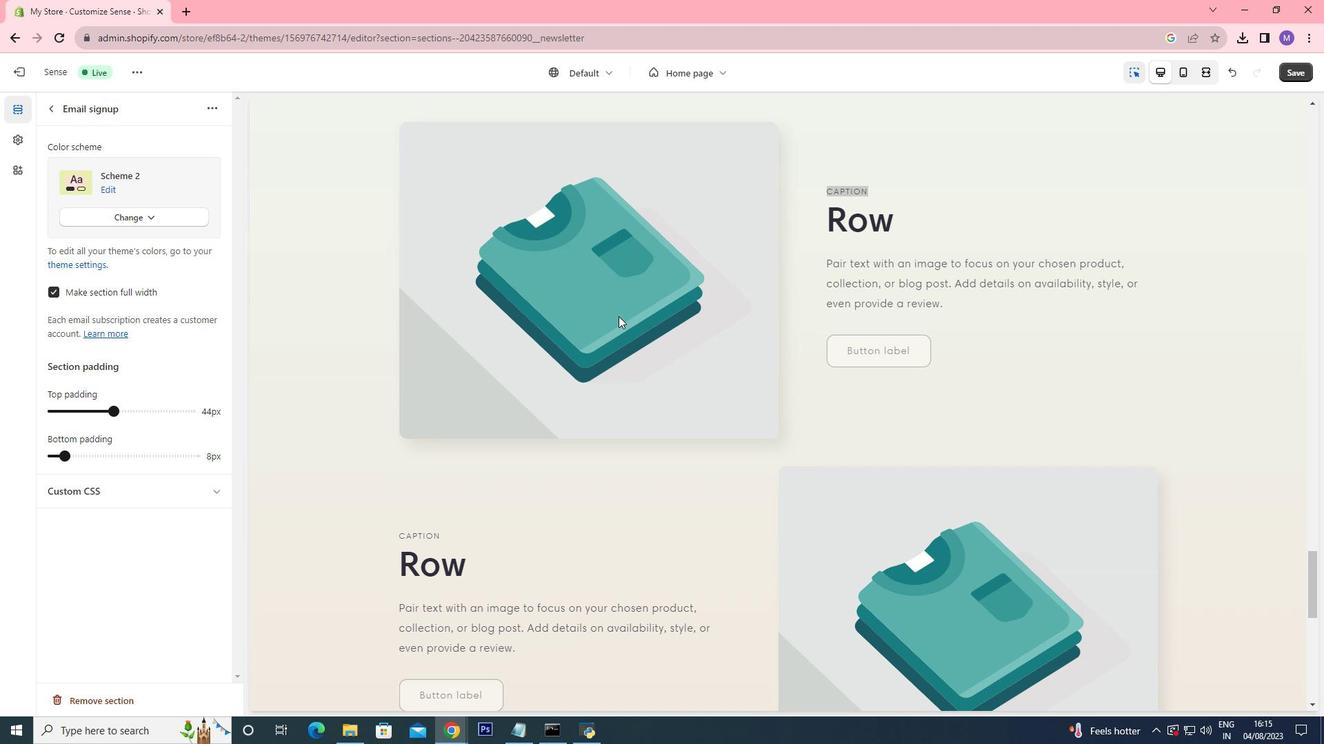 
Action: Mouse pressed left at (618, 316)
Screenshot: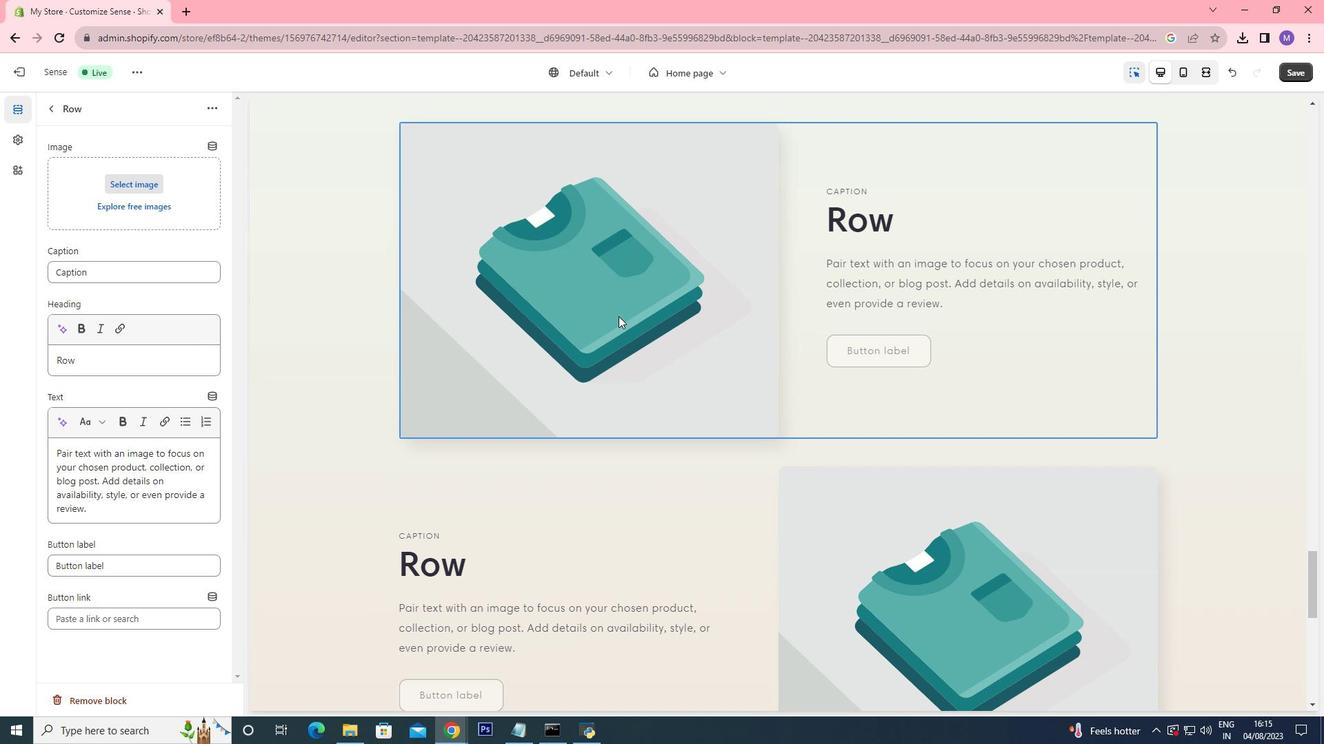 
Action: Mouse moved to (146, 189)
Screenshot: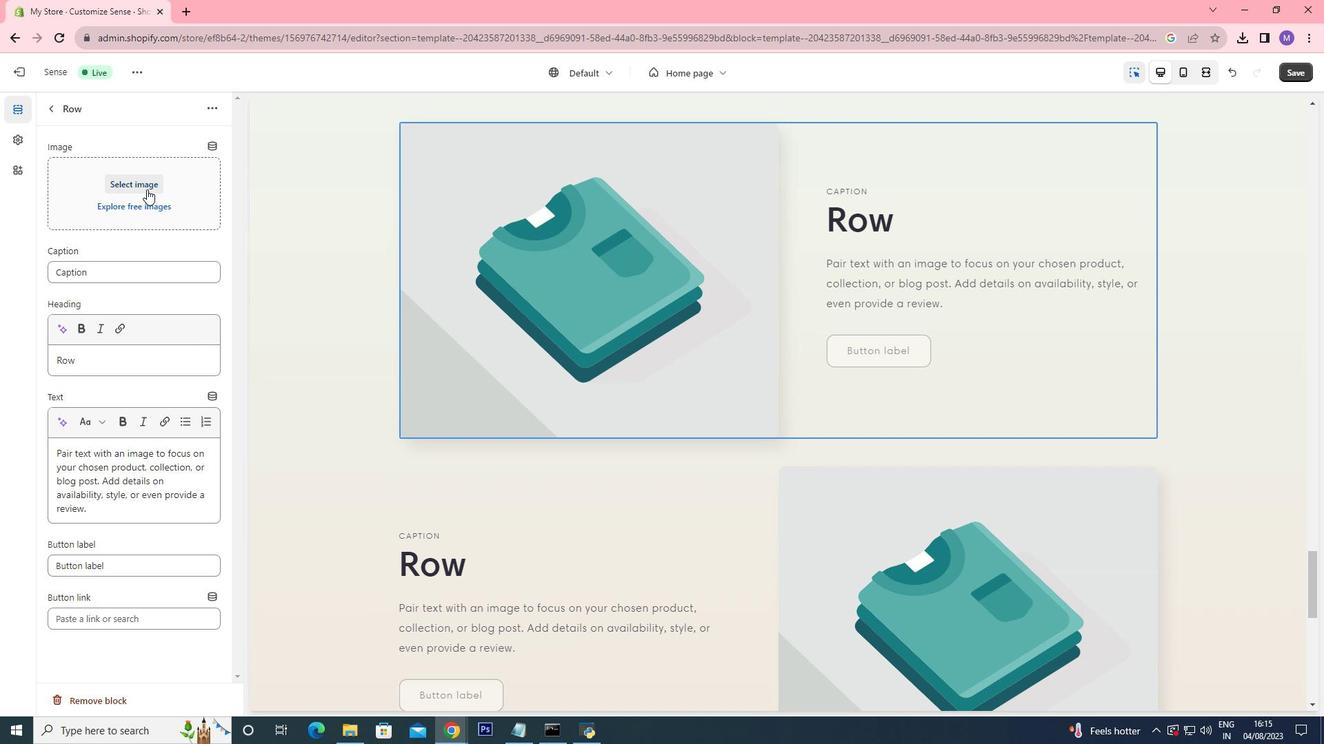 
Action: Mouse pressed left at (146, 189)
Screenshot: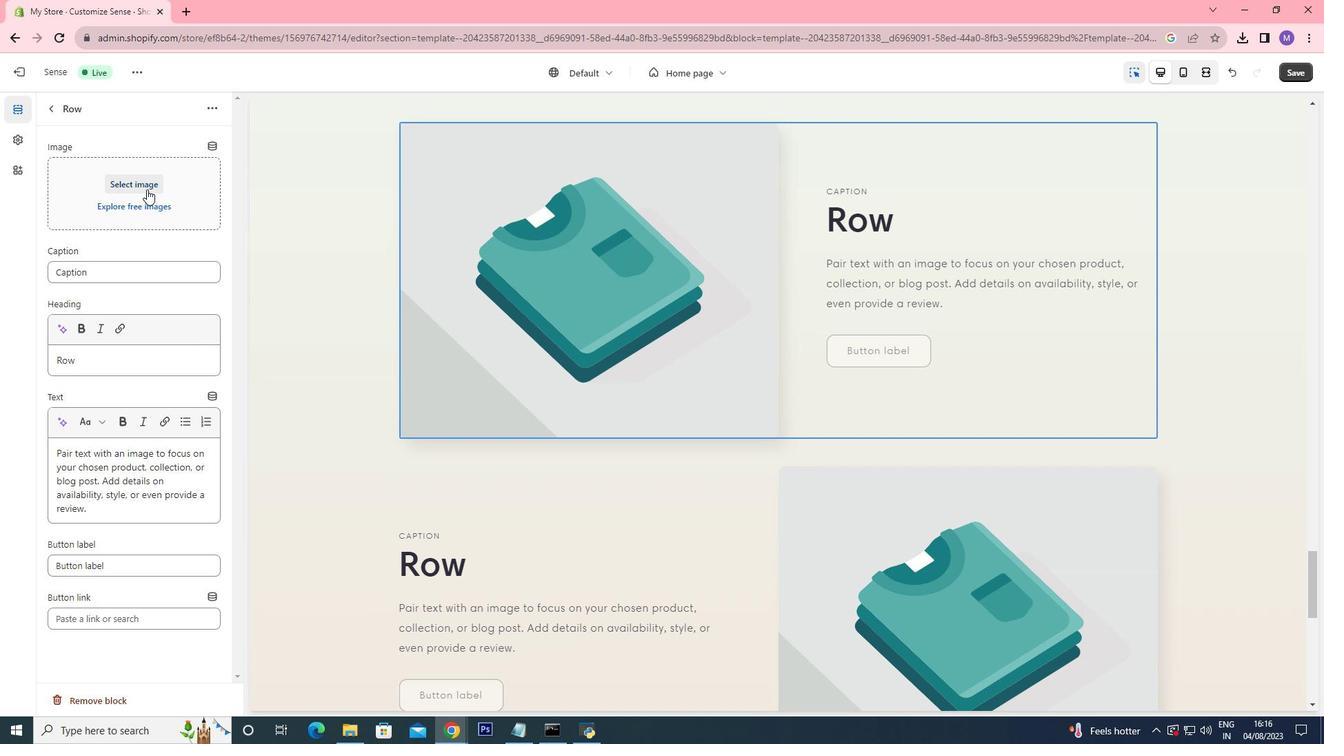 
Action: Mouse moved to (742, 220)
Screenshot: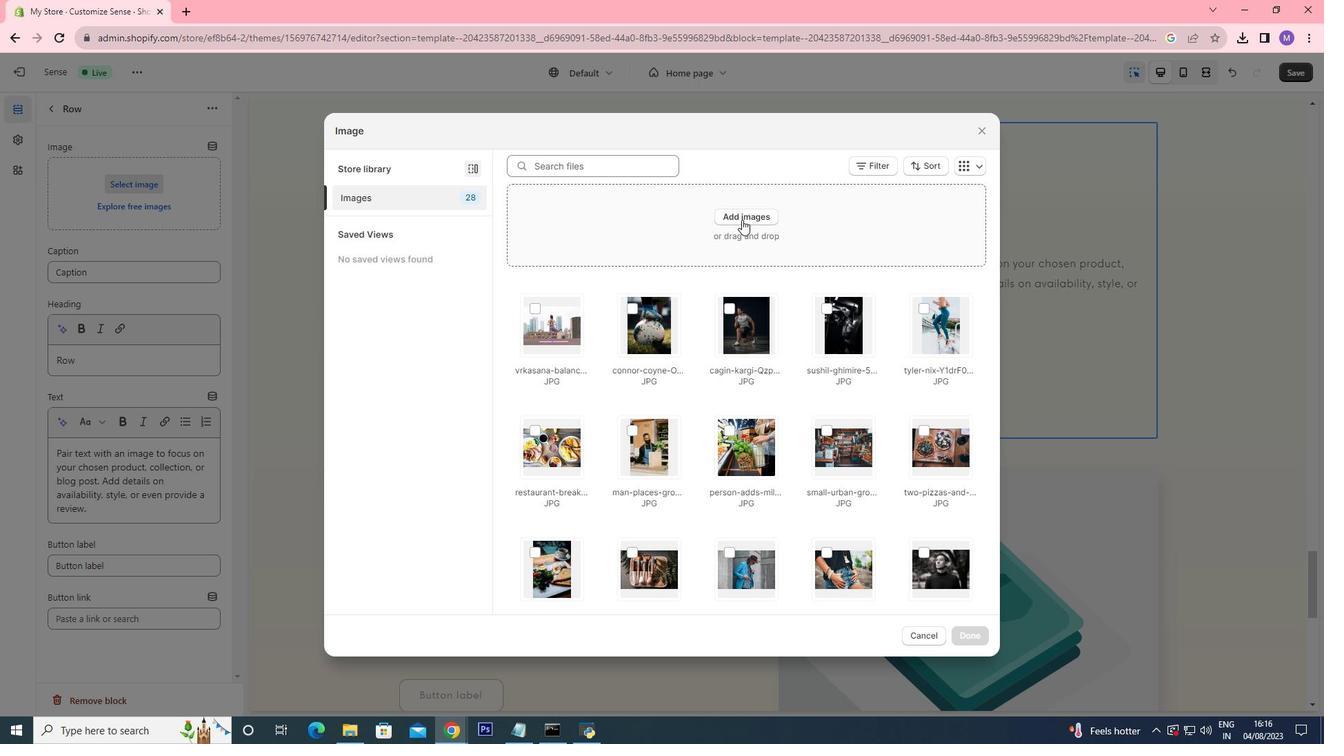 
Action: Mouse pressed left at (742, 220)
Screenshot: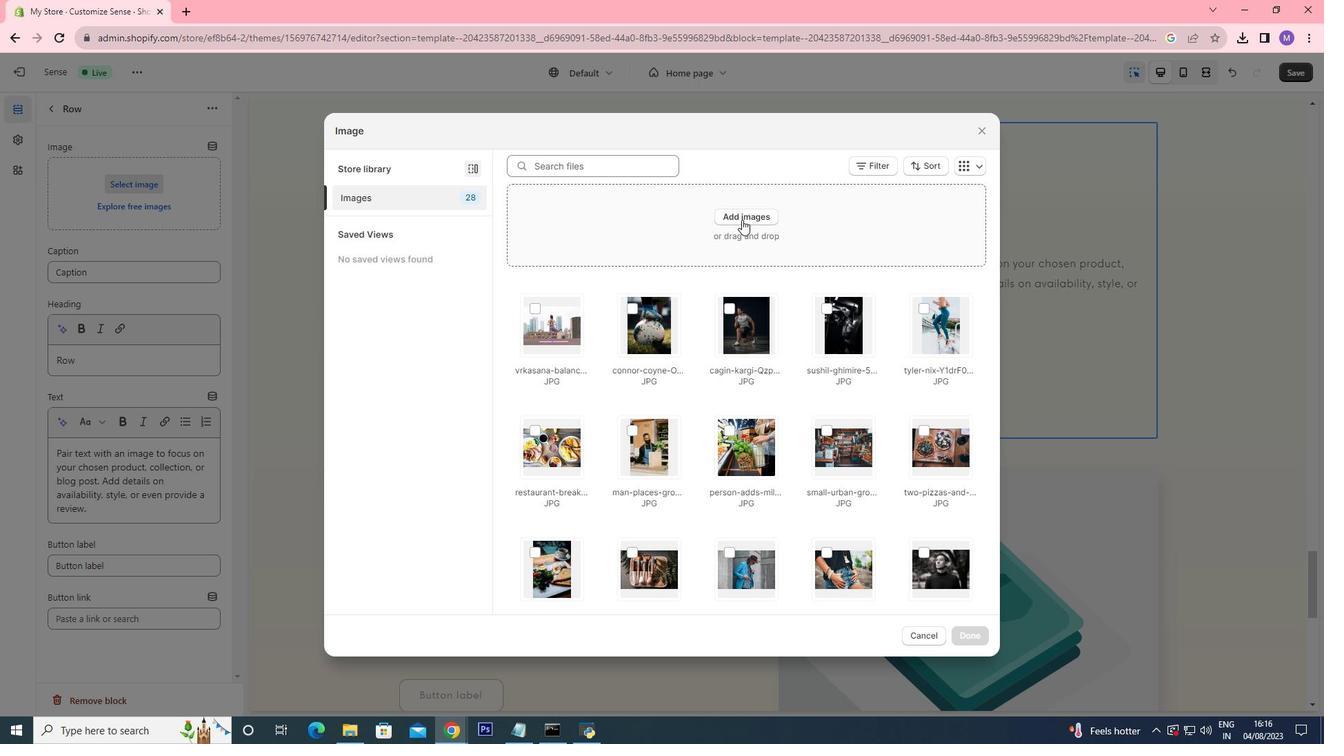 
Action: Mouse moved to (214, 120)
Screenshot: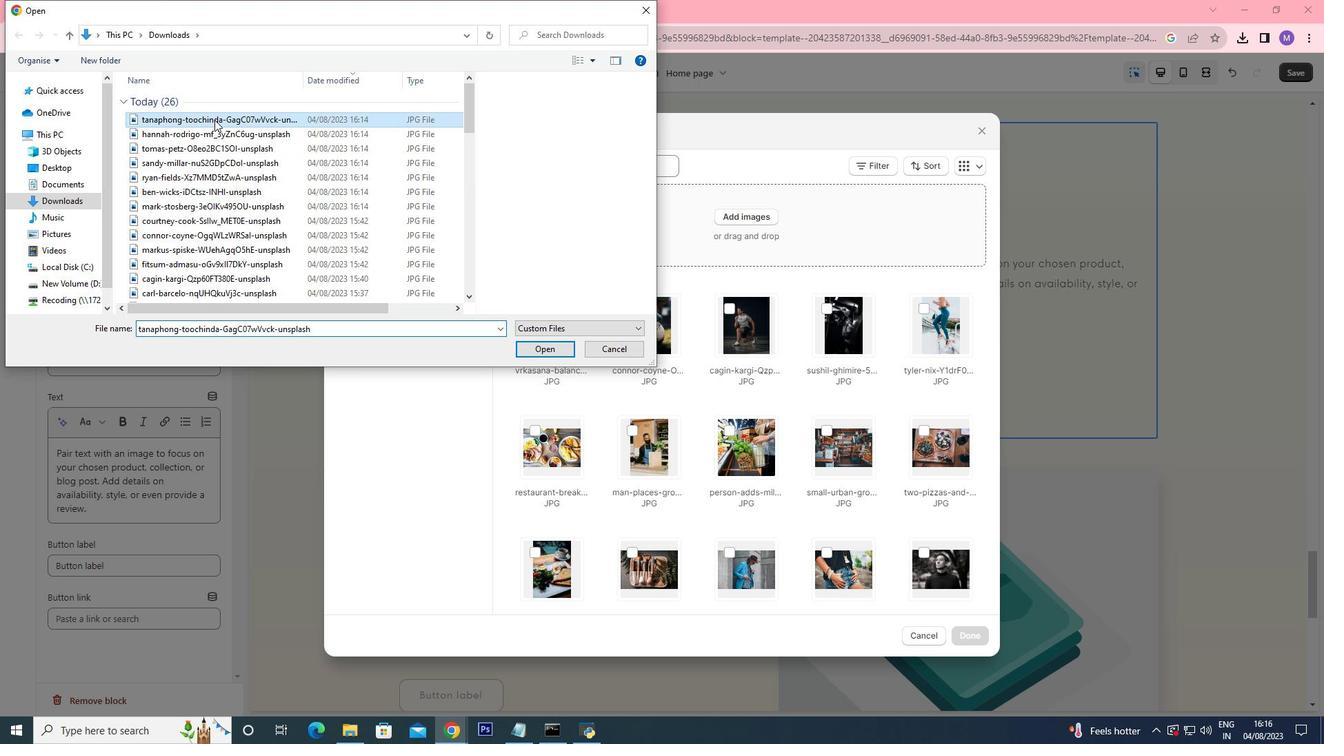 
Action: Mouse pressed left at (214, 120)
Screenshot: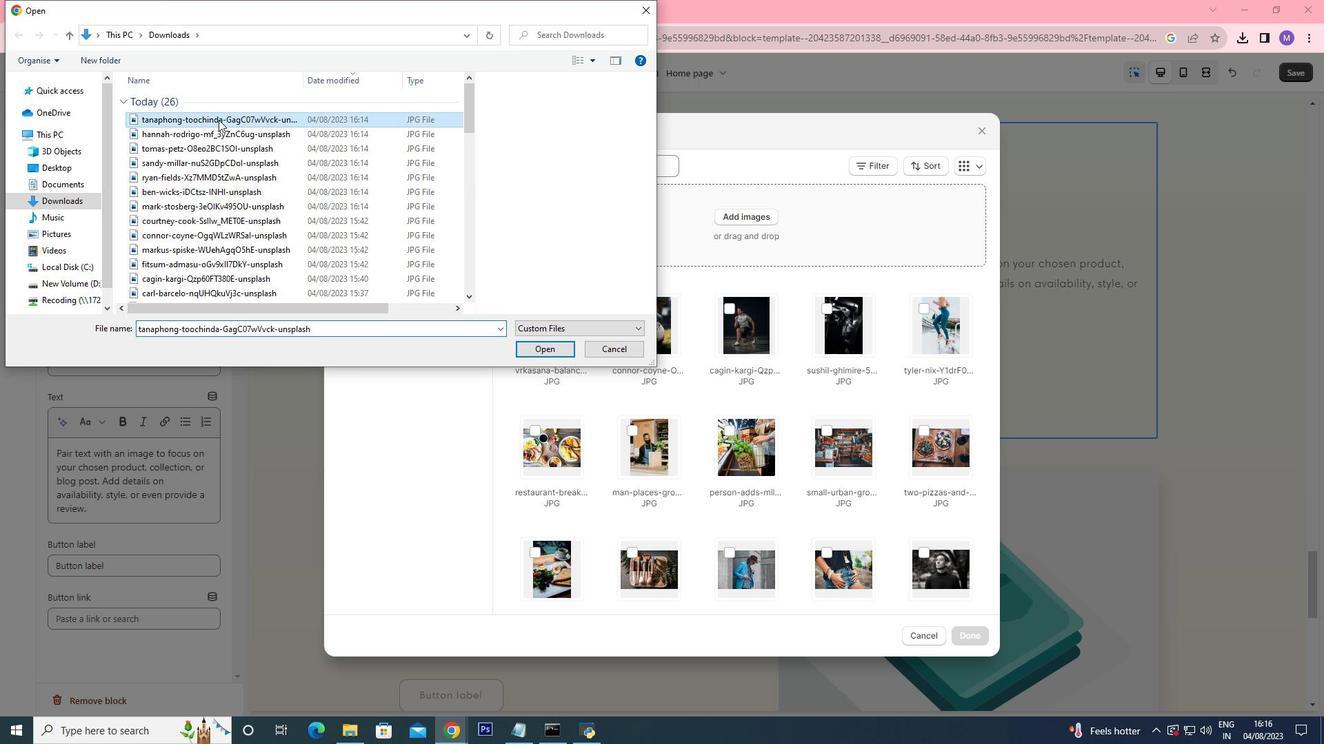 
Action: Mouse moved to (549, 348)
Screenshot: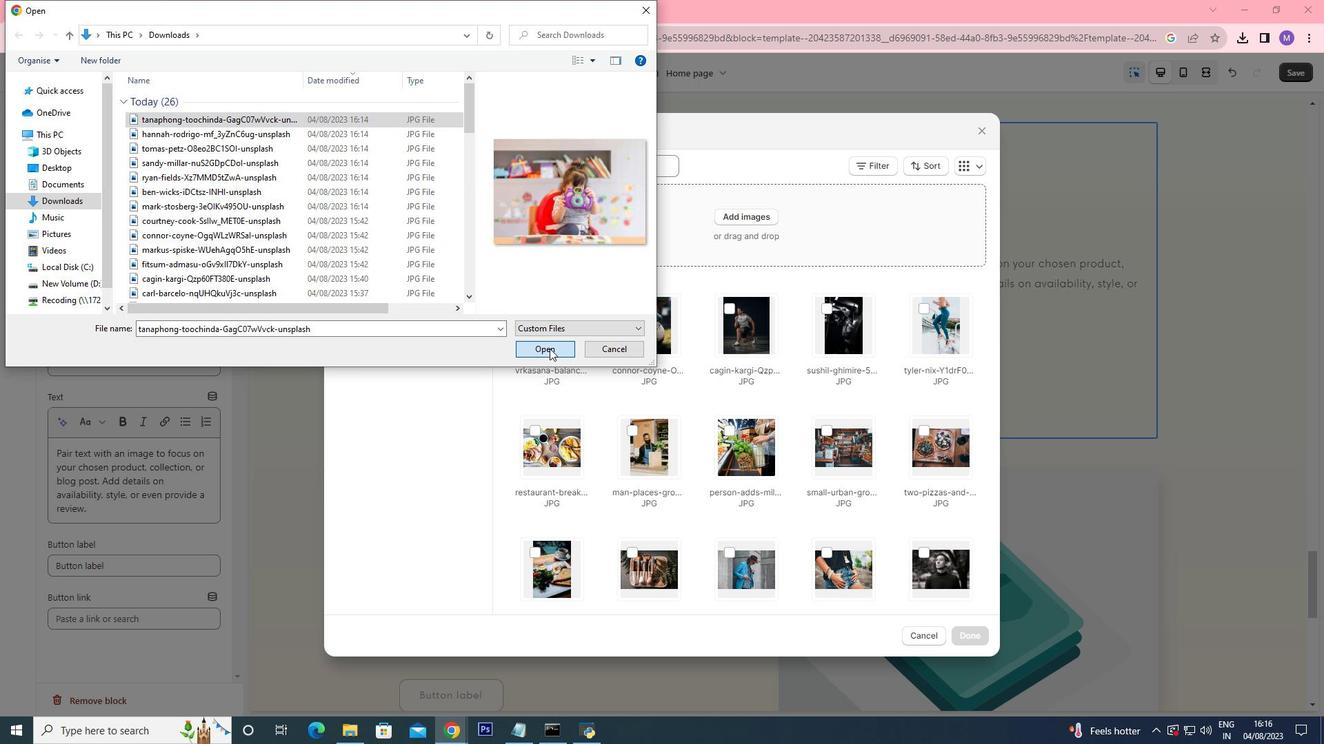 
Action: Mouse pressed left at (549, 348)
Screenshot: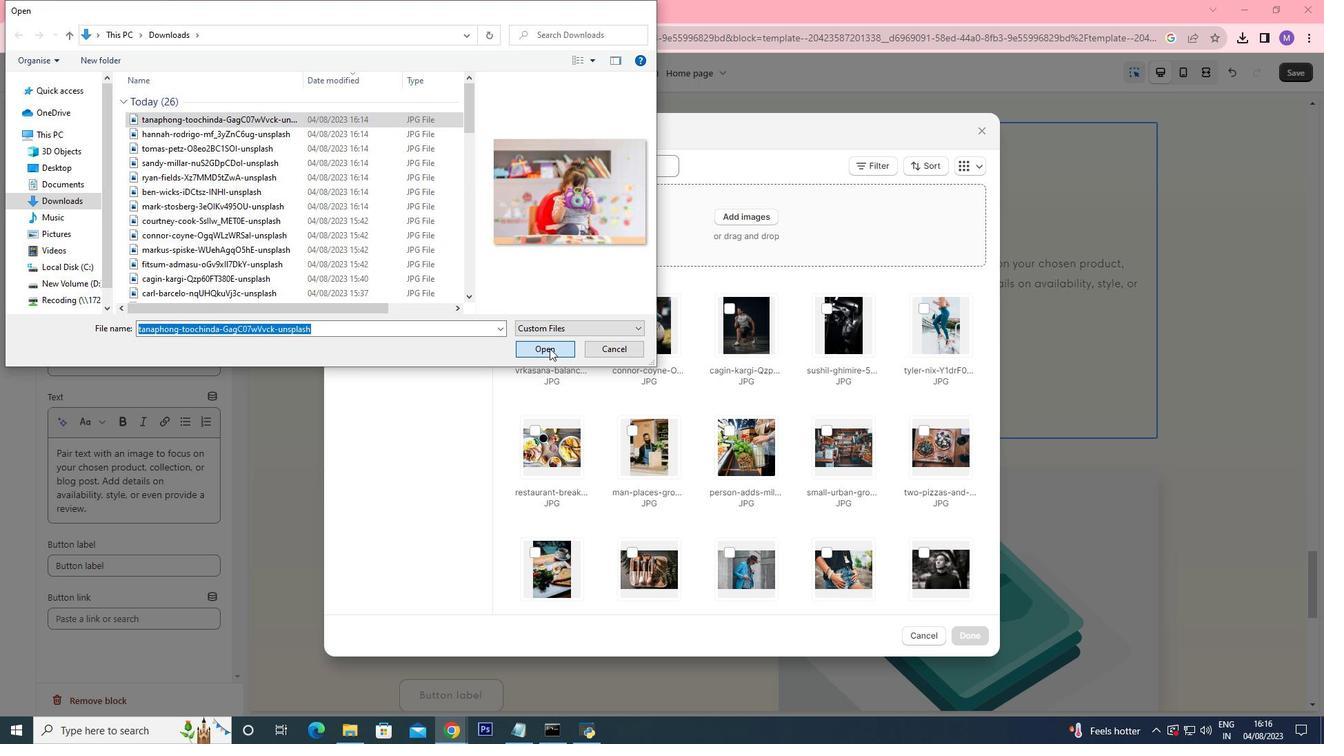 
Action: Mouse moved to (677, 395)
Screenshot: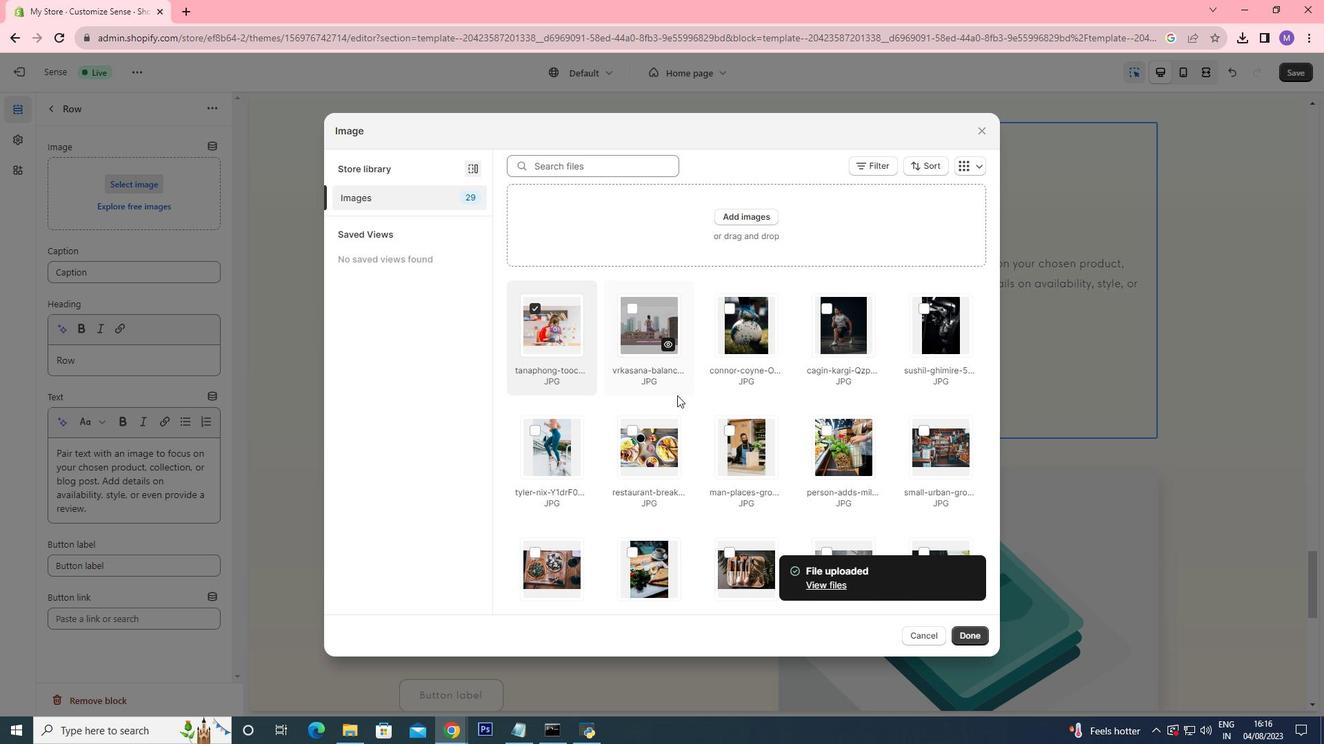 
Action: Mouse scrolled (677, 395) with delta (0, 0)
Screenshot: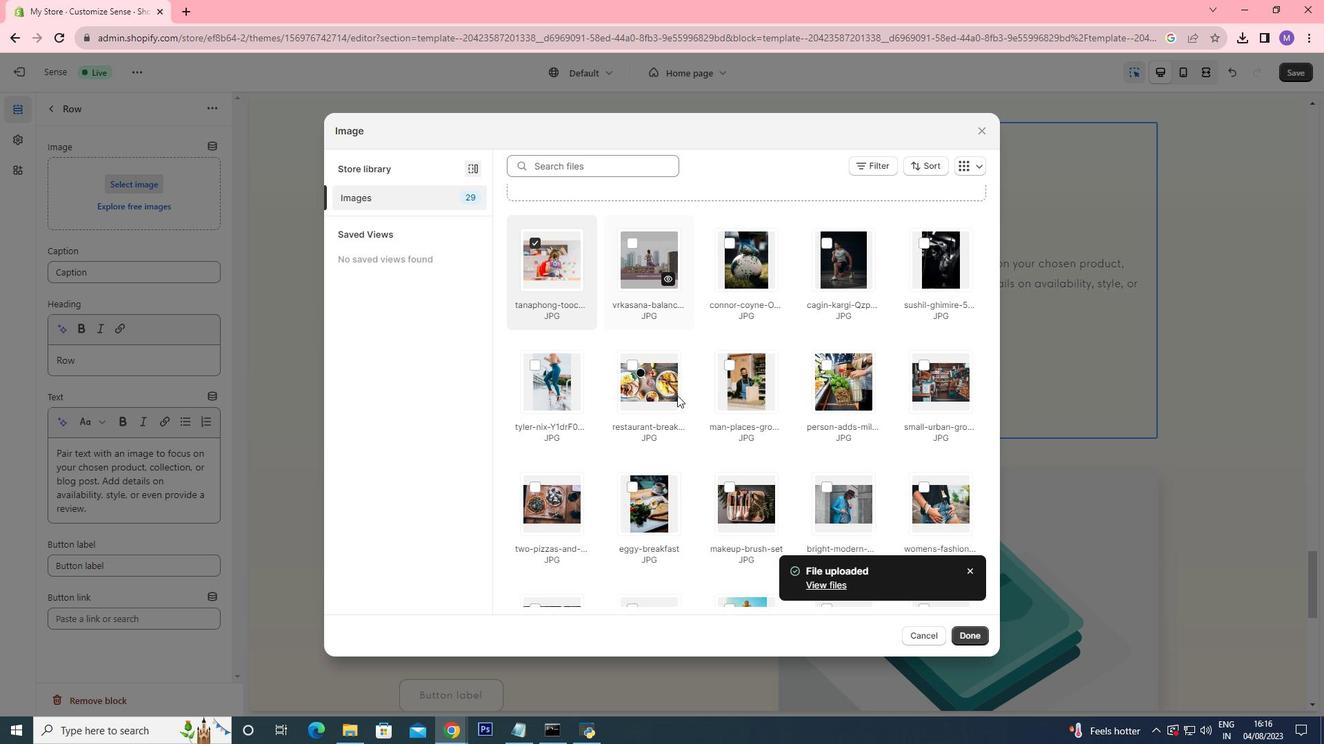 
Action: Mouse moved to (968, 633)
Screenshot: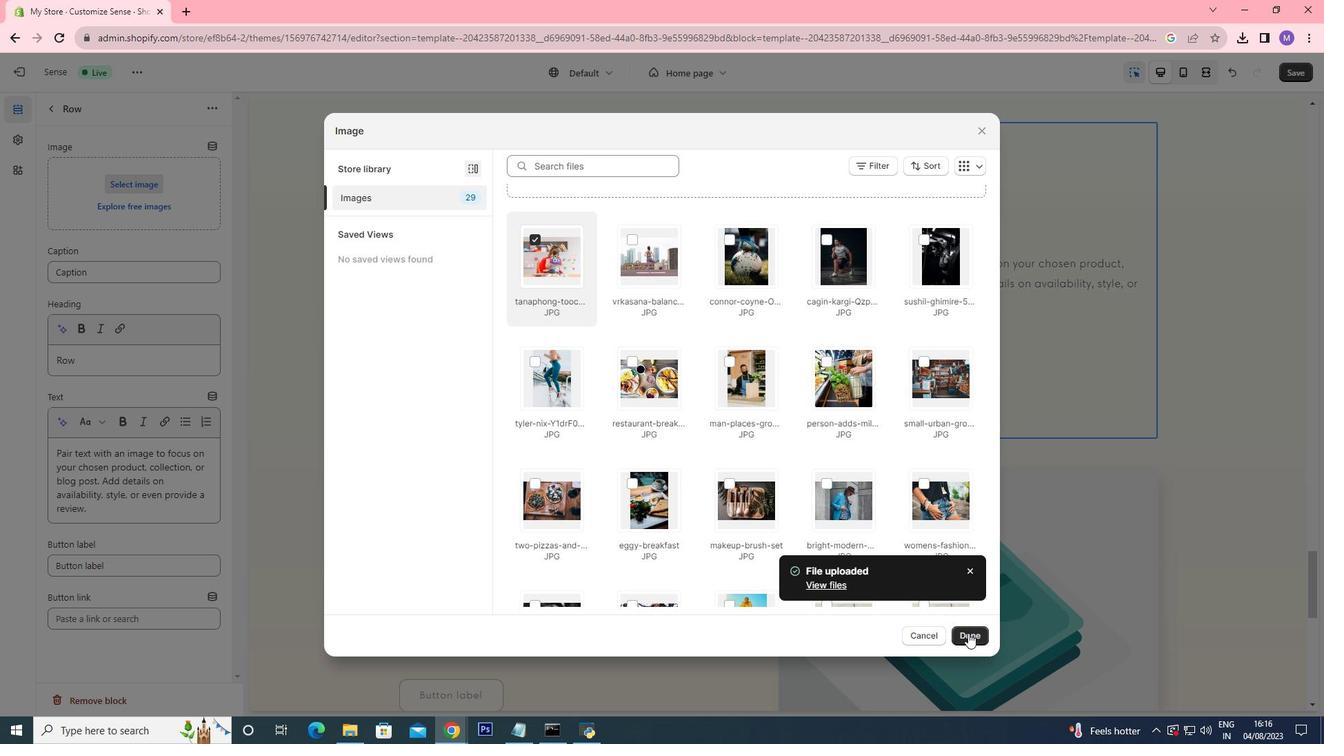 
Action: Mouse pressed left at (968, 633)
Screenshot: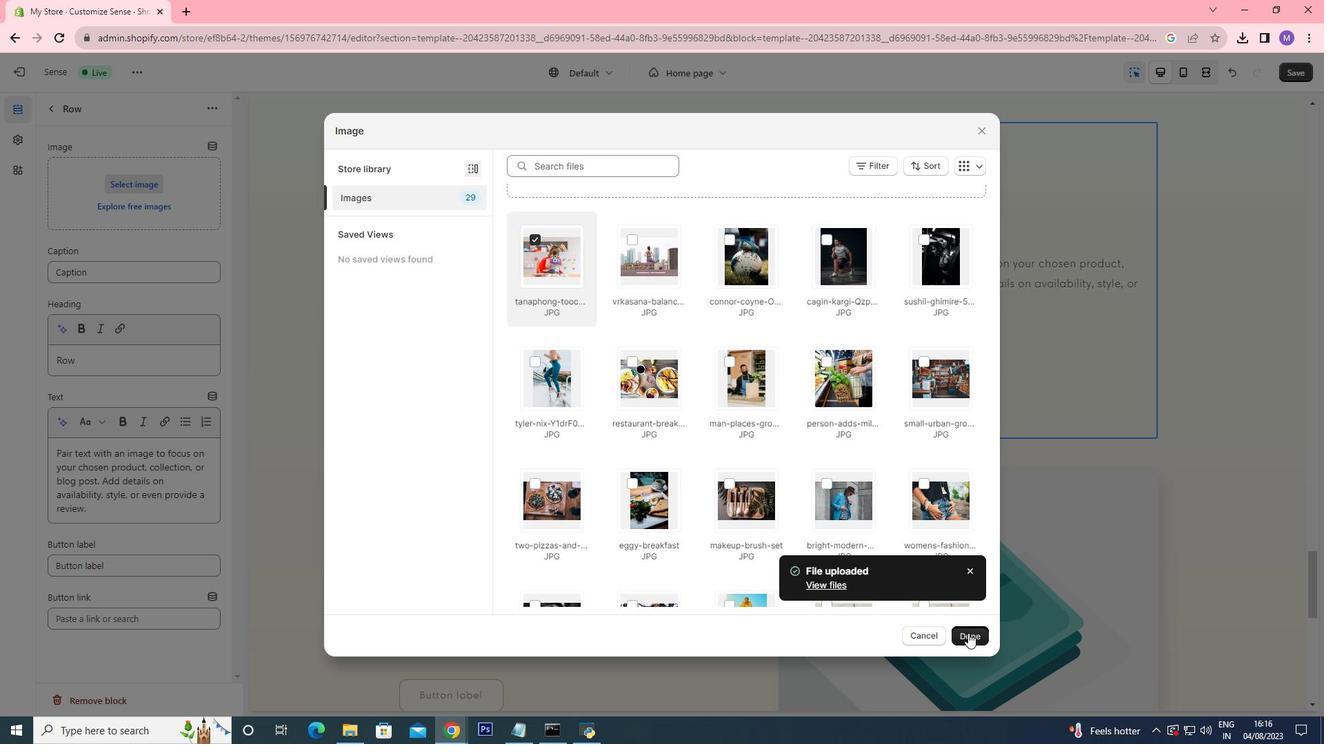 
Action: Mouse moved to (92, 418)
Screenshot: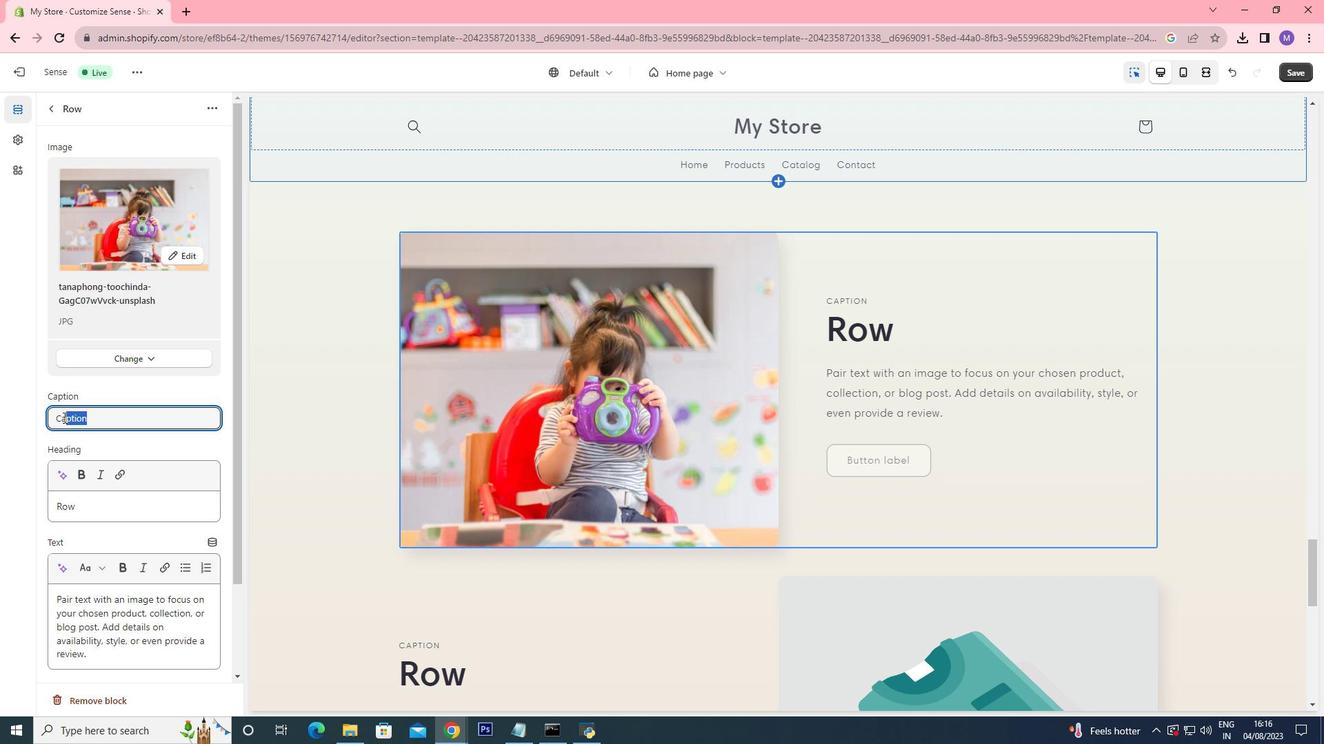 
Action: Mouse pressed left at (92, 418)
Screenshot: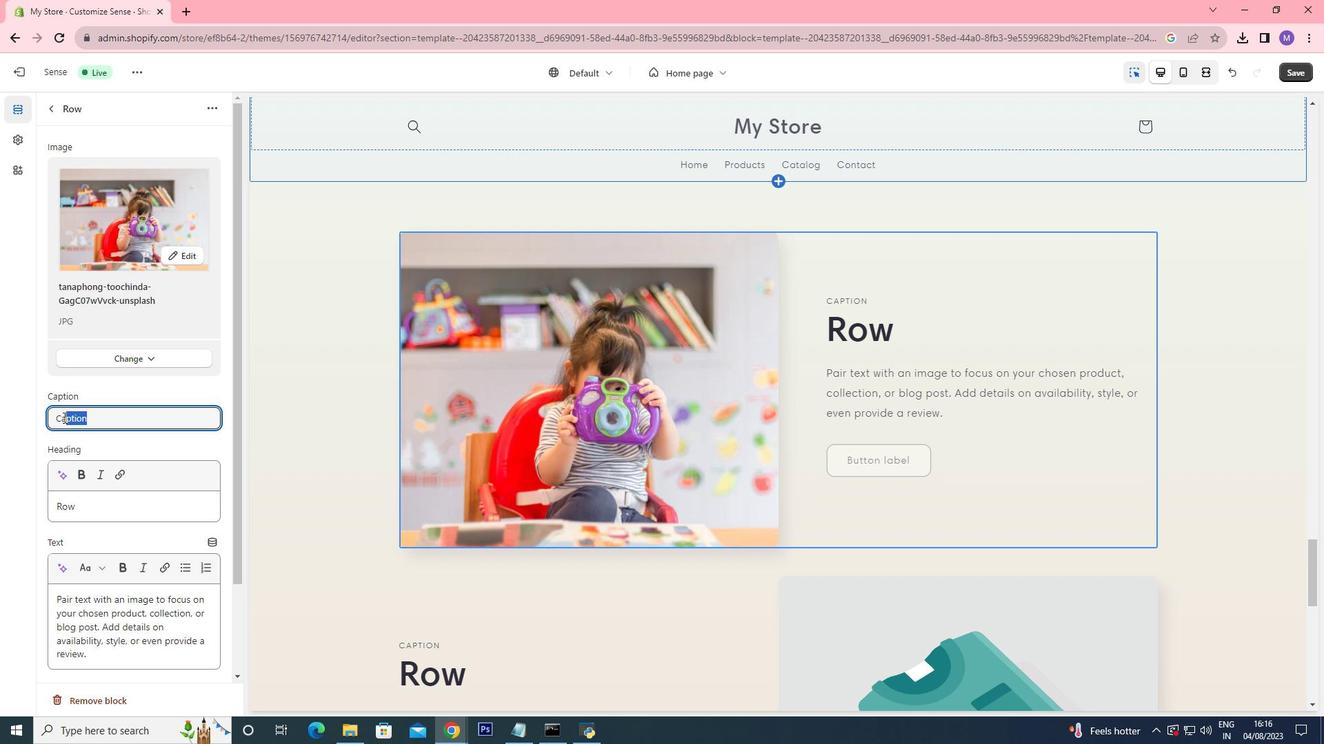 
Action: Mouse moved to (44, 417)
Screenshot: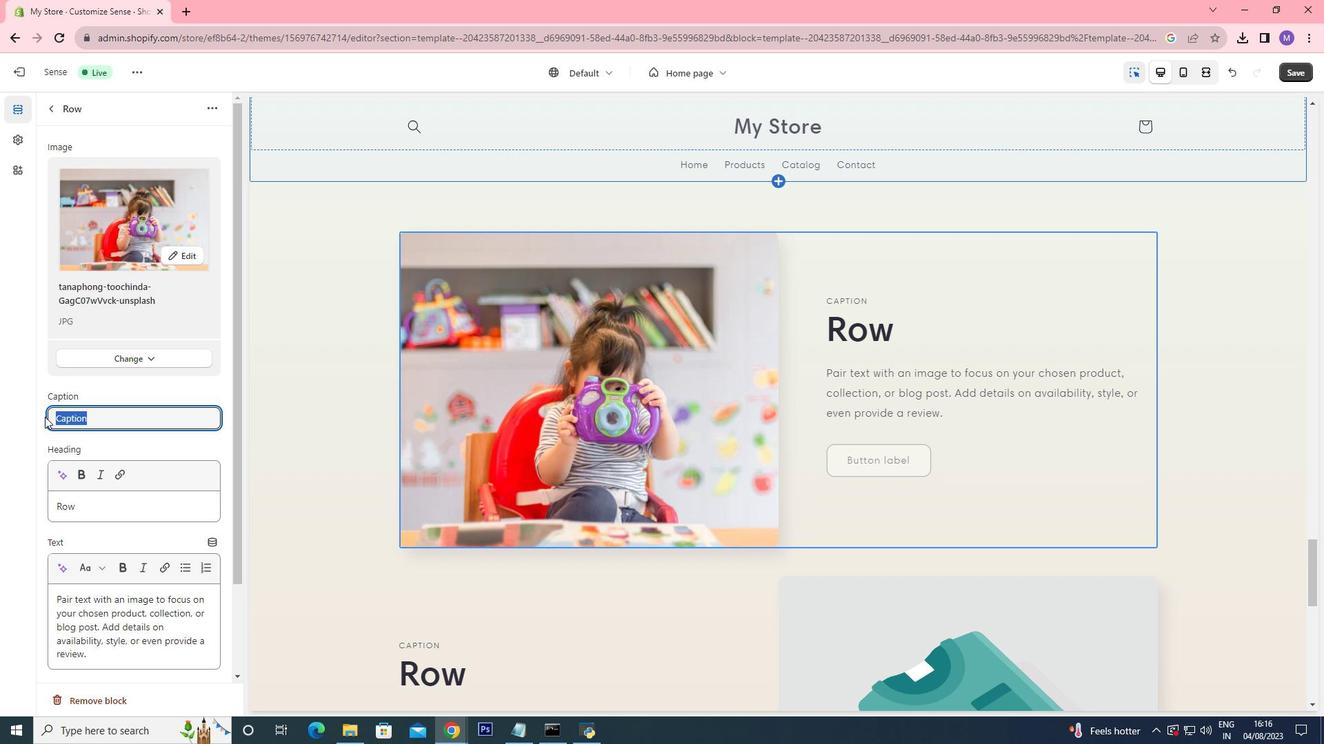 
Action: Key pressed <Key.shift>Children<Key.space><Key.shift>Toys
Screenshot: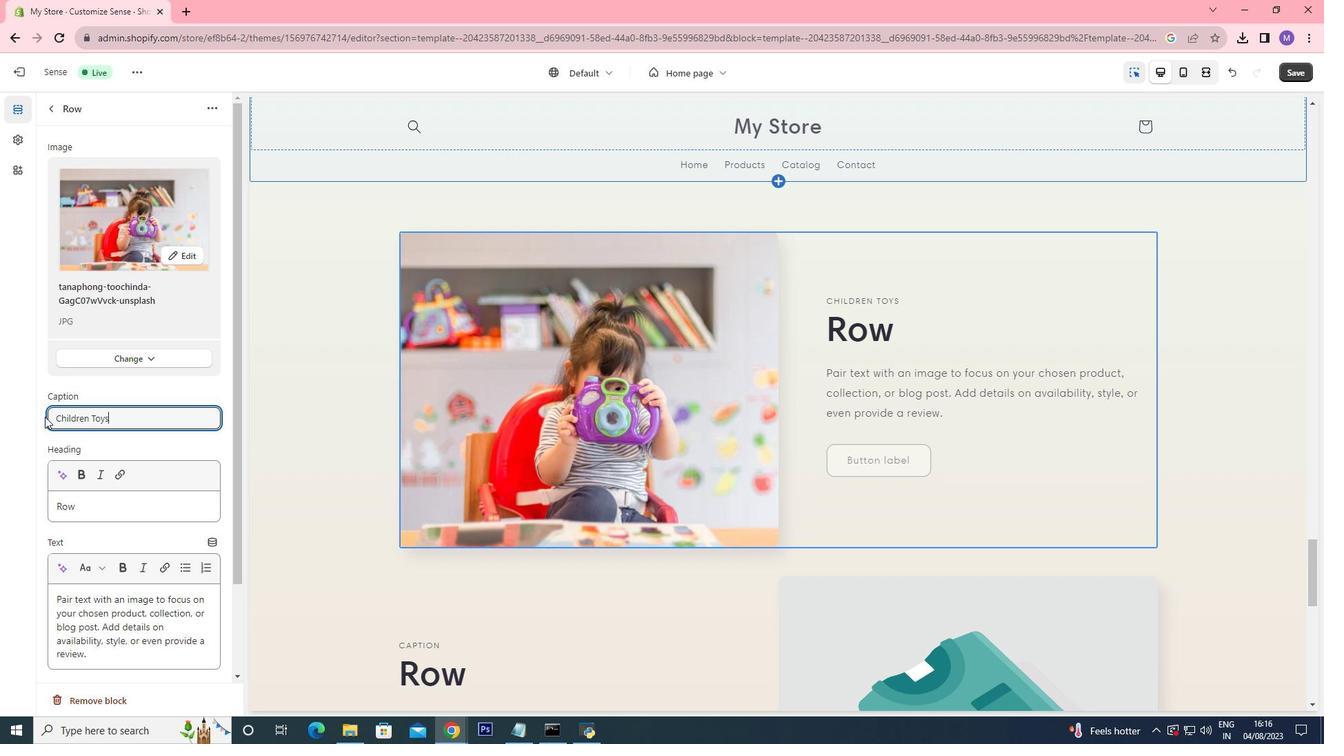 
Action: Mouse moved to (92, 506)
Screenshot: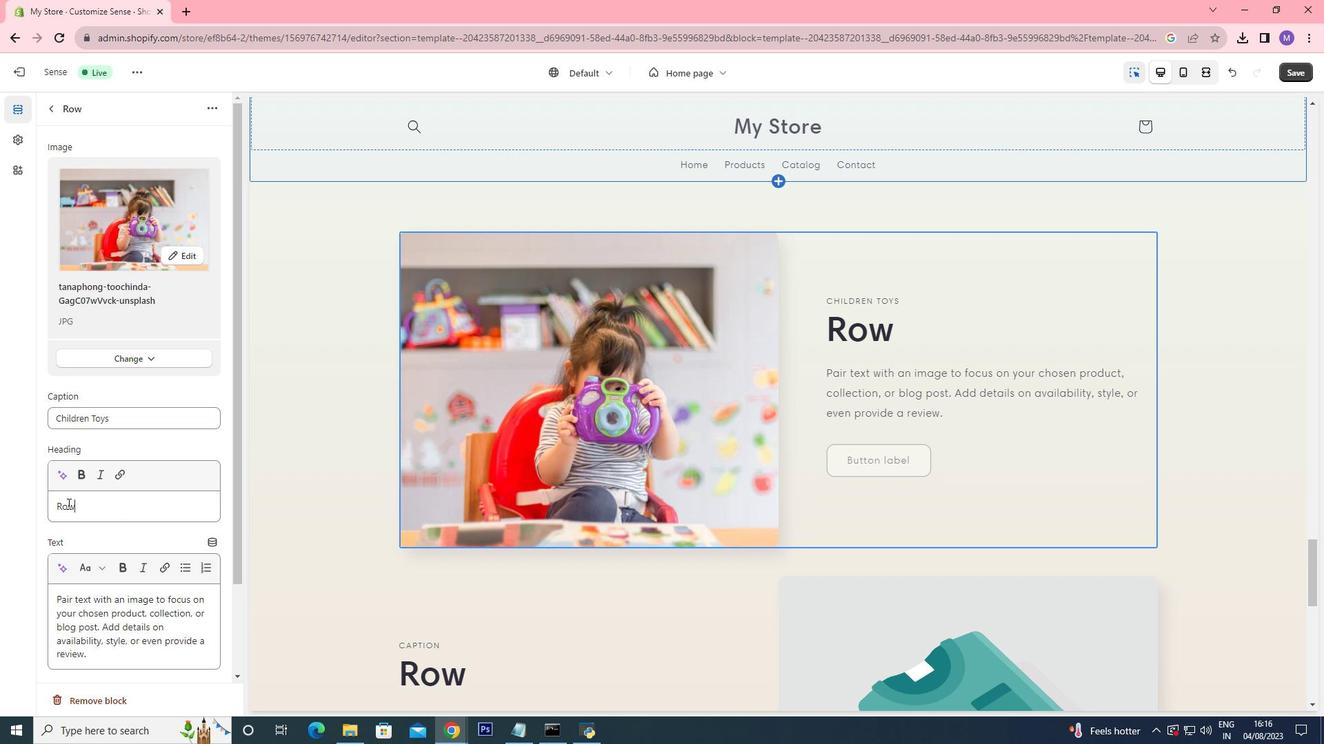
Action: Mouse pressed left at (92, 506)
Screenshot: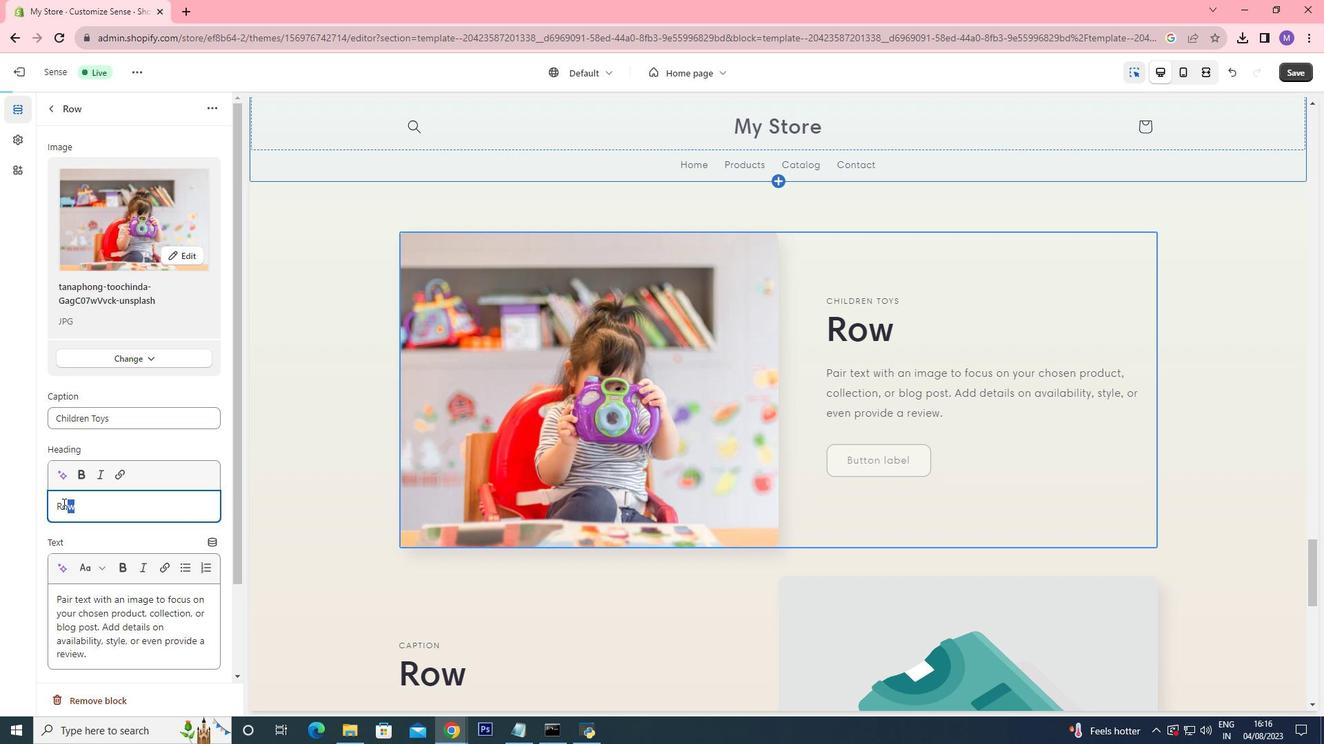 
Action: Mouse moved to (77, 504)
Screenshot: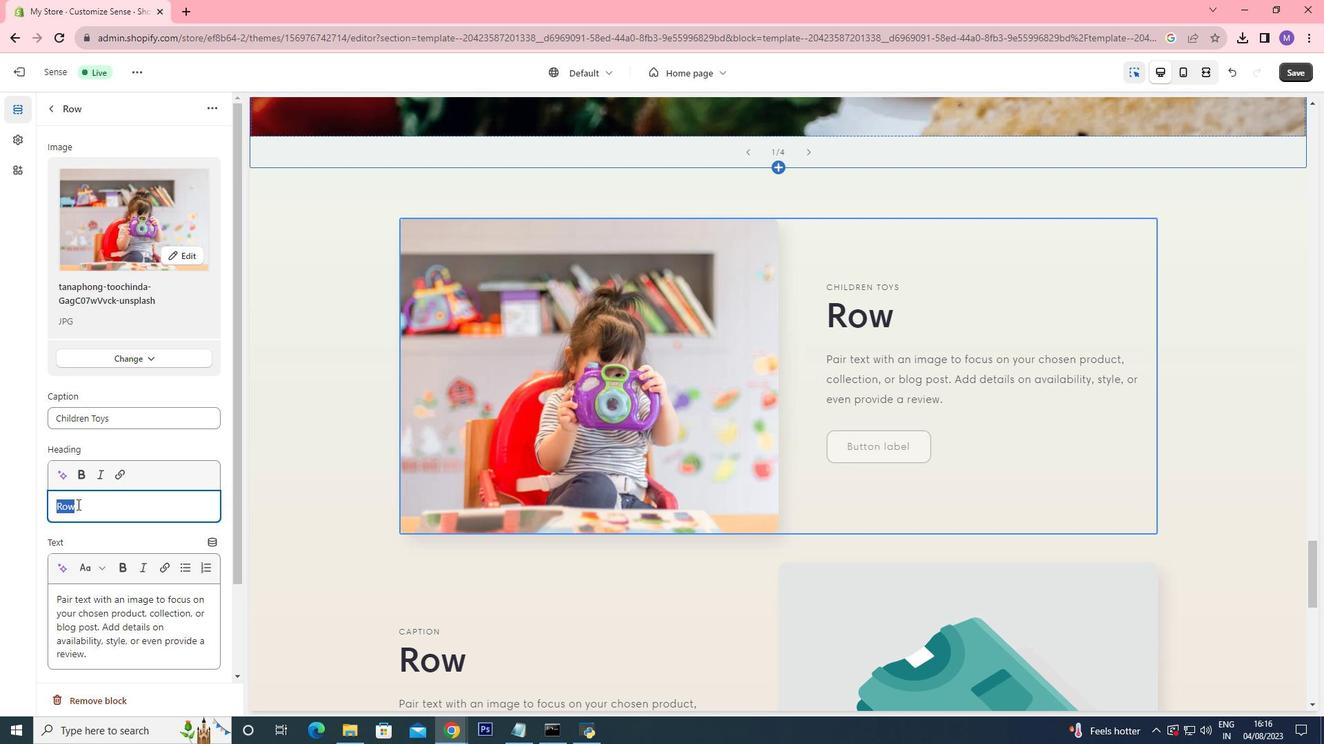 
Action: Key pressed <Key.shift><Key.shift><Key.shift>Toys
Screenshot: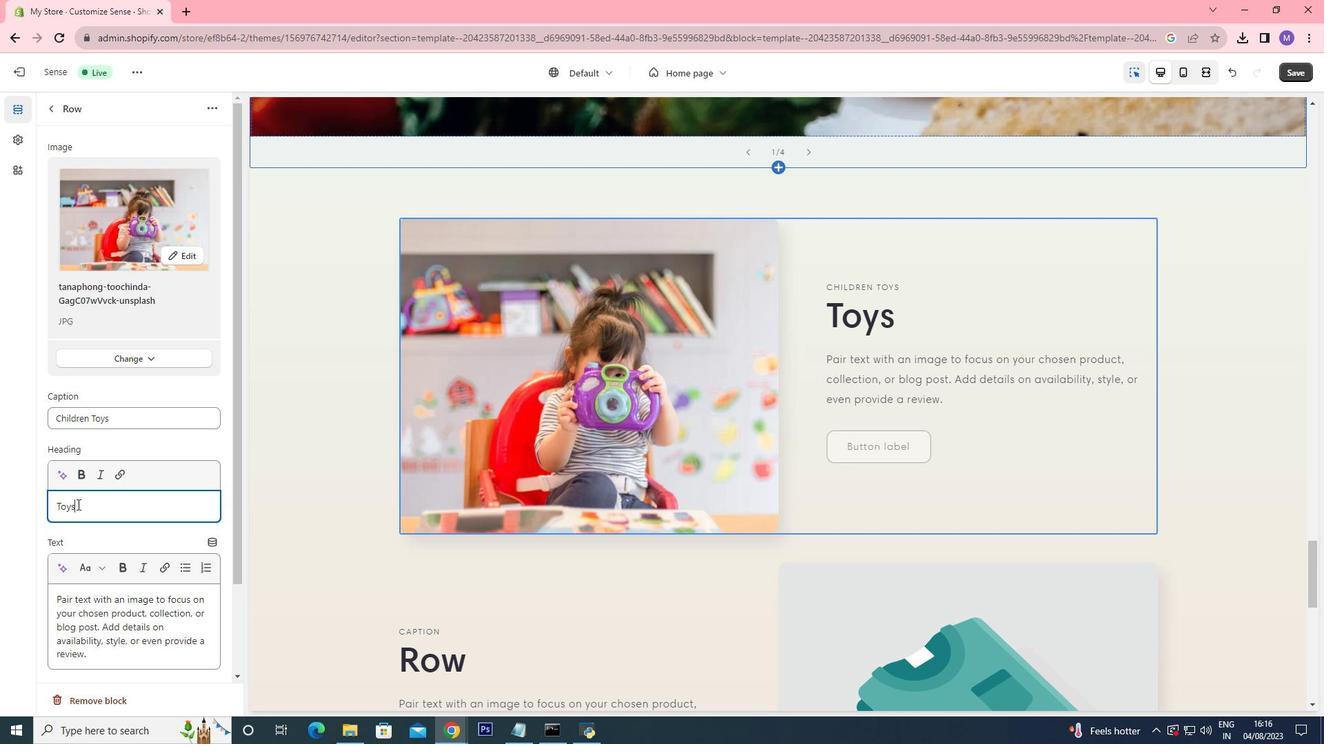 
Action: Mouse moved to (776, 501)
Screenshot: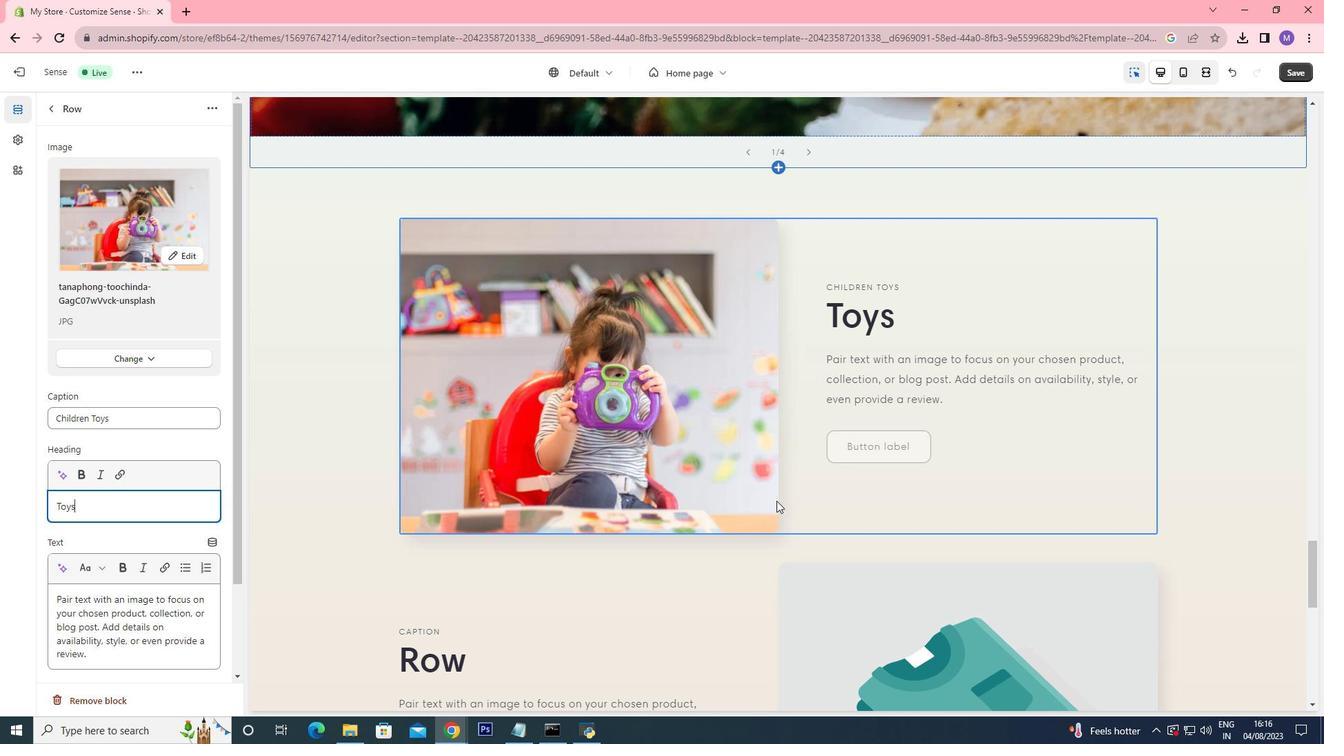 
Action: Mouse scrolled (776, 500) with delta (0, 0)
Screenshot: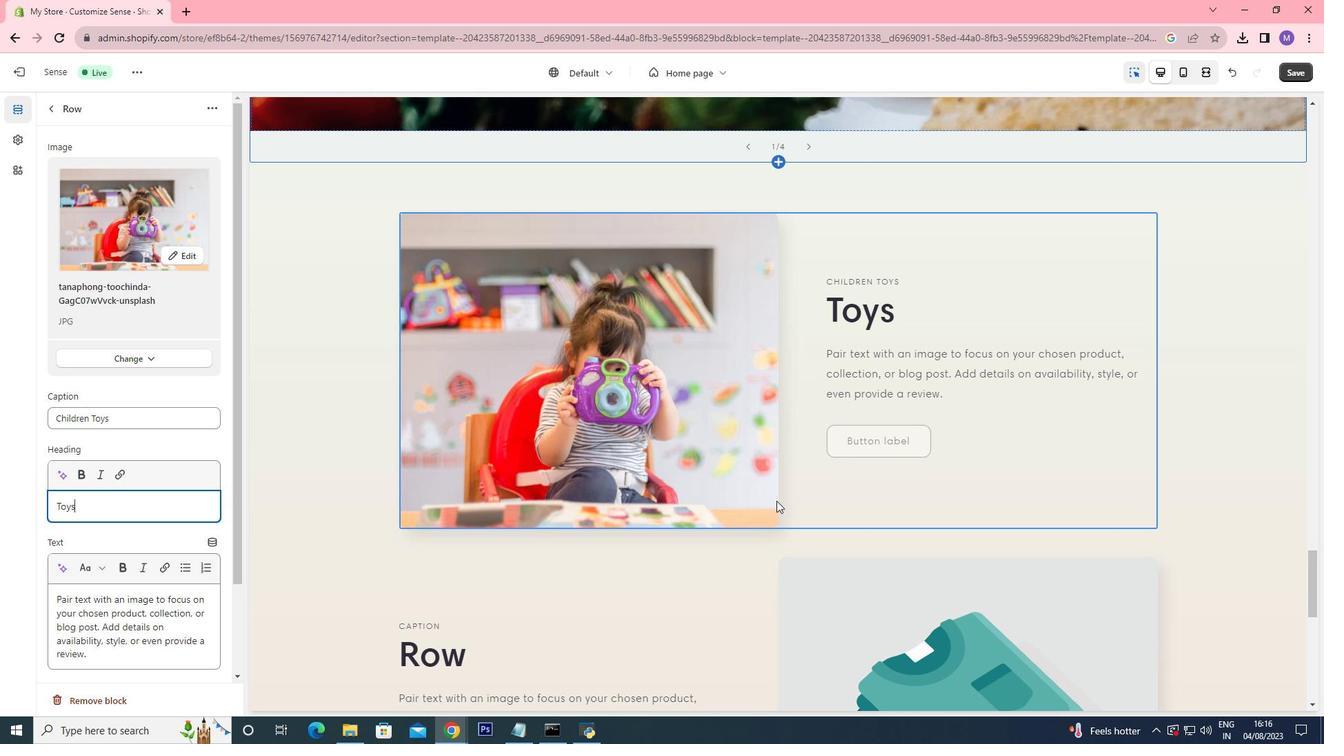 
Action: Mouse scrolled (776, 500) with delta (0, 0)
Screenshot: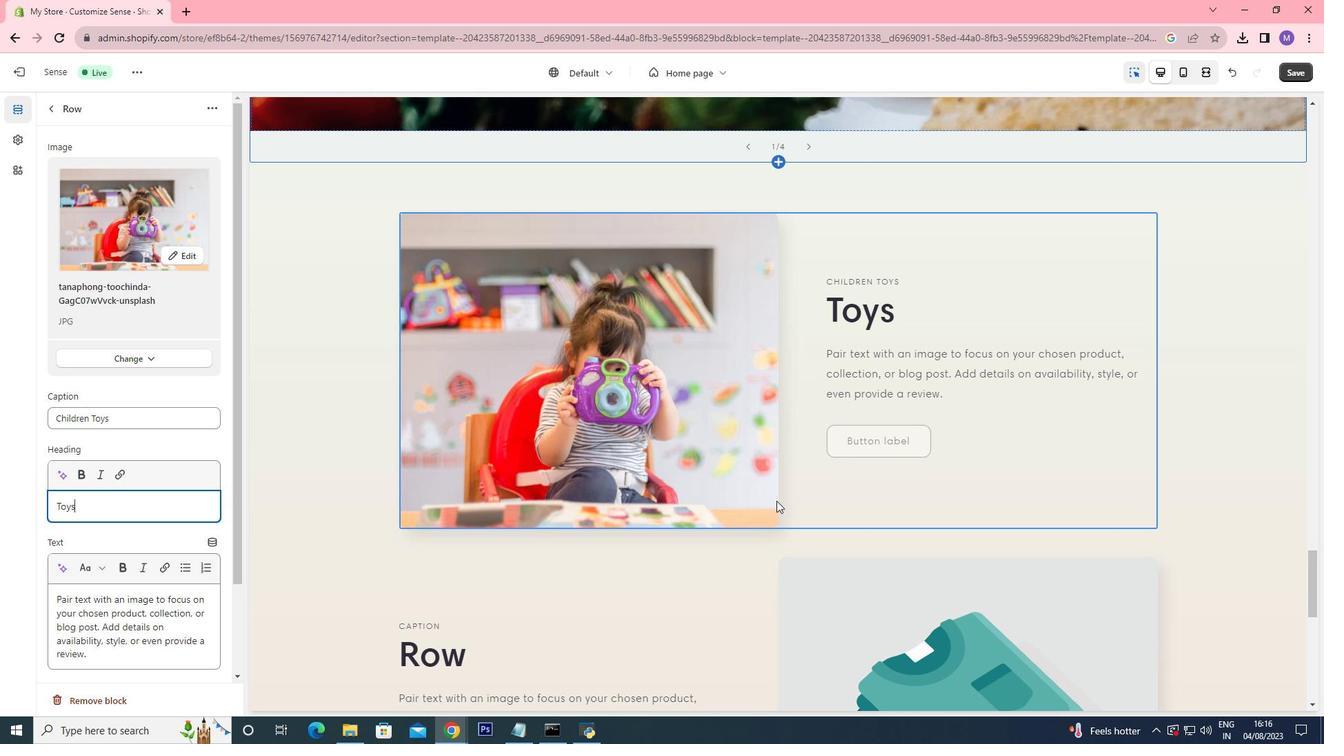 
Action: Mouse scrolled (776, 500) with delta (0, 0)
Screenshot: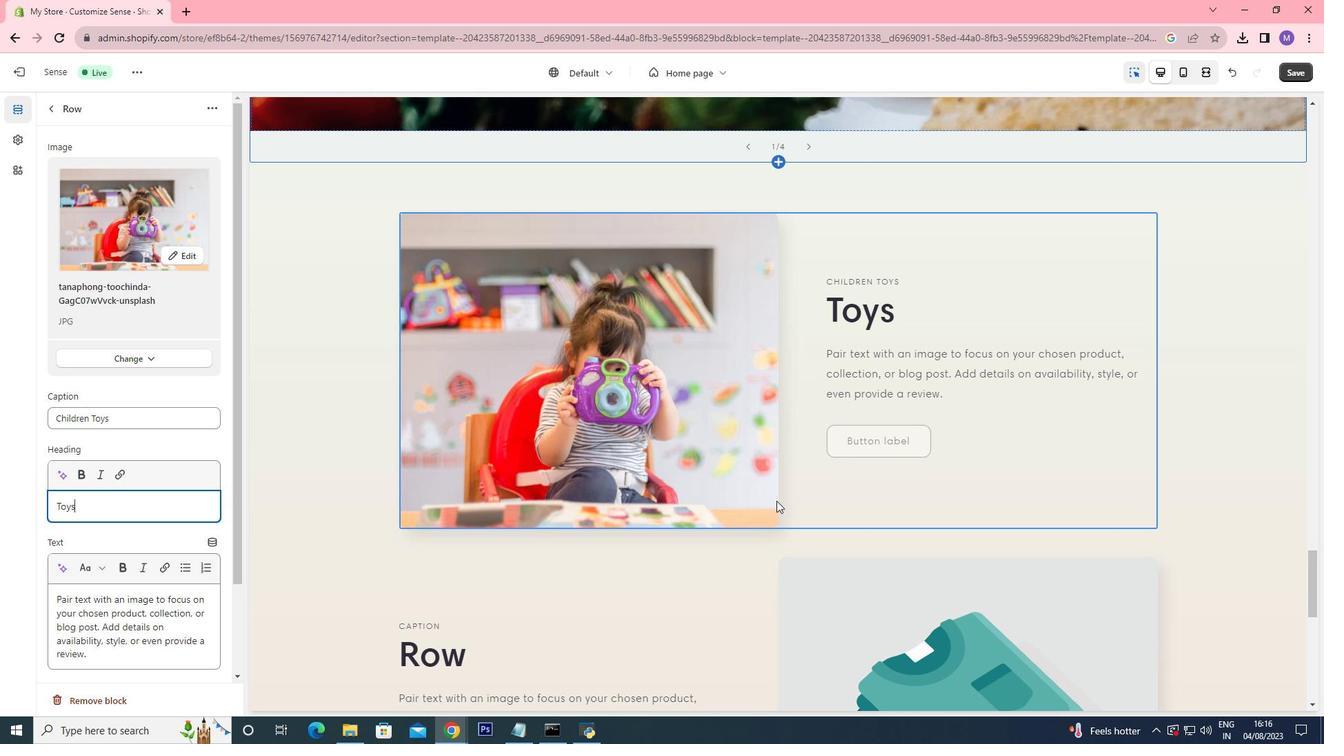 
Action: Mouse moved to (933, 525)
Screenshot: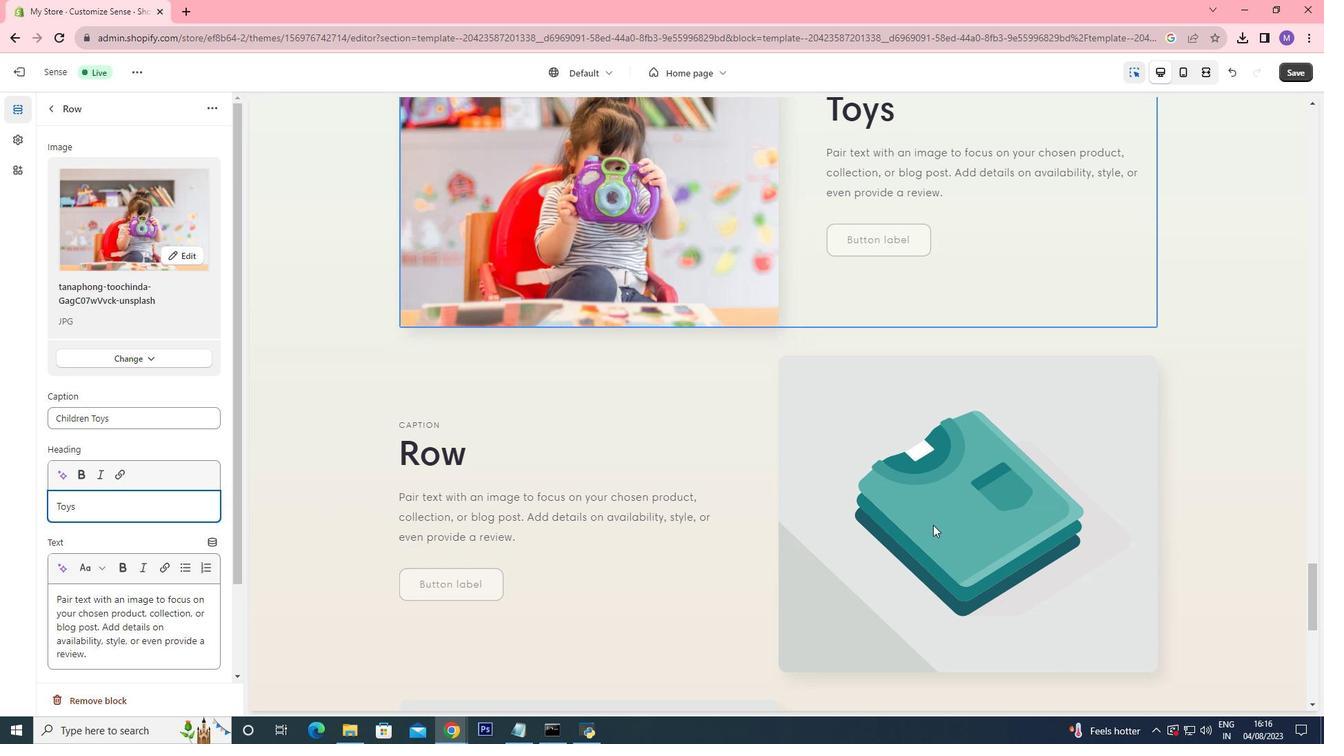 
Action: Mouse pressed left at (933, 525)
Screenshot: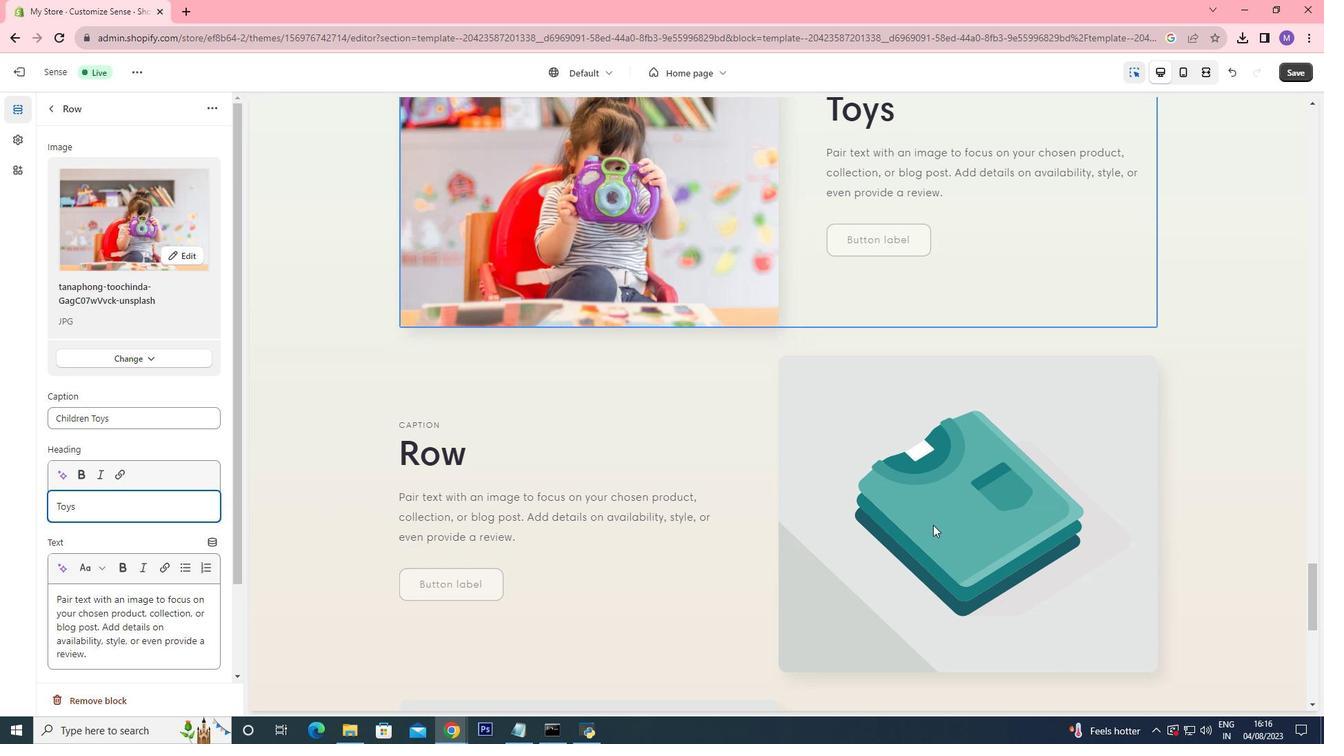 
Action: Mouse moved to (142, 182)
Screenshot: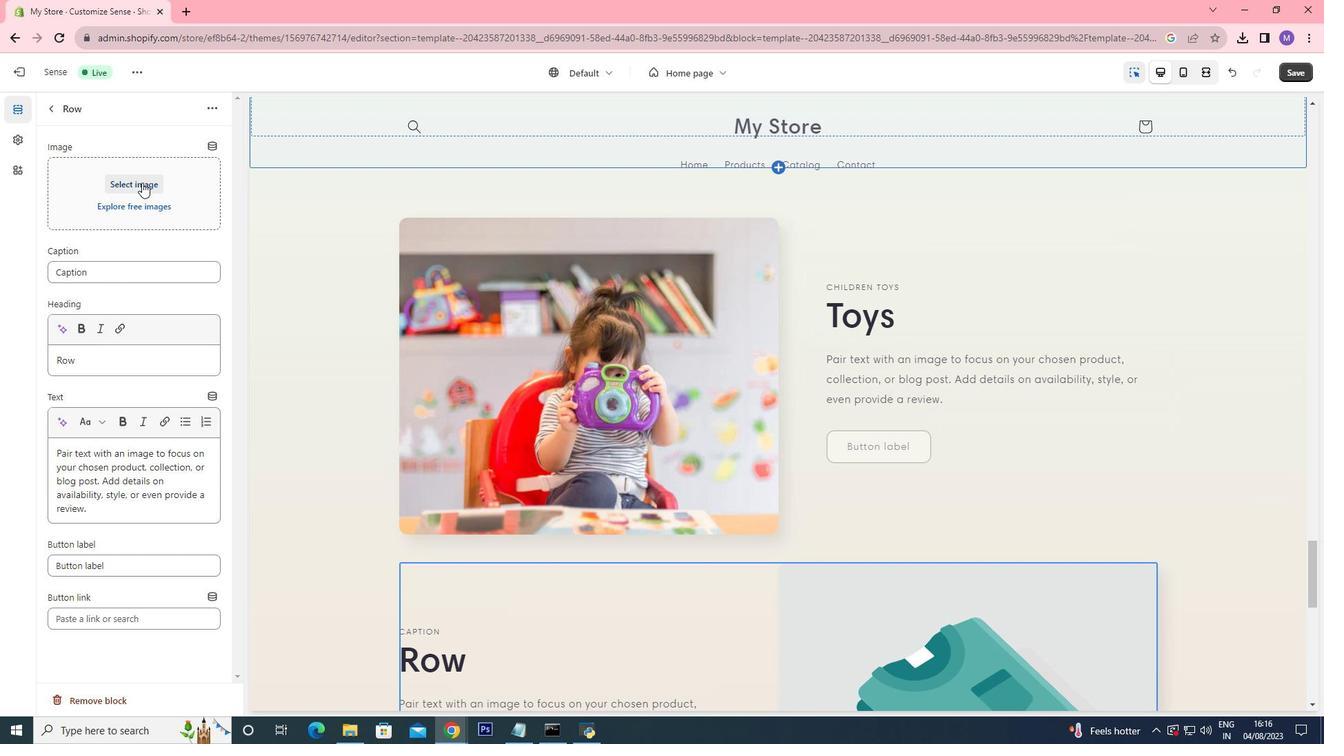 
Action: Mouse pressed left at (142, 182)
Screenshot: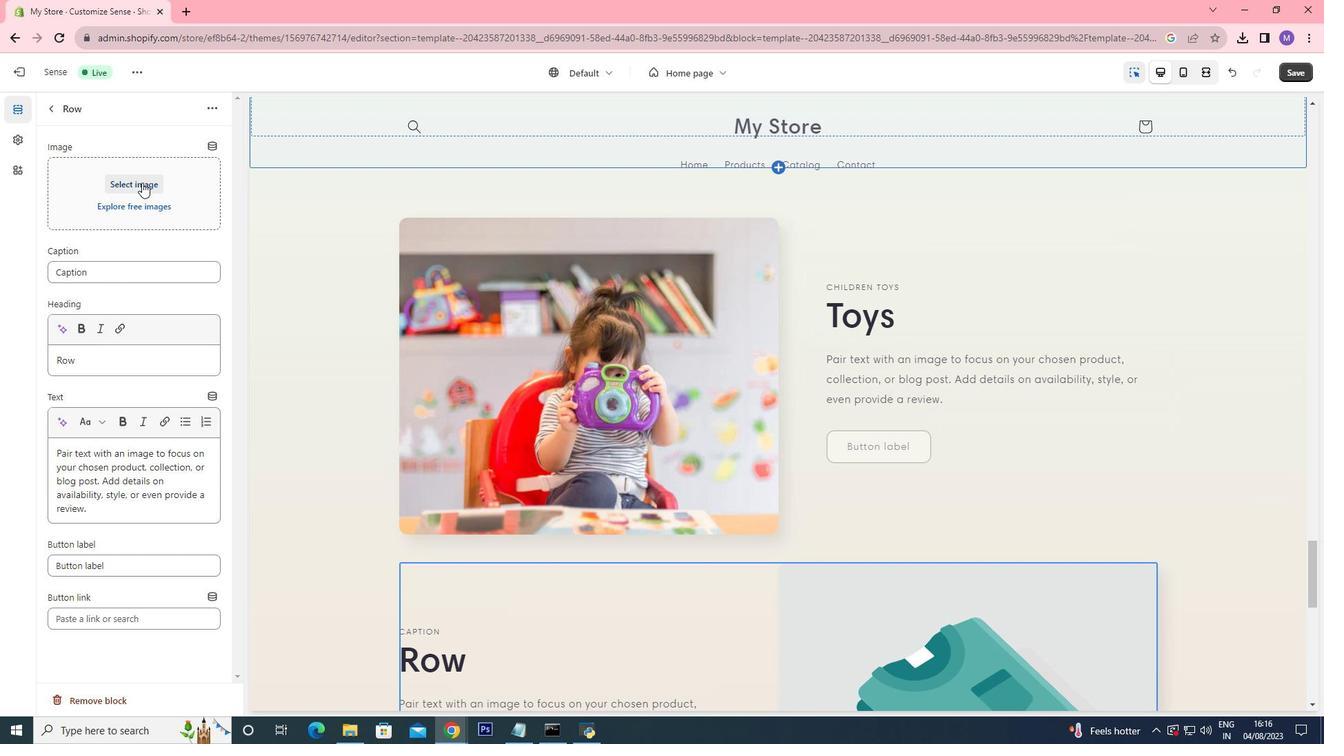 
Action: Mouse moved to (742, 222)
Screenshot: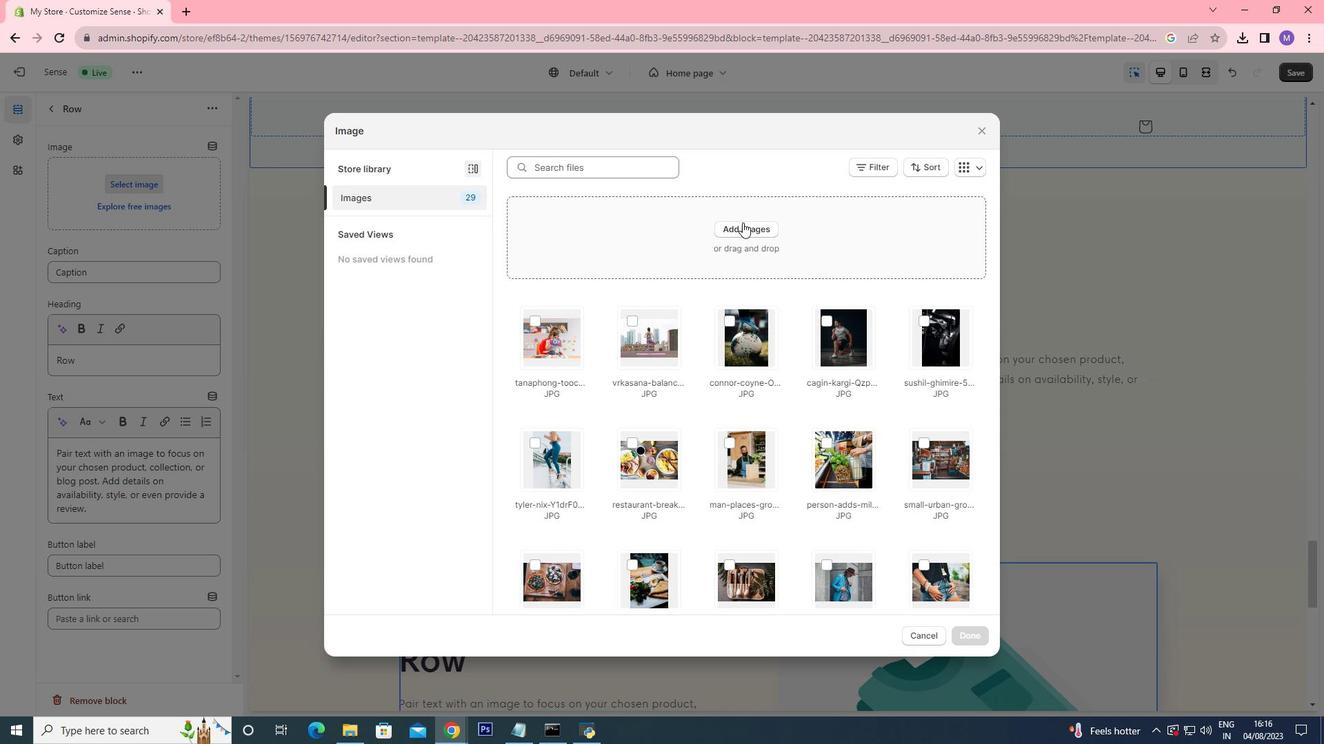 
Action: Mouse pressed left at (742, 222)
Screenshot: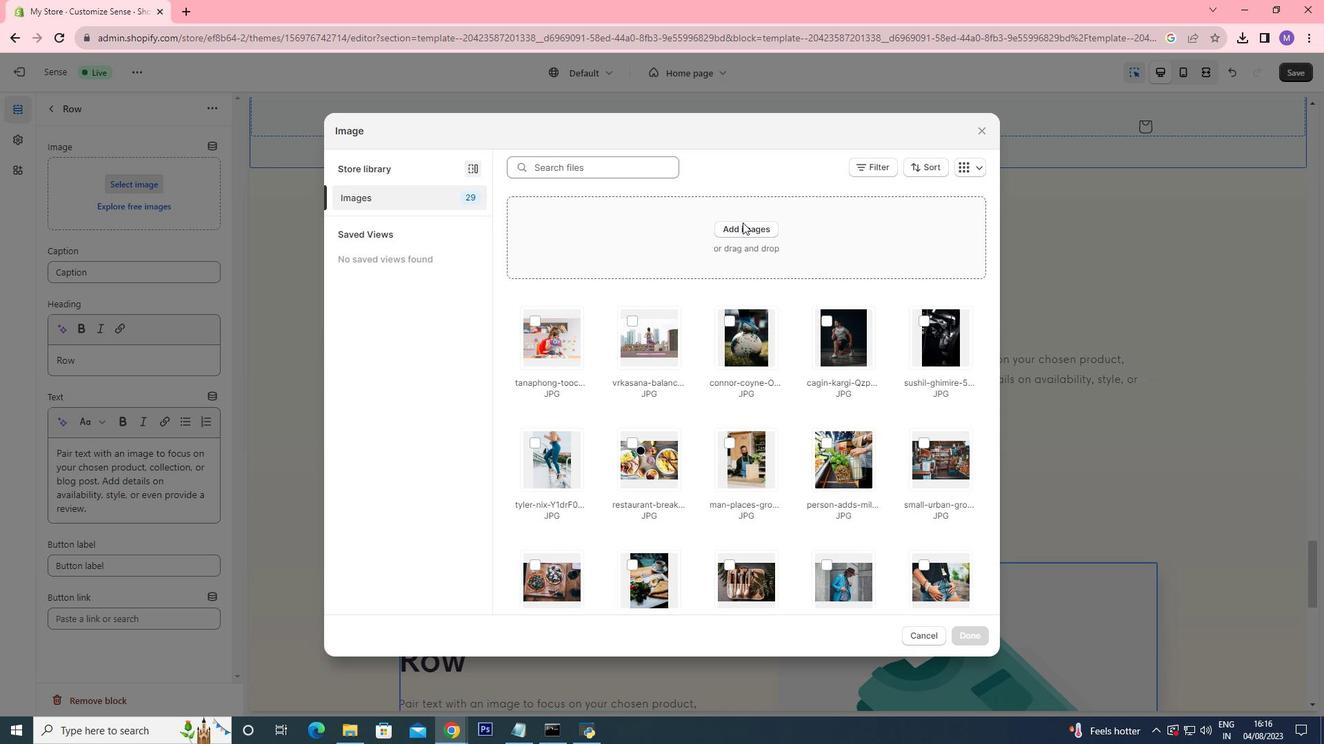 
Action: Mouse moved to (277, 138)
Screenshot: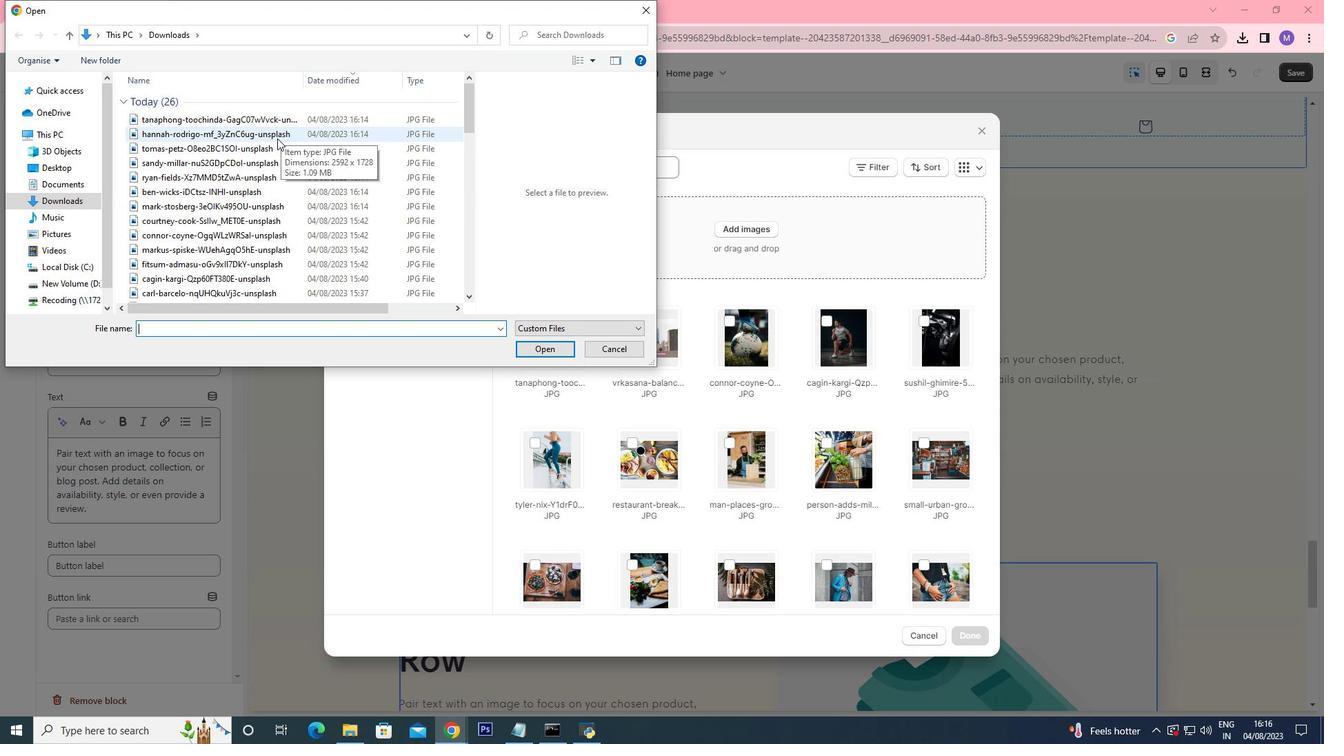 
Action: Mouse pressed left at (277, 138)
Screenshot: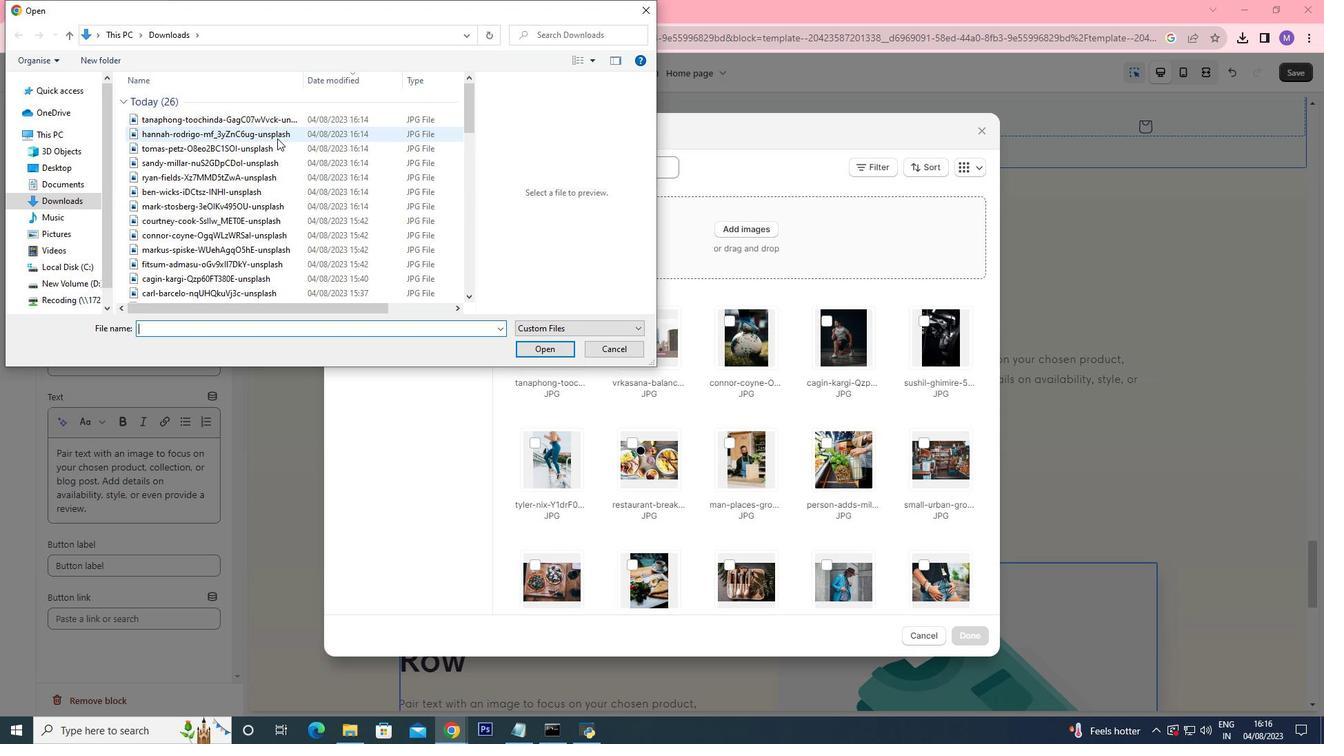 
Action: Mouse moved to (550, 348)
Screenshot: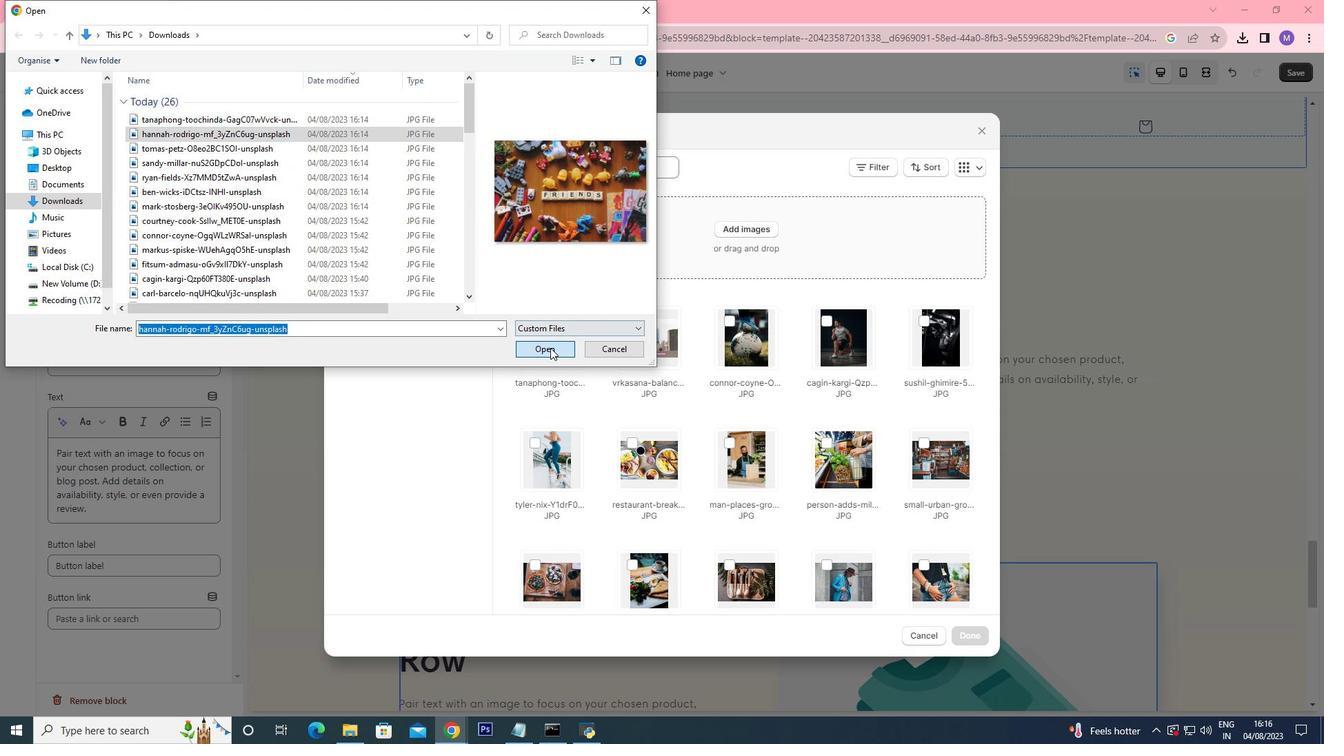 
Action: Mouse pressed left at (550, 348)
Screenshot: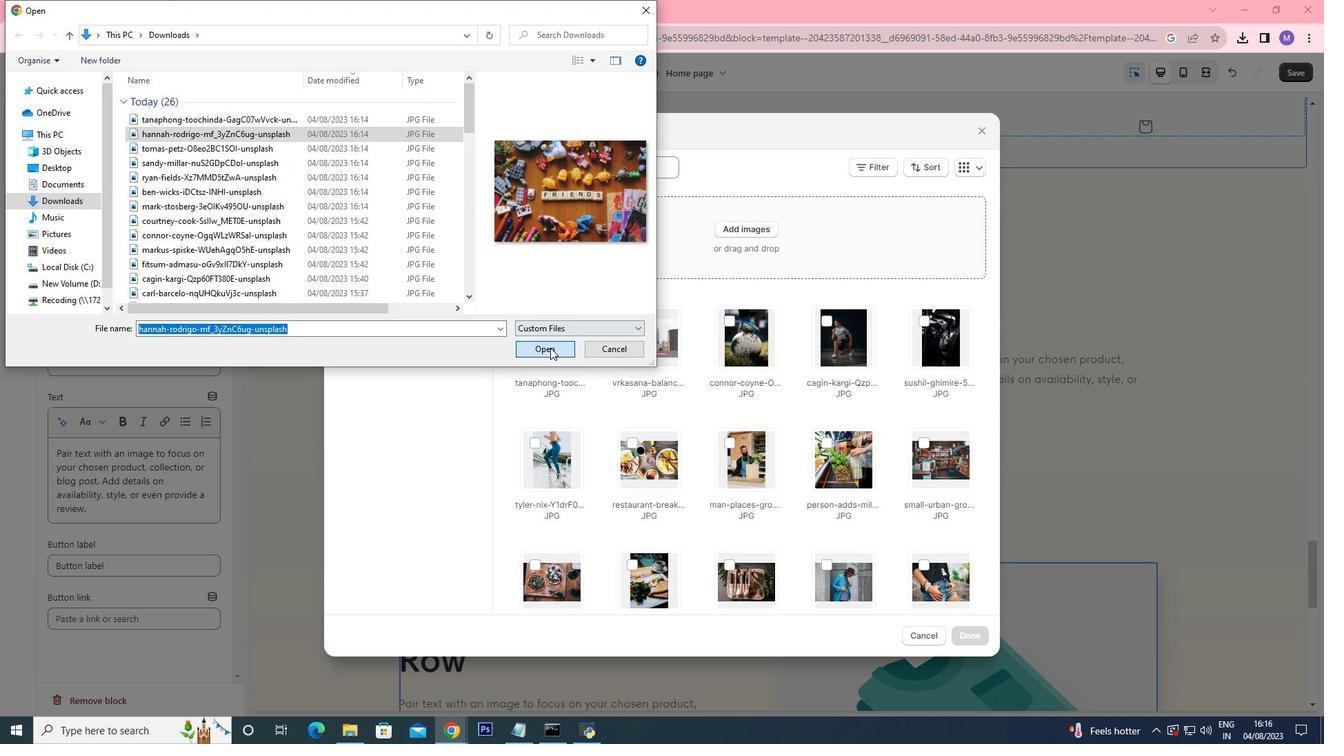 
Action: Mouse moved to (122, 268)
Screenshot: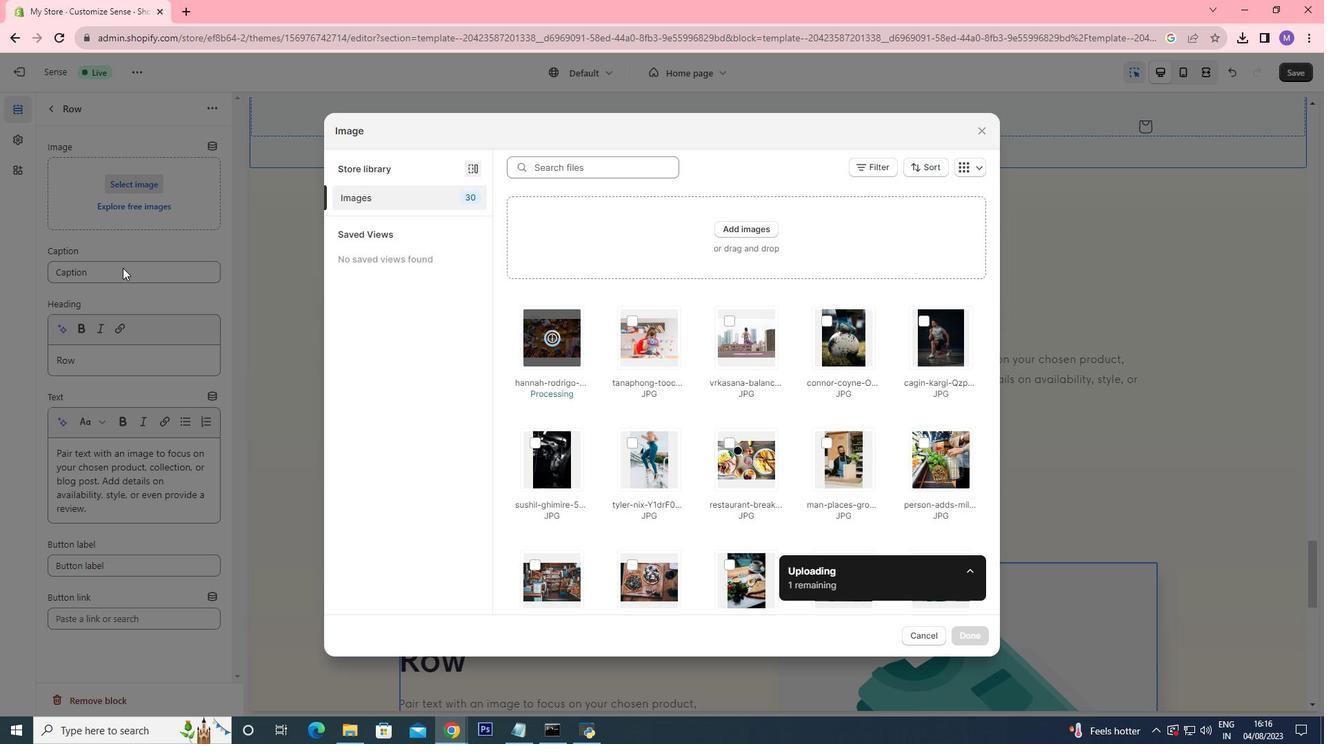 
Action: Mouse pressed left at (122, 268)
Screenshot: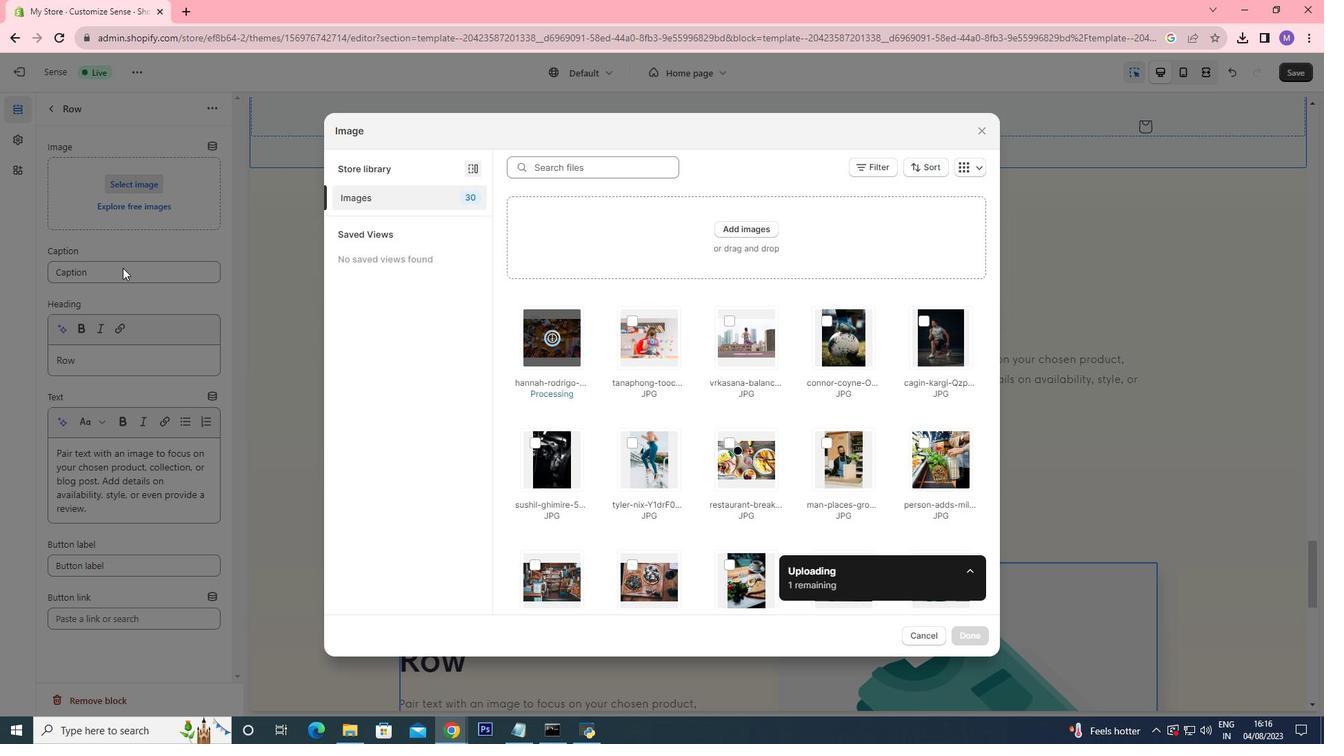 
Action: Mouse moved to (101, 269)
Screenshot: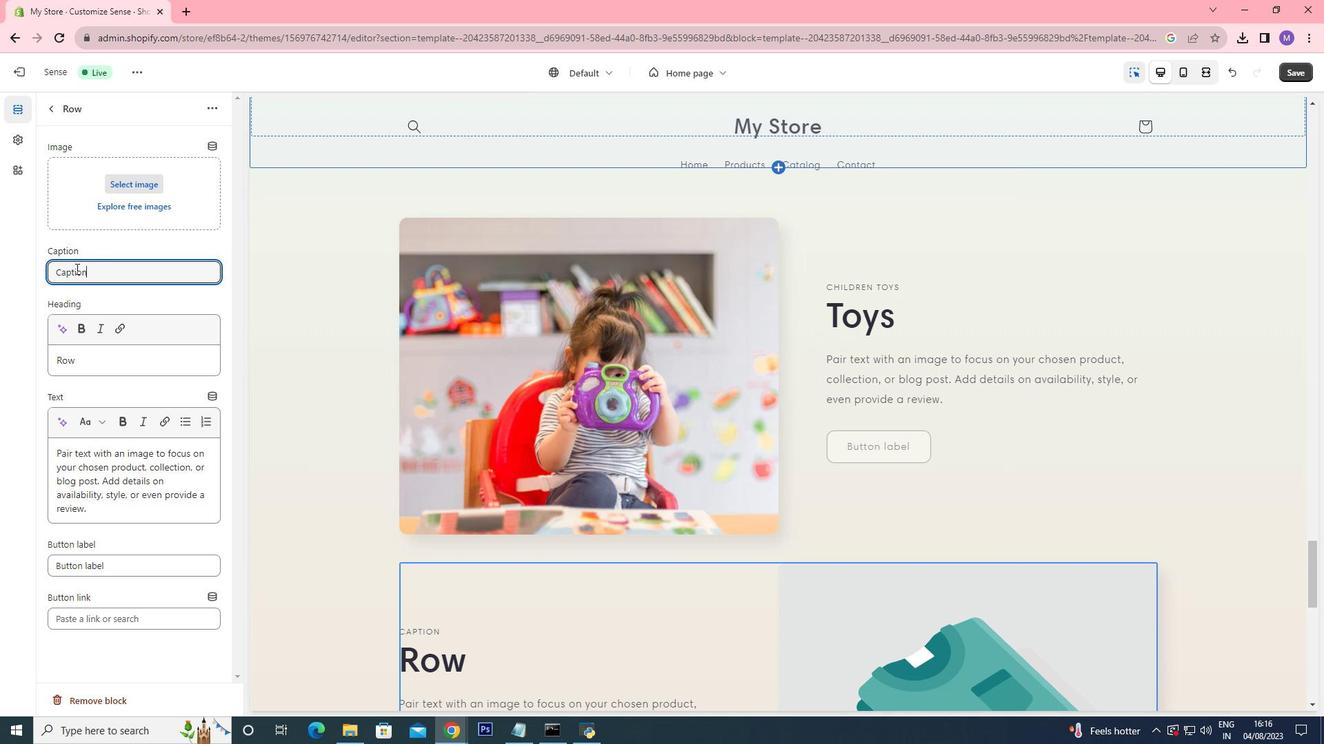 
Action: Mouse pressed left at (101, 269)
Screenshot: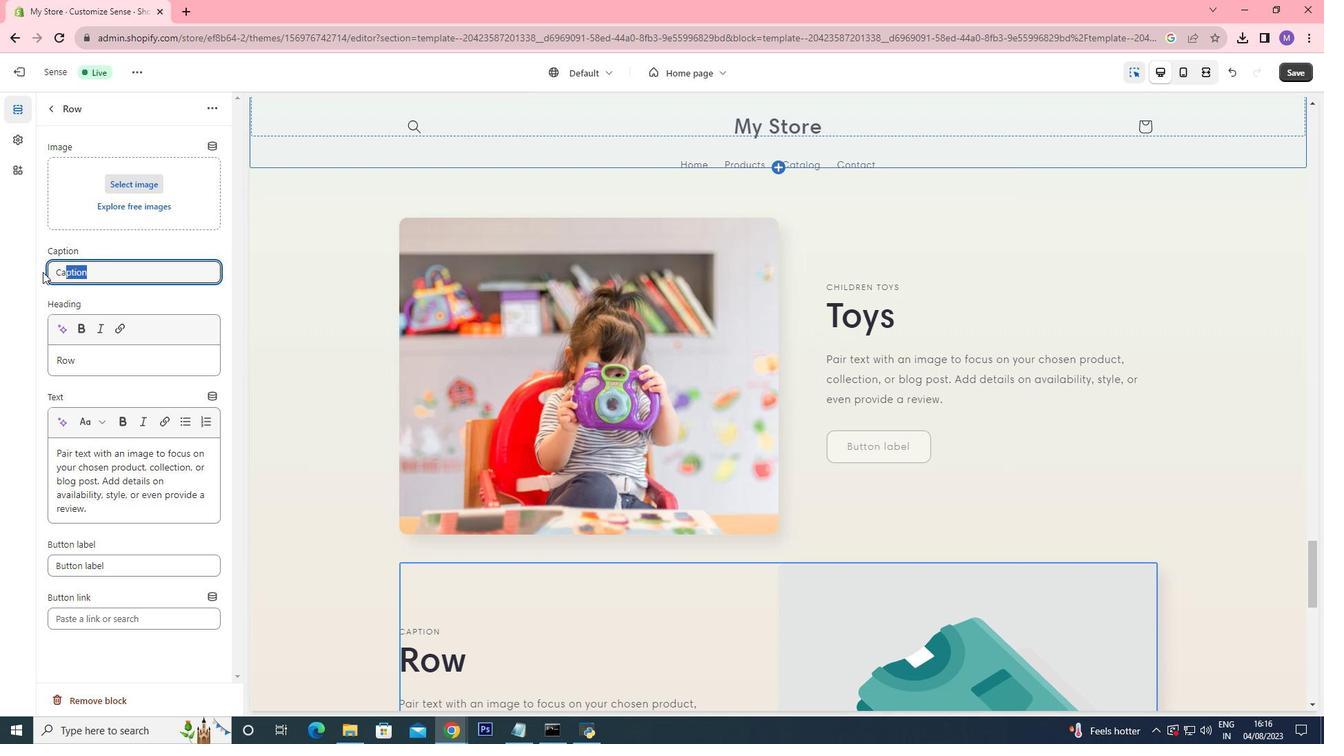 
Action: Mouse moved to (29, 274)
Screenshot: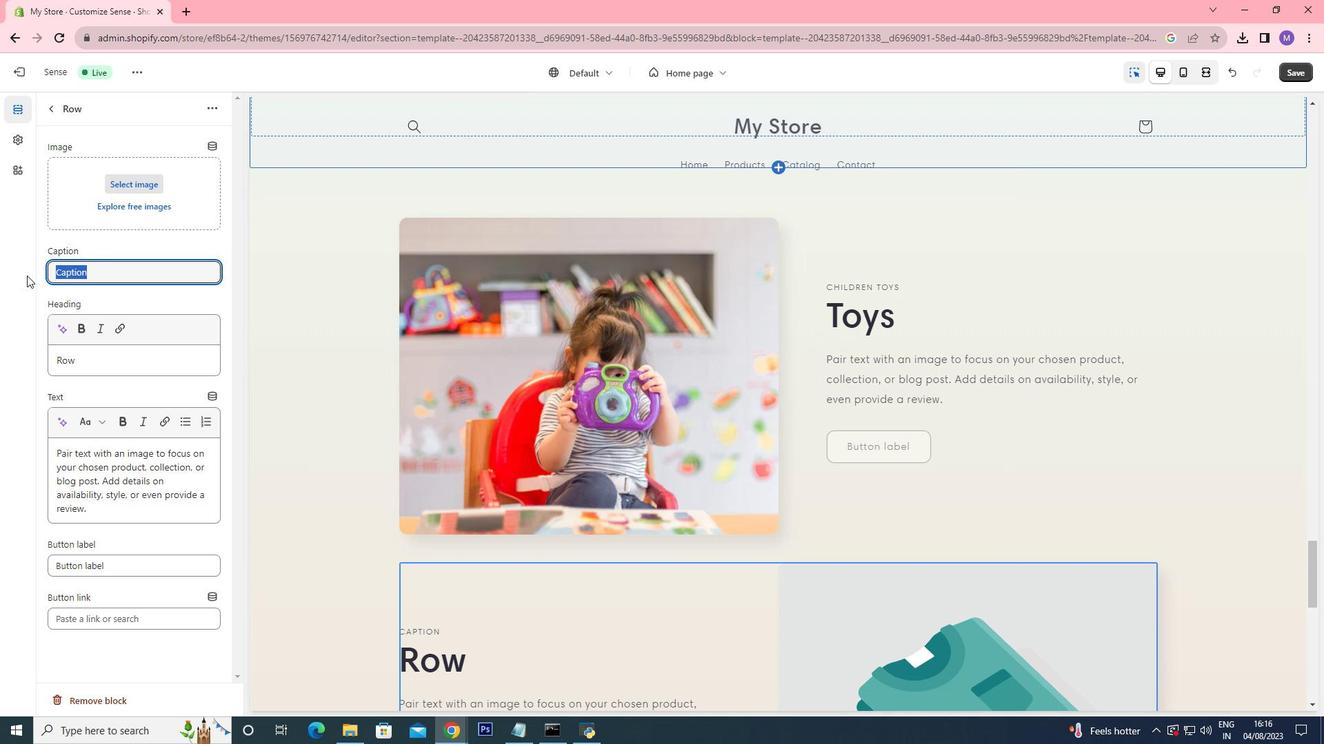 
Action: Key pressed <Key.shift>
Screenshot: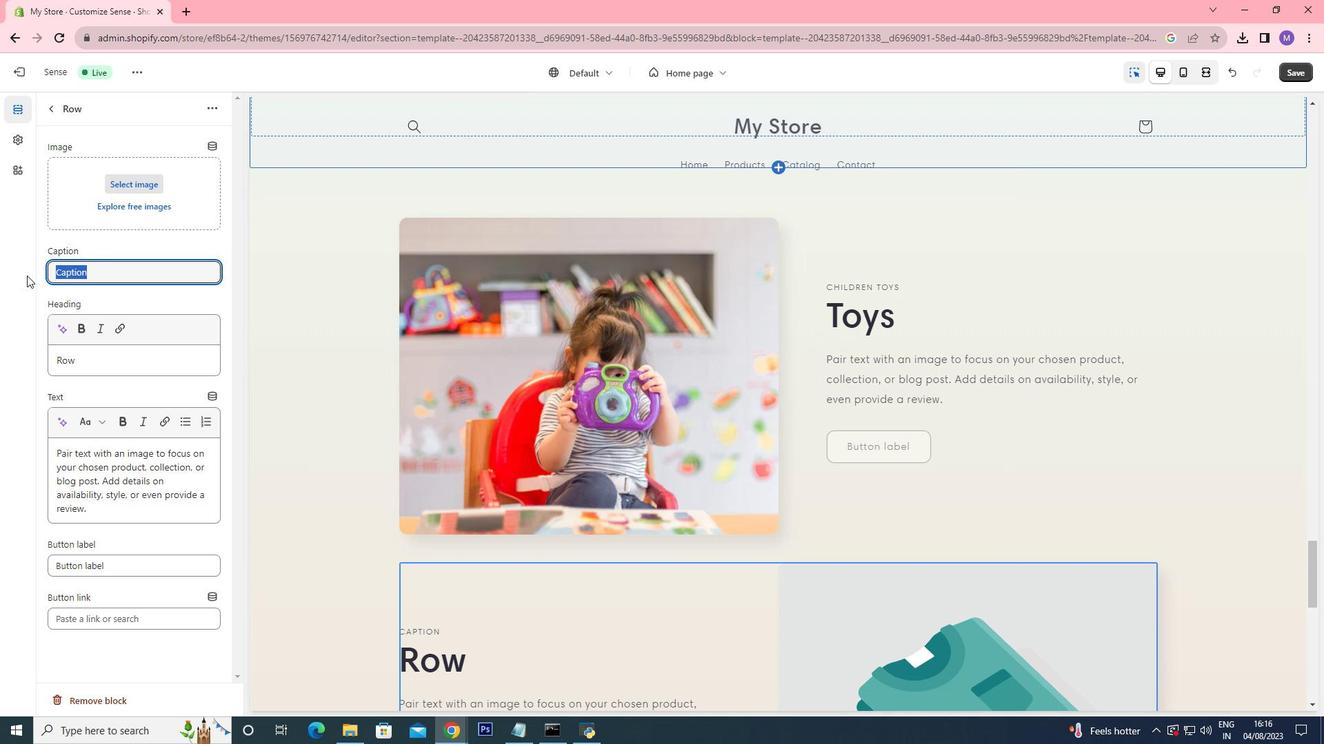 
Action: Mouse moved to (26, 275)
Screenshot: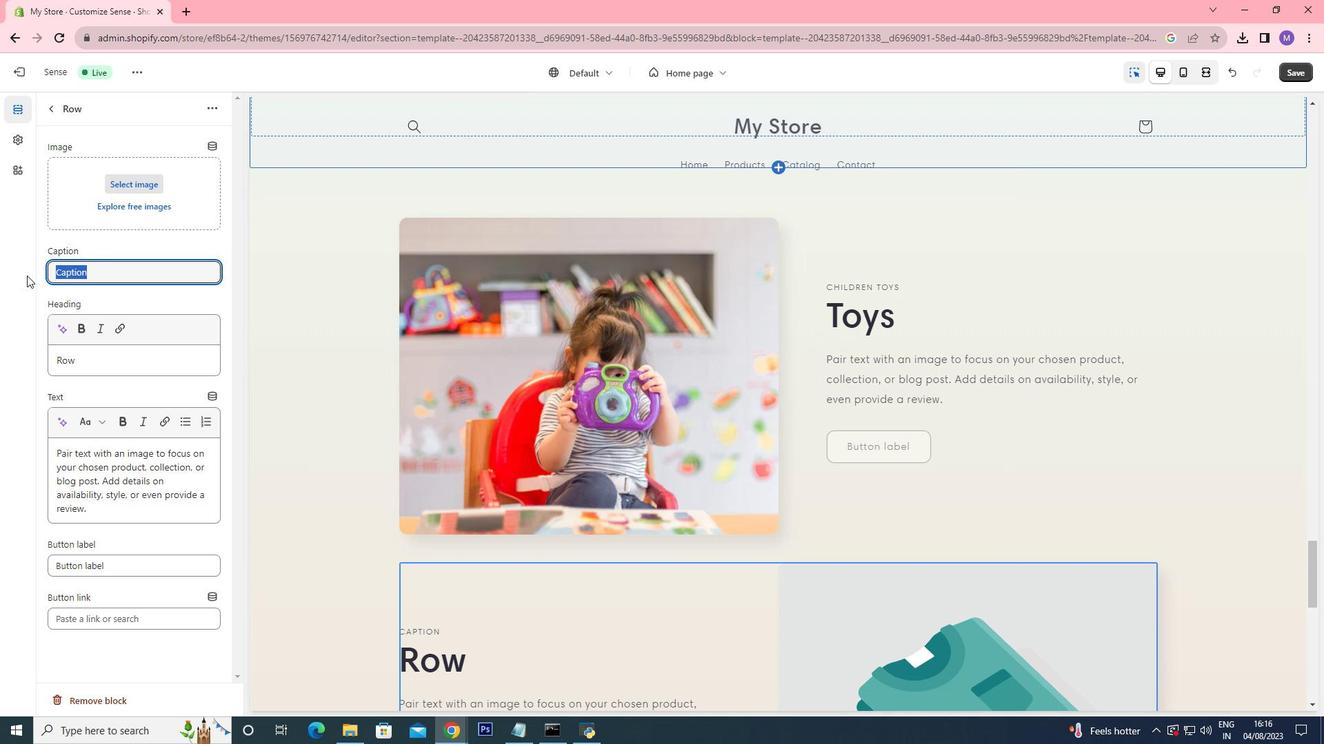 
Action: Key pressed <Key.shift><Key.shift><Key.shift>Craft
Screenshot: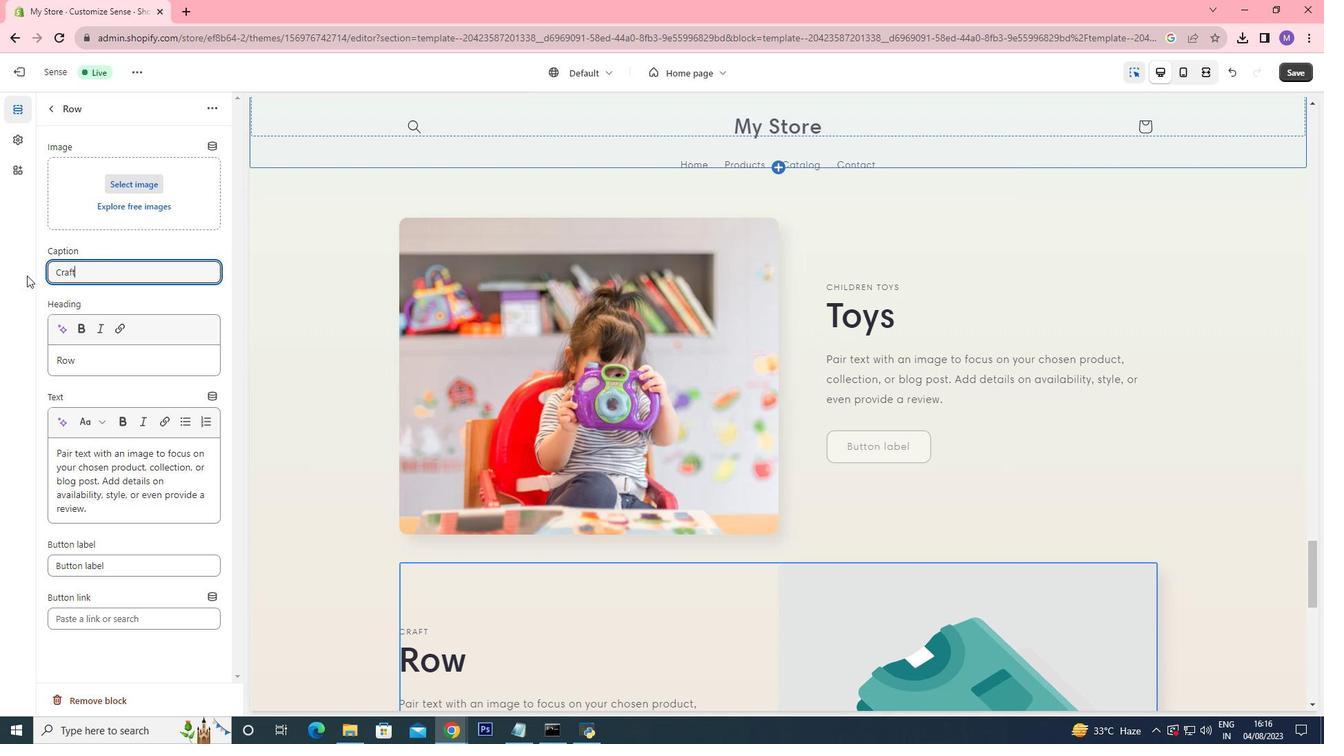 
Action: Mouse moved to (97, 357)
Screenshot: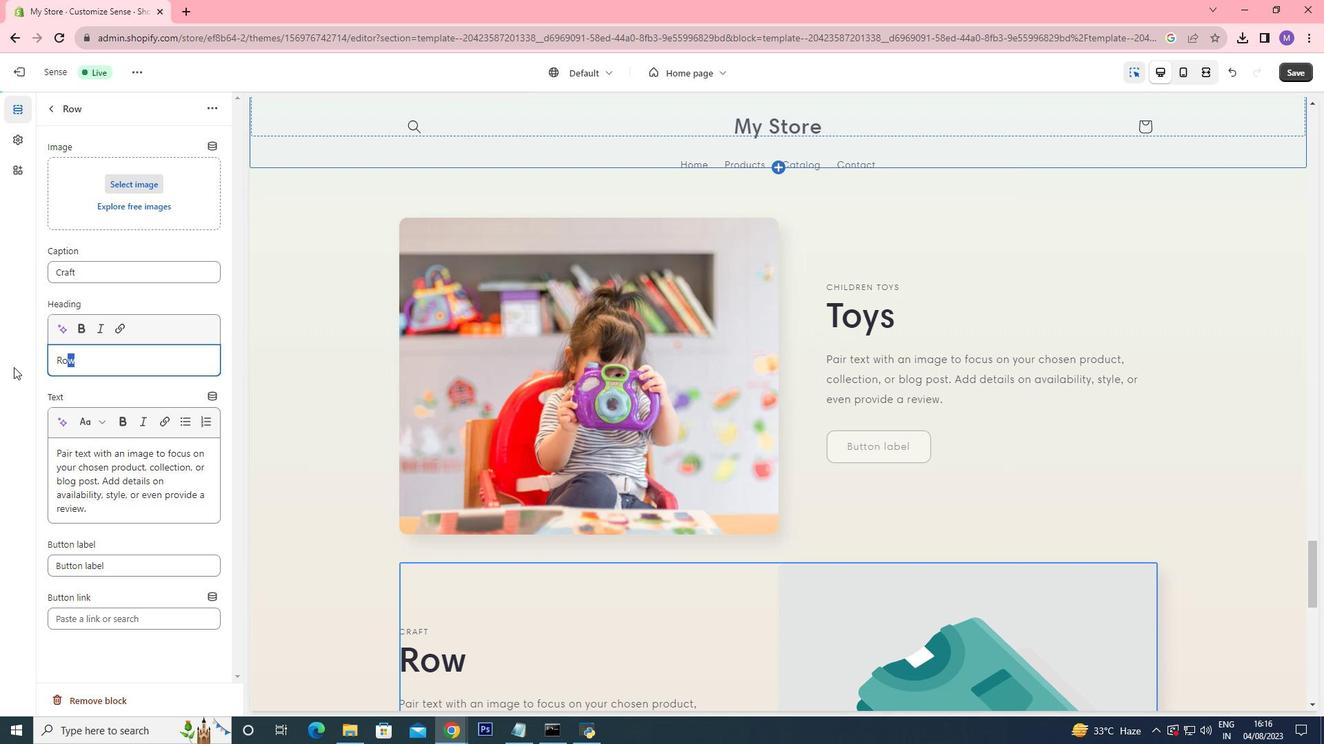 
Action: Mouse pressed left at (97, 357)
Screenshot: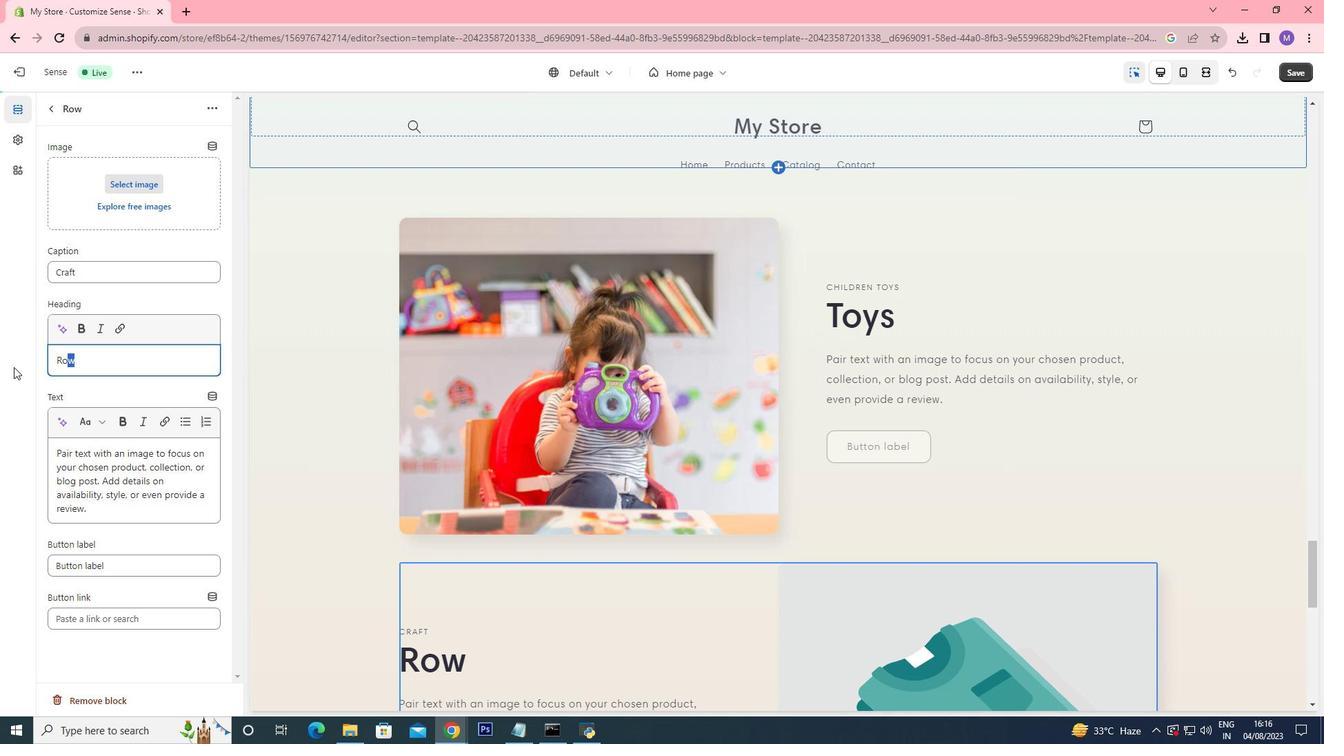 
Action: Mouse moved to (4, 368)
Screenshot: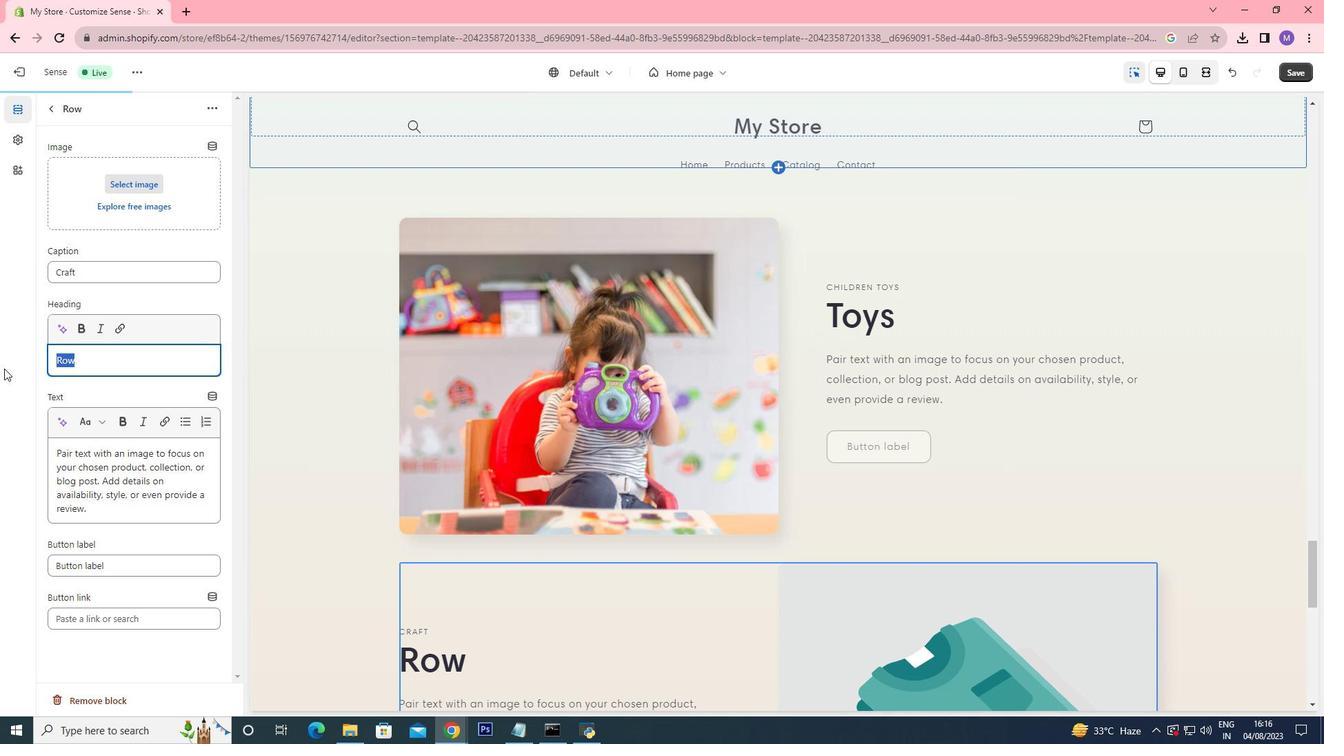 
Action: Key pressed <Key.shift>Children<Key.space><Key.shift>Craft
Screenshot: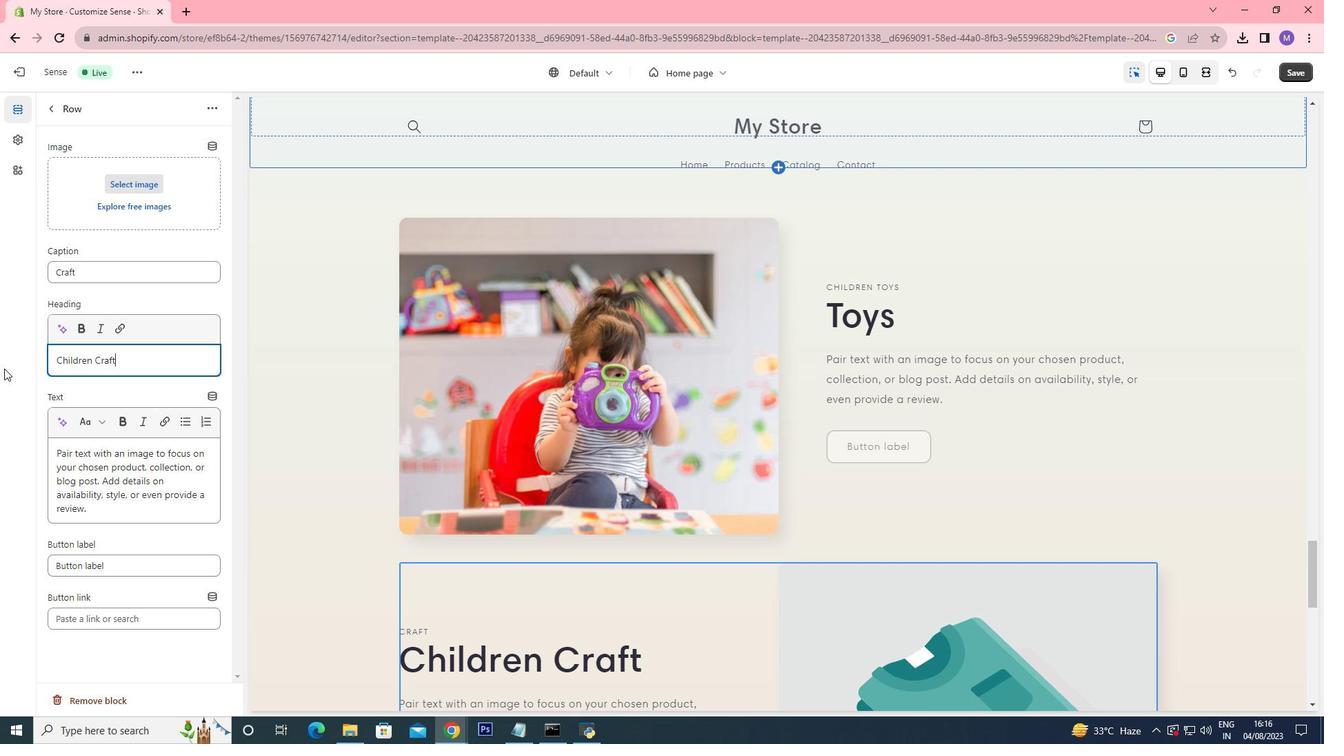 
Action: Mouse moved to (706, 477)
Screenshot: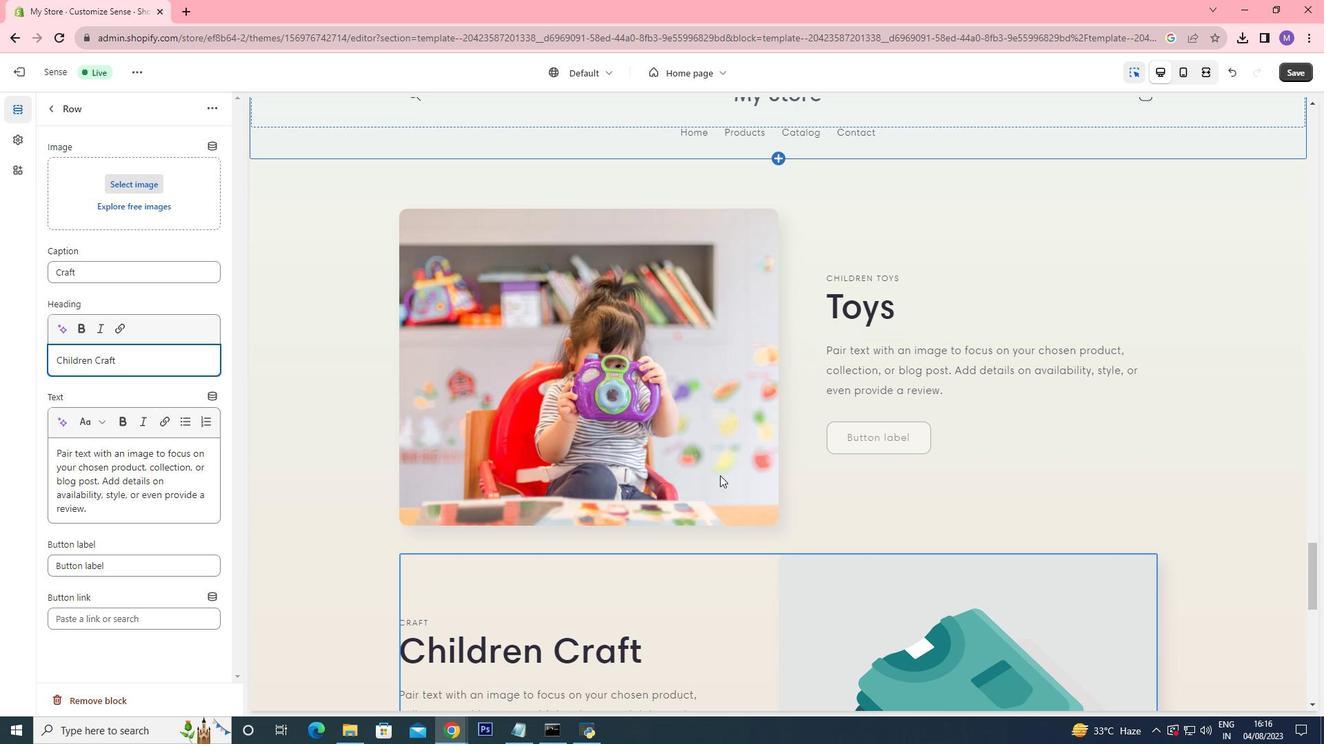 
Action: Mouse scrolled (706, 476) with delta (0, 0)
Screenshot: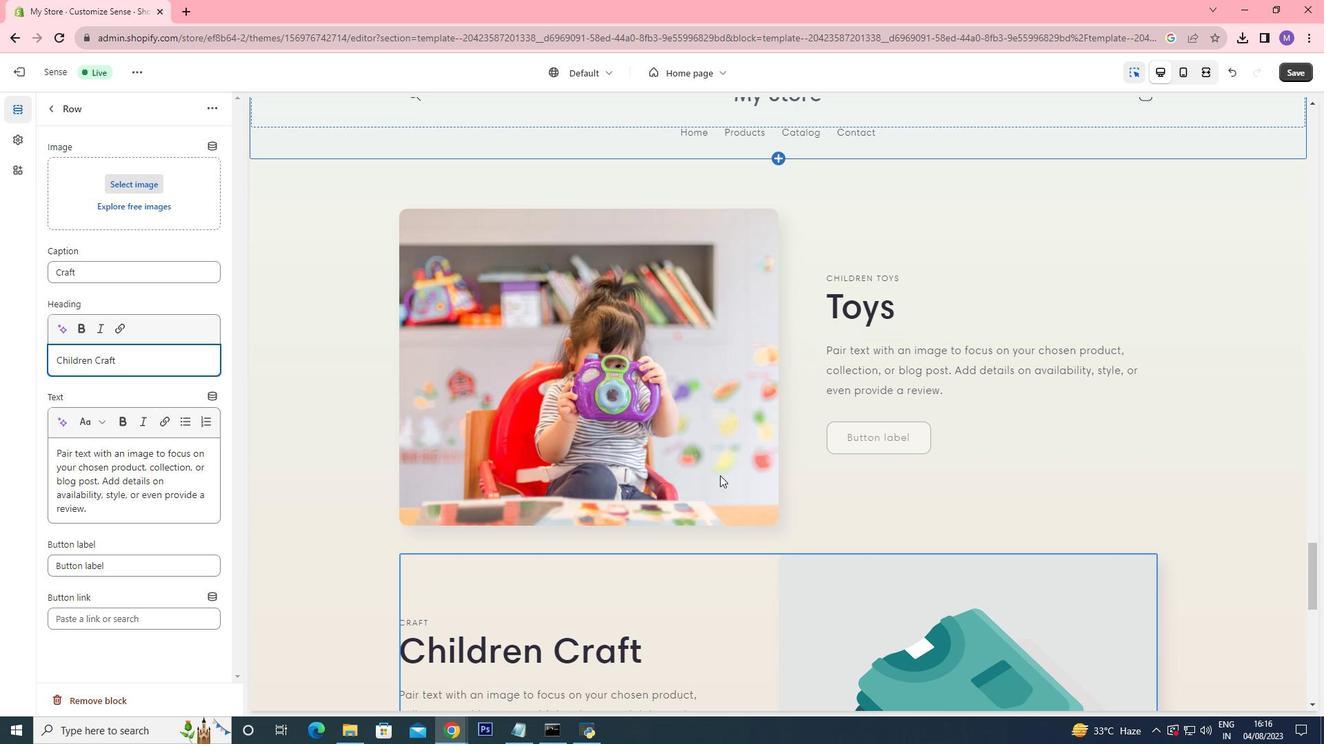 
Action: Mouse moved to (720, 475)
Screenshot: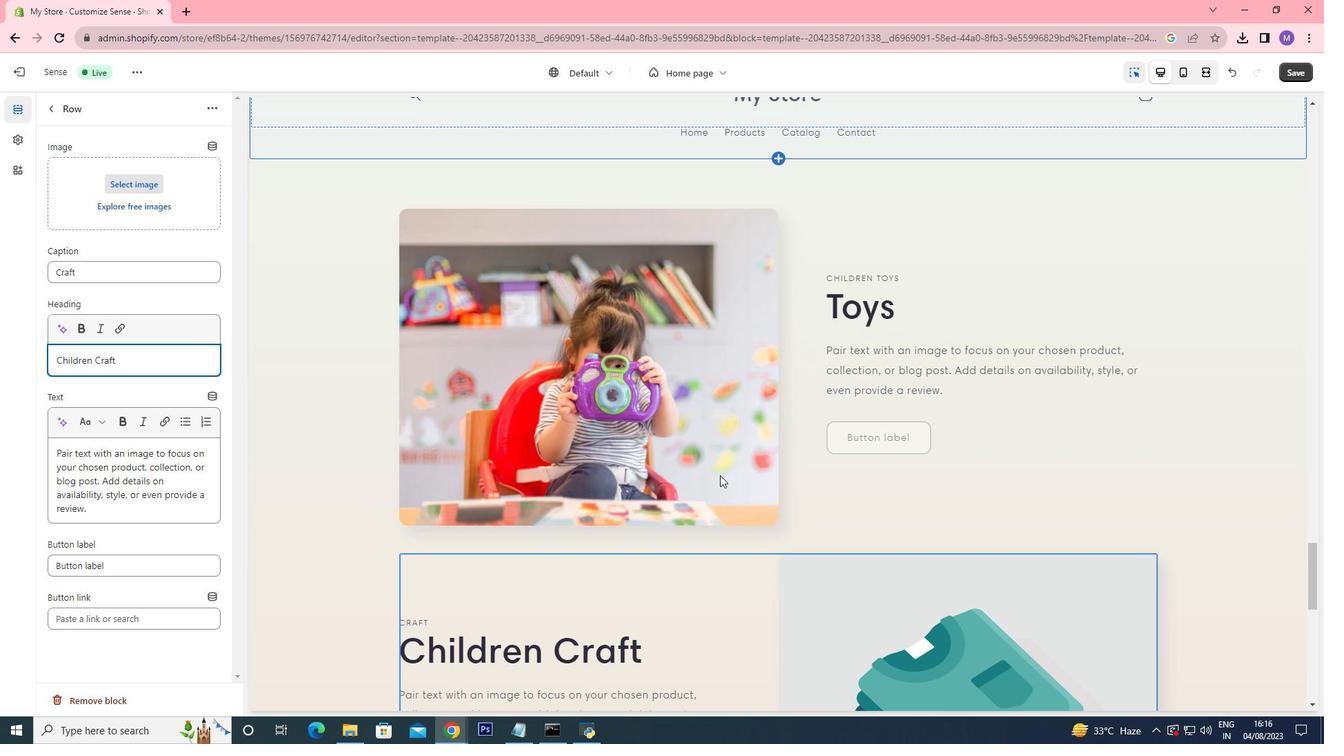 
Action: Mouse scrolled (720, 475) with delta (0, 0)
Screenshot: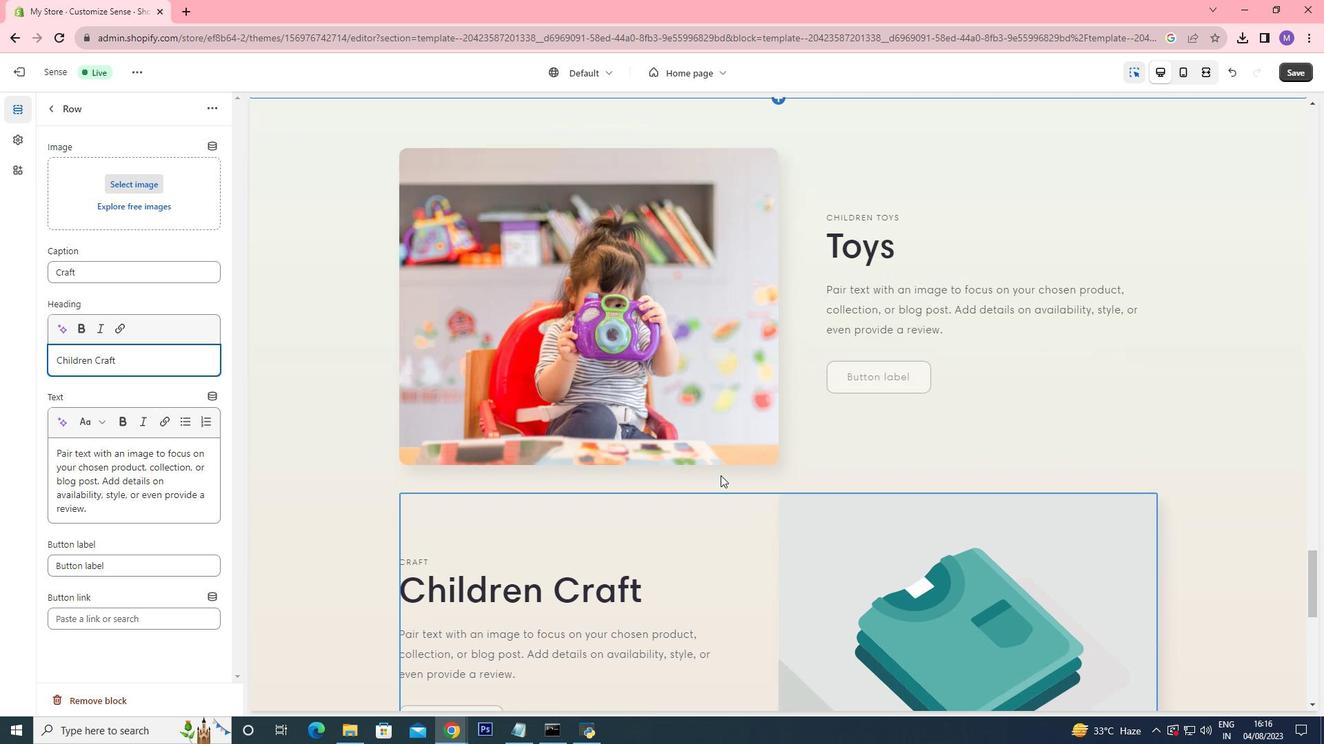 
Action: Mouse scrolled (720, 475) with delta (0, 0)
Screenshot: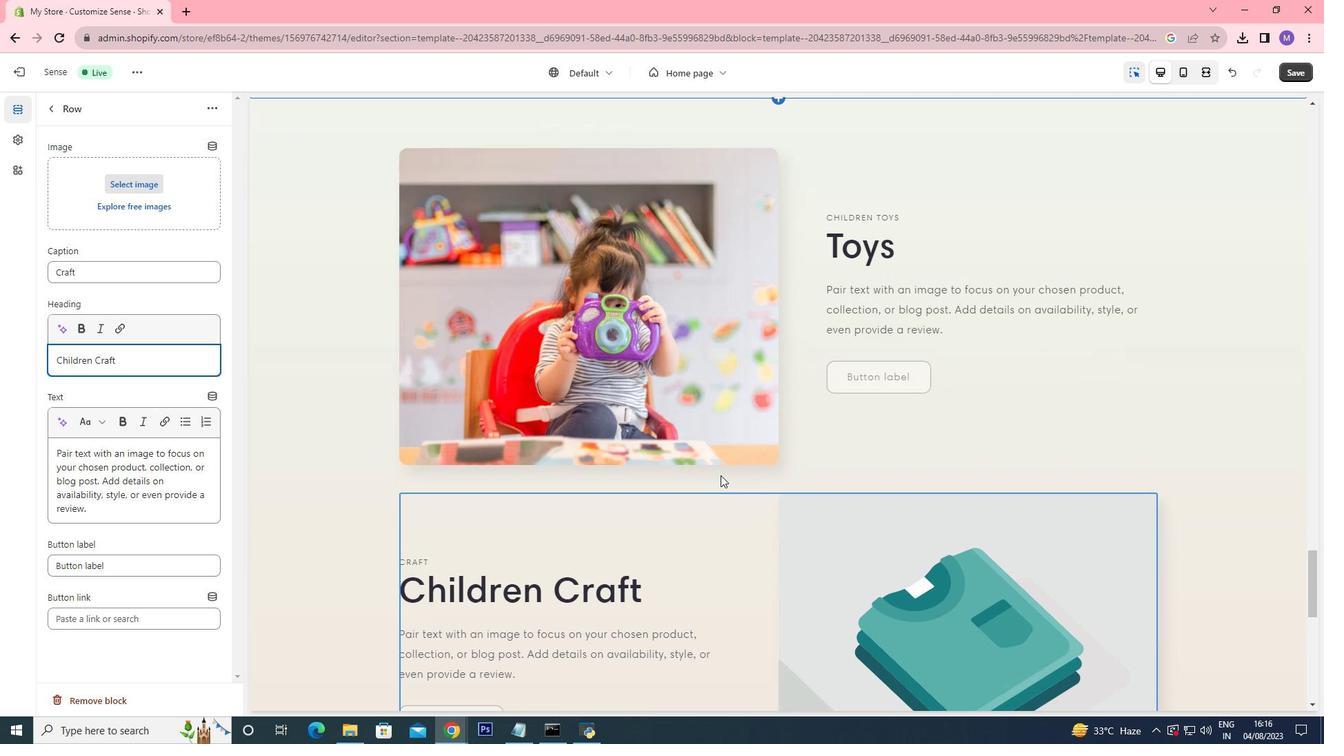 
Action: Mouse scrolled (720, 475) with delta (0, 0)
Screenshot: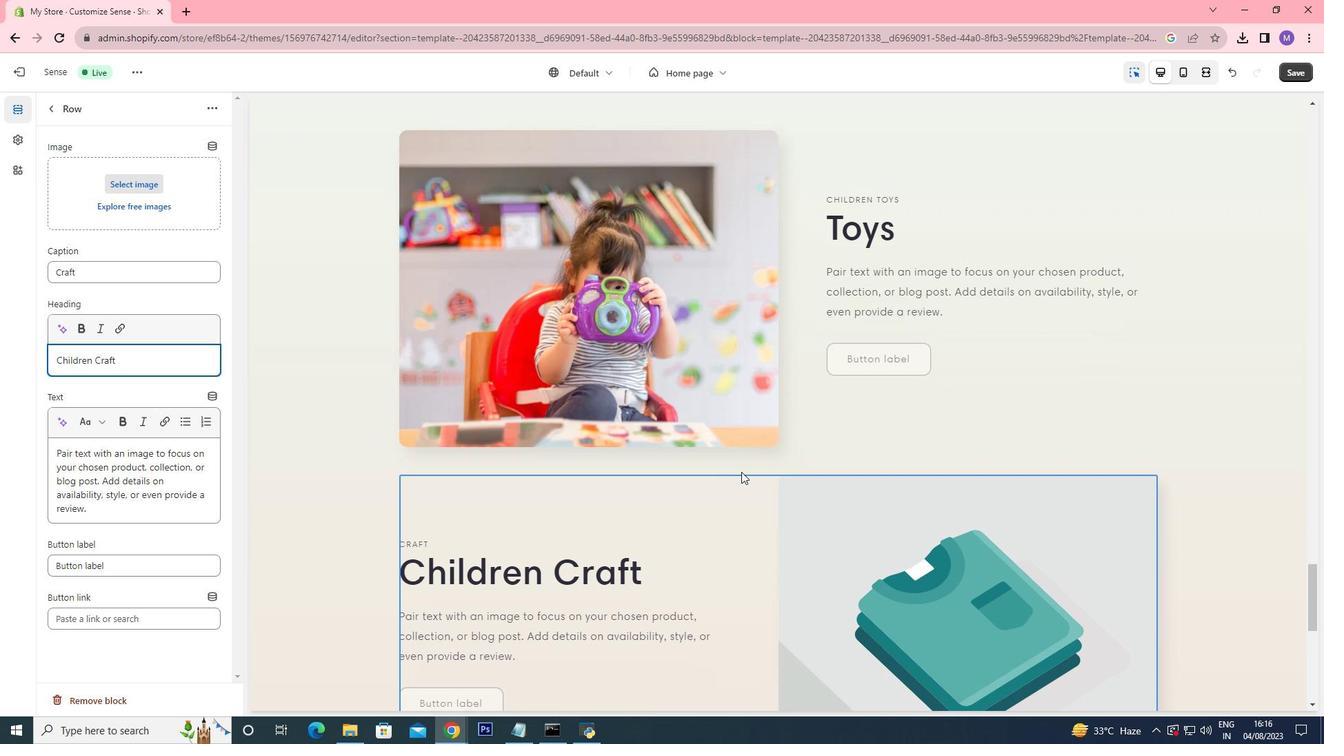 
Action: Mouse moved to (727, 473)
Screenshot: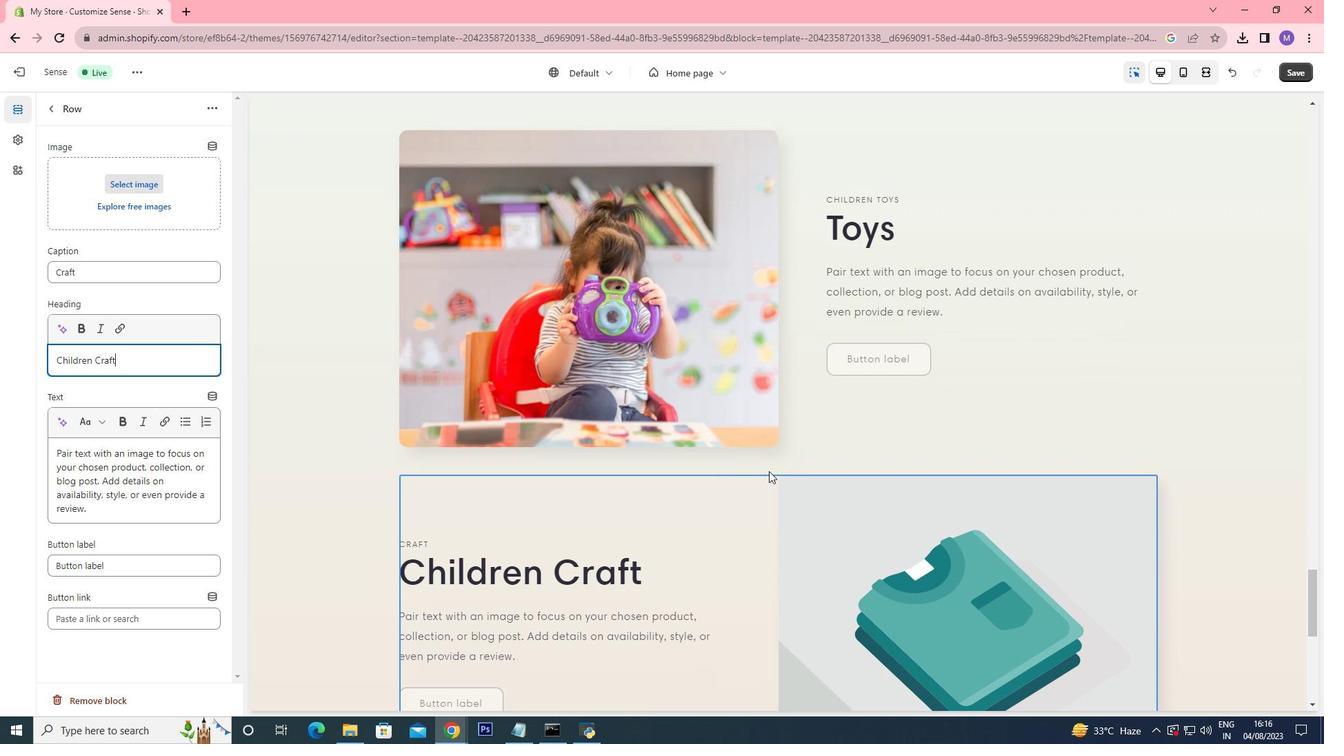 
Action: Mouse scrolled (725, 473) with delta (0, 0)
Screenshot: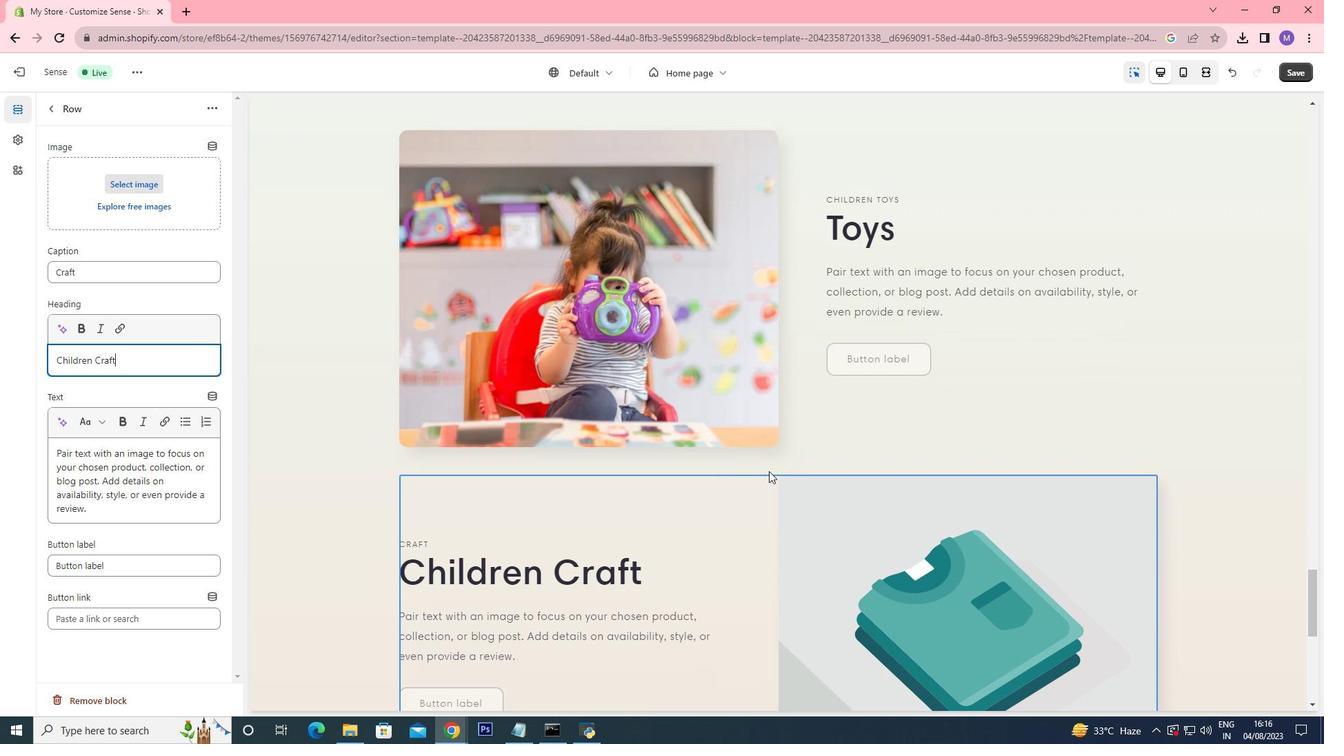 
Action: Mouse moved to (119, 188)
Screenshot: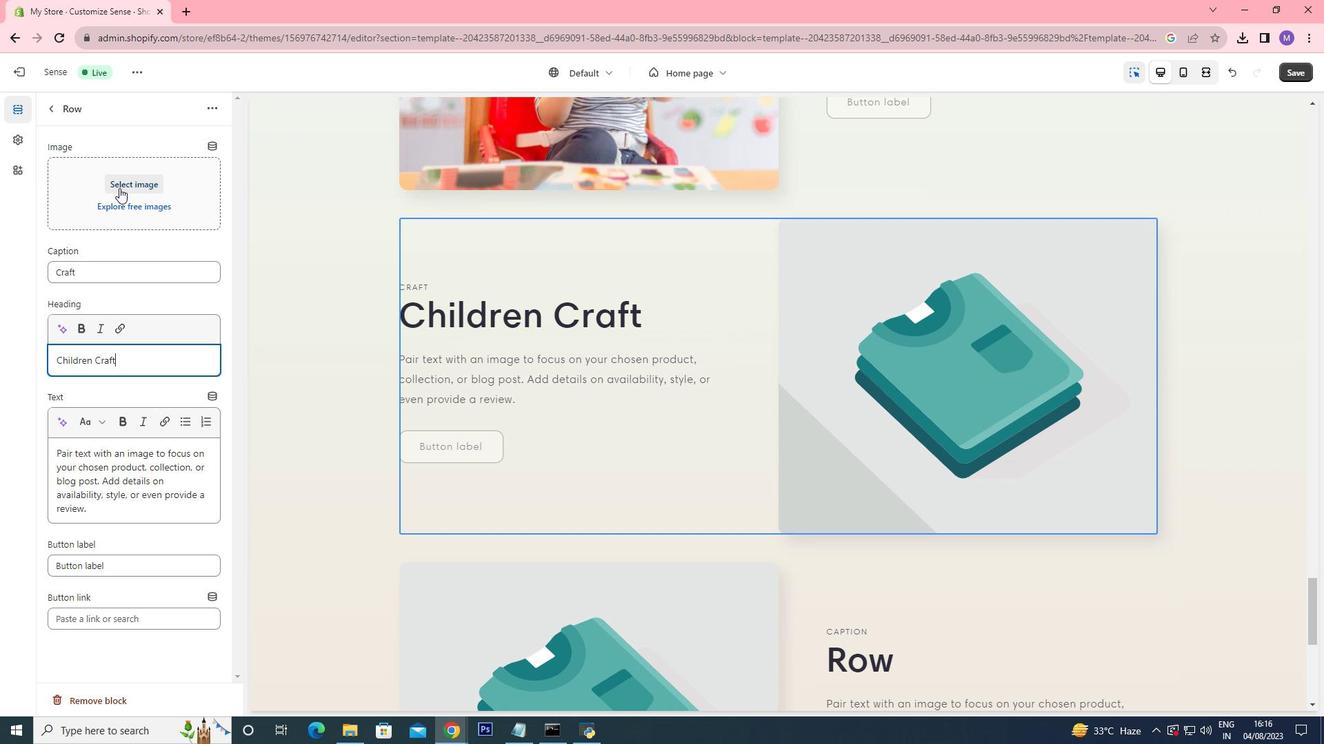 
Action: Mouse pressed left at (119, 188)
Screenshot: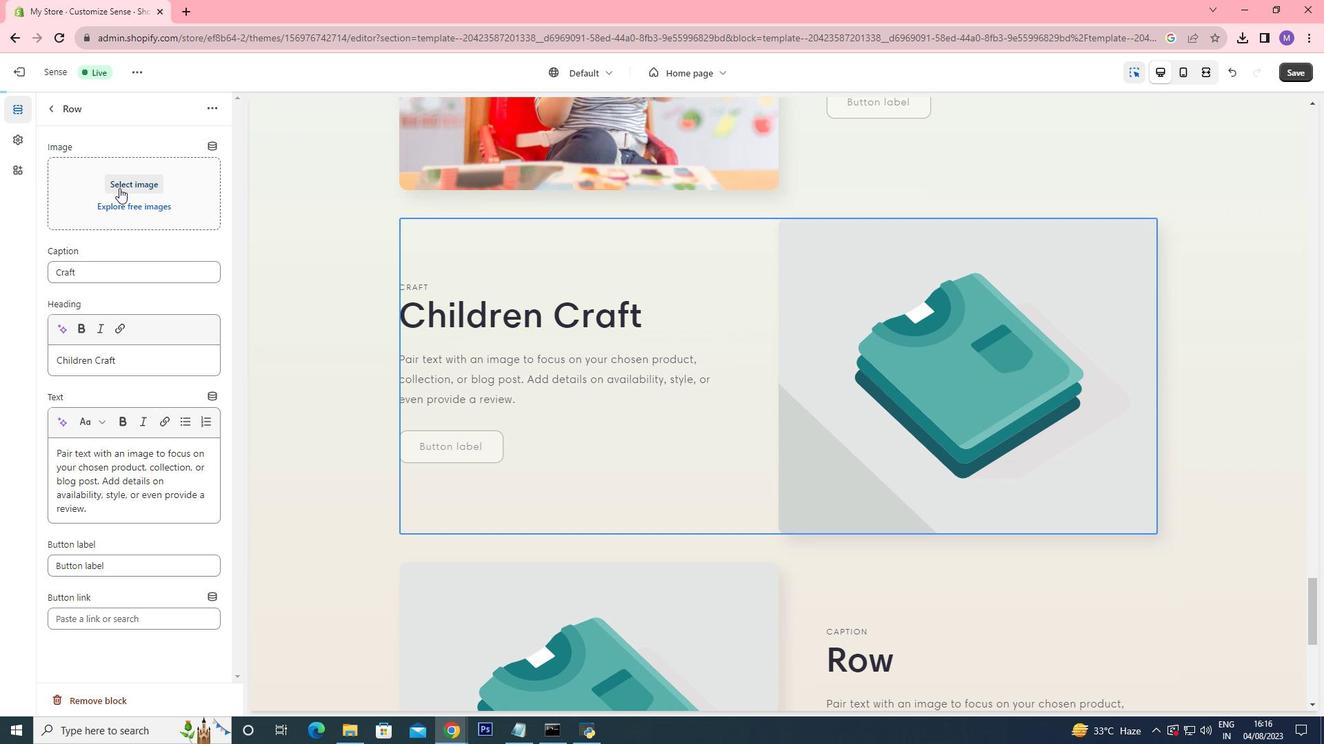 
Action: Mouse moved to (552, 335)
Screenshot: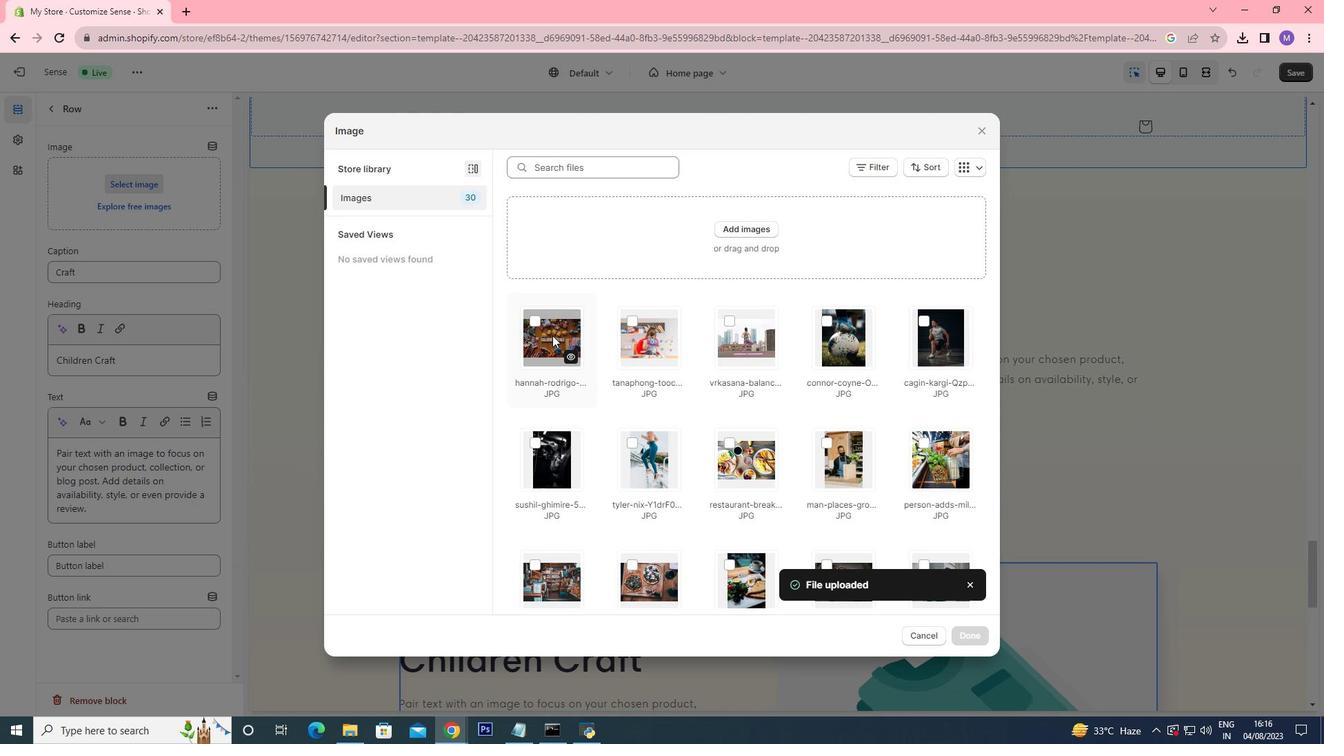 
Action: Mouse pressed left at (552, 335)
Screenshot: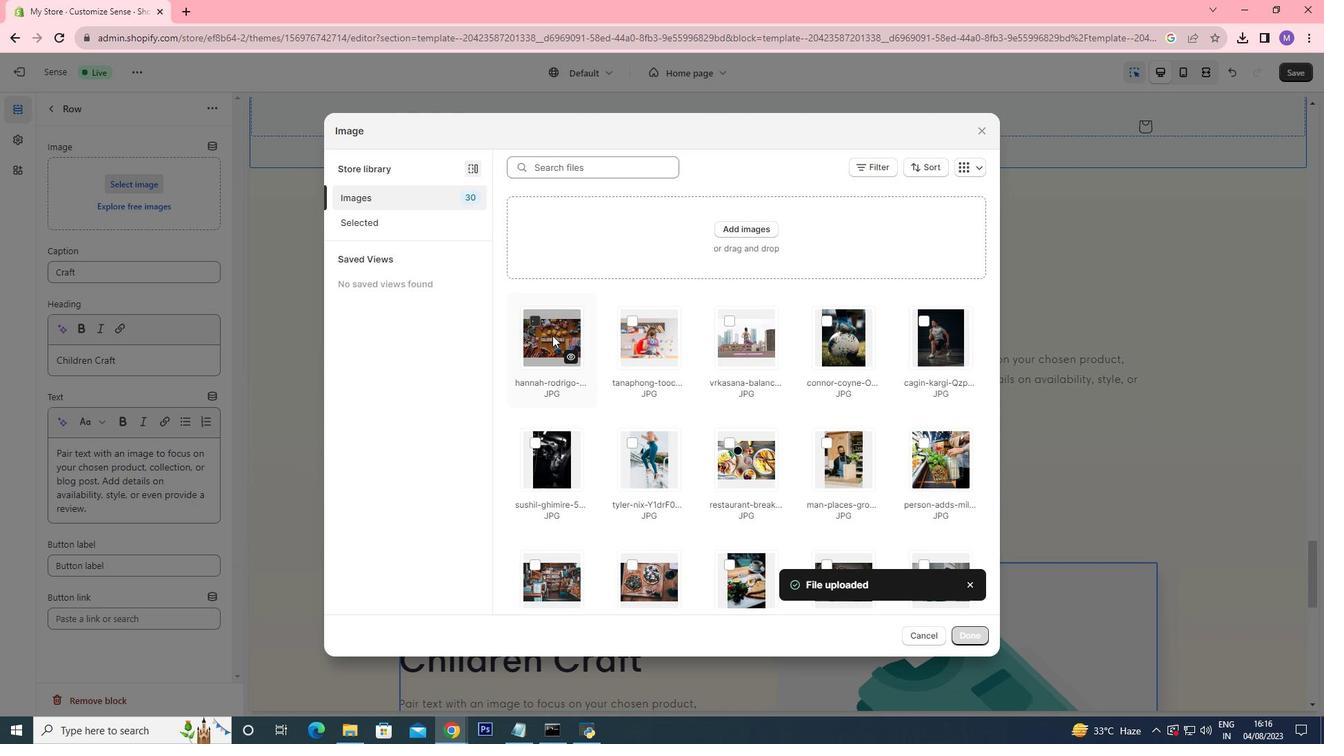 
Action: Mouse moved to (974, 633)
Screenshot: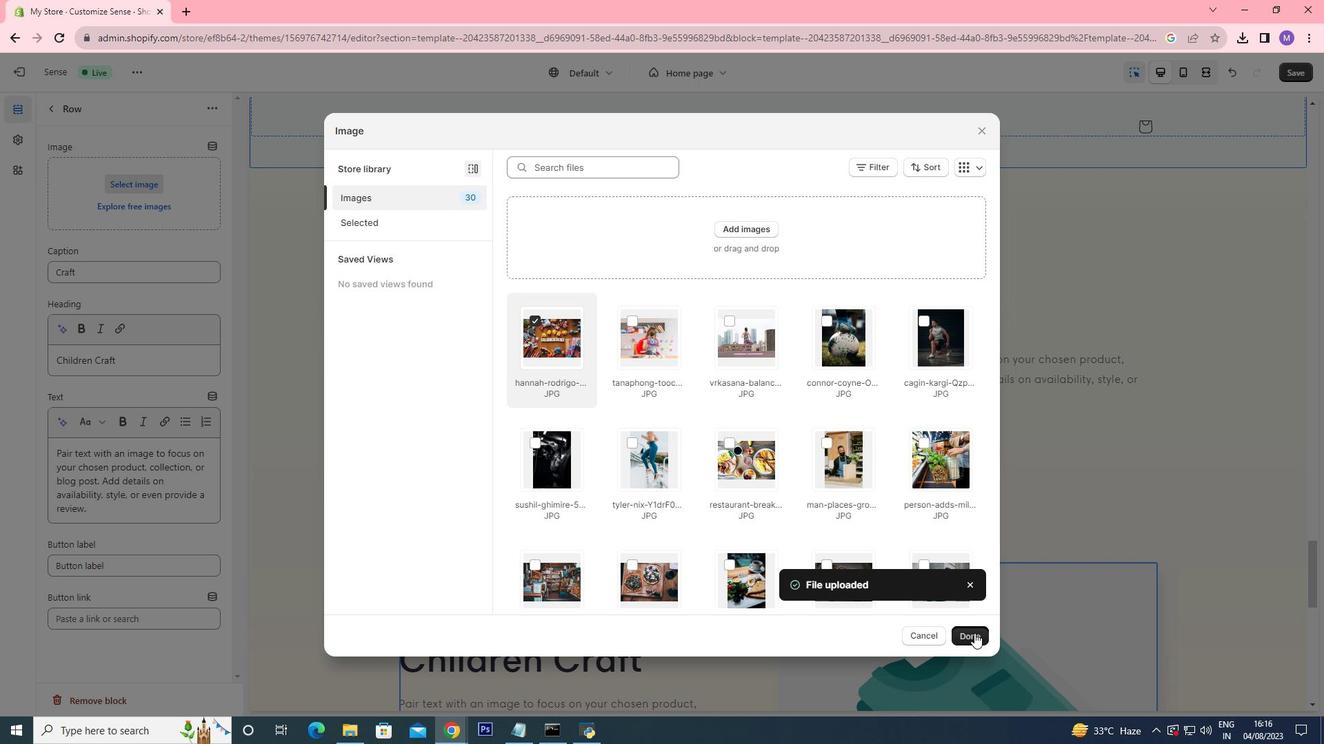 
Action: Mouse pressed left at (974, 633)
Screenshot: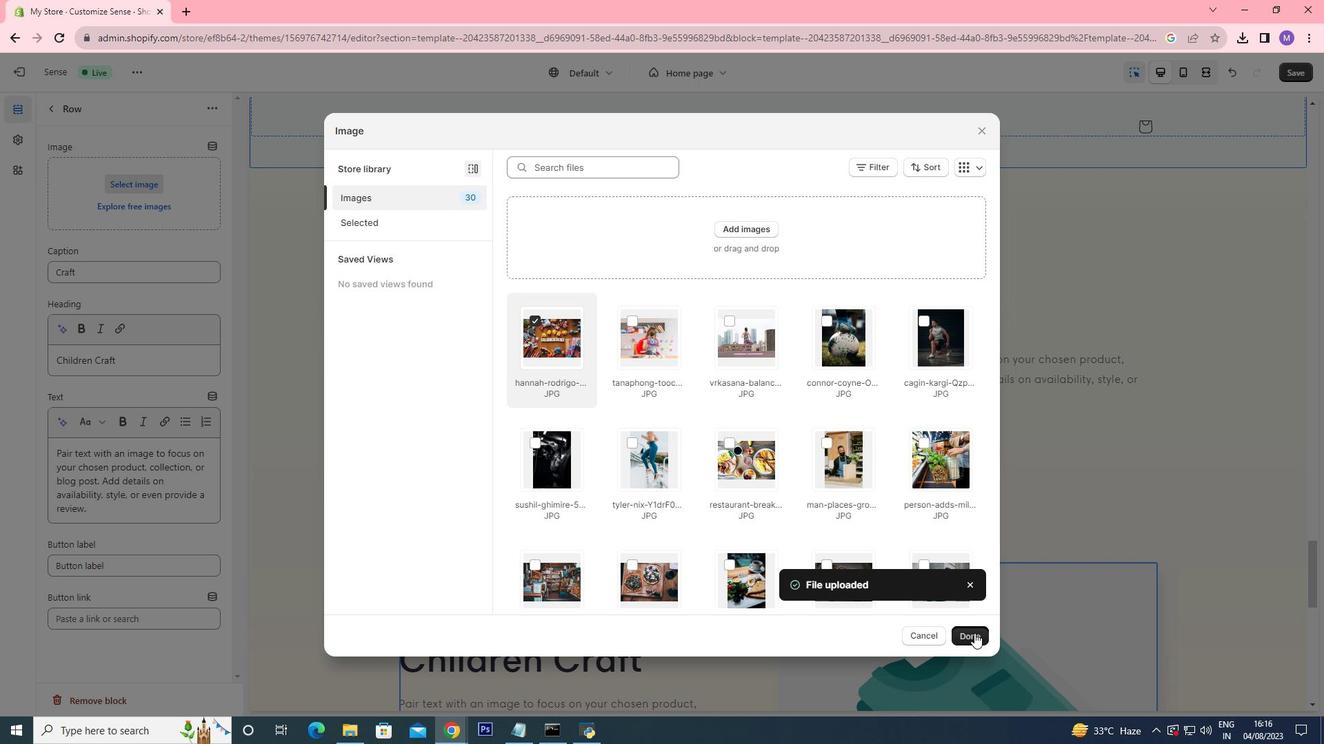 
Action: Mouse moved to (958, 456)
Screenshot: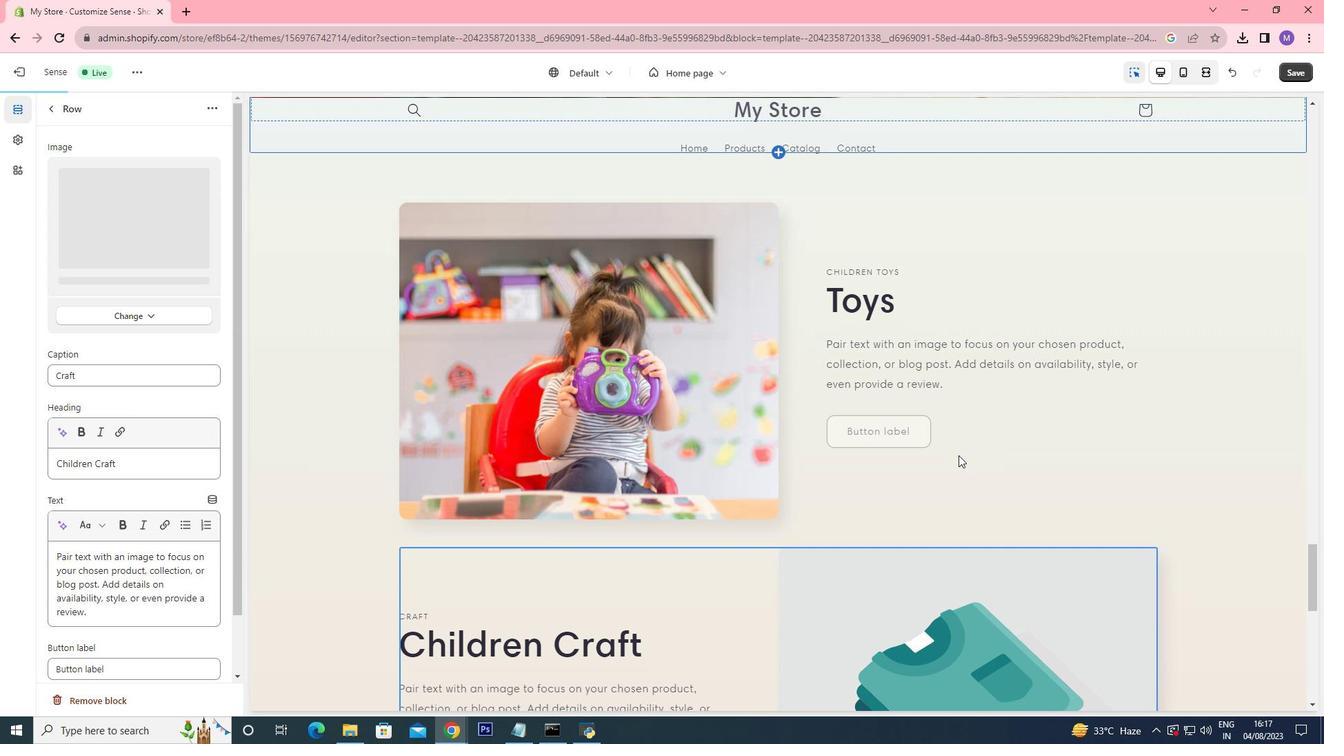 
Action: Mouse scrolled (959, 456) with delta (0, 0)
Screenshot: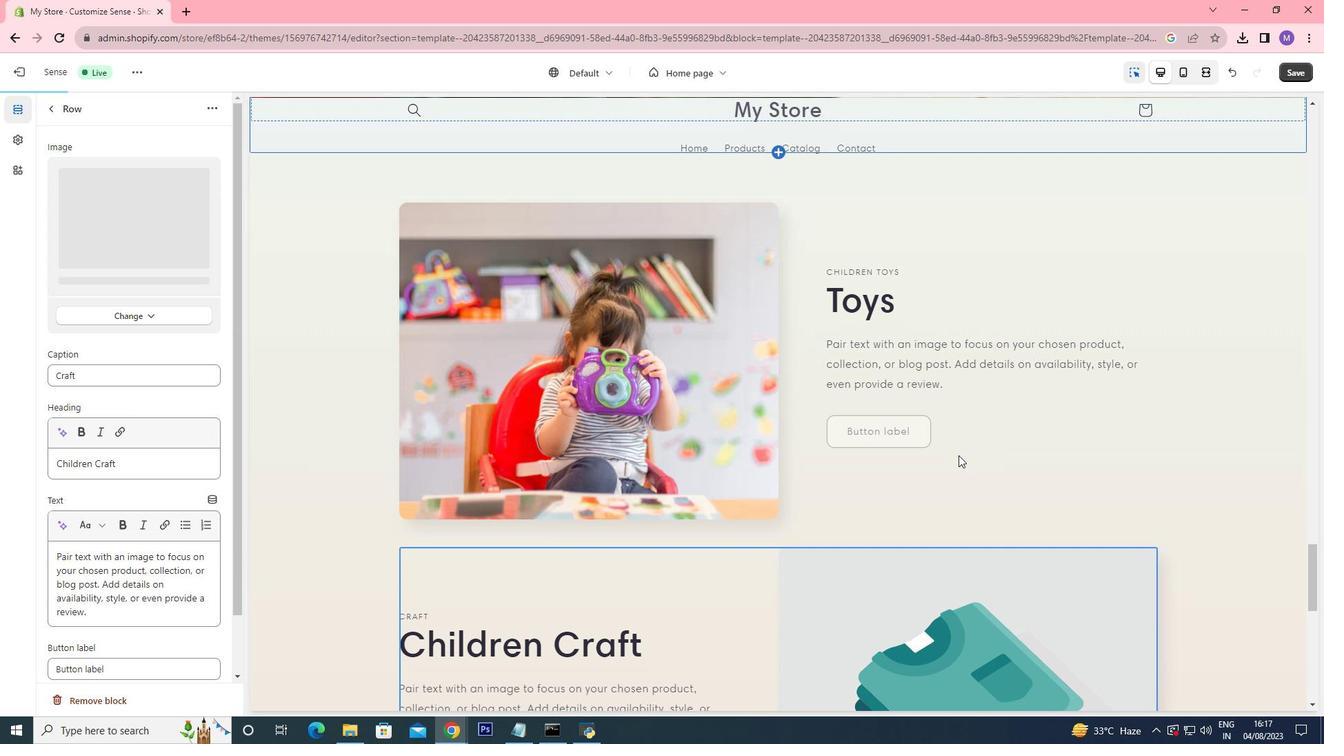 
Action: Mouse moved to (958, 455)
Screenshot: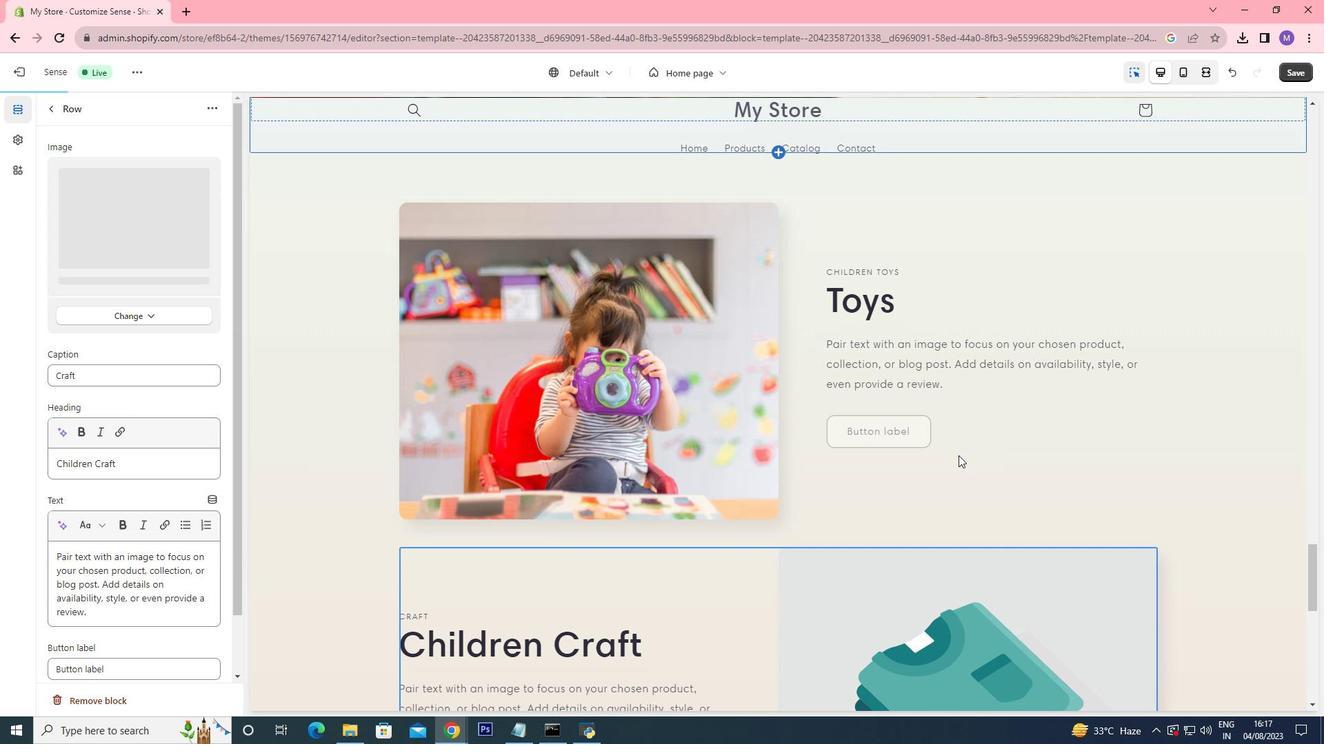 
Action: Mouse scrolled (958, 455) with delta (0, 0)
Screenshot: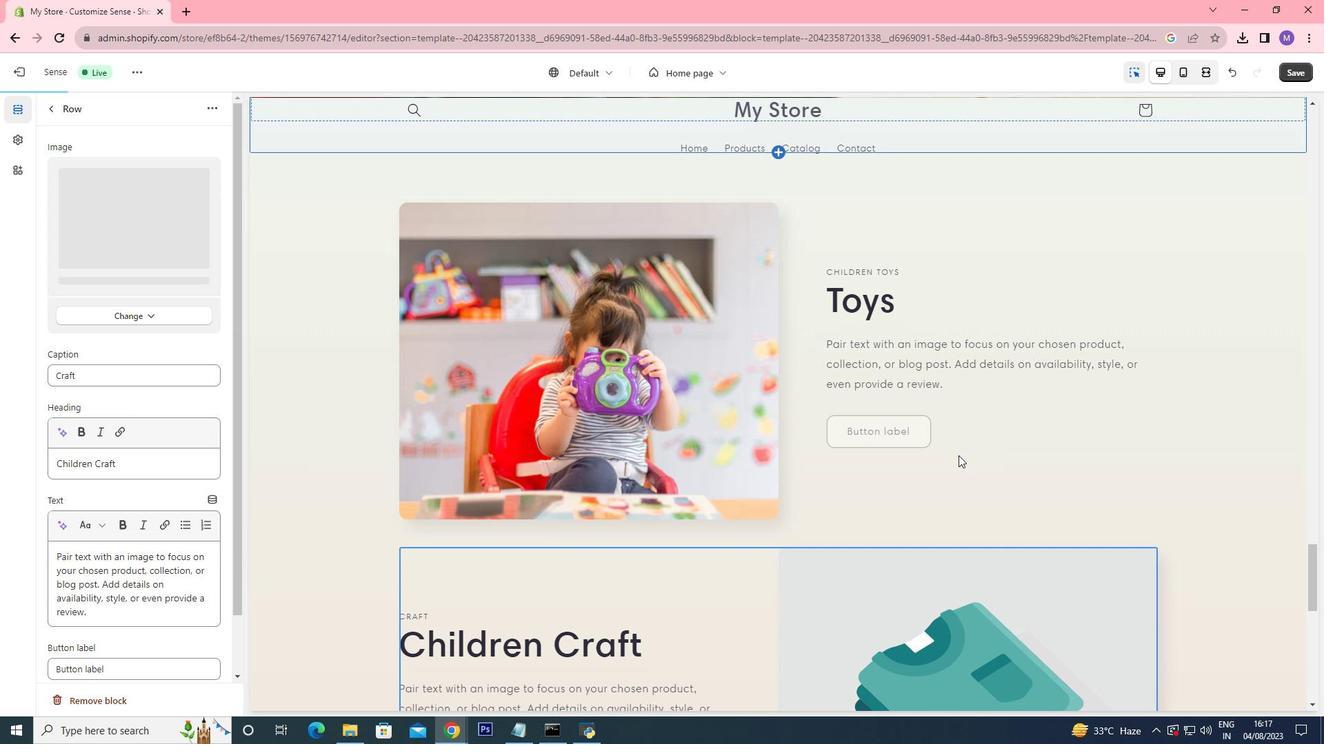 
Action: Mouse scrolled (958, 455) with delta (0, 0)
Screenshot: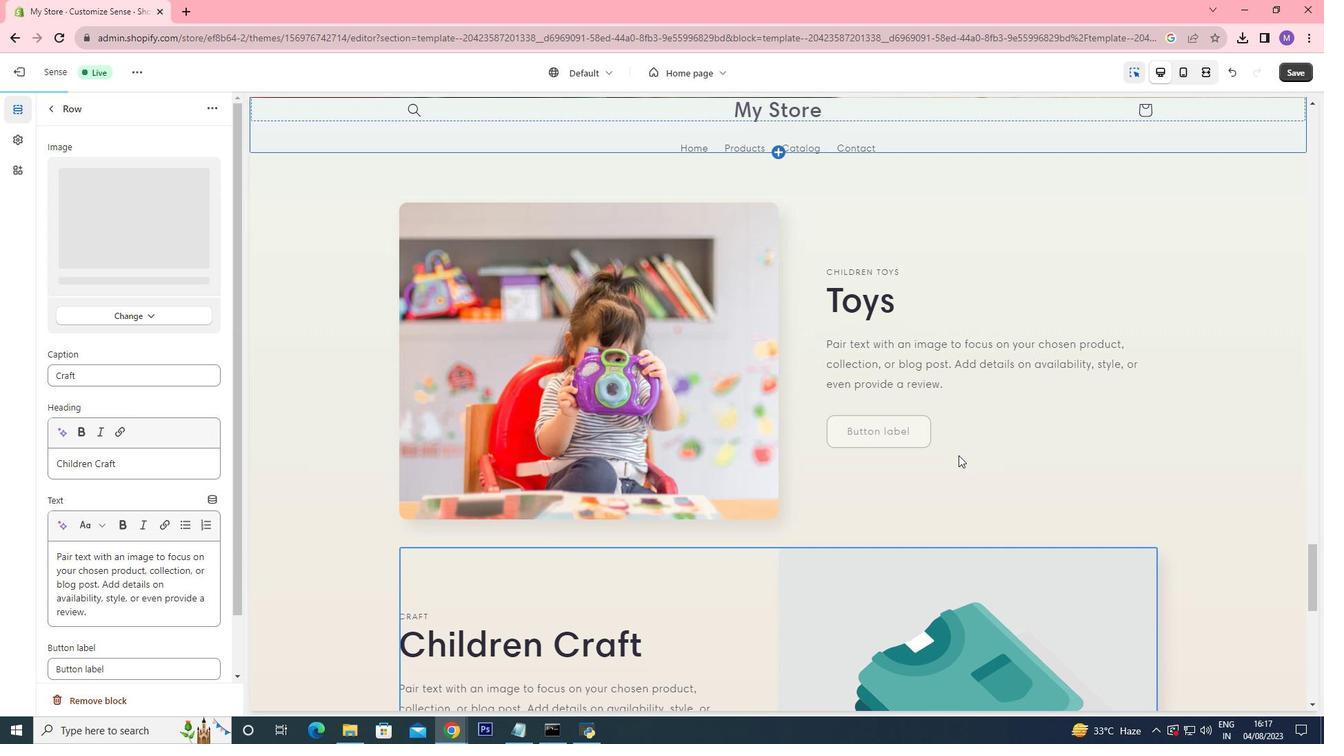 
Action: Mouse scrolled (958, 455) with delta (0, 0)
Screenshot: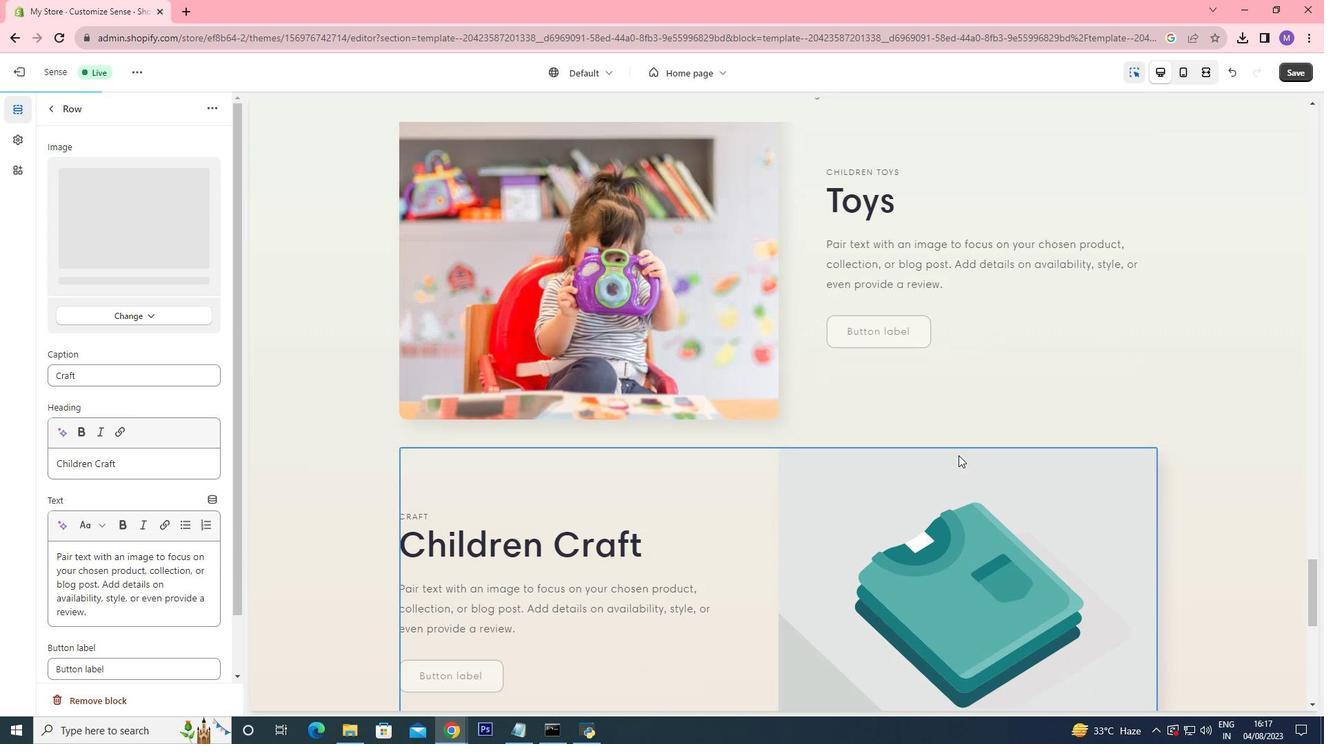 
Action: Mouse moved to (931, 438)
Screenshot: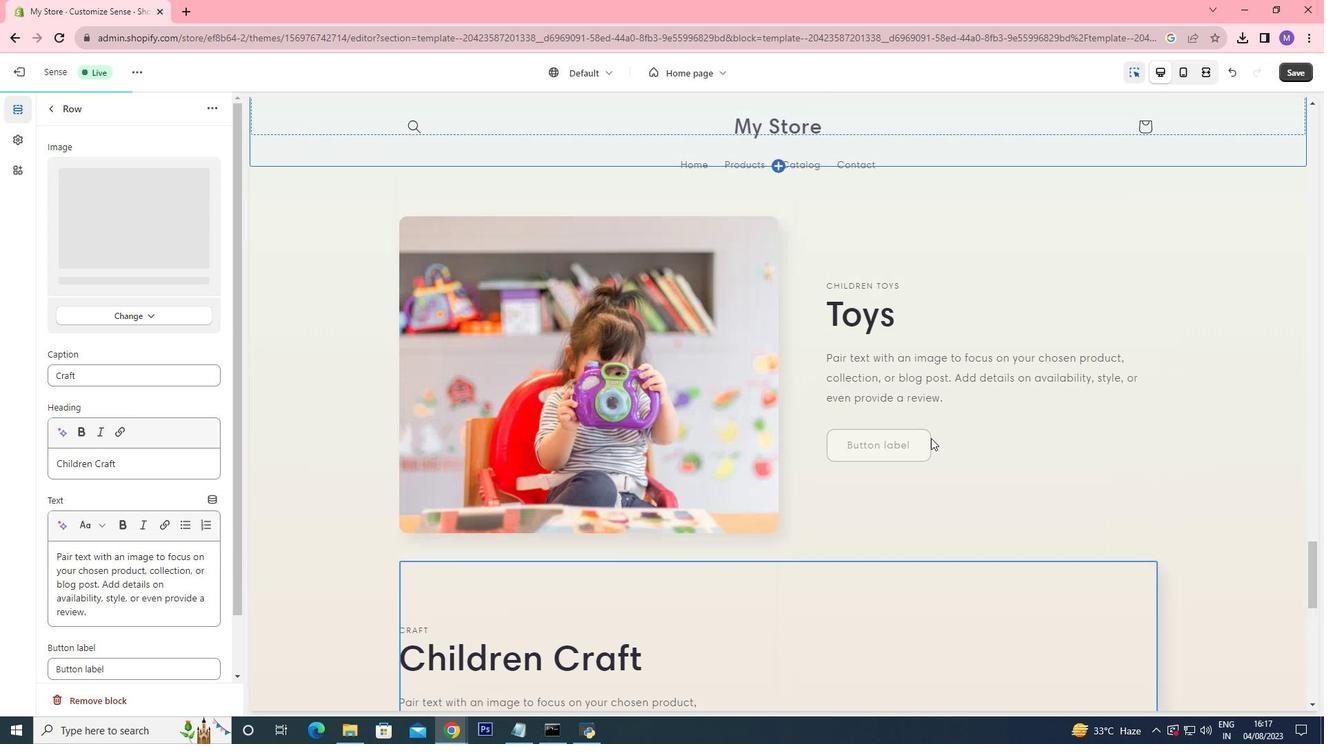 
Action: Mouse scrolled (931, 437) with delta (0, 0)
Screenshot: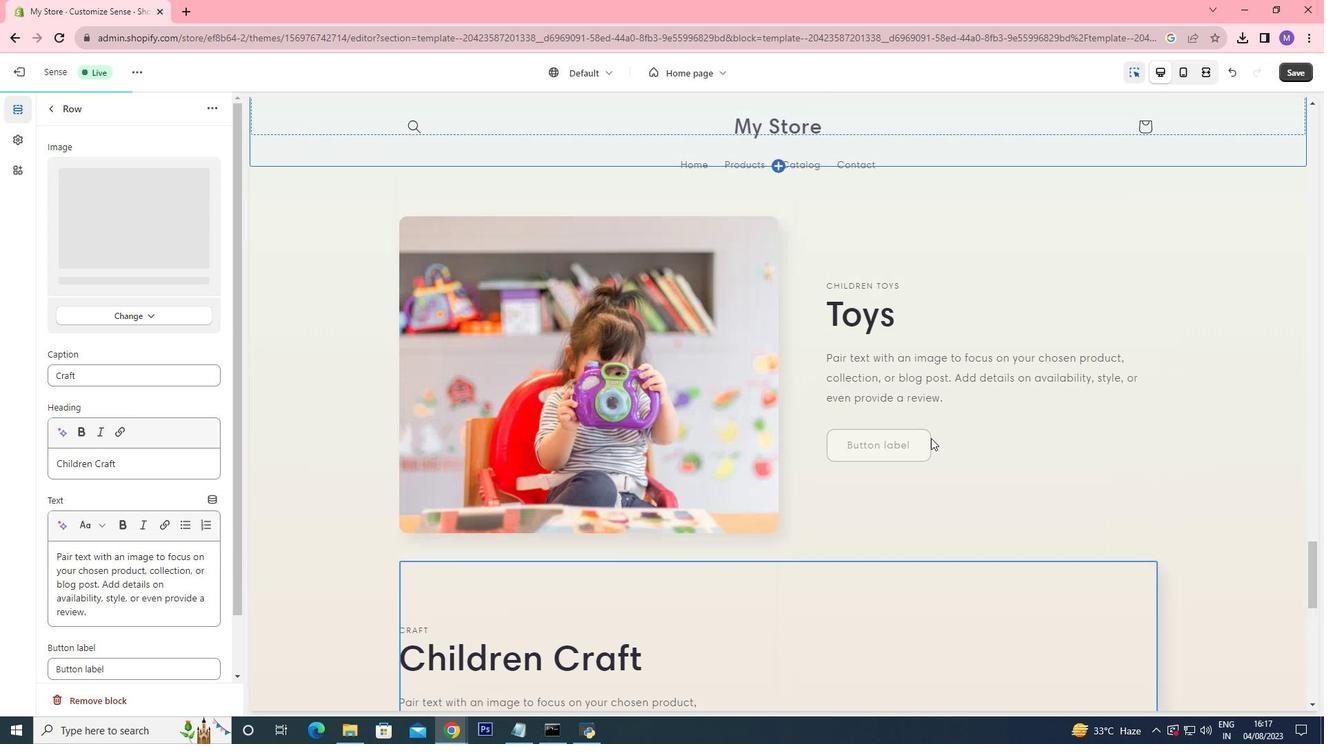 
Action: Mouse scrolled (931, 437) with delta (0, 0)
Screenshot: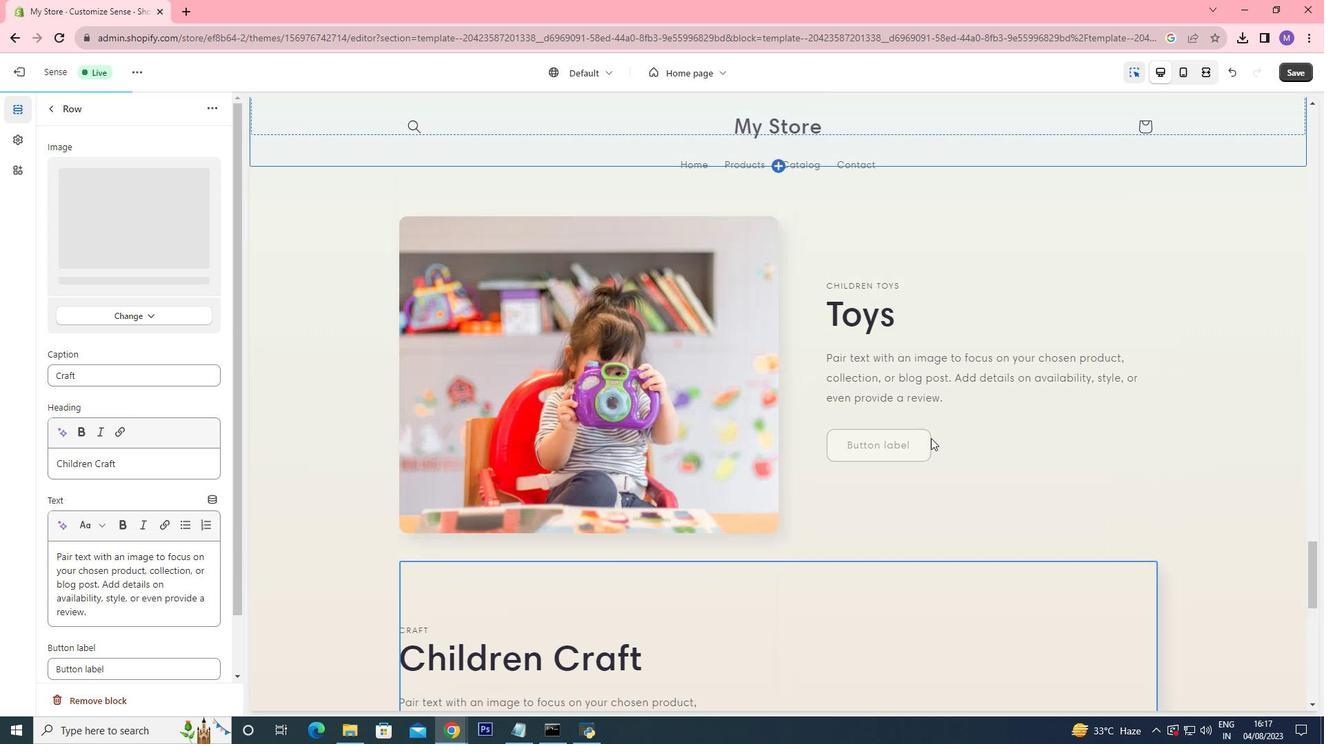 
Action: Mouse scrolled (931, 437) with delta (0, 0)
Screenshot: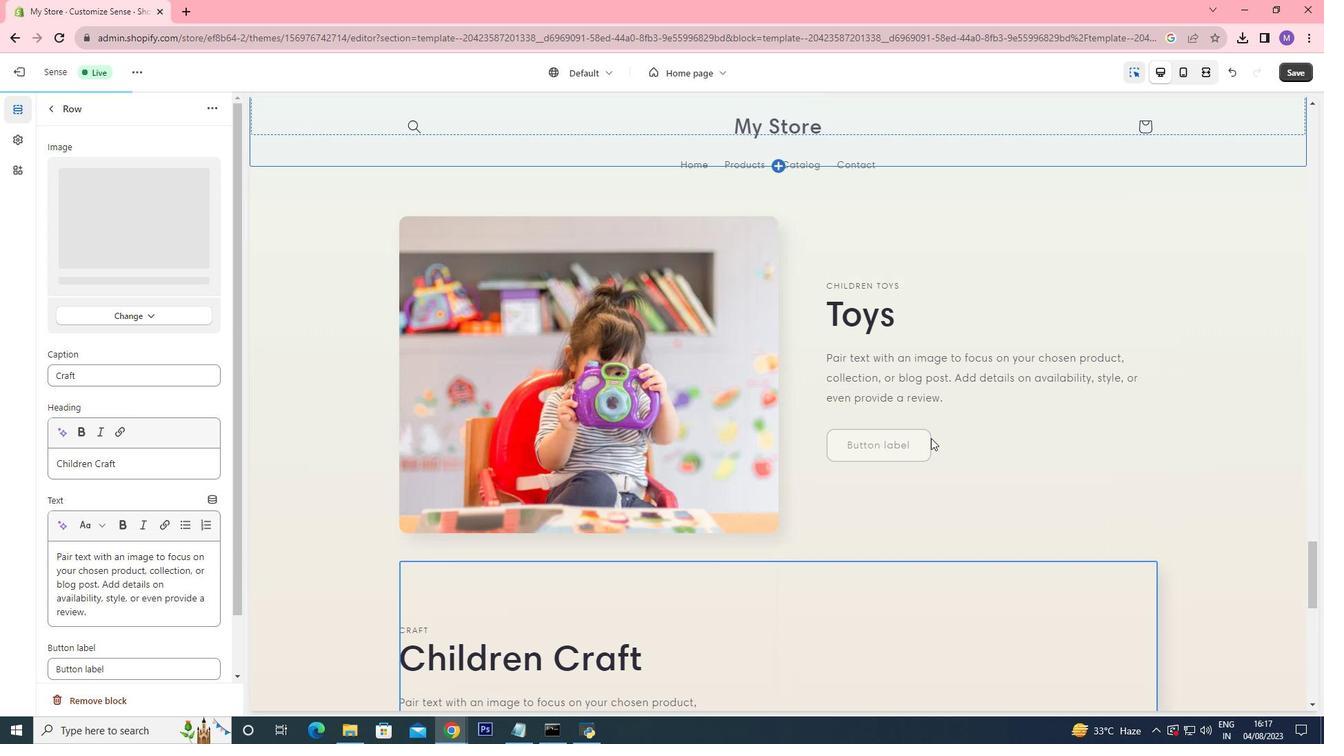 
Action: Mouse scrolled (931, 437) with delta (0, 0)
Screenshot: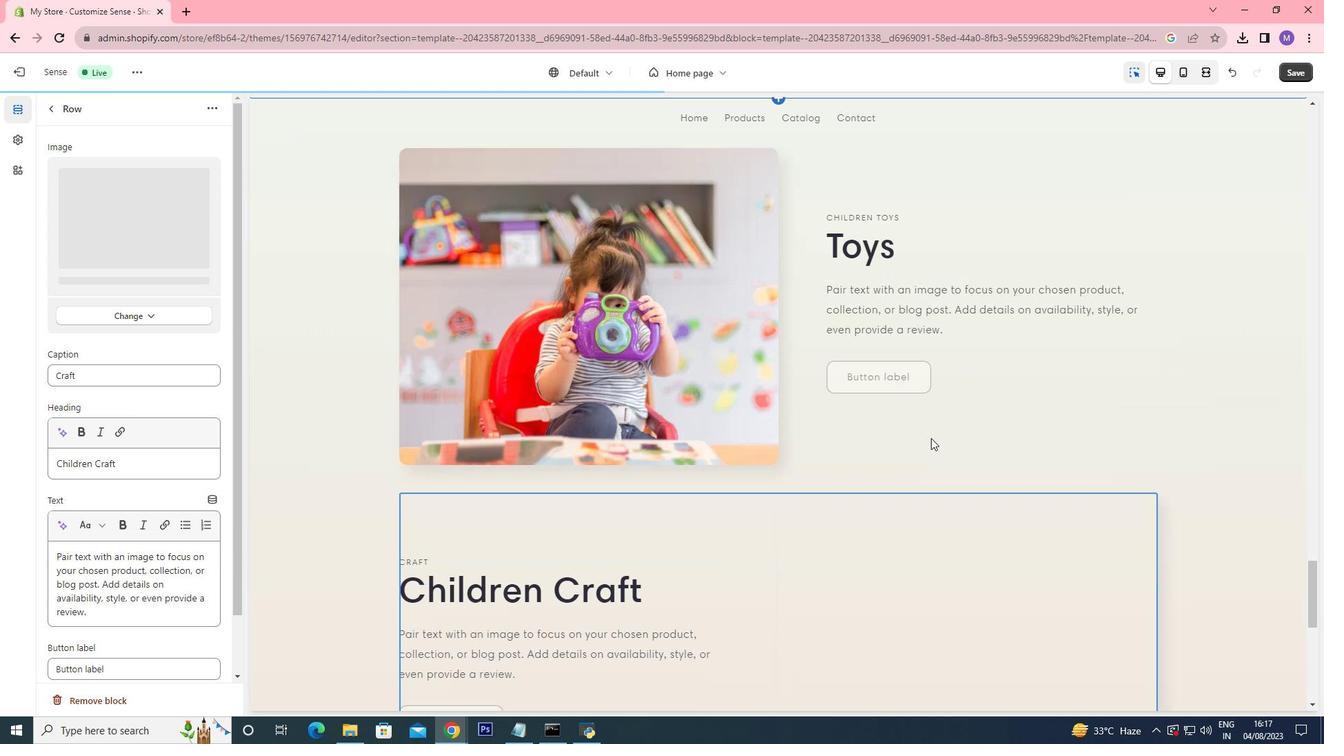 
Action: Mouse scrolled (931, 437) with delta (0, 0)
Screenshot: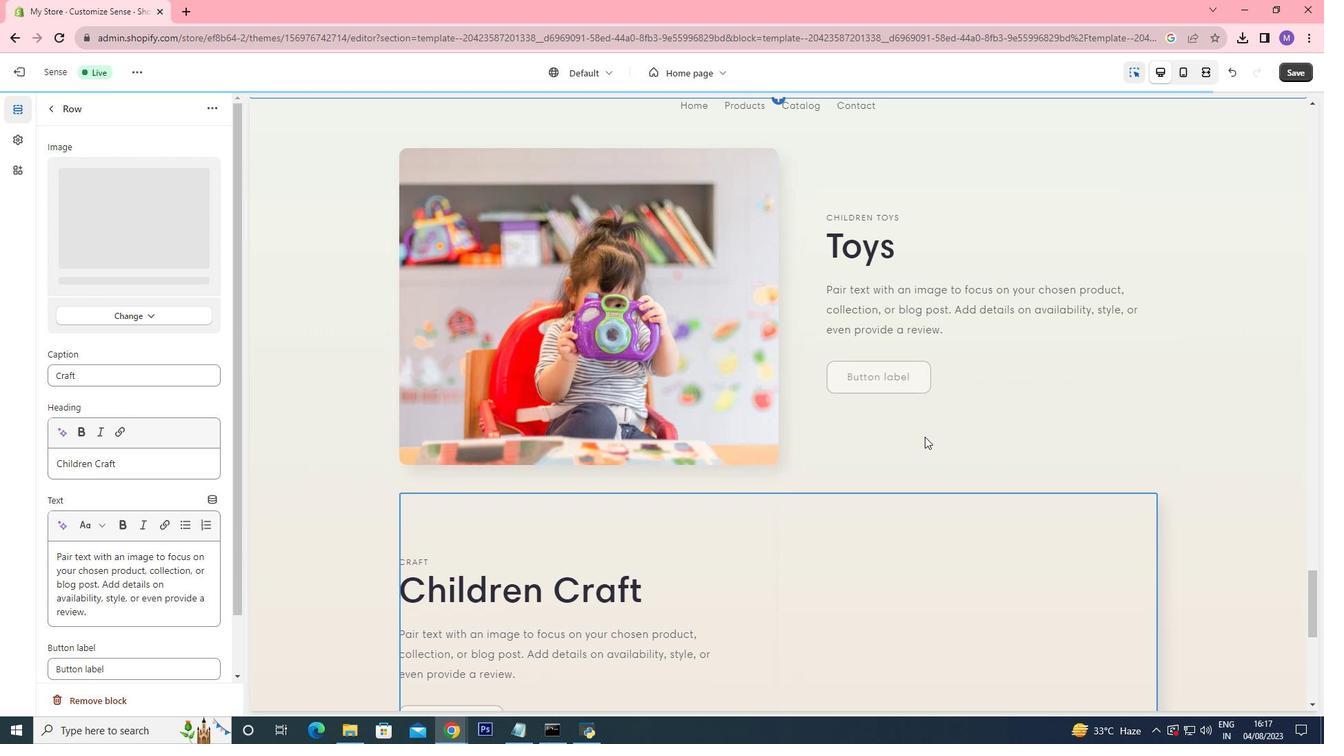 
Action: Mouse moved to (925, 437)
Screenshot: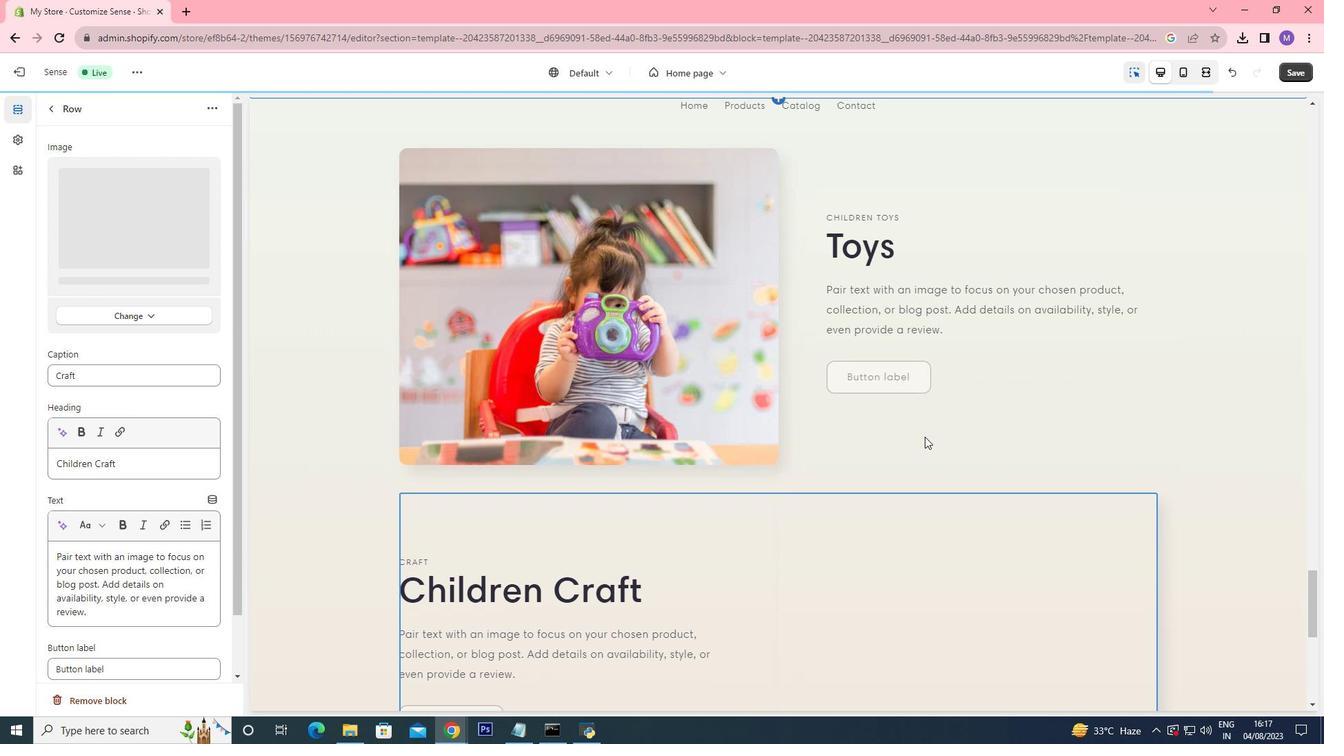 
Action: Mouse scrolled (927, 437) with delta (0, 0)
Screenshot: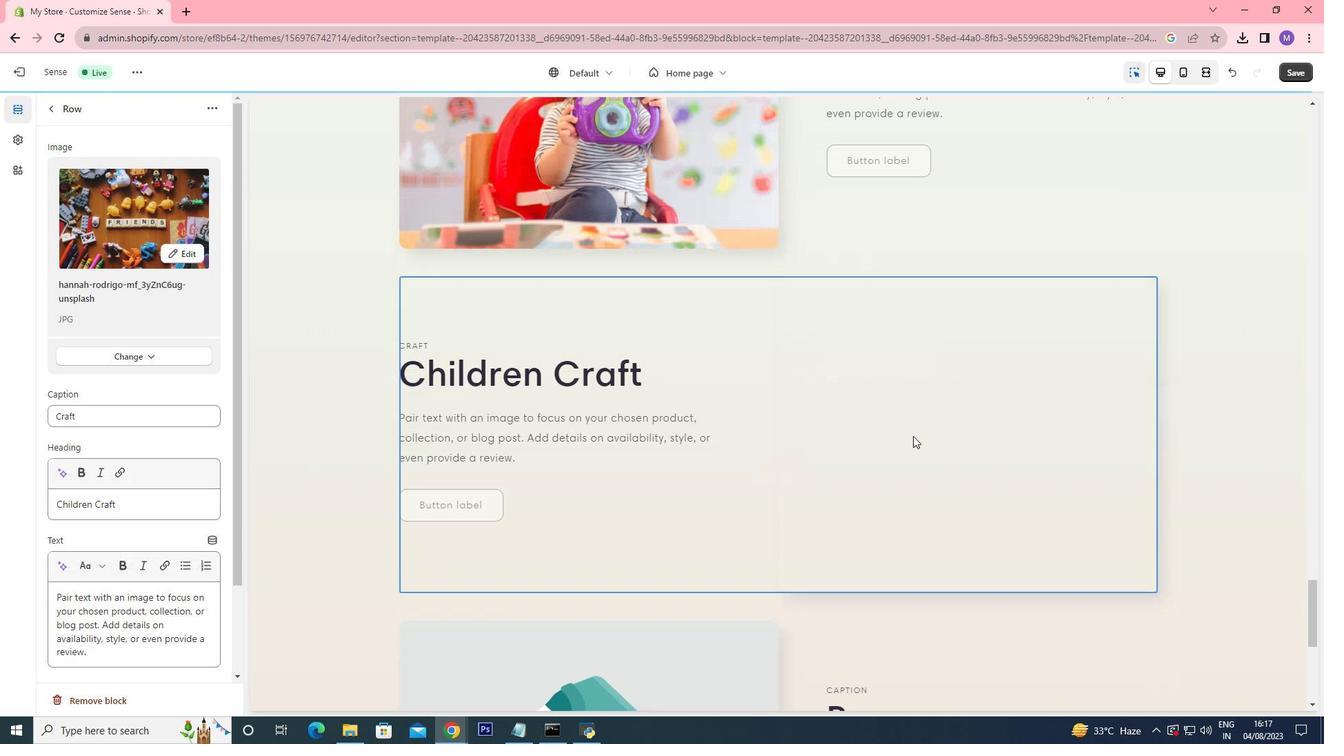 
Action: Mouse scrolled (925, 437) with delta (0, 0)
Screenshot: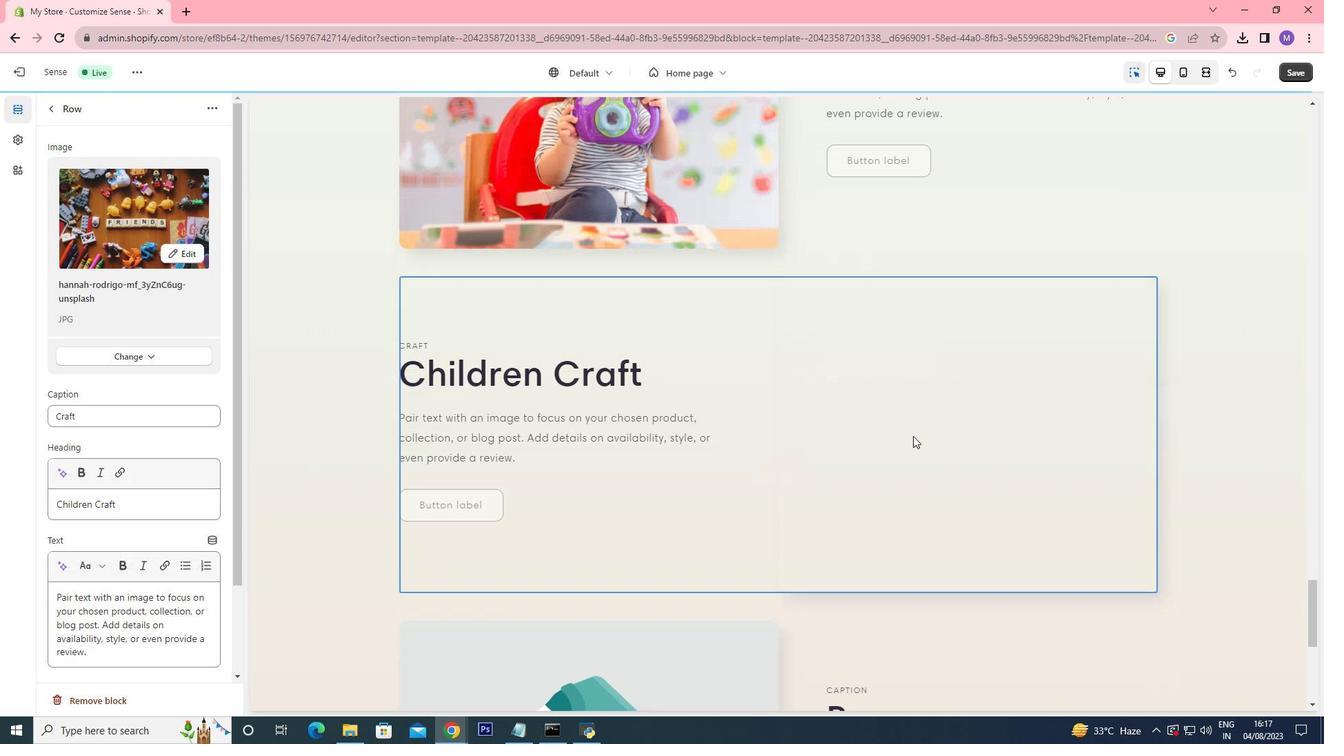 
Action: Mouse moved to (886, 436)
Screenshot: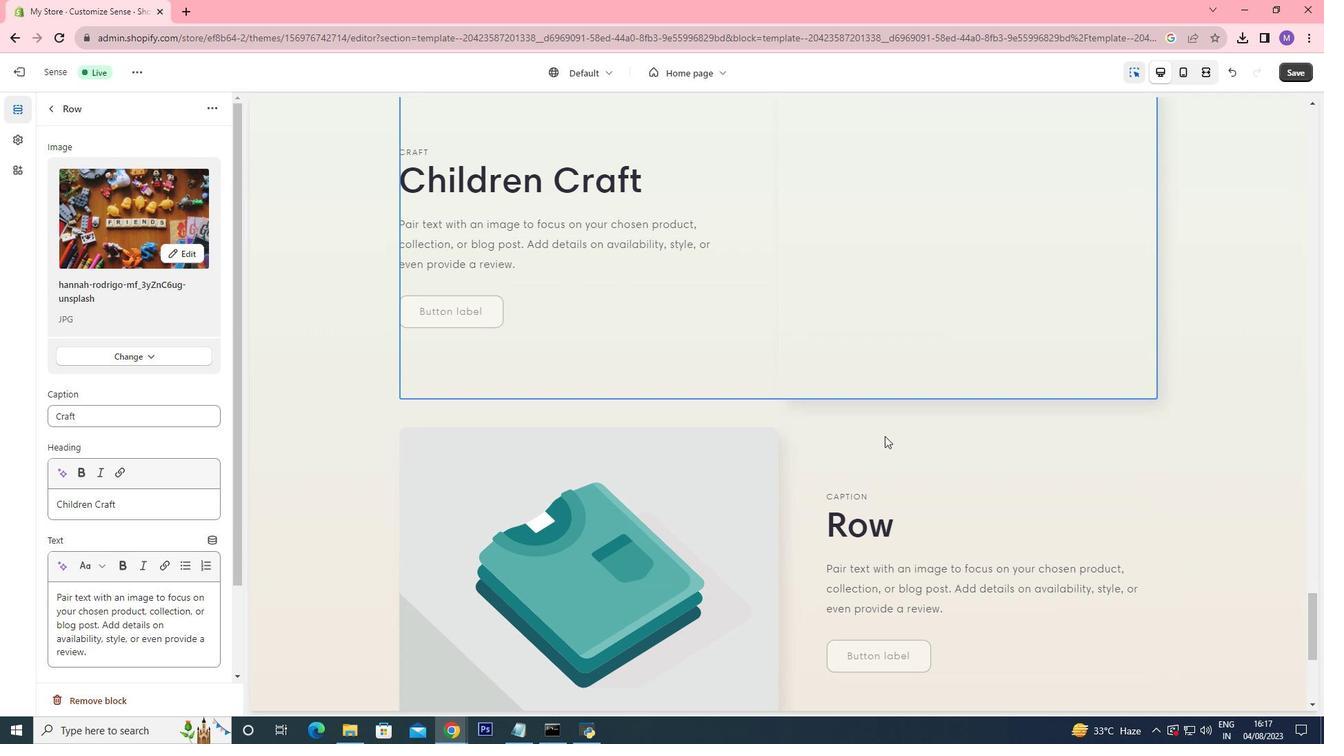 
Action: Mouse scrolled (886, 435) with delta (0, 0)
Screenshot: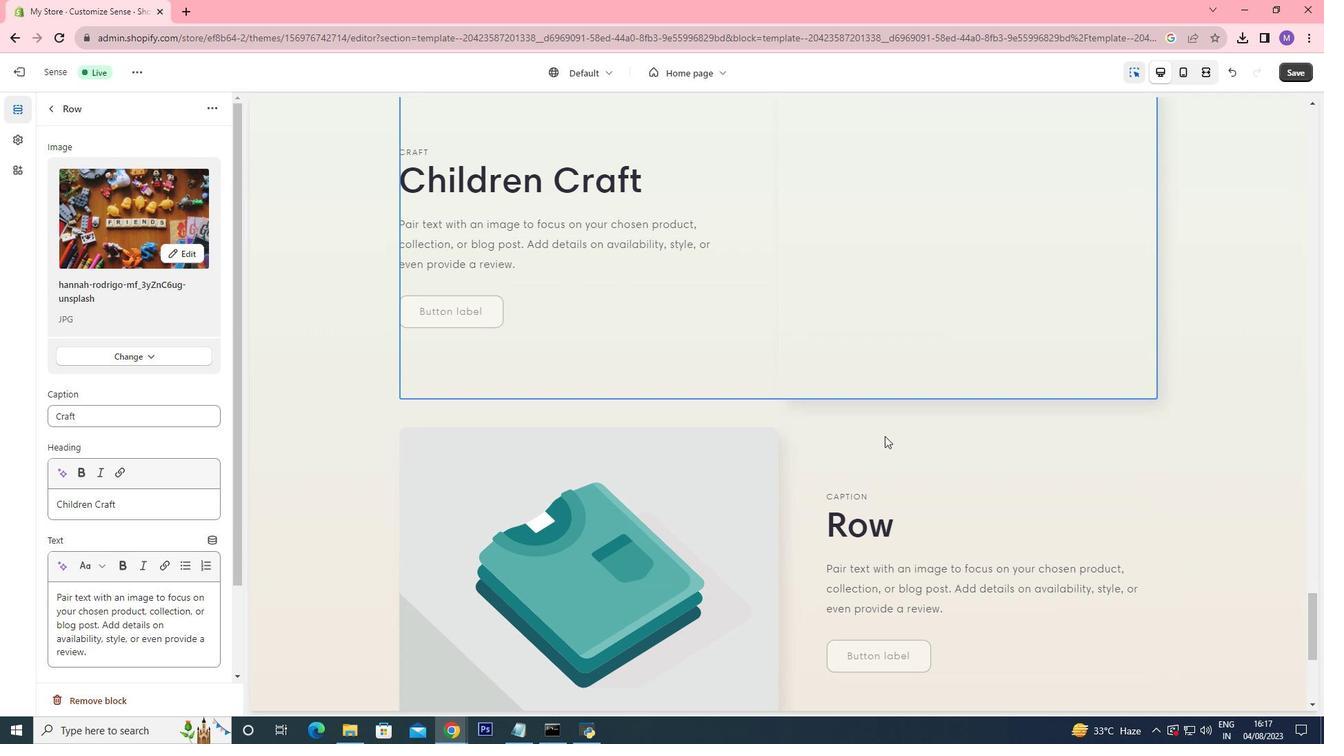 
Action: Mouse moved to (884, 436)
Screenshot: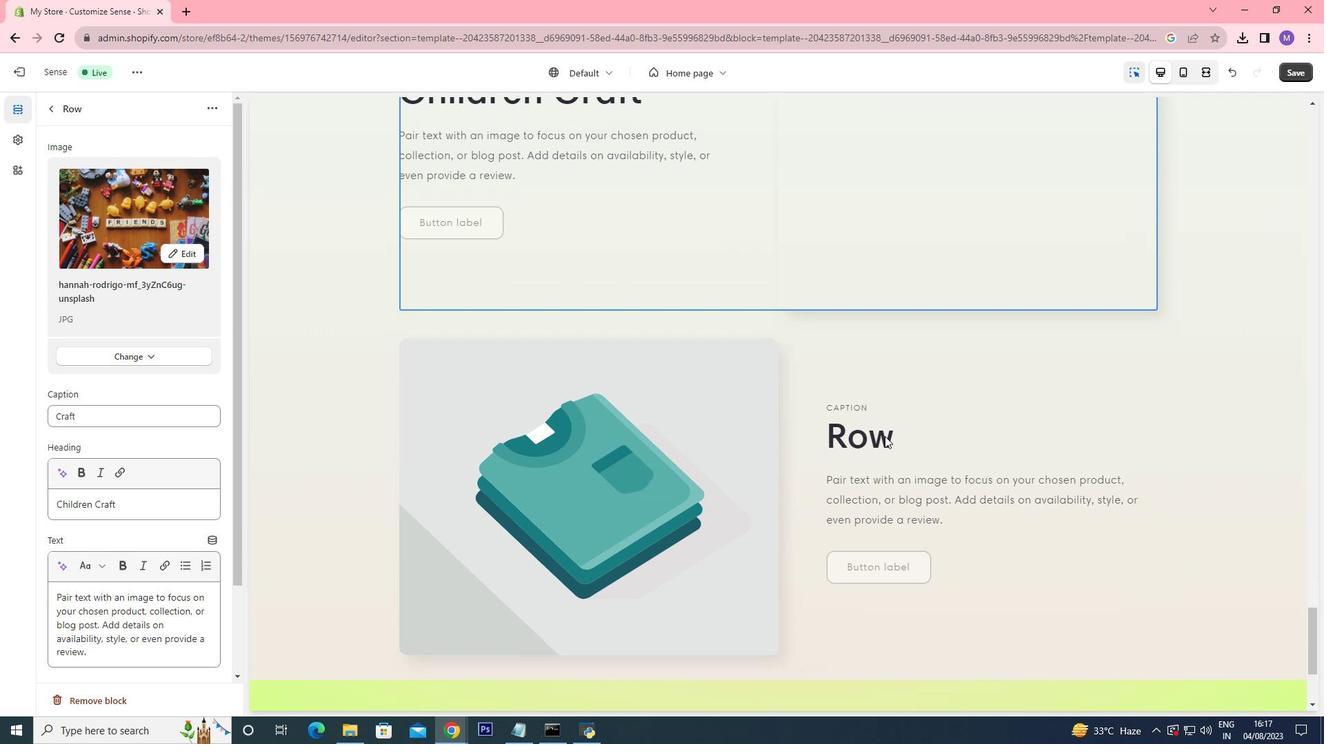 
Action: Mouse scrolled (884, 435) with delta (0, 0)
Screenshot: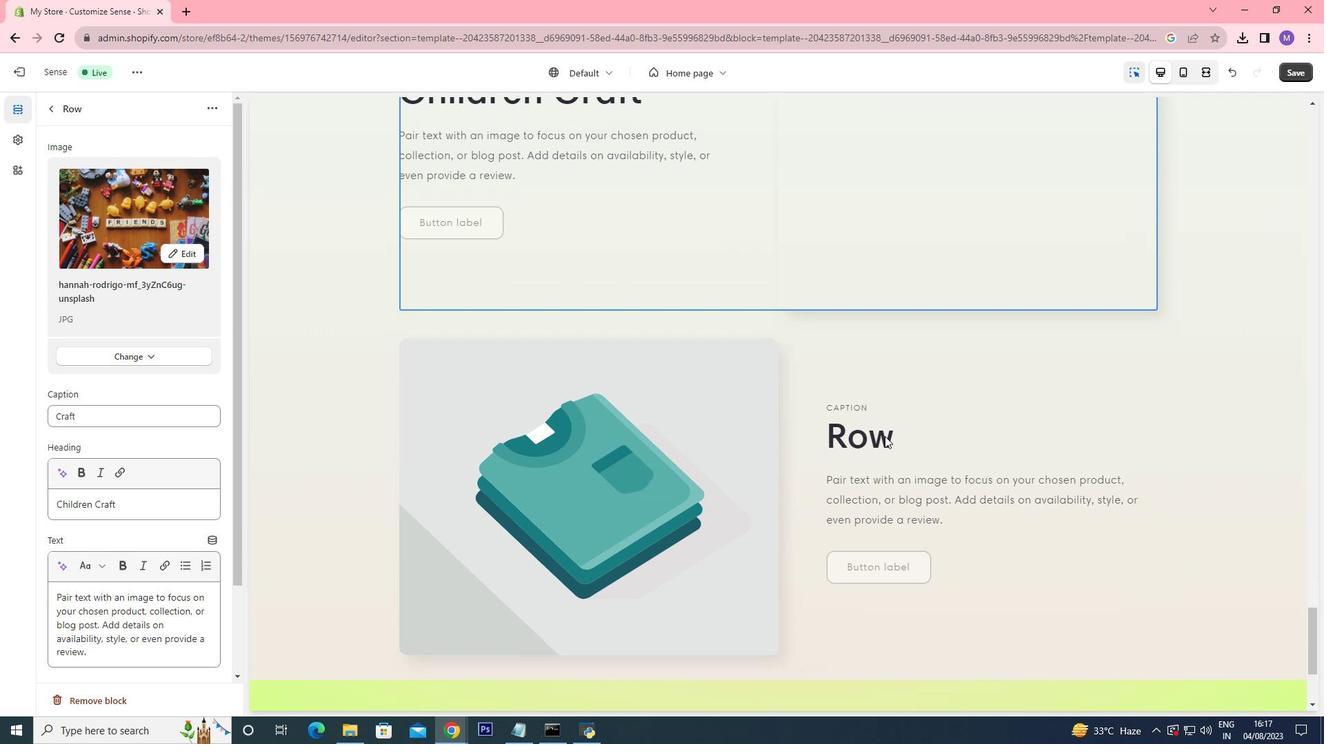 
Action: Mouse scrolled (884, 435) with delta (0, 0)
Screenshot: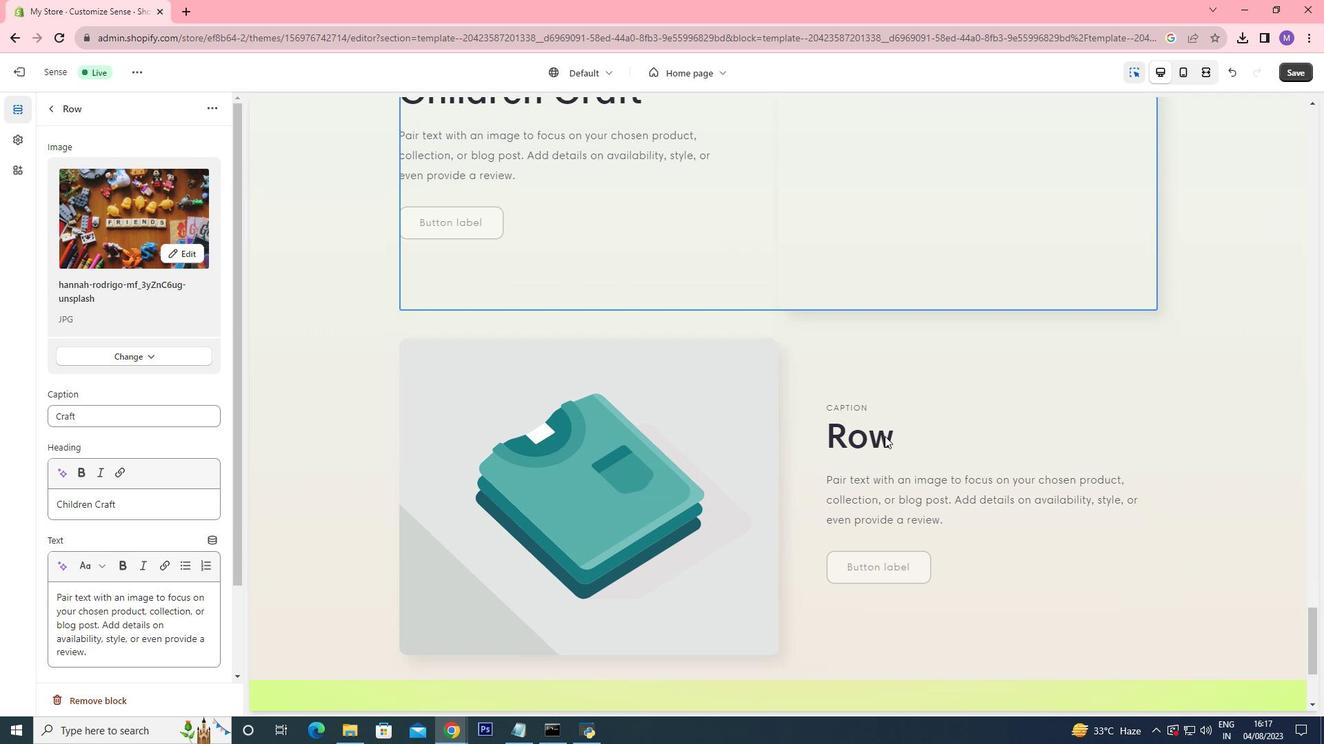 
Action: Mouse moved to (644, 425)
Screenshot: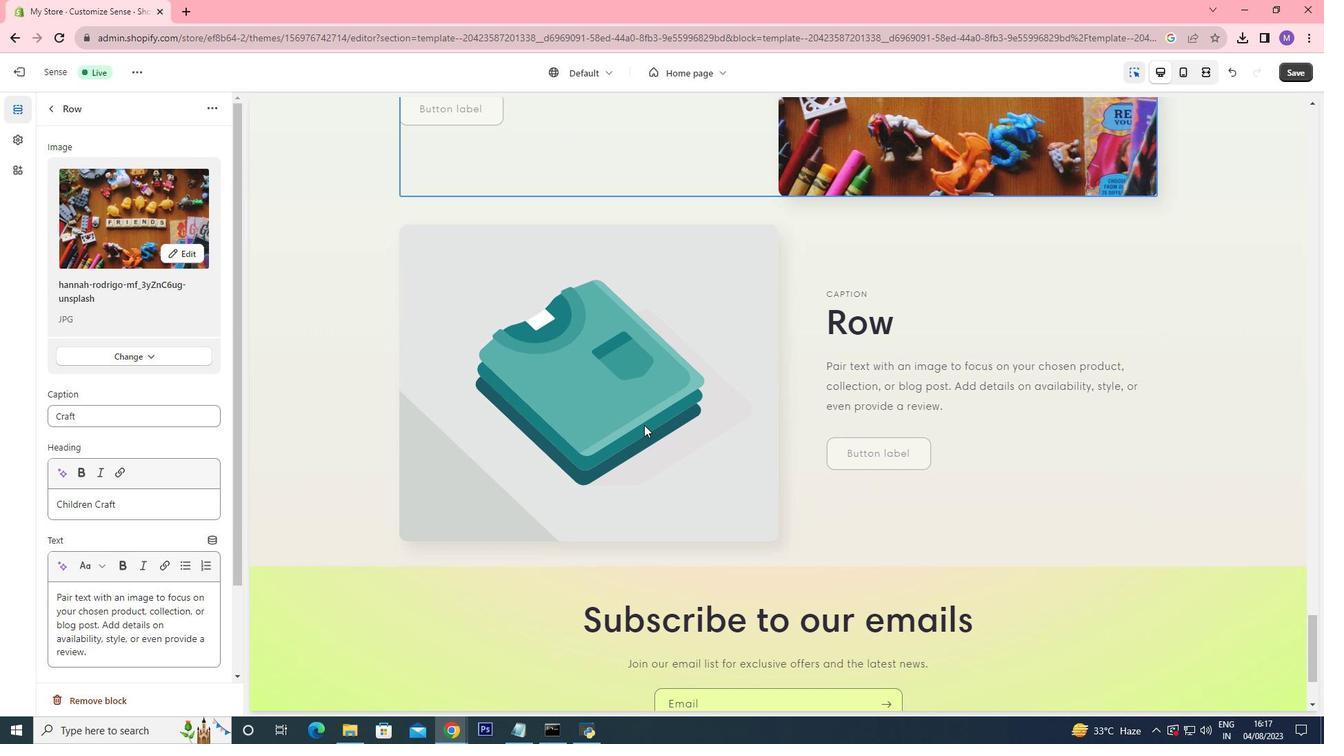 
Action: Mouse pressed left at (644, 425)
Screenshot: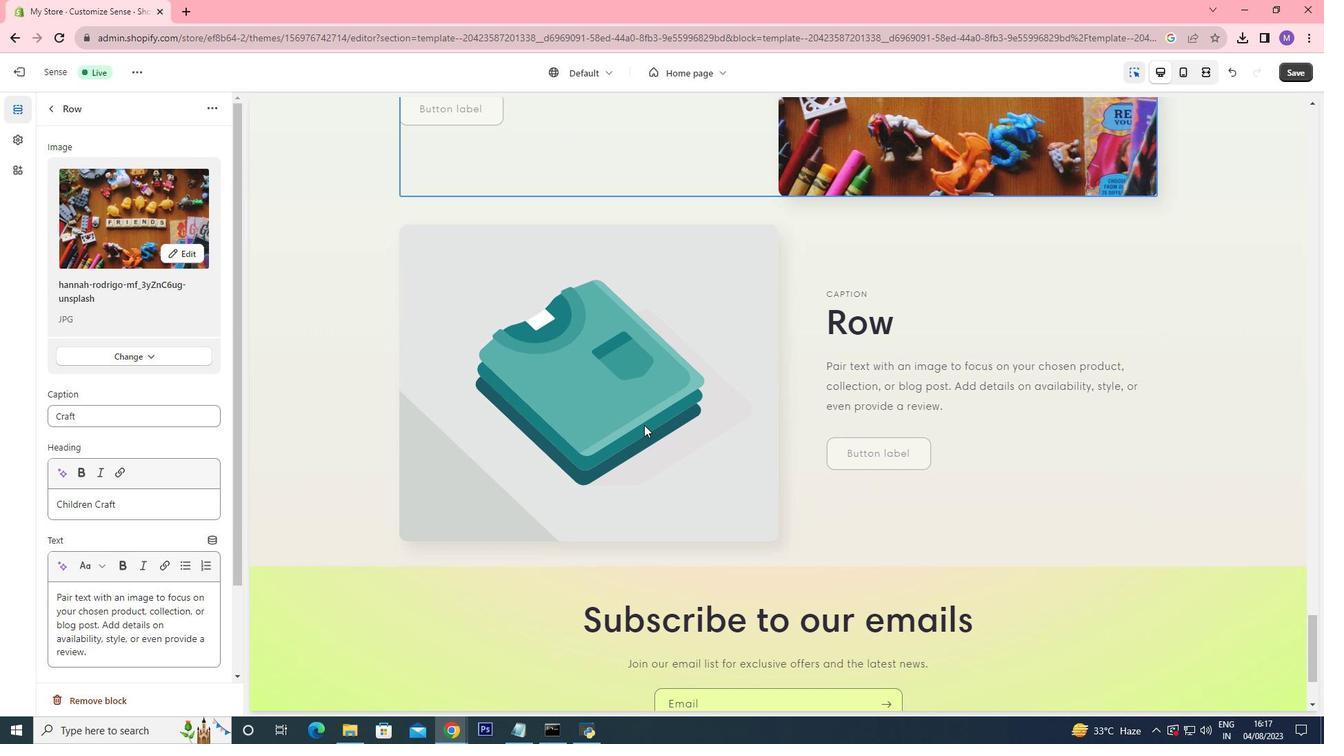 
Action: Mouse moved to (128, 187)
Screenshot: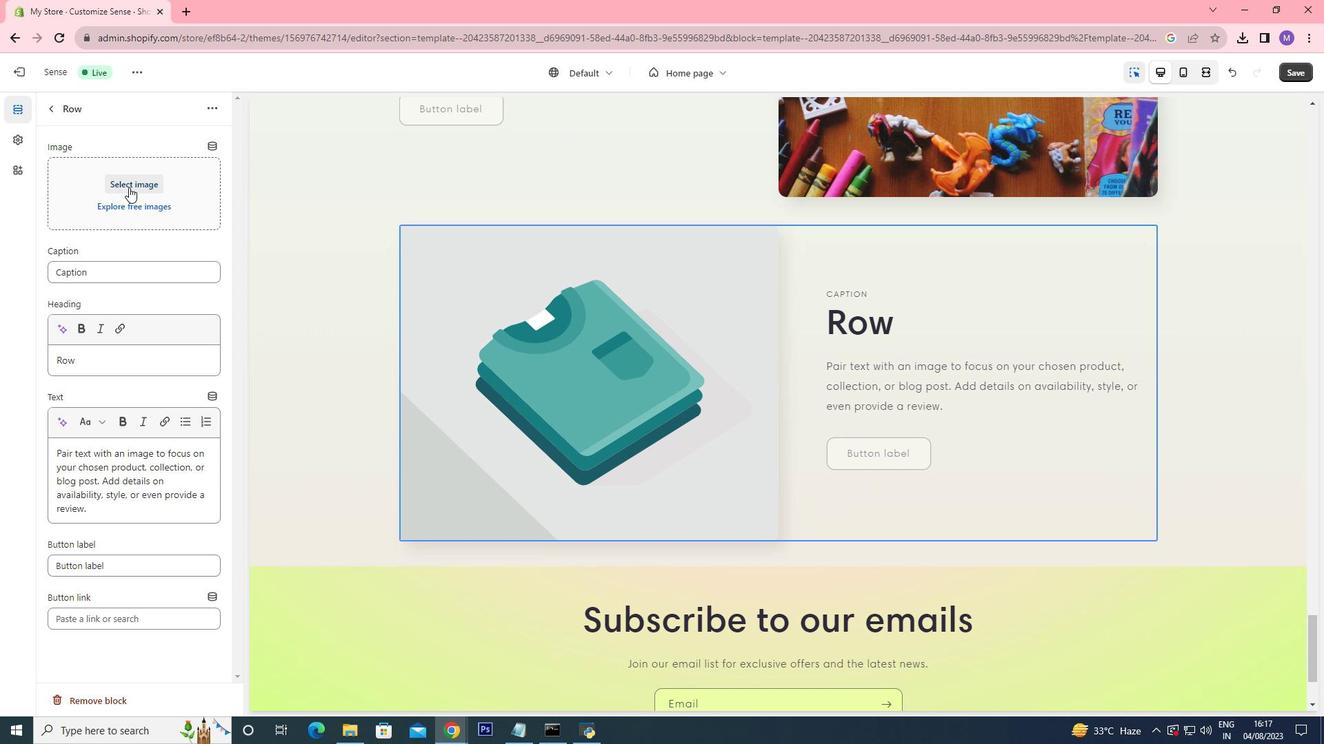 
Action: Mouse pressed left at (128, 187)
Screenshot: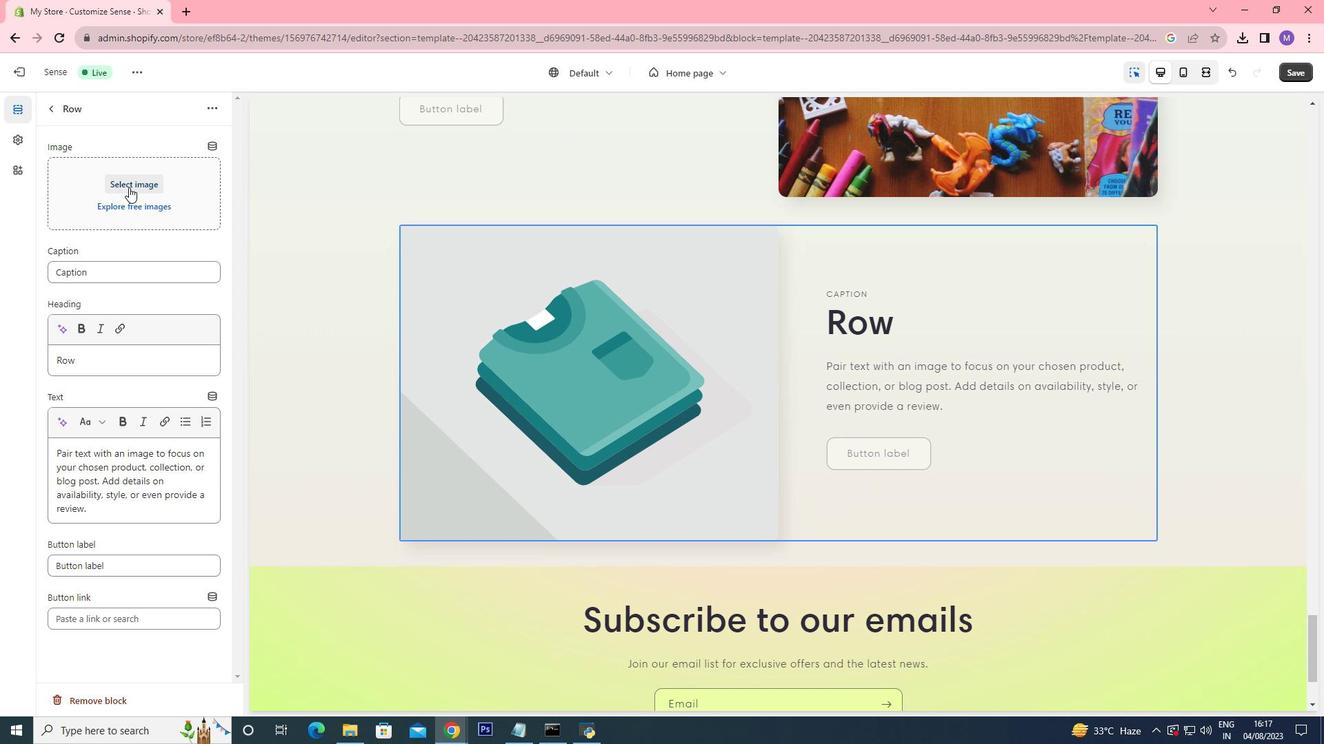 
Action: Mouse moved to (757, 227)
Screenshot: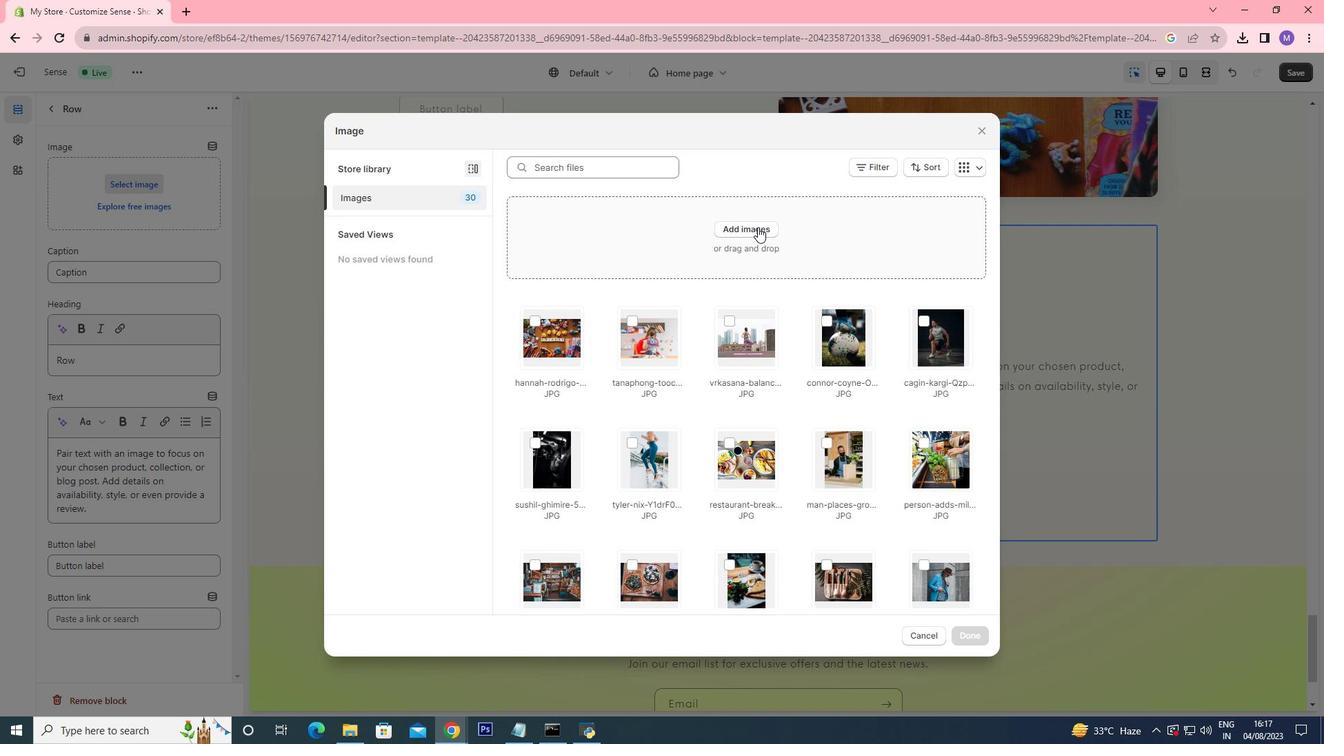 
Action: Mouse pressed left at (757, 227)
Screenshot: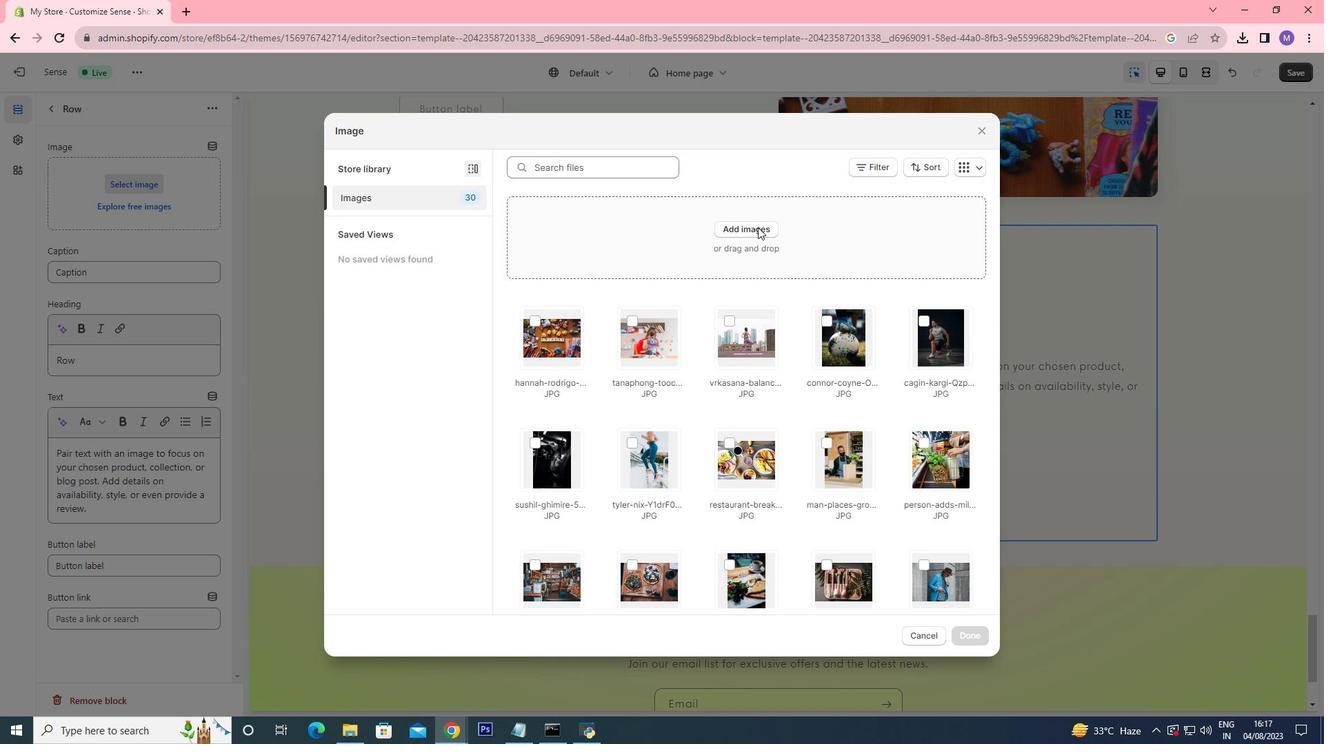 
Action: Mouse moved to (202, 145)
Screenshot: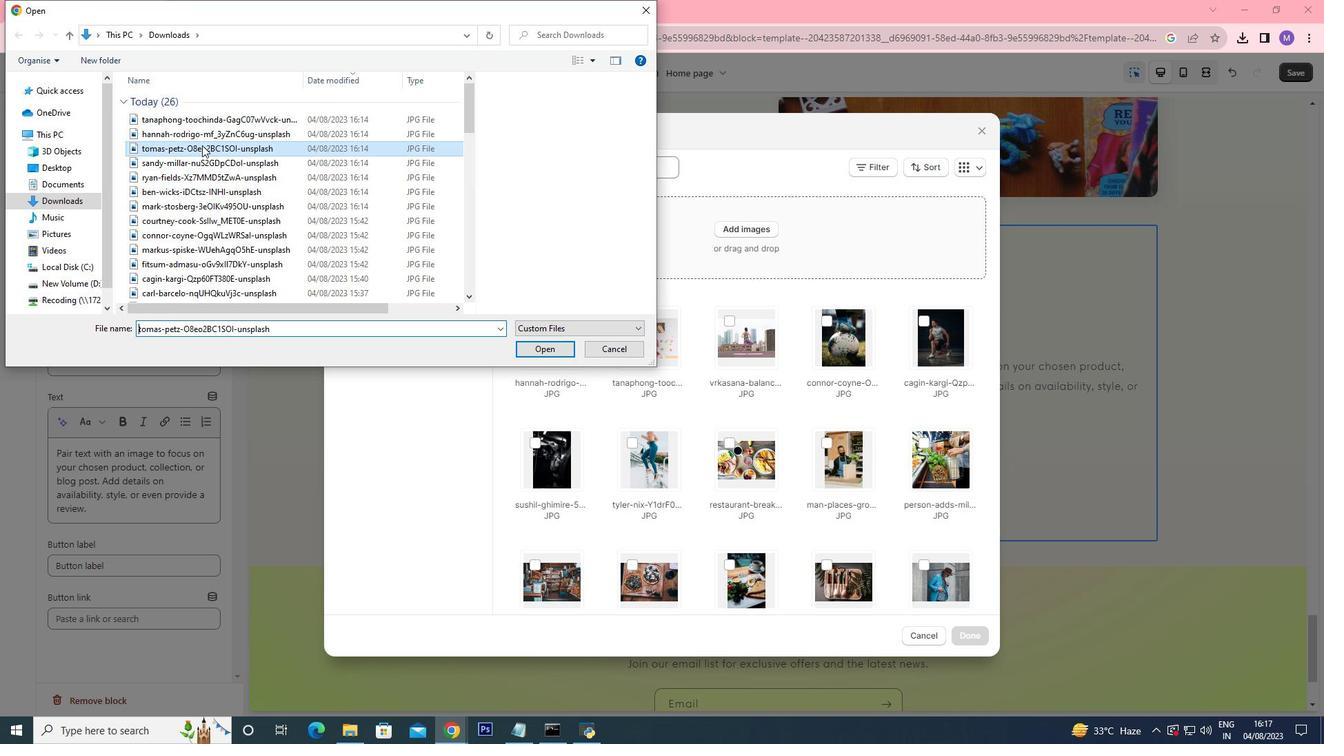 
Action: Mouse pressed left at (202, 145)
Screenshot: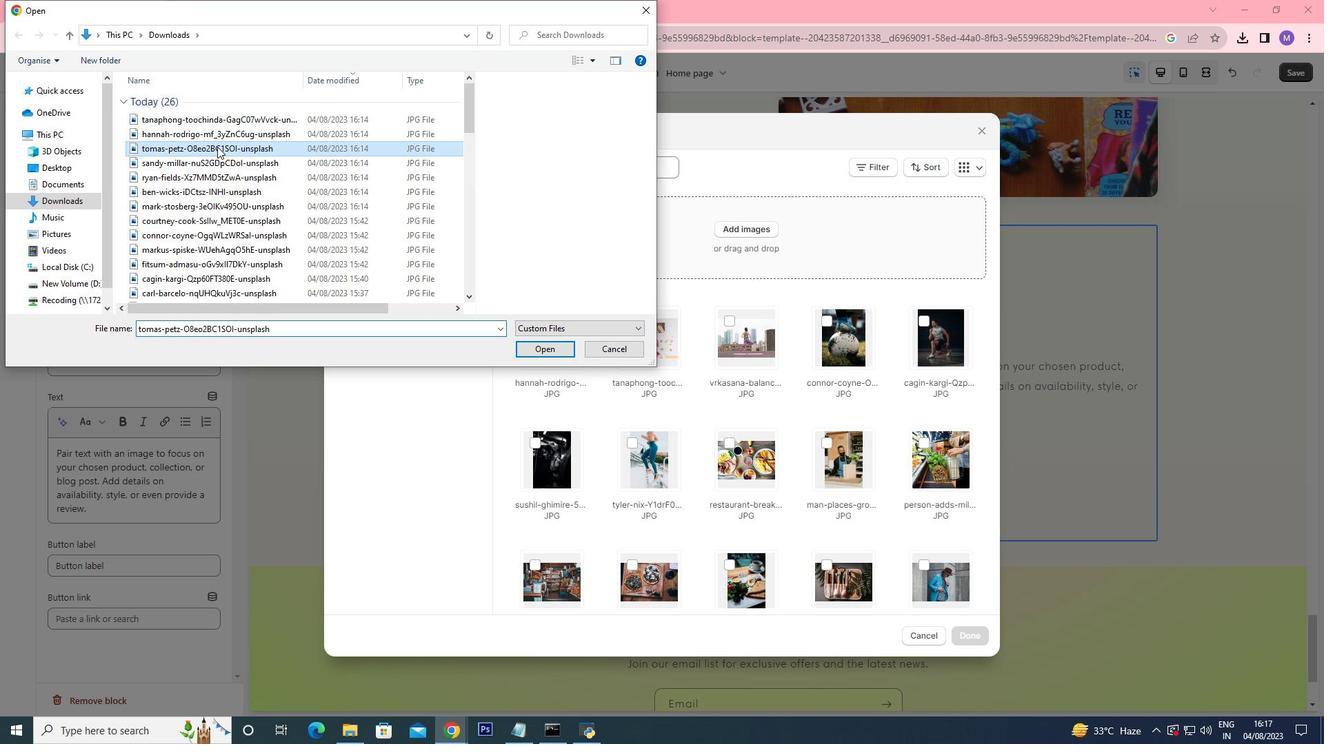 
Action: Mouse moved to (546, 348)
Screenshot: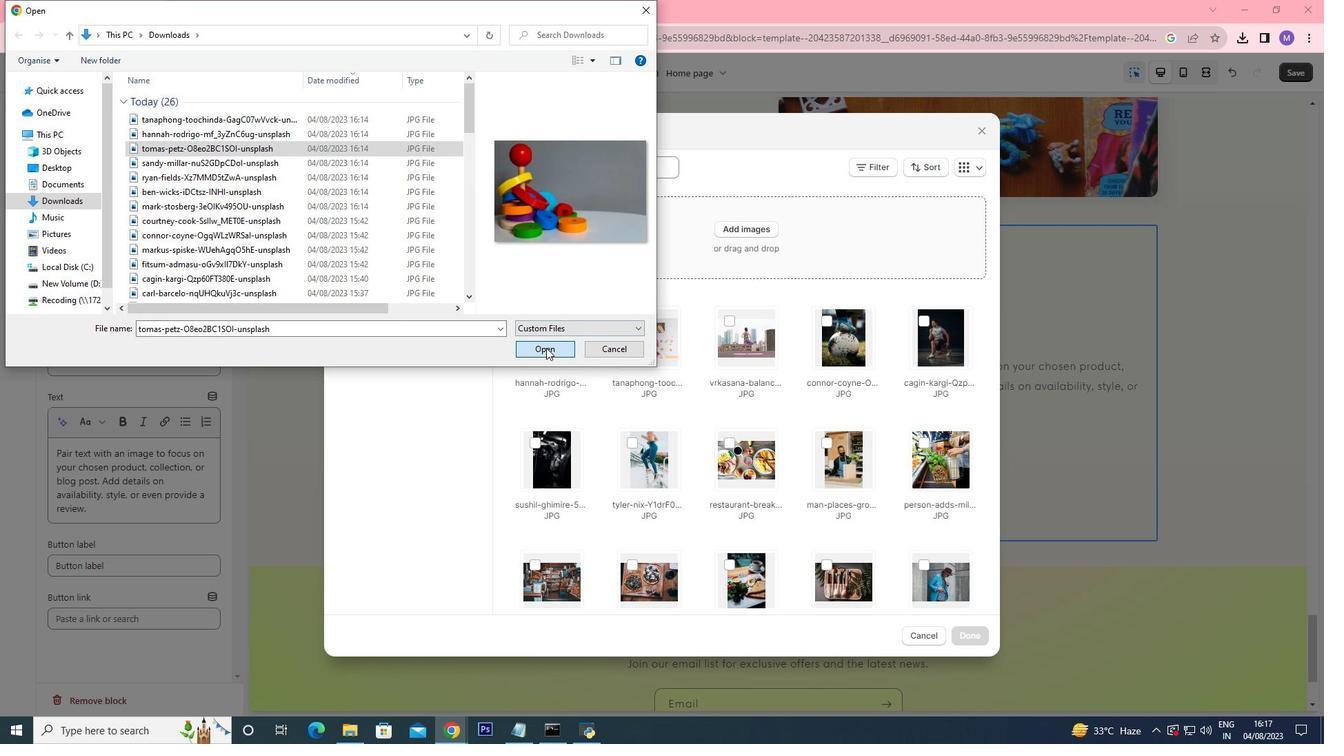 
Action: Mouse pressed left at (546, 348)
Screenshot: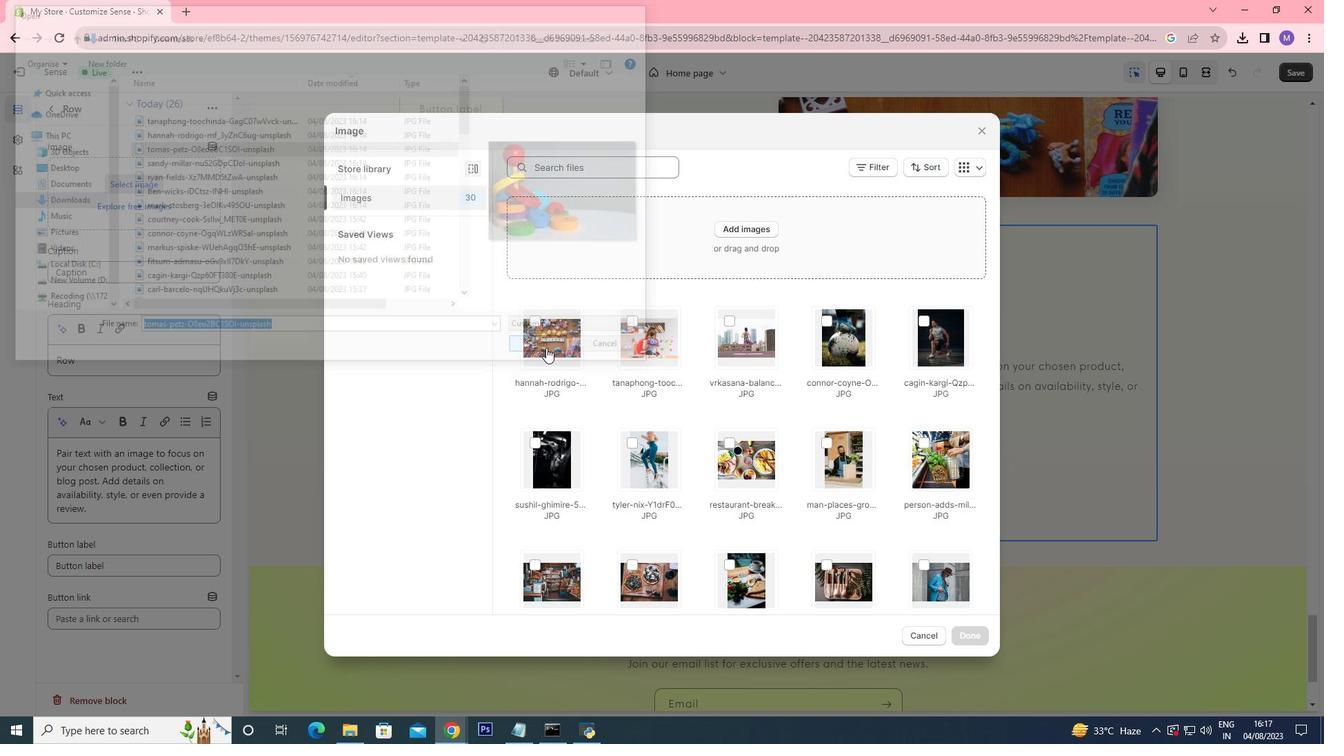
Action: Mouse moved to (726, 227)
Screenshot: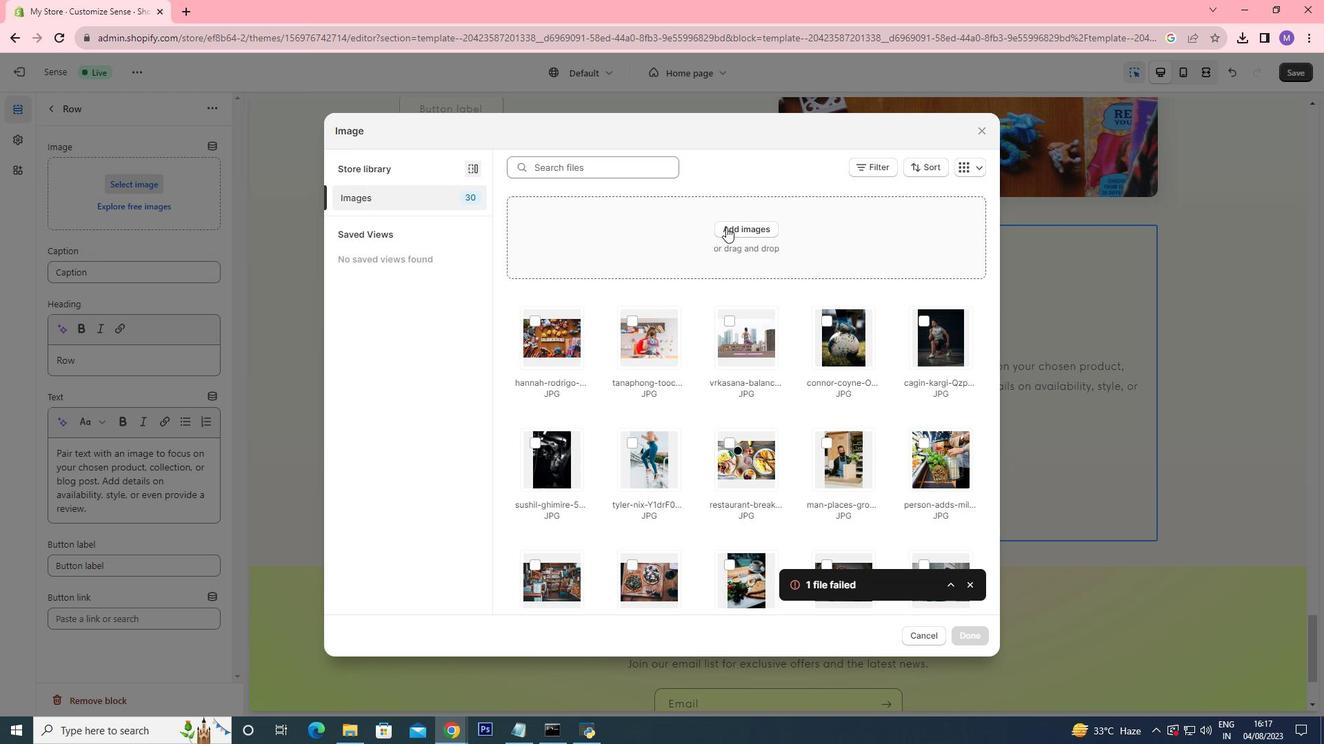 
Action: Mouse pressed left at (726, 227)
Screenshot: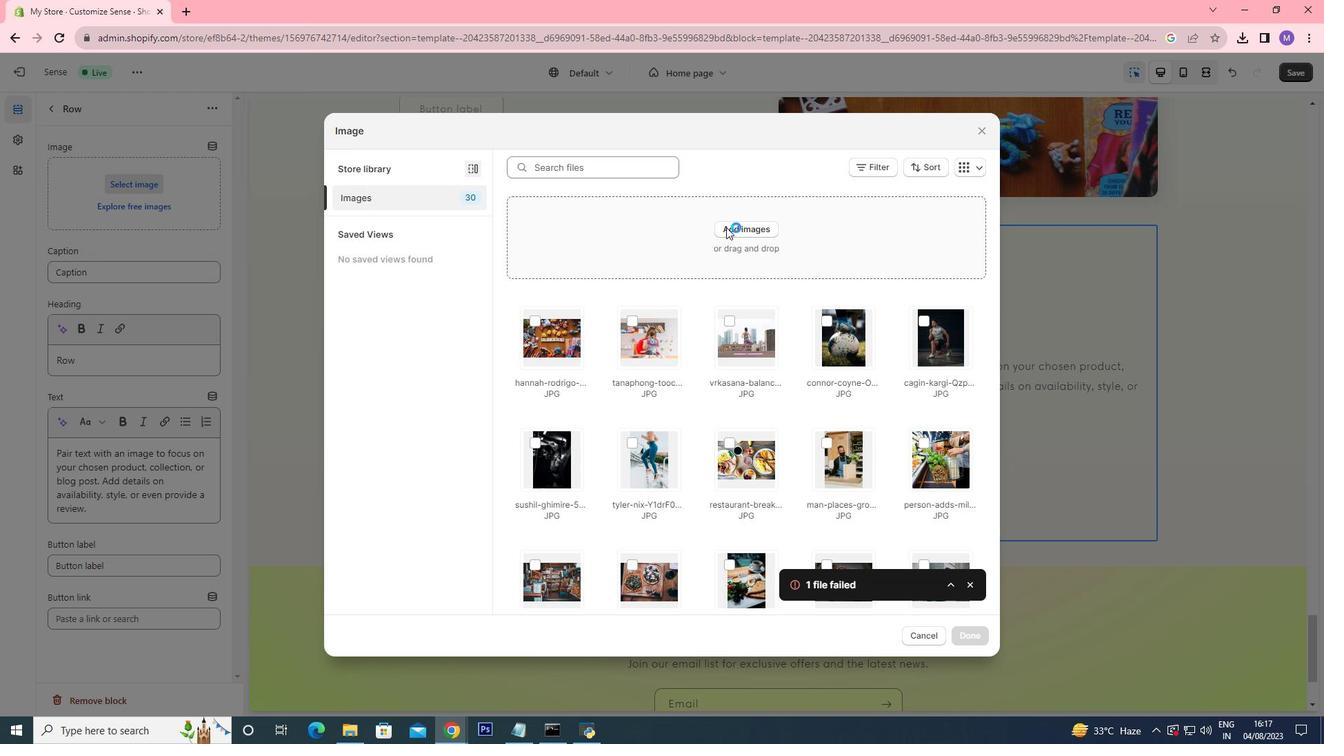 
Action: Mouse moved to (213, 154)
Screenshot: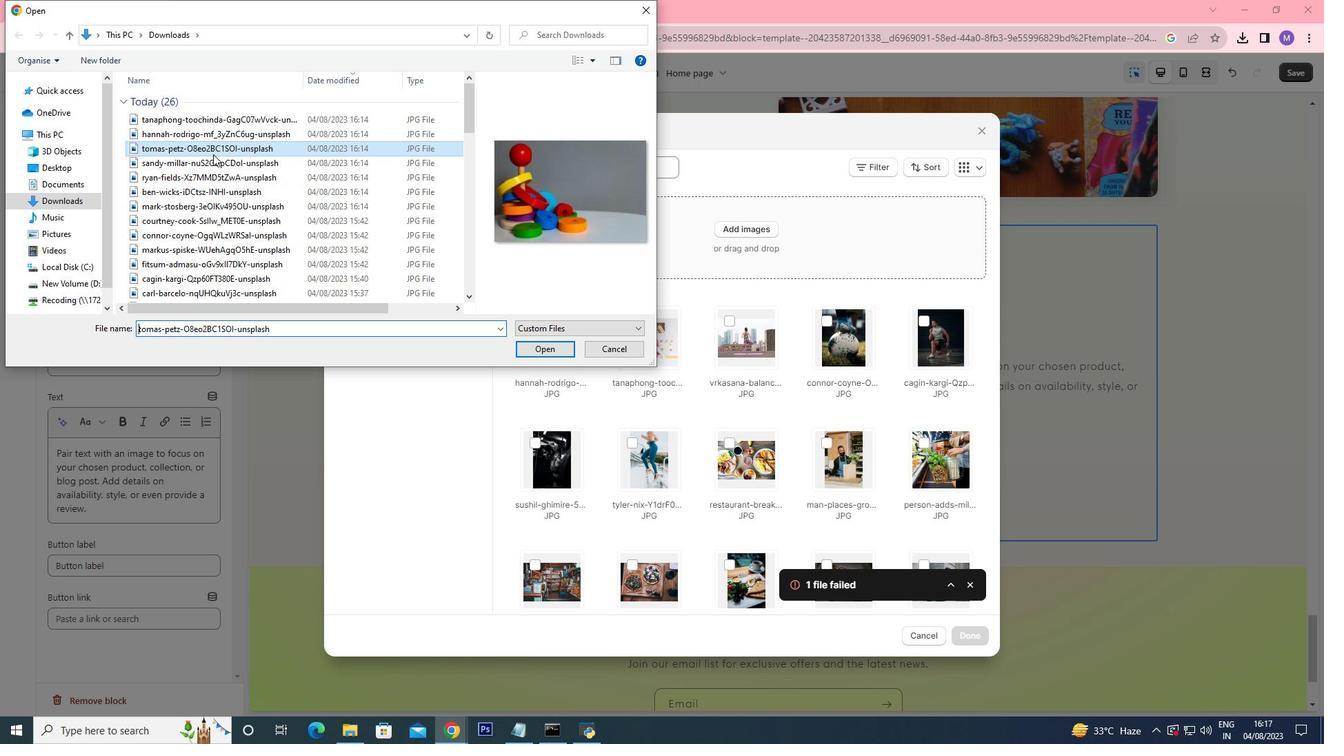 
Action: Mouse pressed left at (213, 154)
Screenshot: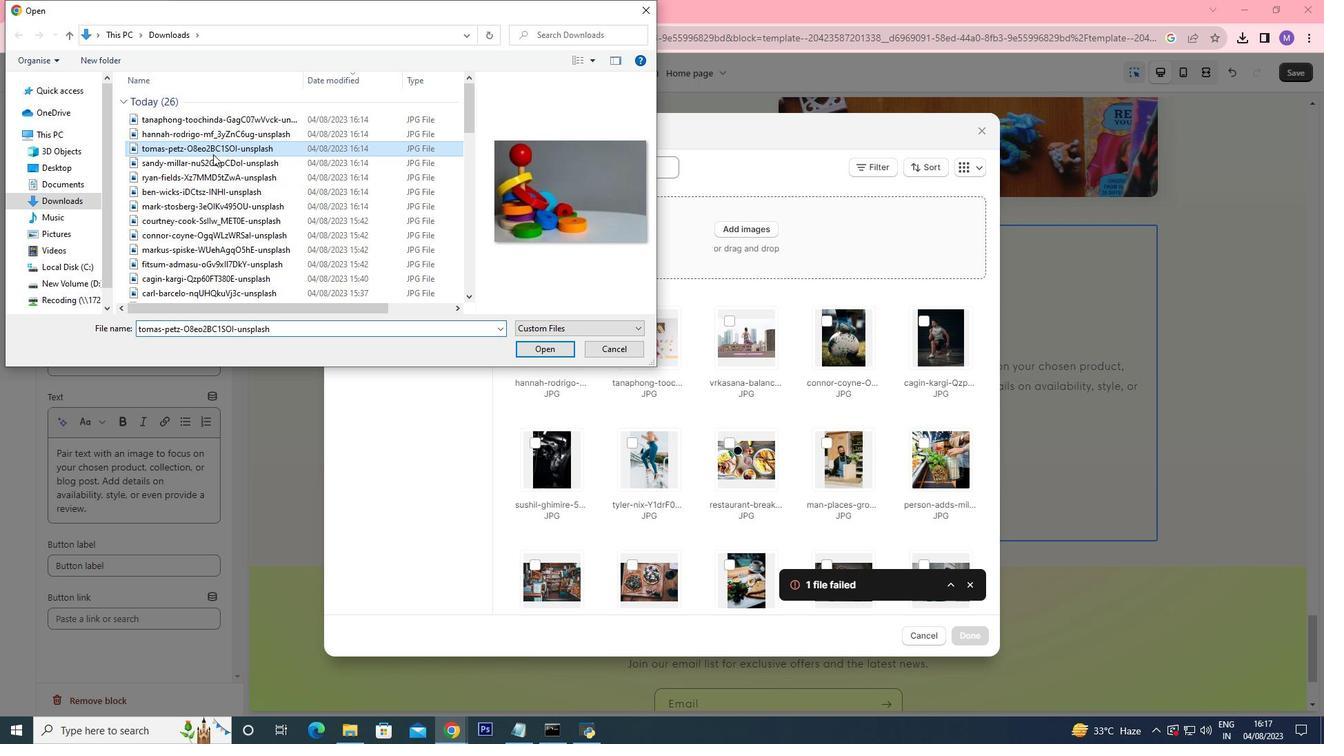 
Action: Mouse moved to (266, 168)
Screenshot: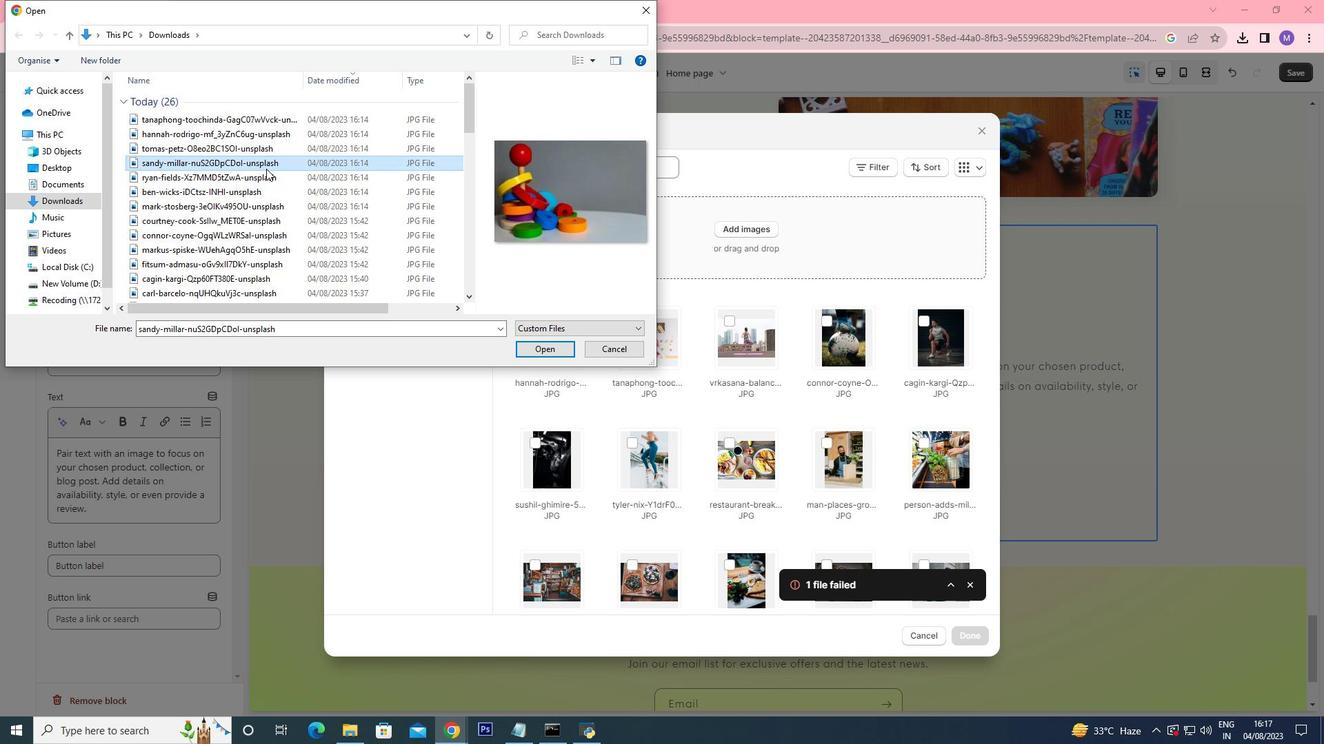 
Action: Mouse pressed left at (266, 168)
Screenshot: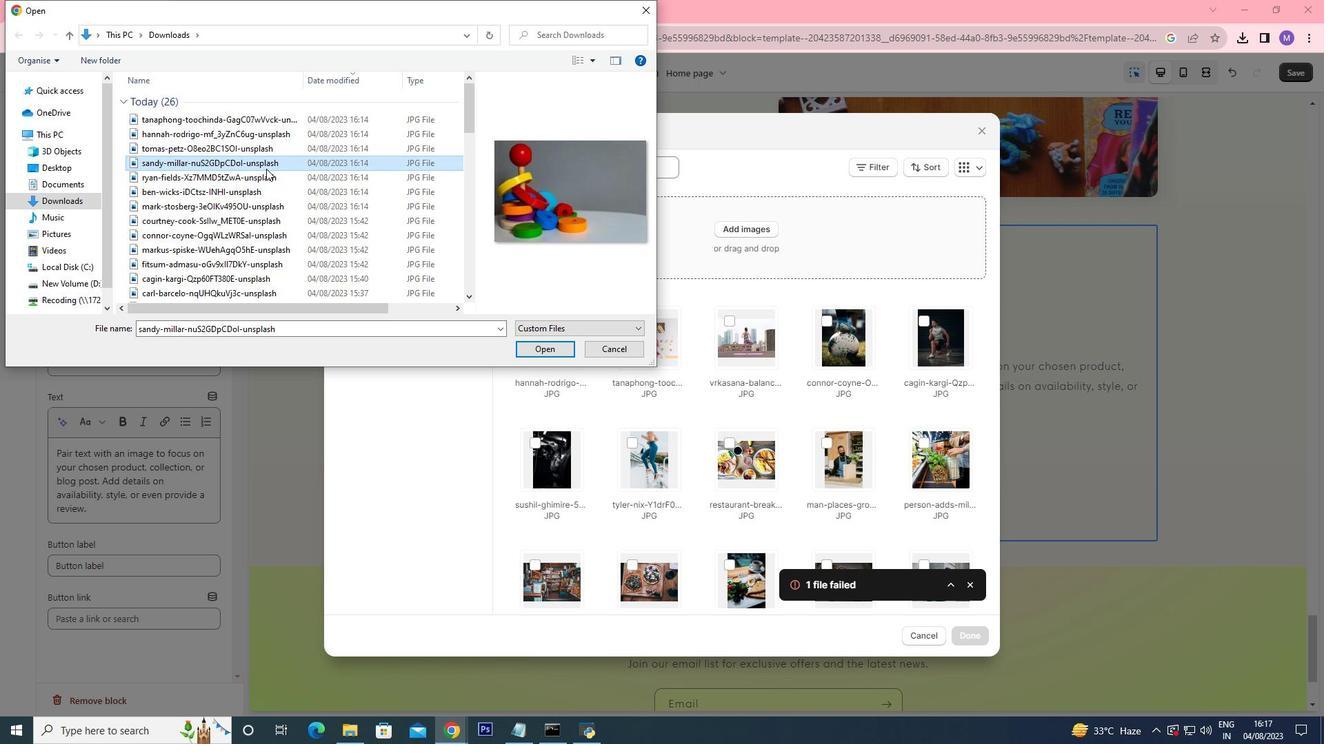 
Action: Mouse moved to (555, 348)
Screenshot: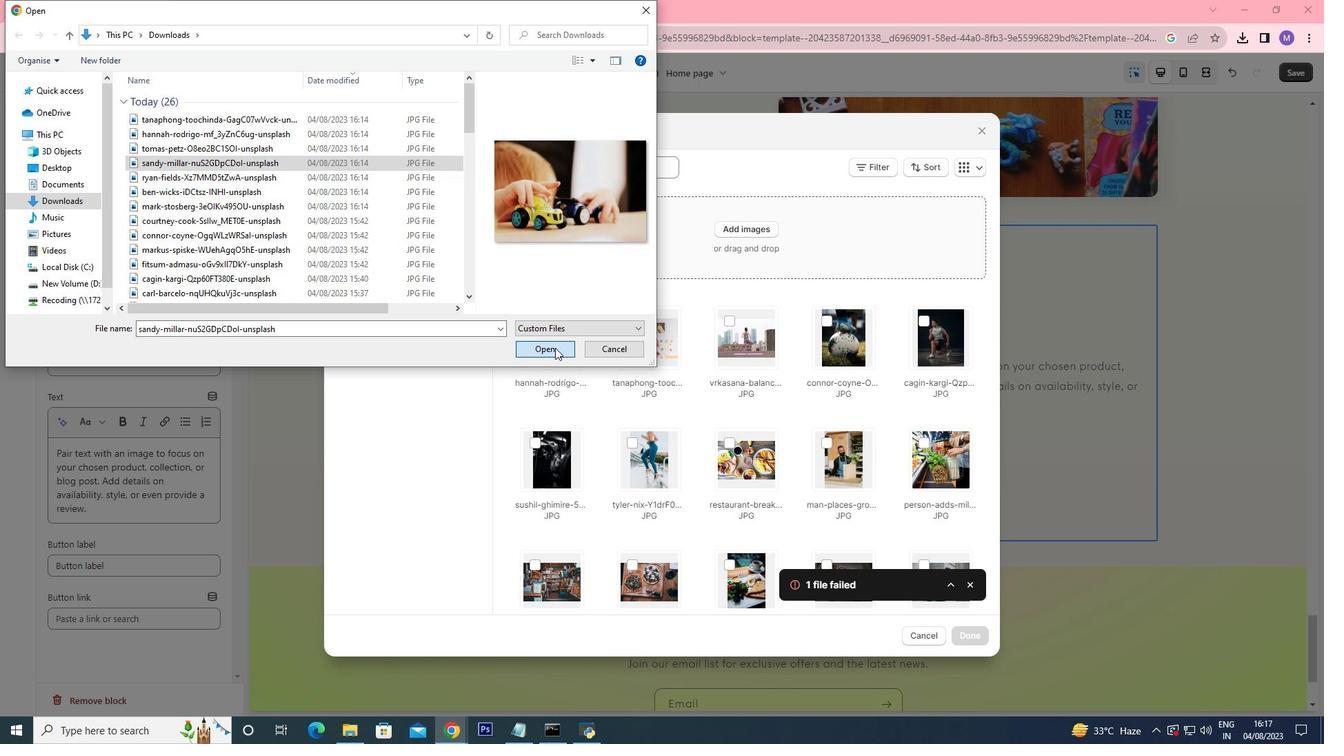 
Action: Mouse pressed left at (555, 348)
Screenshot: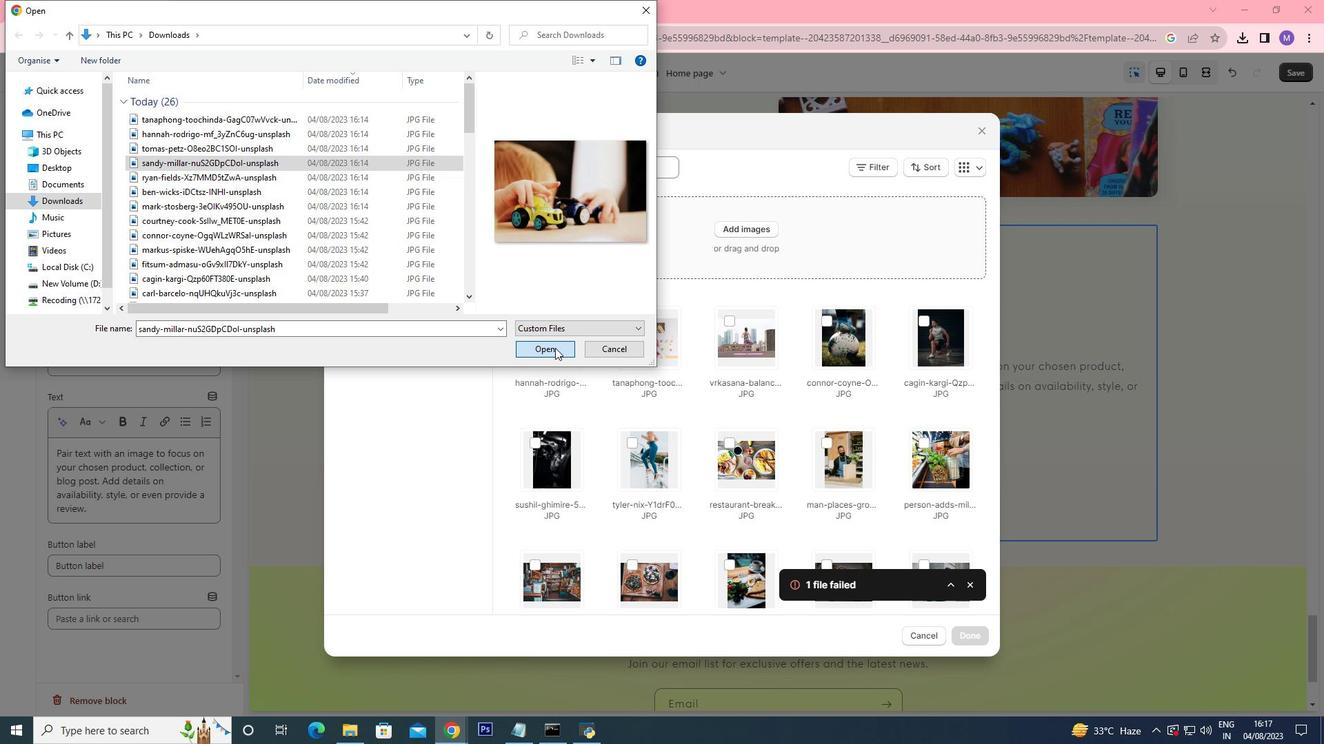 
Action: Mouse moved to (969, 630)
Screenshot: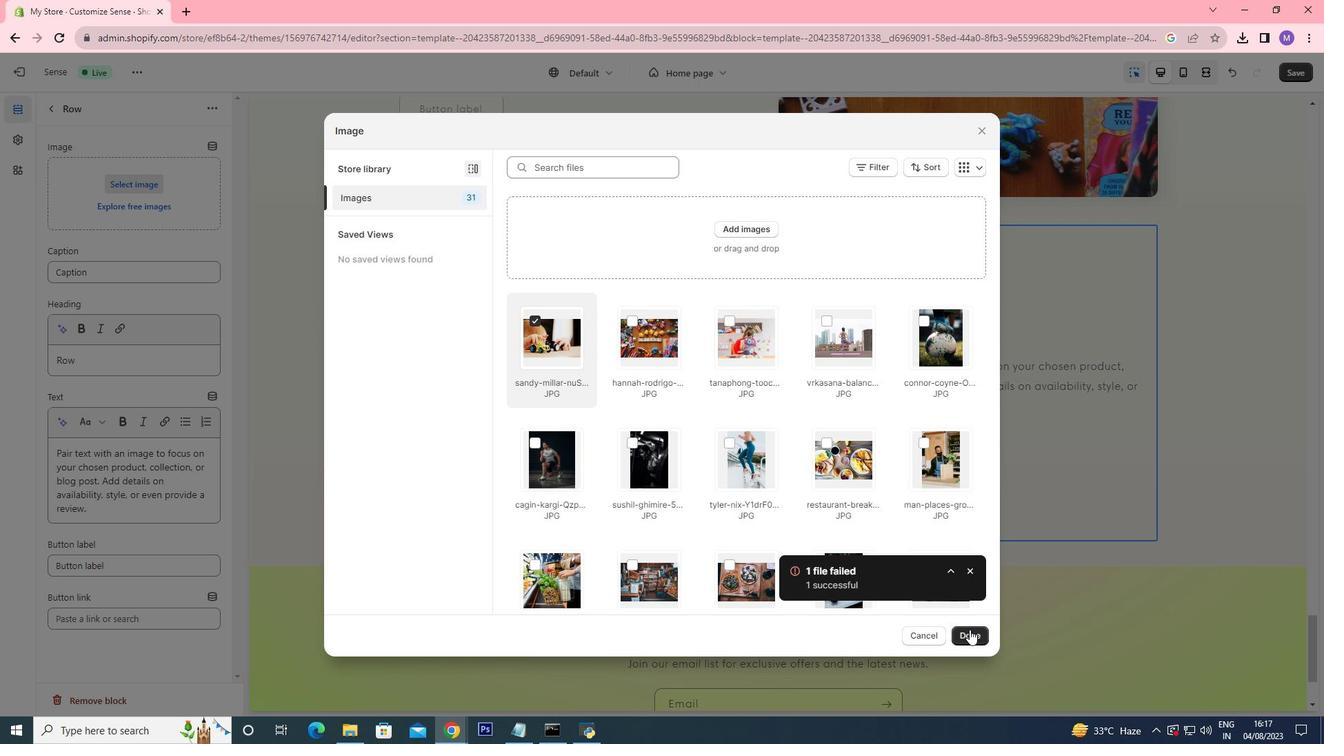 
Action: Mouse pressed left at (969, 630)
Screenshot: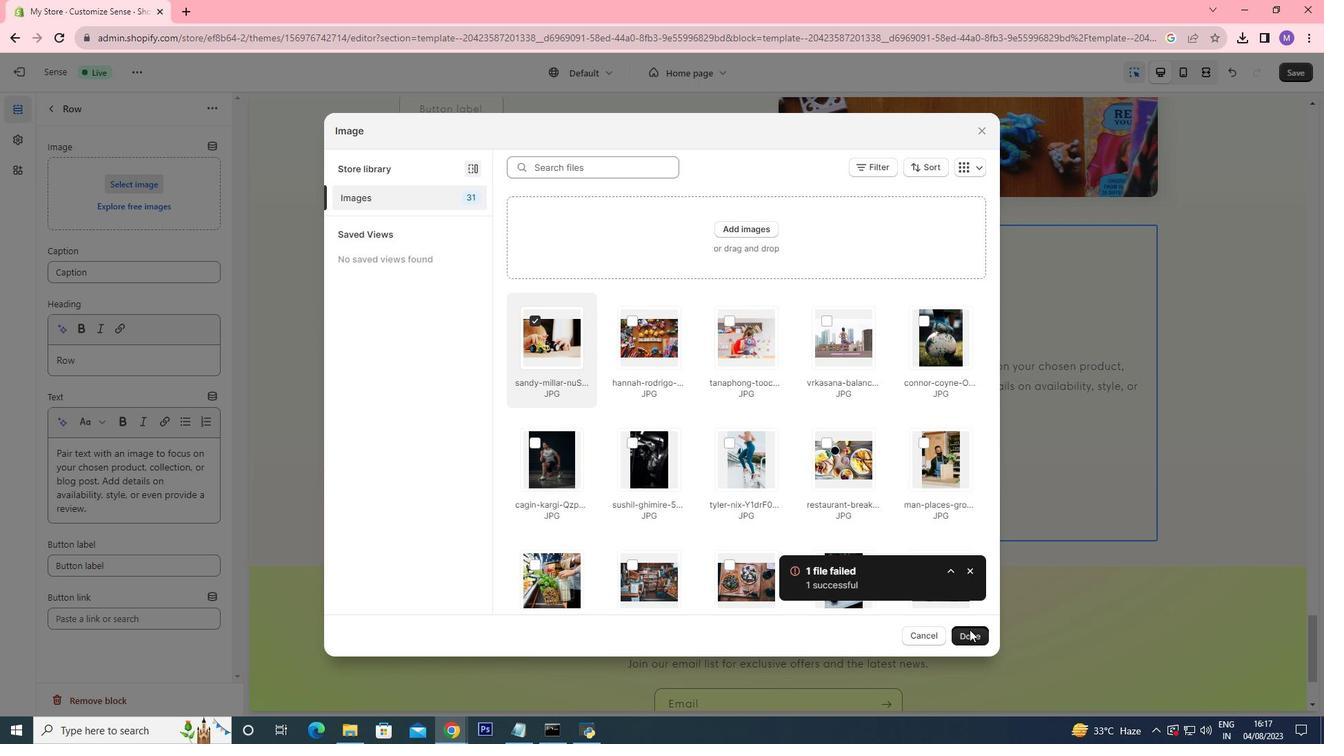 
Action: Mouse moved to (847, 449)
Screenshot: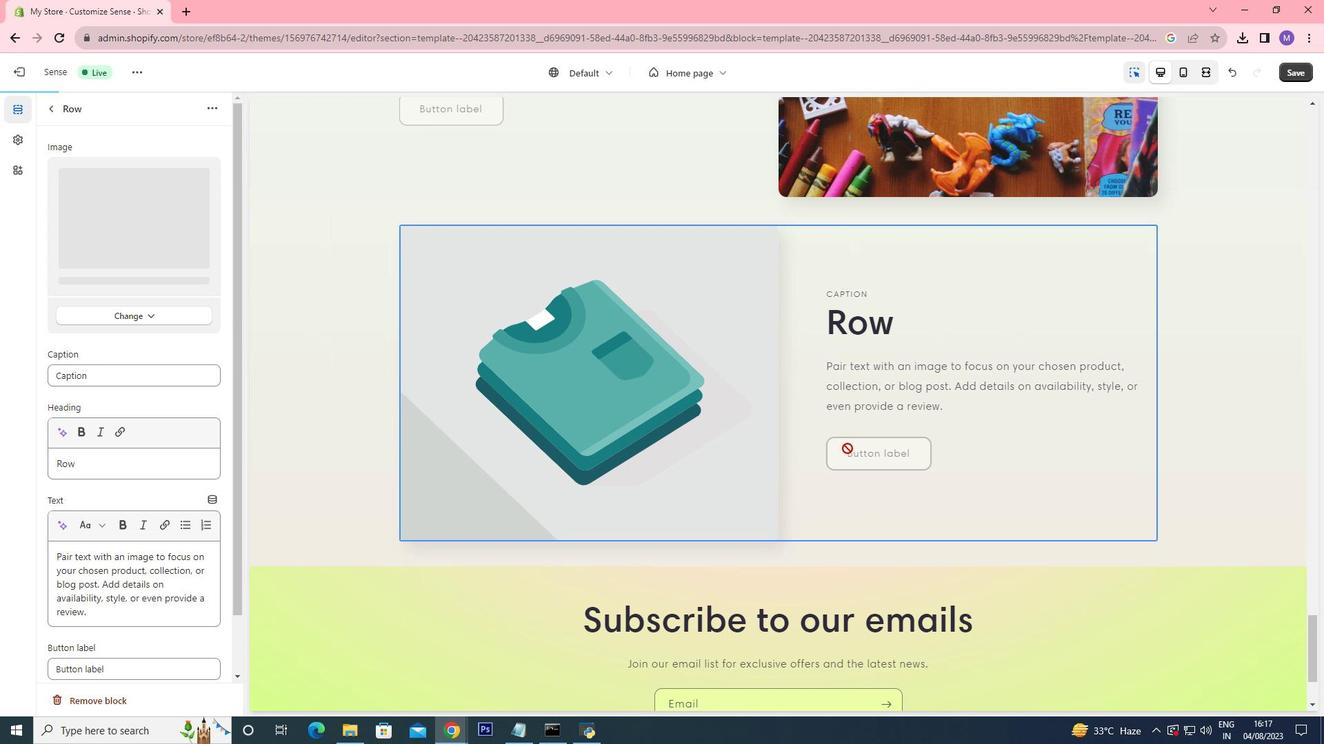 
Action: Mouse scrolled (847, 448) with delta (0, 0)
Screenshot: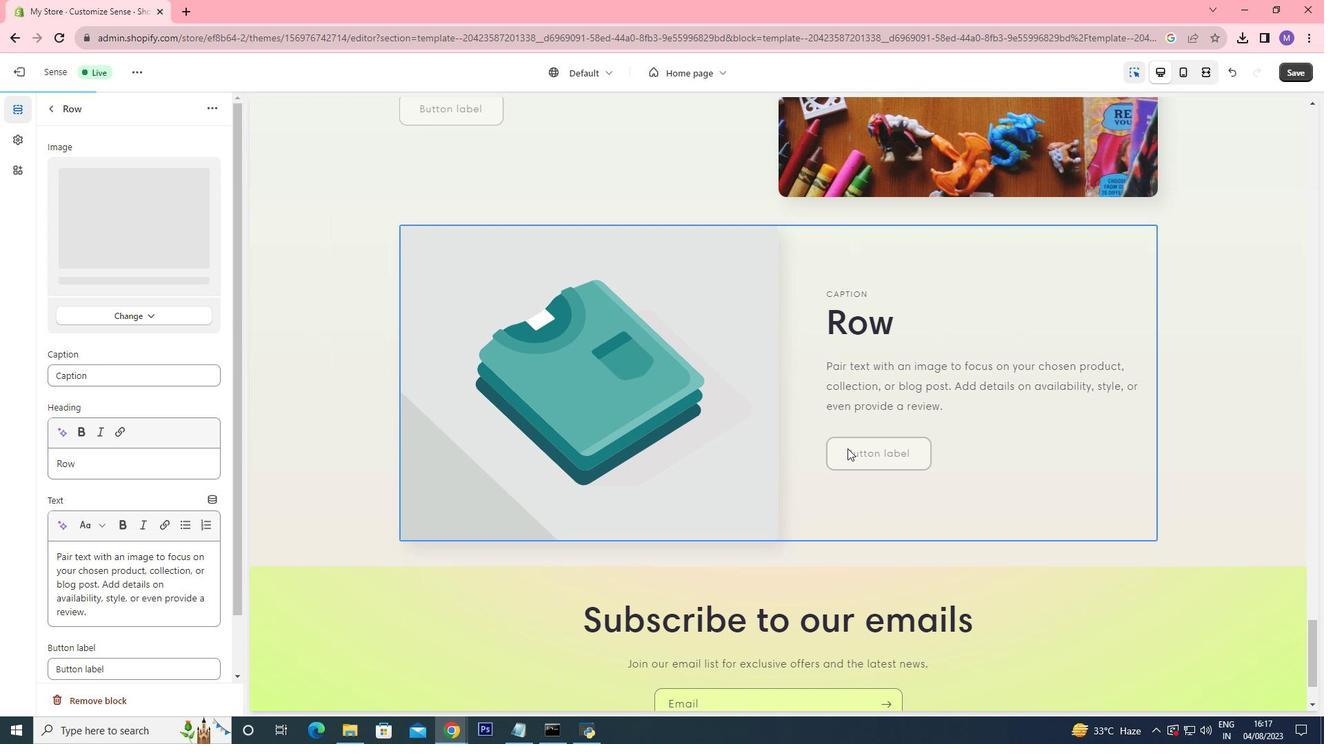 
Action: Mouse moved to (767, 386)
